 Task: View property listings for houses in Amarillo, Texas, with a private backyard and a garden, and create a shortlist of properties with outdoor living spaces.
Action: Mouse moved to (210, 193)
Screenshot: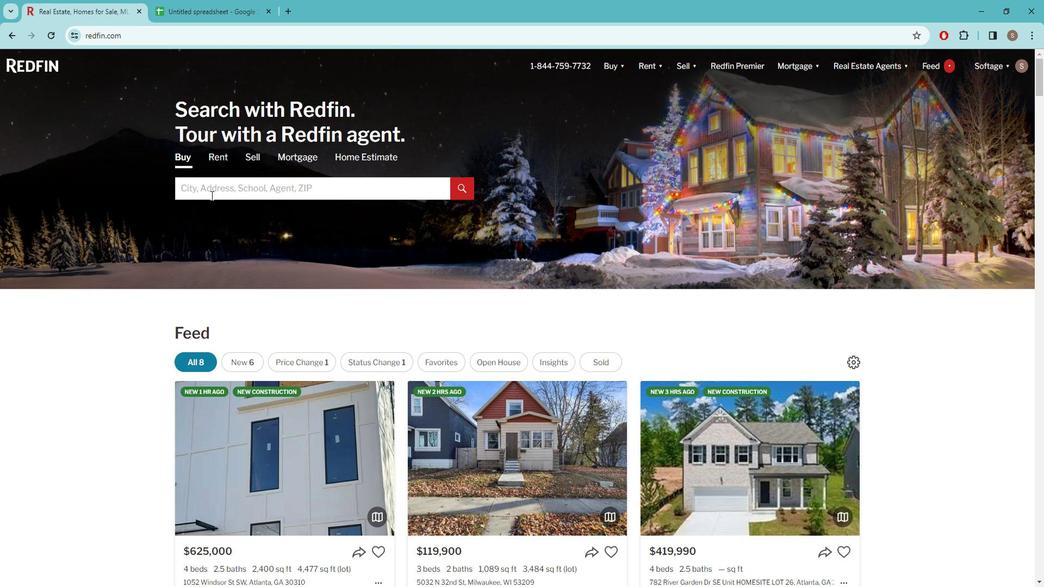 
Action: Mouse pressed left at (210, 193)
Screenshot: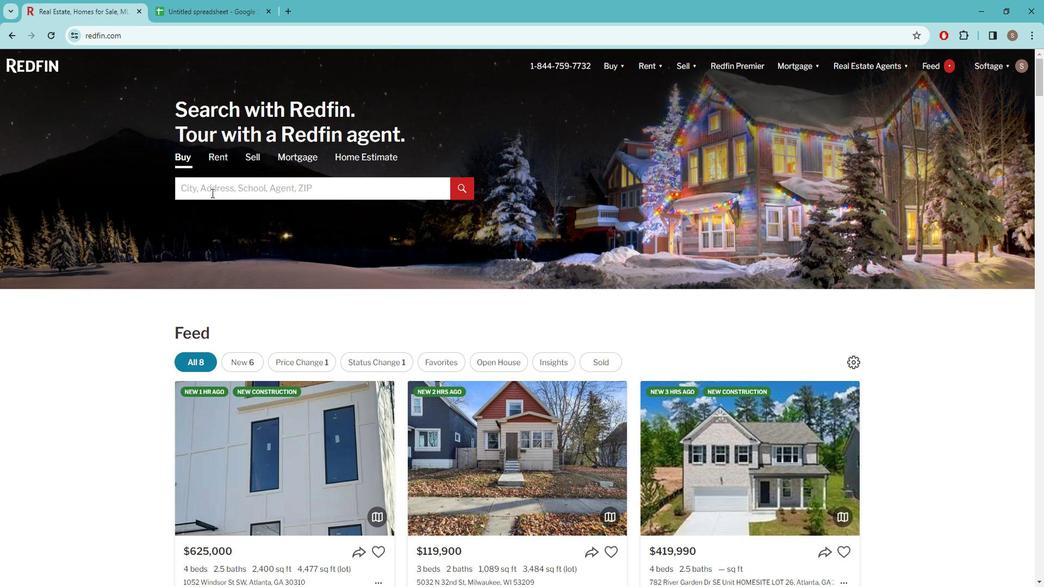 
Action: Key pressed a<Key.caps_lock>MARILLO
Screenshot: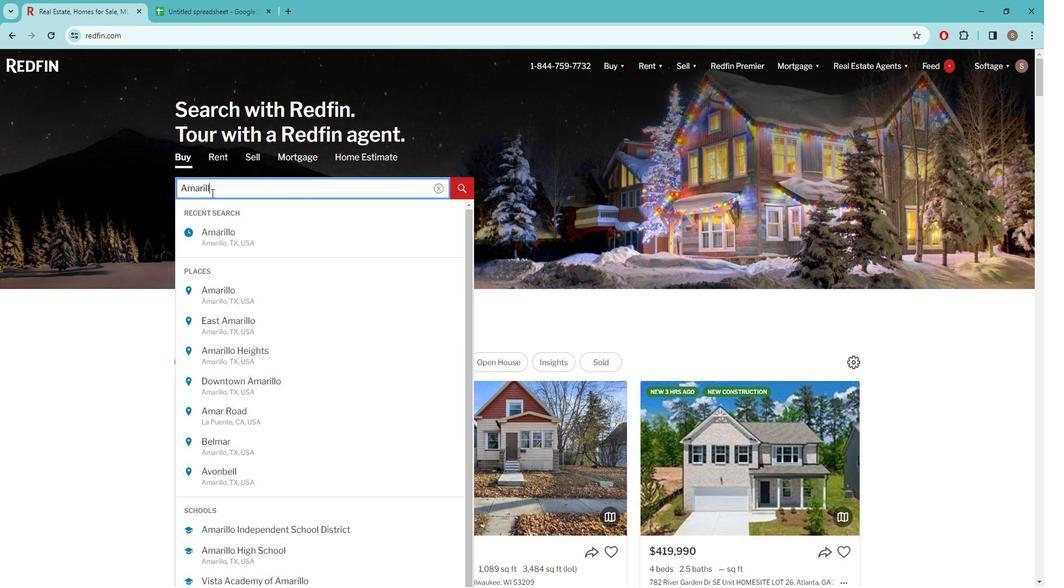 
Action: Mouse moved to (227, 234)
Screenshot: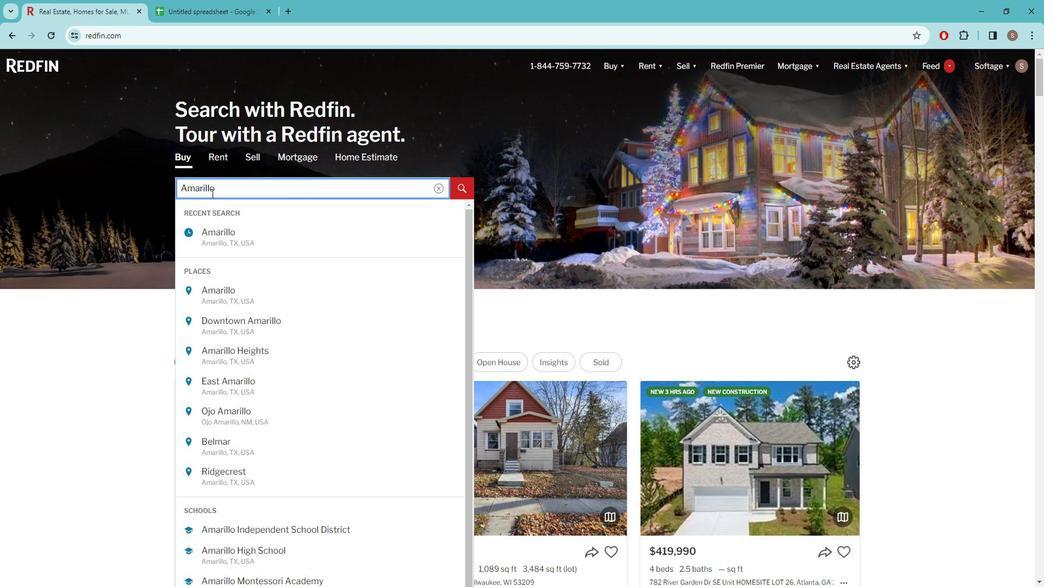 
Action: Mouse pressed left at (227, 234)
Screenshot: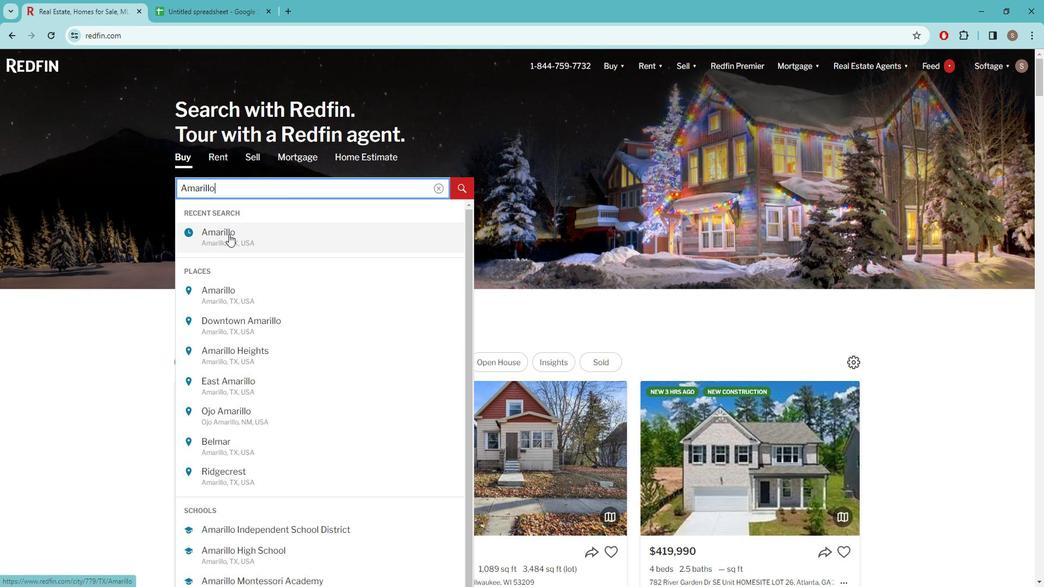 
Action: Mouse moved to (909, 138)
Screenshot: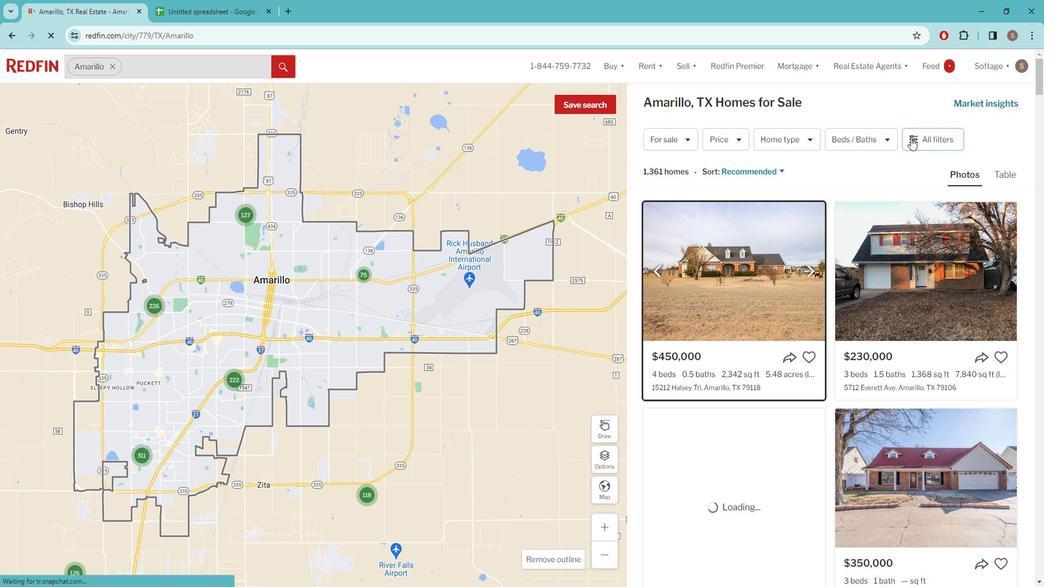 
Action: Mouse pressed left at (909, 138)
Screenshot: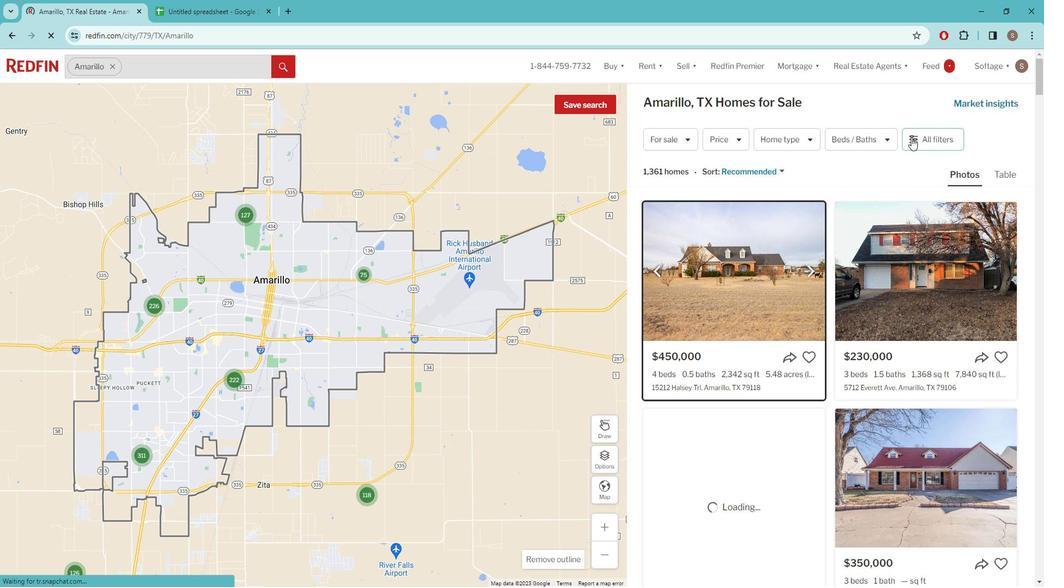 
Action: Mouse pressed left at (909, 138)
Screenshot: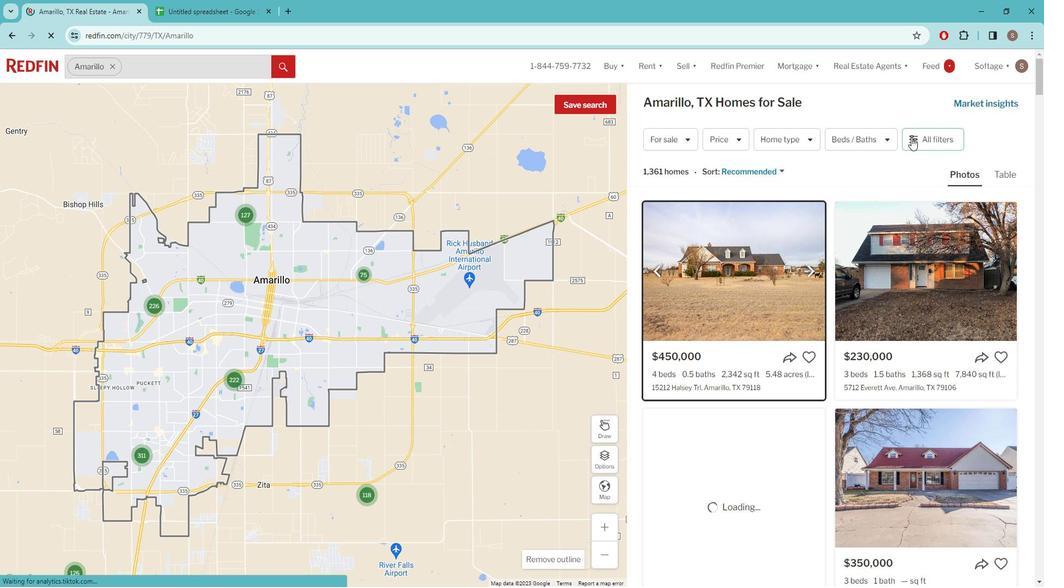 
Action: Mouse moved to (914, 137)
Screenshot: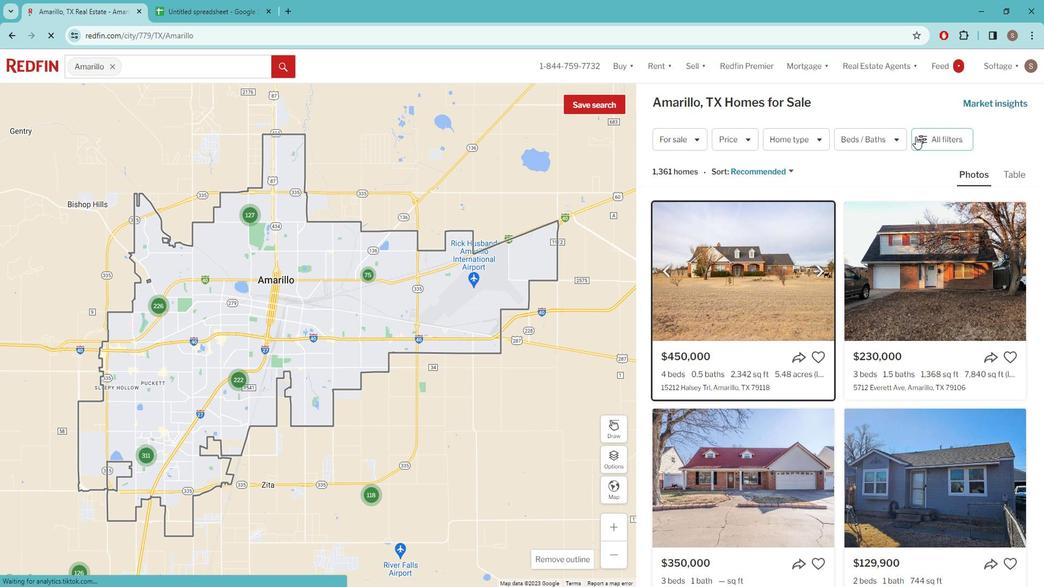 
Action: Mouse pressed left at (914, 137)
Screenshot: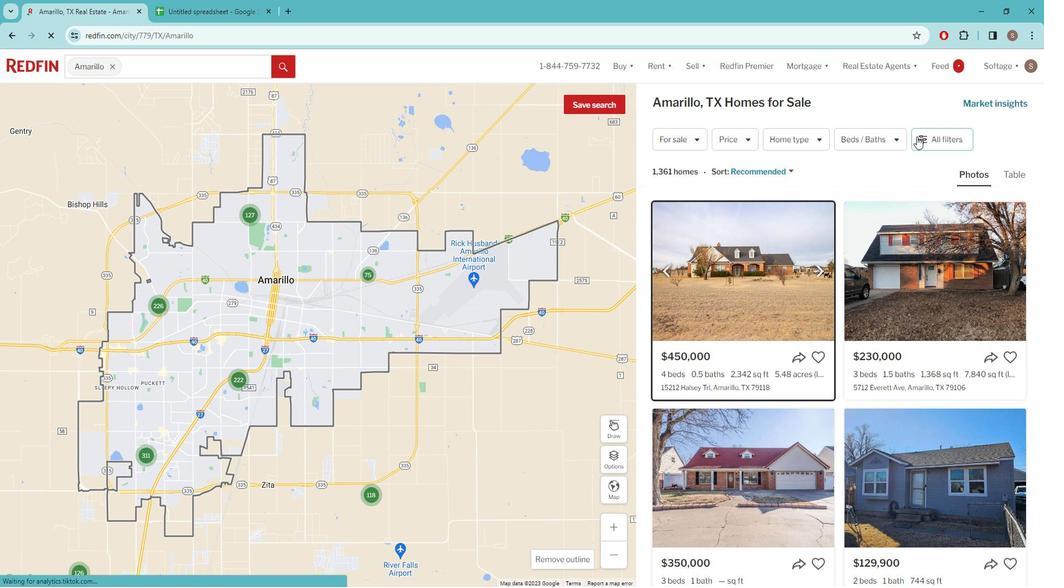 
Action: Mouse pressed left at (914, 137)
Screenshot: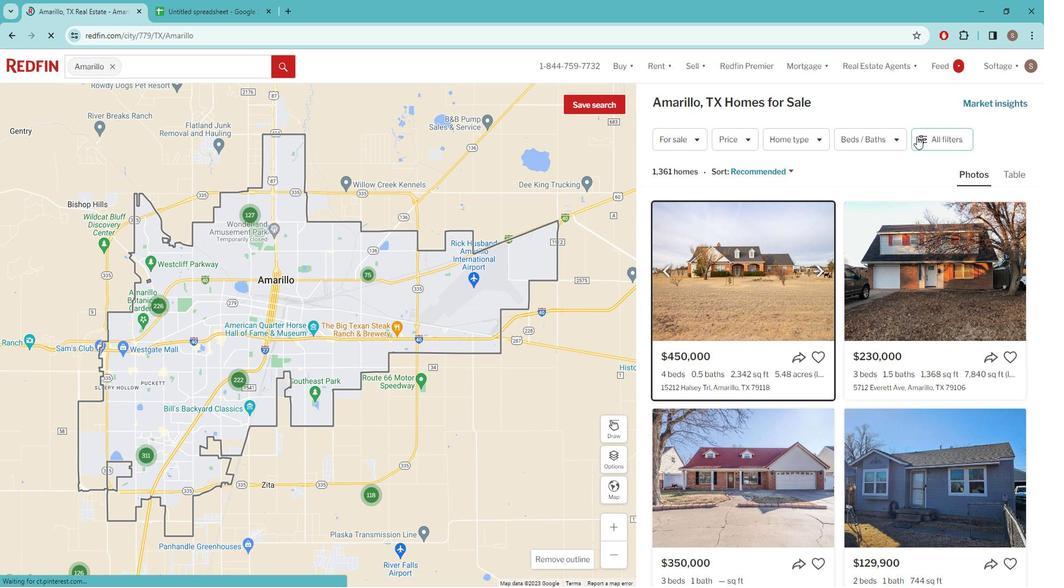 
Action: Mouse moved to (821, 218)
Screenshot: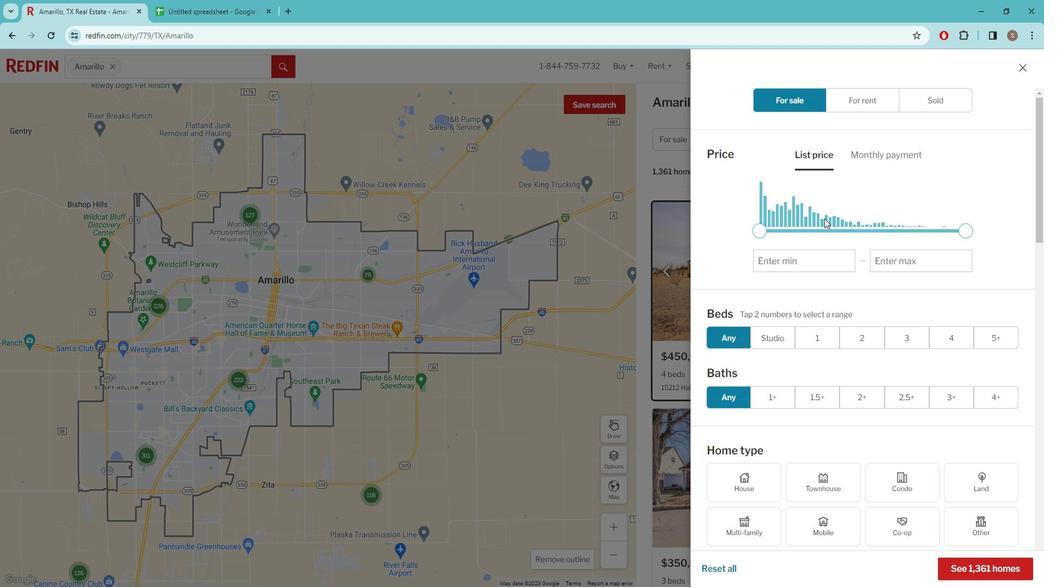 
Action: Mouse scrolled (821, 218) with delta (0, 0)
Screenshot: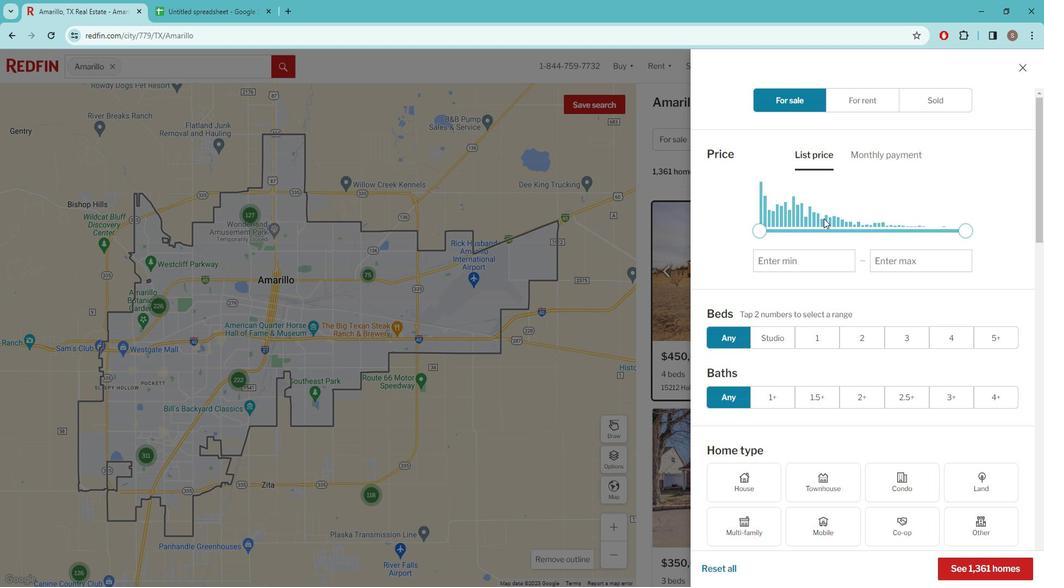 
Action: Mouse scrolled (821, 218) with delta (0, 0)
Screenshot: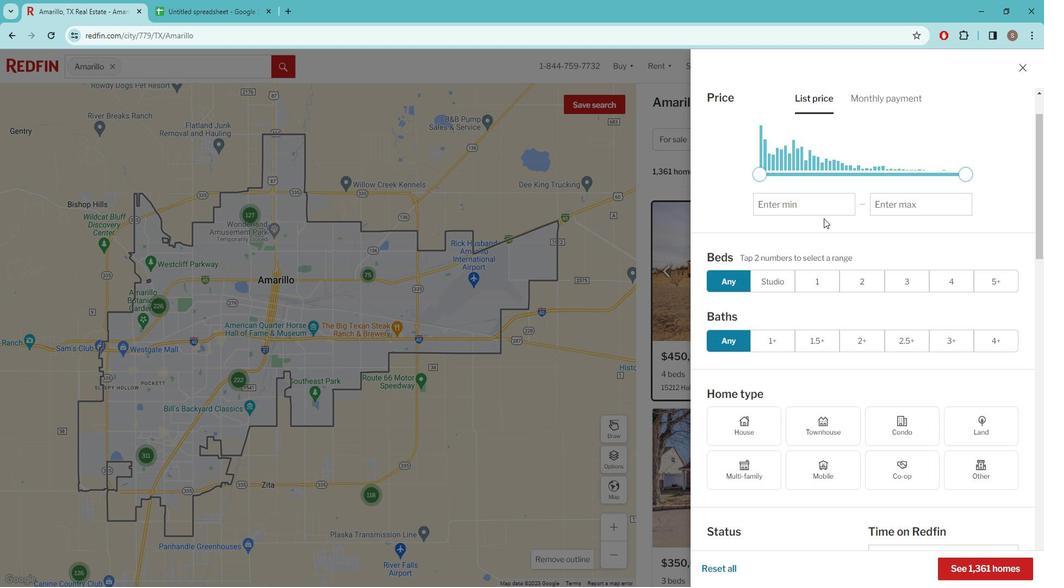
Action: Mouse moved to (745, 377)
Screenshot: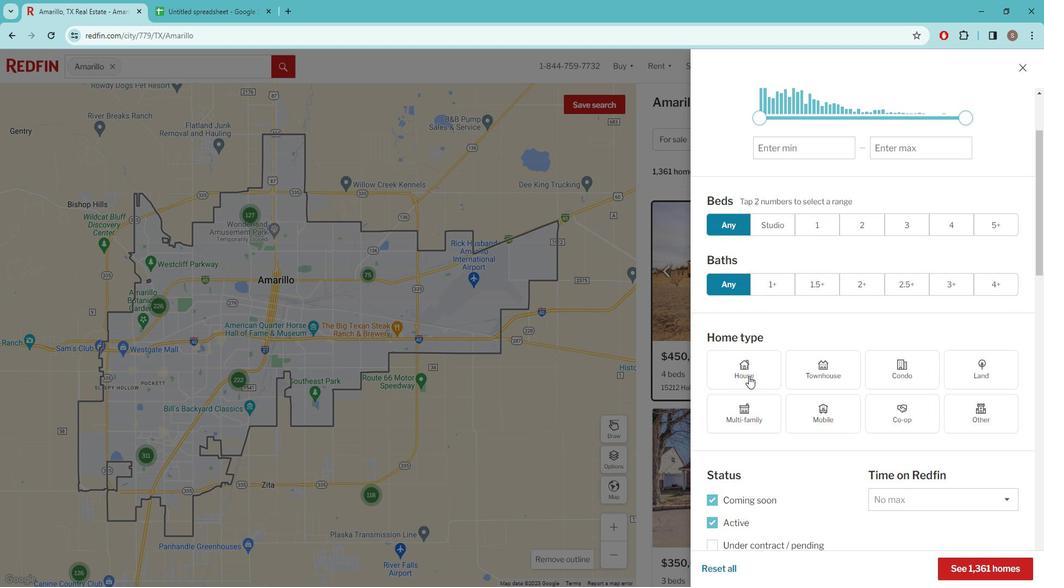 
Action: Mouse pressed left at (745, 377)
Screenshot: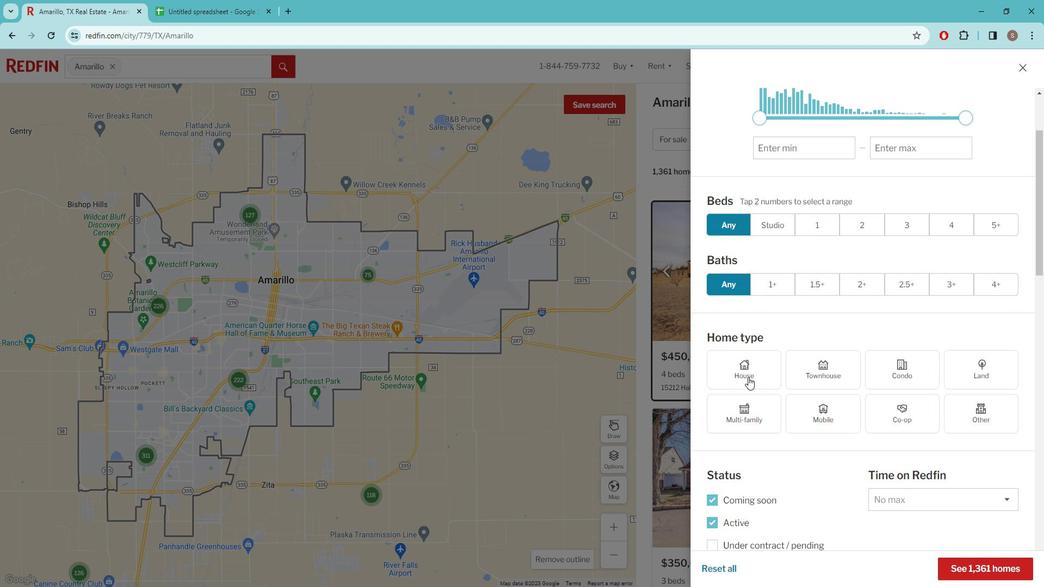 
Action: Mouse scrolled (745, 376) with delta (0, 0)
Screenshot: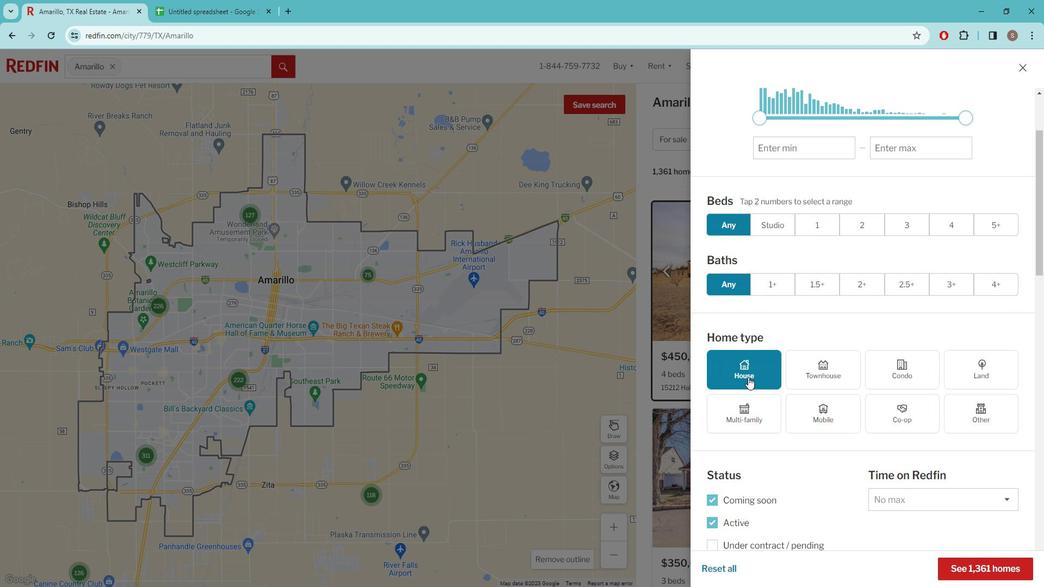 
Action: Mouse scrolled (745, 376) with delta (0, 0)
Screenshot: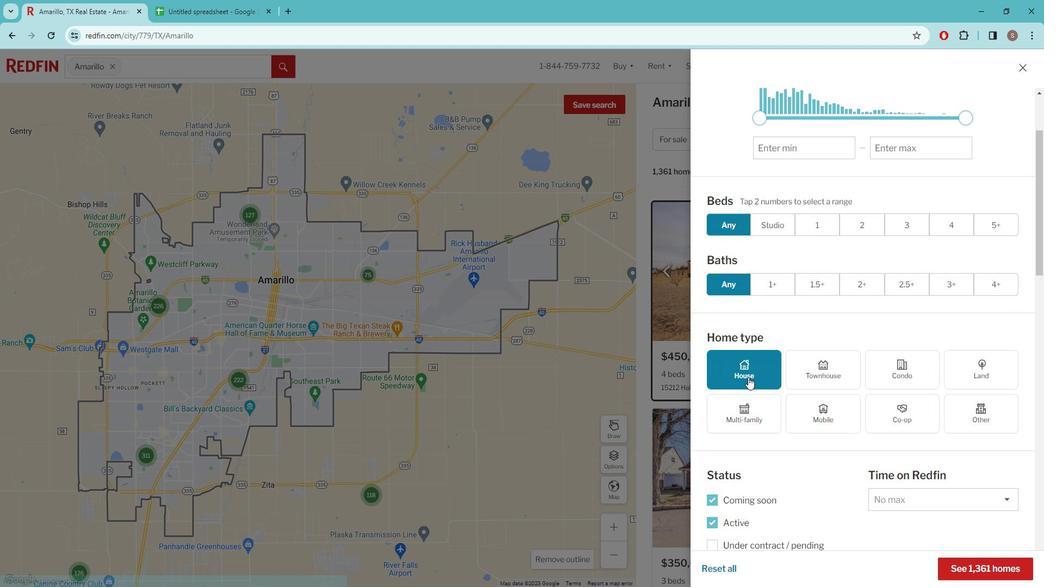 
Action: Mouse scrolled (745, 376) with delta (0, 0)
Screenshot: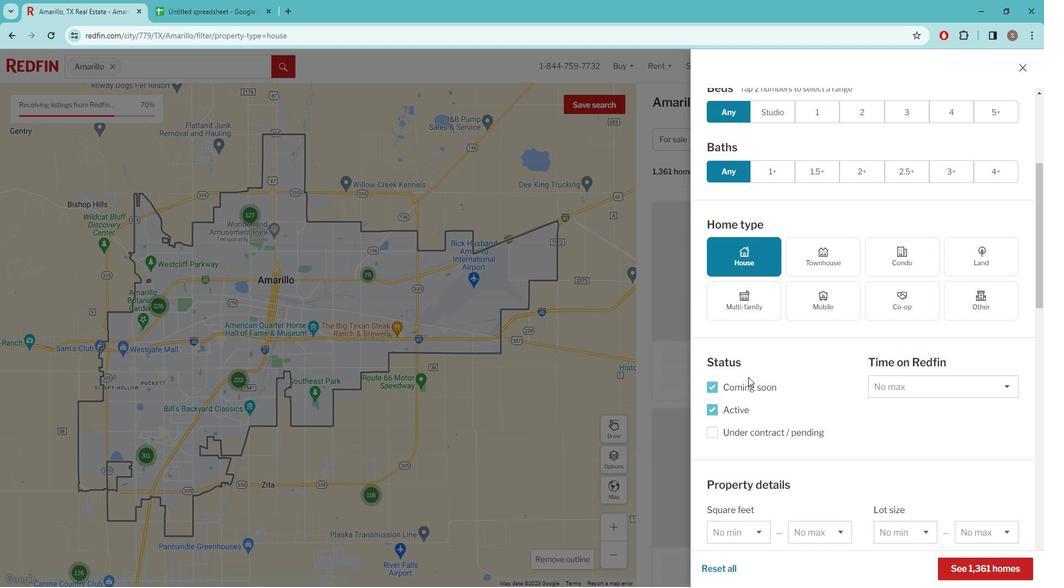 
Action: Mouse scrolled (745, 376) with delta (0, 0)
Screenshot: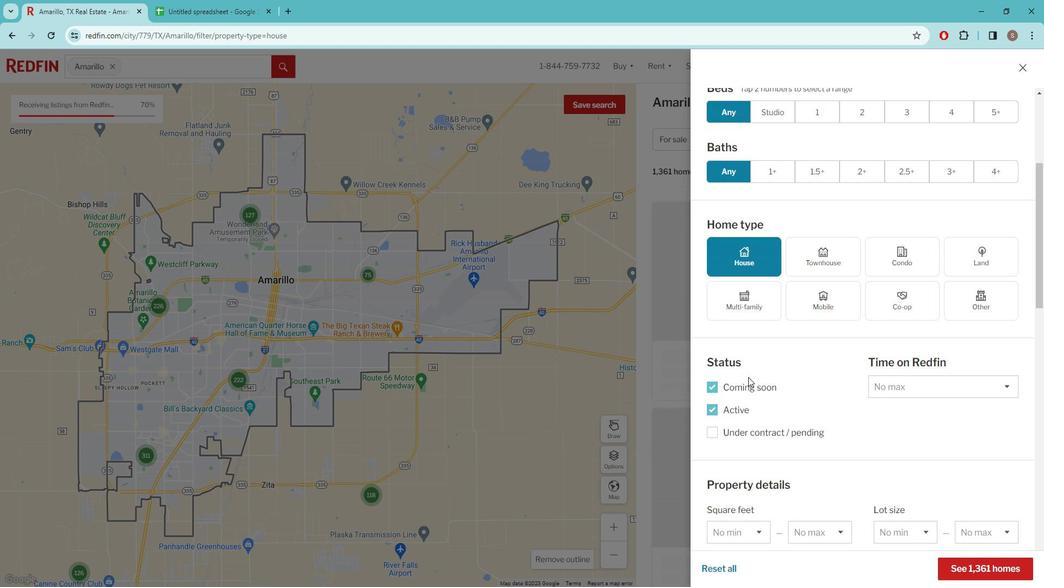 
Action: Mouse scrolled (745, 376) with delta (0, 0)
Screenshot: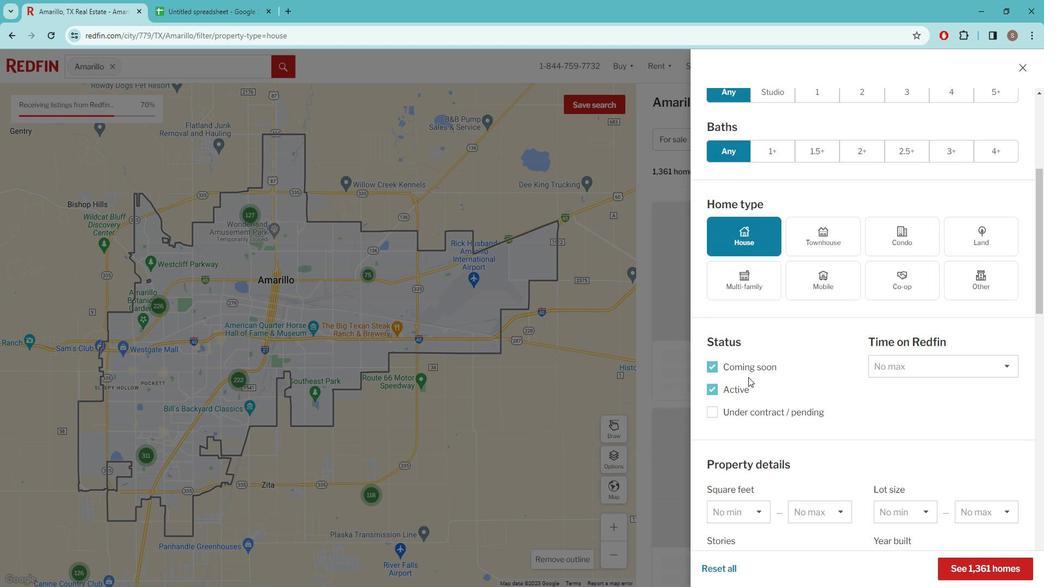 
Action: Mouse scrolled (745, 376) with delta (0, 0)
Screenshot: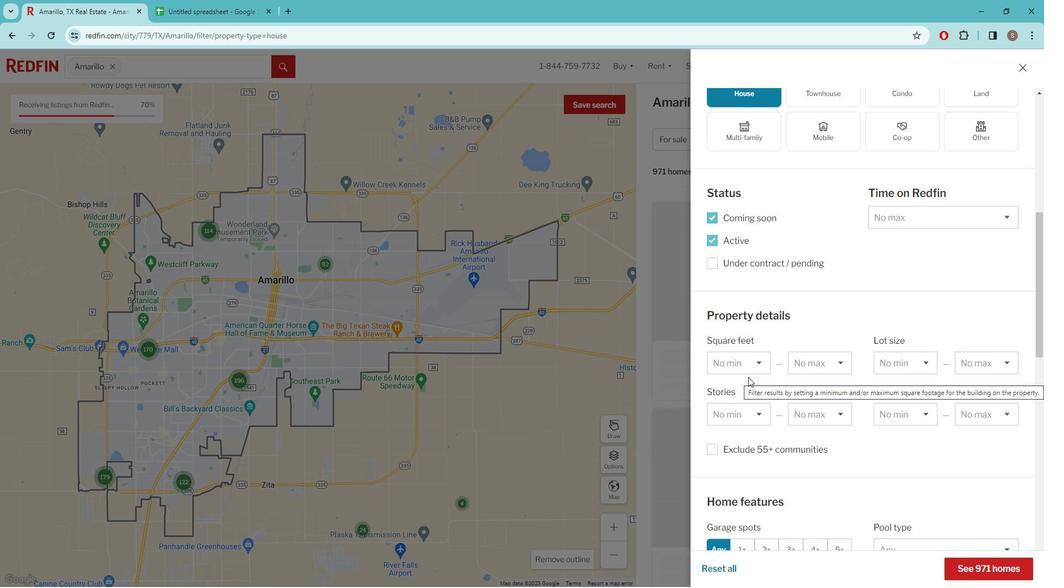 
Action: Mouse moved to (749, 400)
Screenshot: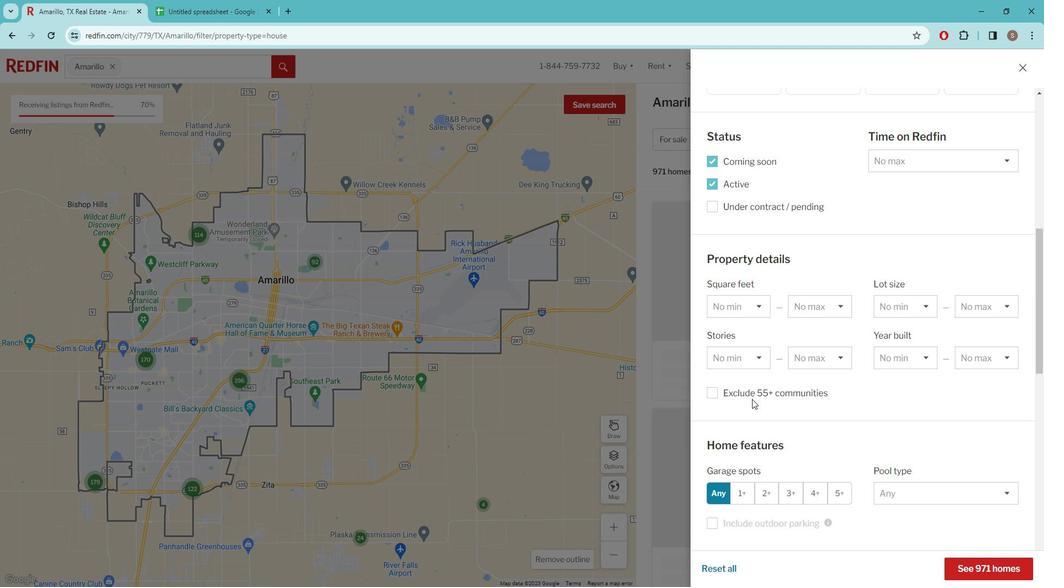 
Action: Mouse scrolled (749, 399) with delta (0, 0)
Screenshot: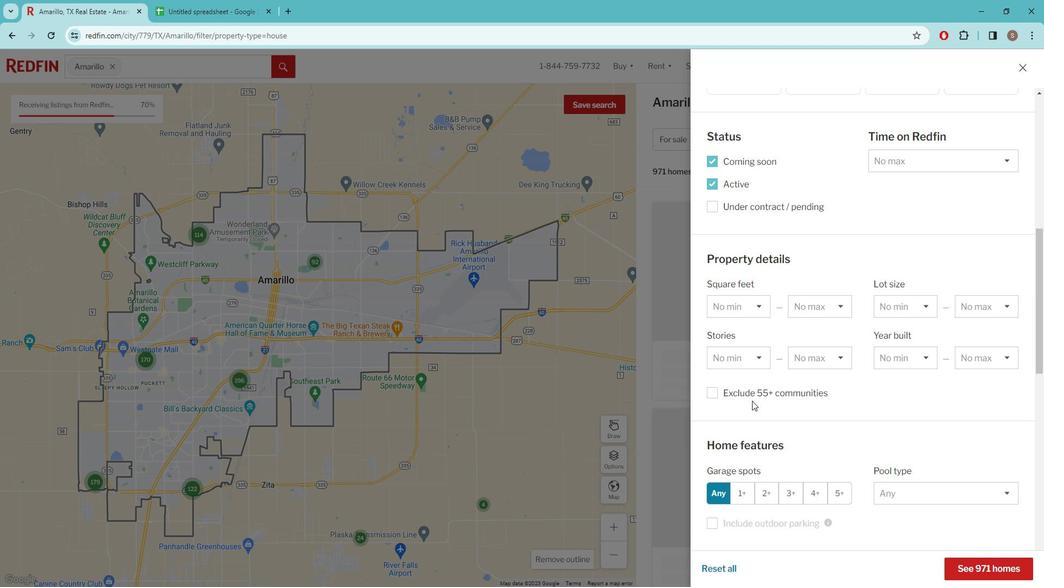 
Action: Mouse scrolled (749, 399) with delta (0, 0)
Screenshot: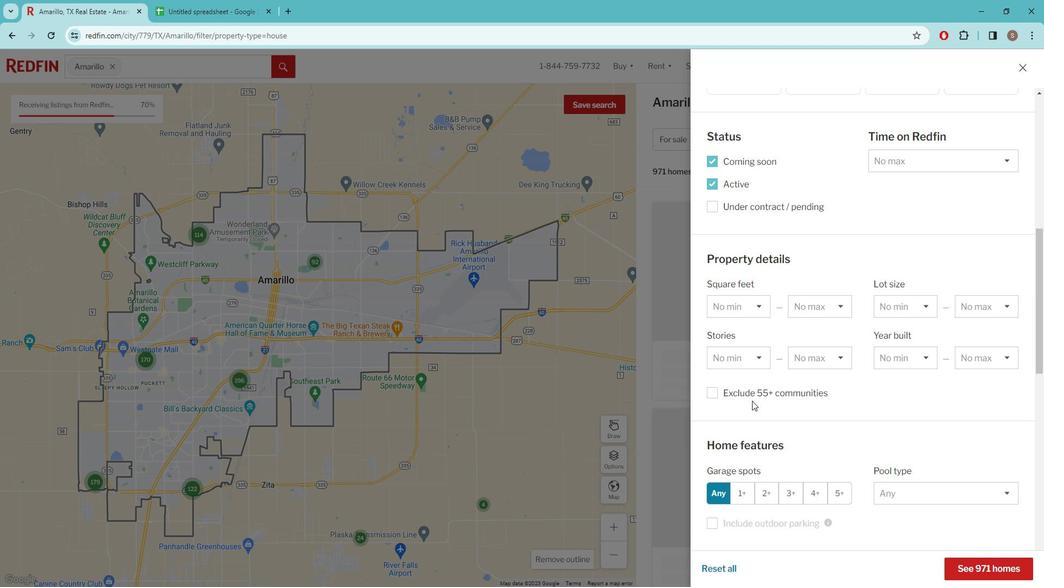 
Action: Mouse scrolled (749, 399) with delta (0, 0)
Screenshot: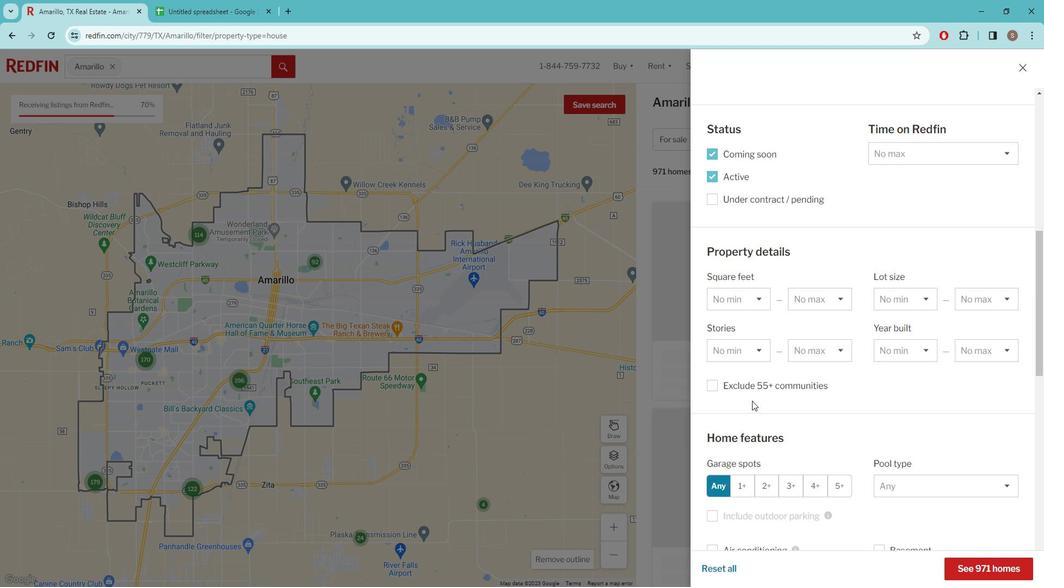 
Action: Mouse scrolled (749, 399) with delta (0, 0)
Screenshot: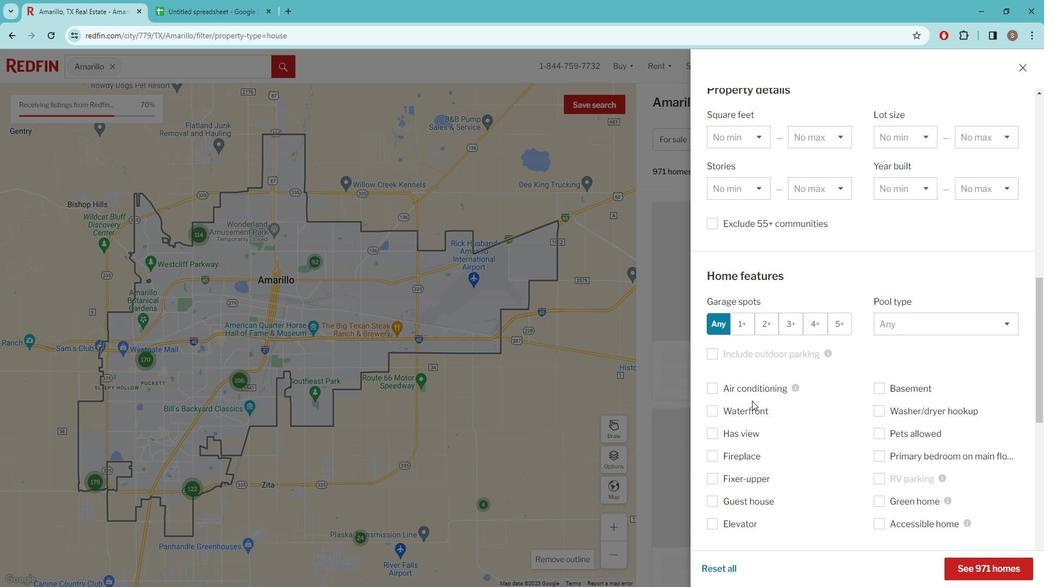 
Action: Mouse scrolled (749, 399) with delta (0, 0)
Screenshot: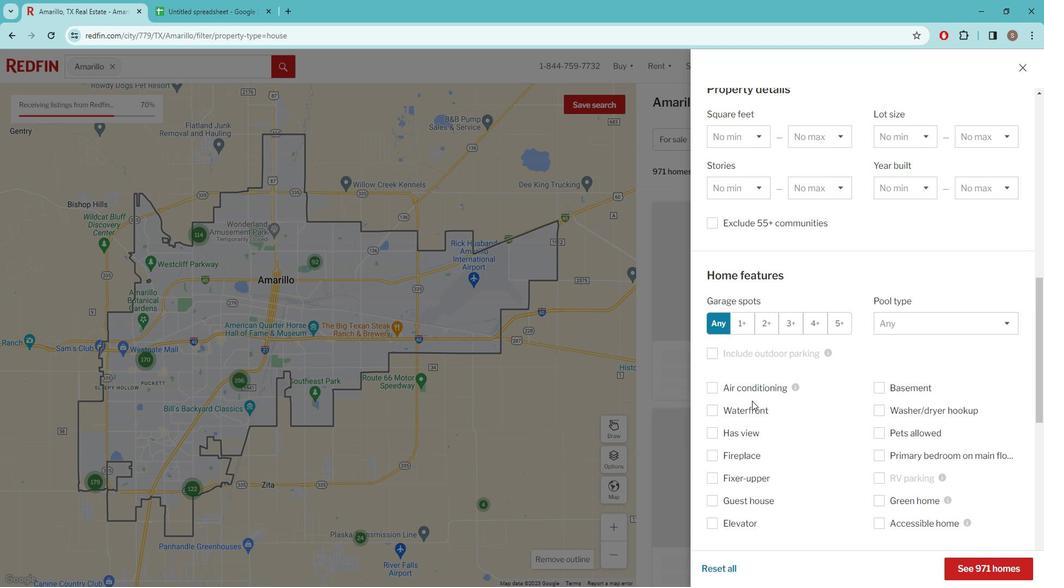 
Action: Mouse moved to (743, 466)
Screenshot: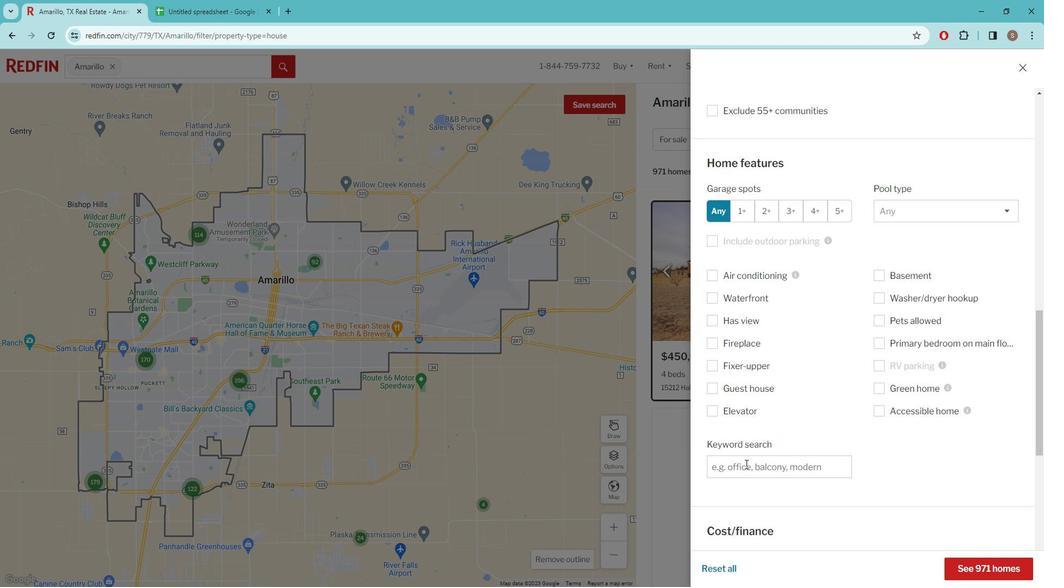 
Action: Mouse pressed left at (743, 466)
Screenshot: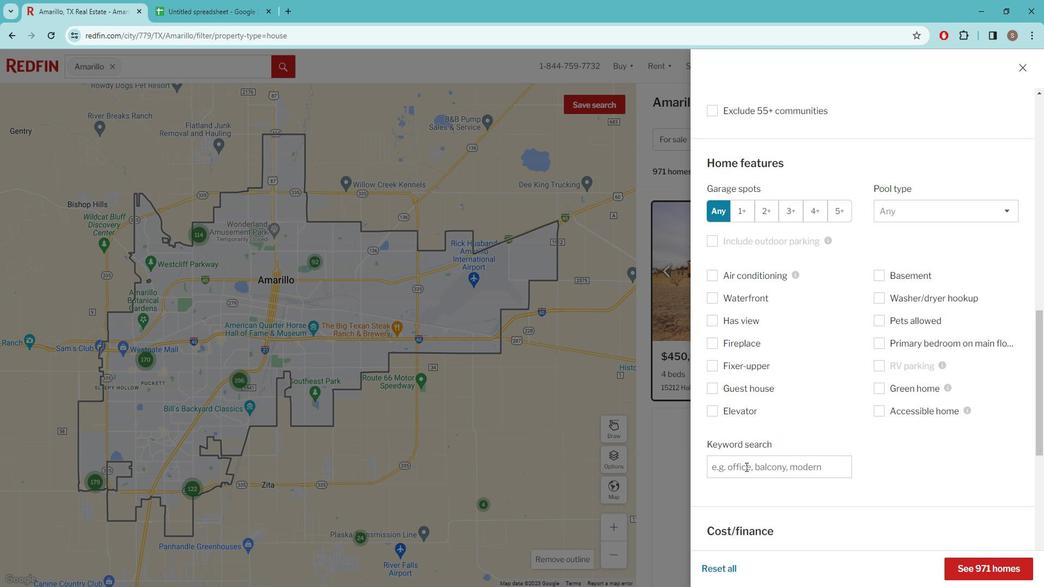 
Action: Key pressed A<Key.space>PRIVATE<Key.space>BACKYARD<Key.space>AND<Key.space>A<Key.space>GARDEN<Key.space>
Screenshot: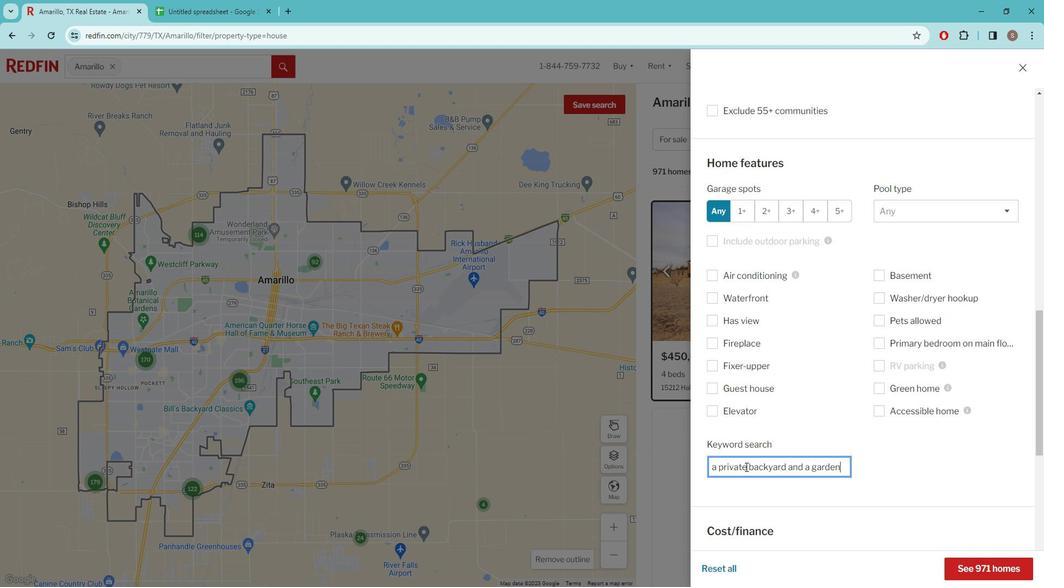 
Action: Mouse scrolled (743, 465) with delta (0, 0)
Screenshot: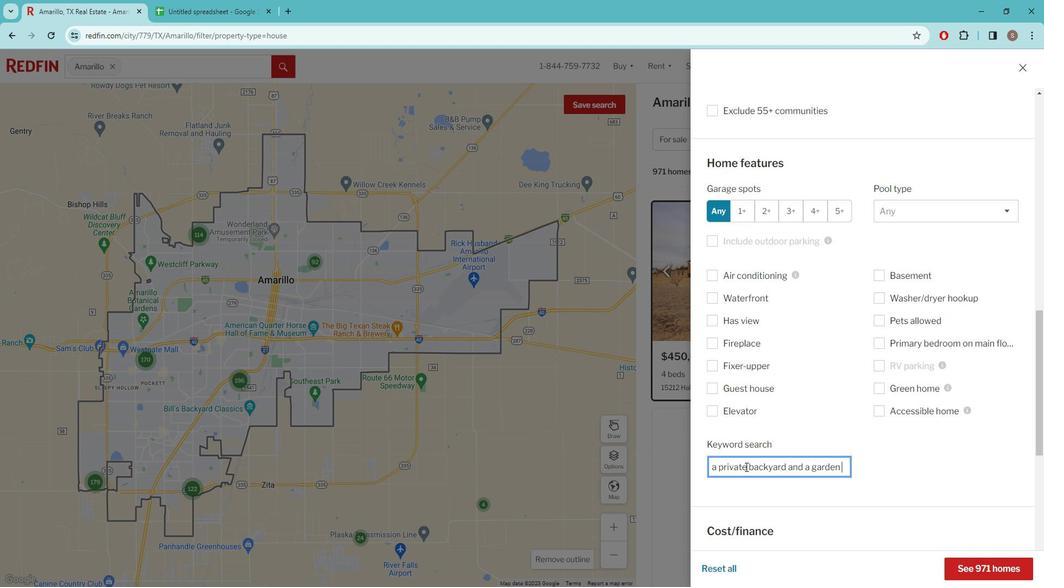 
Action: Mouse scrolled (743, 465) with delta (0, 0)
Screenshot: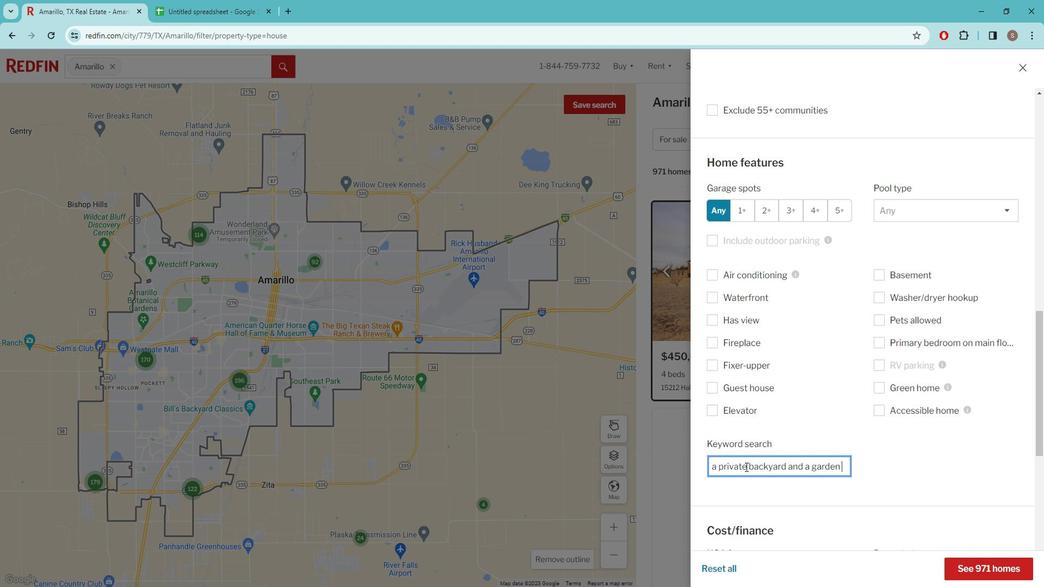 
Action: Mouse scrolled (743, 465) with delta (0, 0)
Screenshot: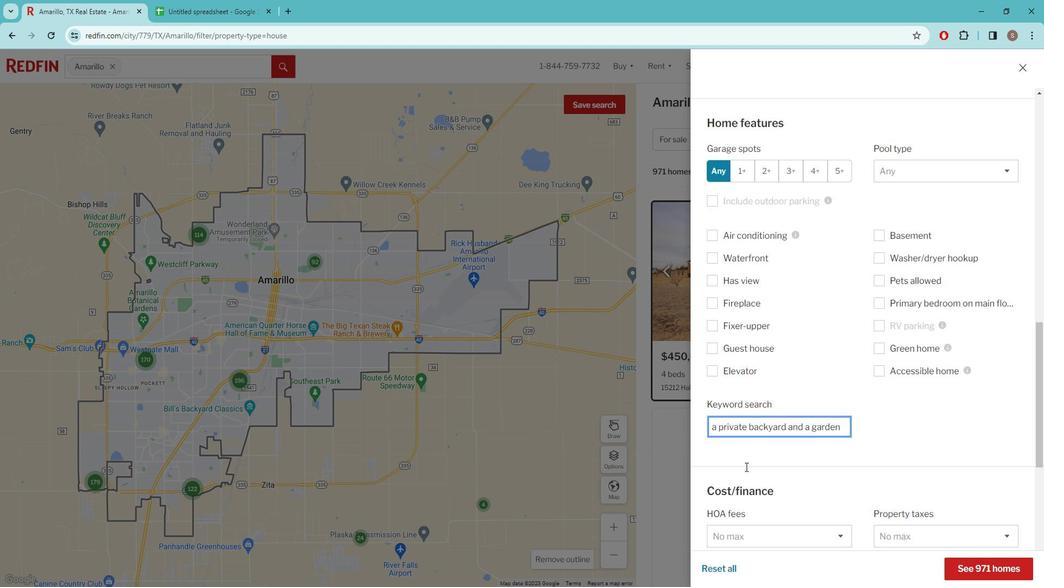 
Action: Mouse moved to (761, 445)
Screenshot: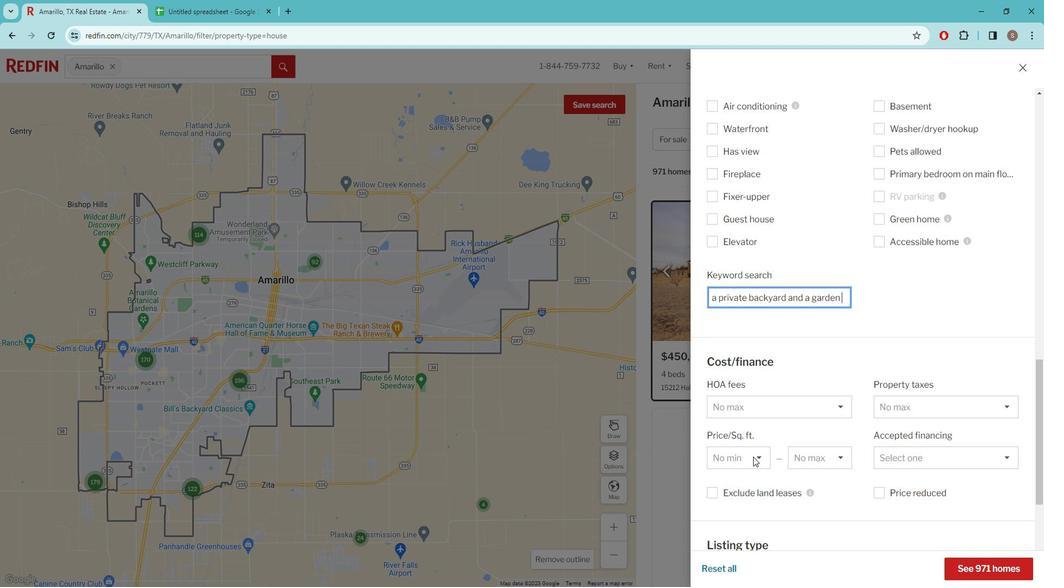 
Action: Mouse scrolled (761, 445) with delta (0, 0)
Screenshot: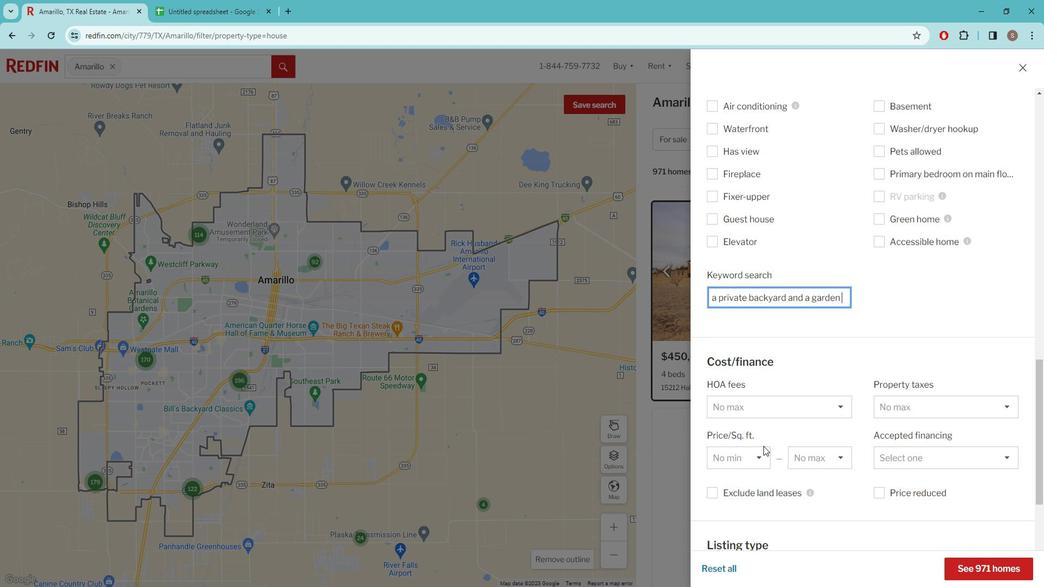 
Action: Mouse moved to (761, 445)
Screenshot: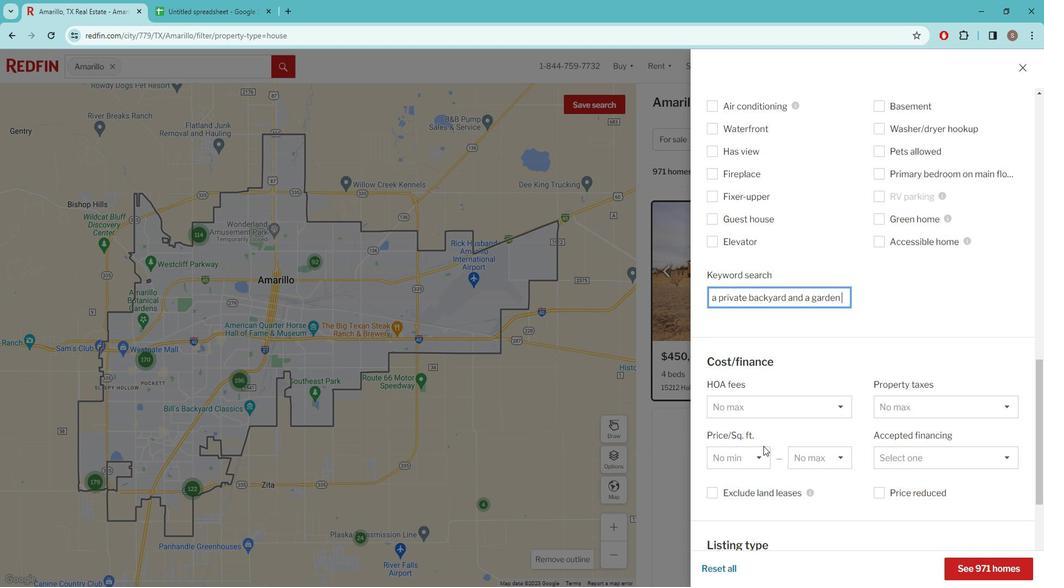 
Action: Mouse scrolled (761, 445) with delta (0, 0)
Screenshot: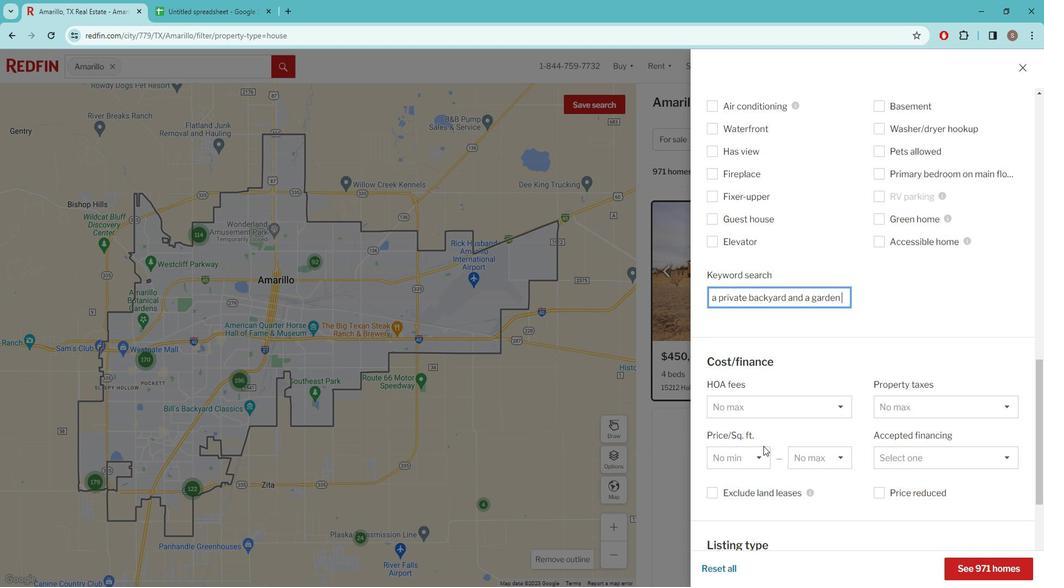 
Action: Mouse scrolled (761, 445) with delta (0, 0)
Screenshot: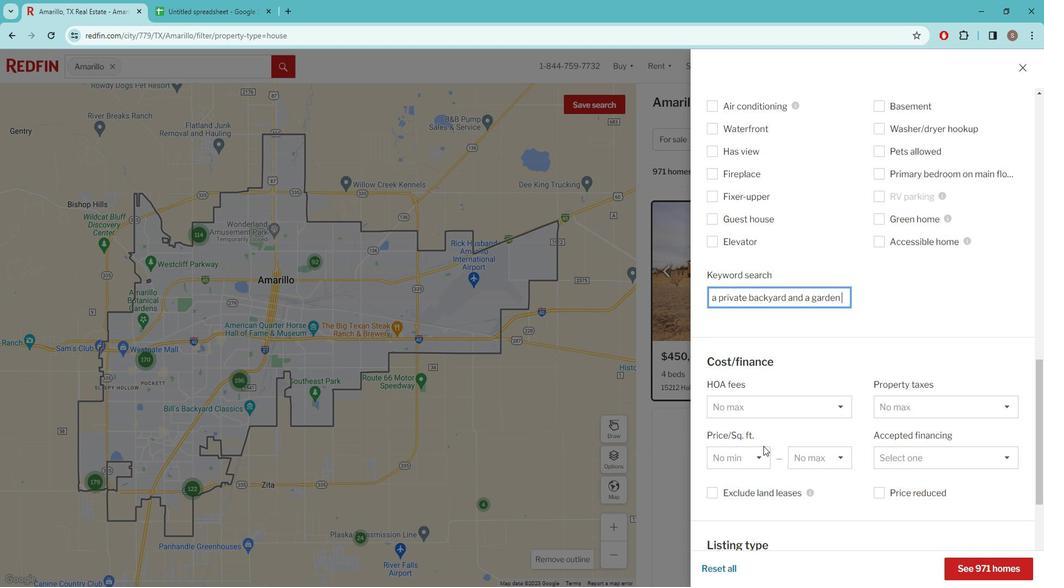 
Action: Mouse scrolled (761, 445) with delta (0, 0)
Screenshot: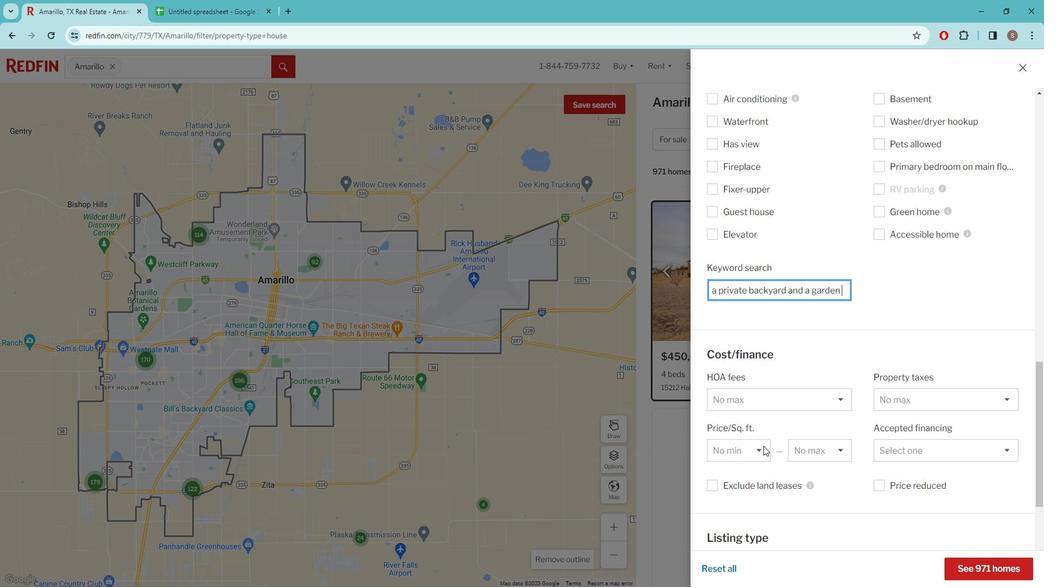 
Action: Mouse scrolled (761, 445) with delta (0, 0)
Screenshot: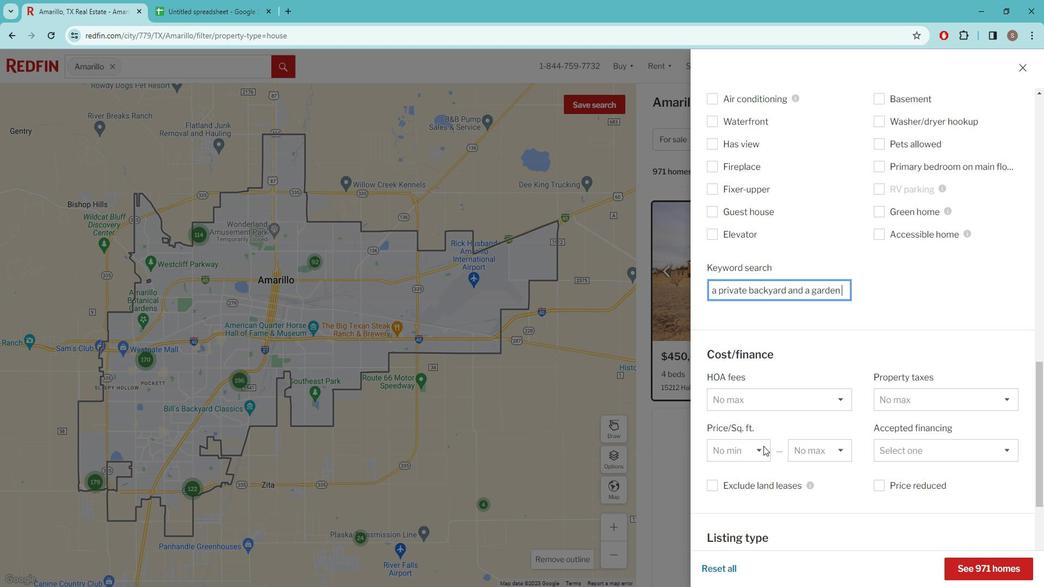 
Action: Mouse scrolled (761, 445) with delta (0, 0)
Screenshot: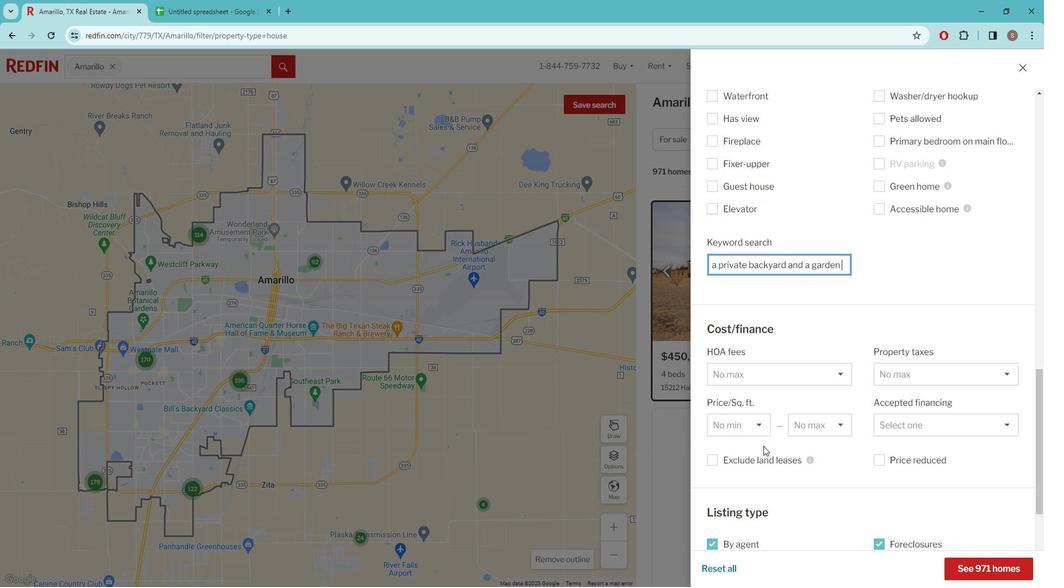 
Action: Mouse moved to (775, 441)
Screenshot: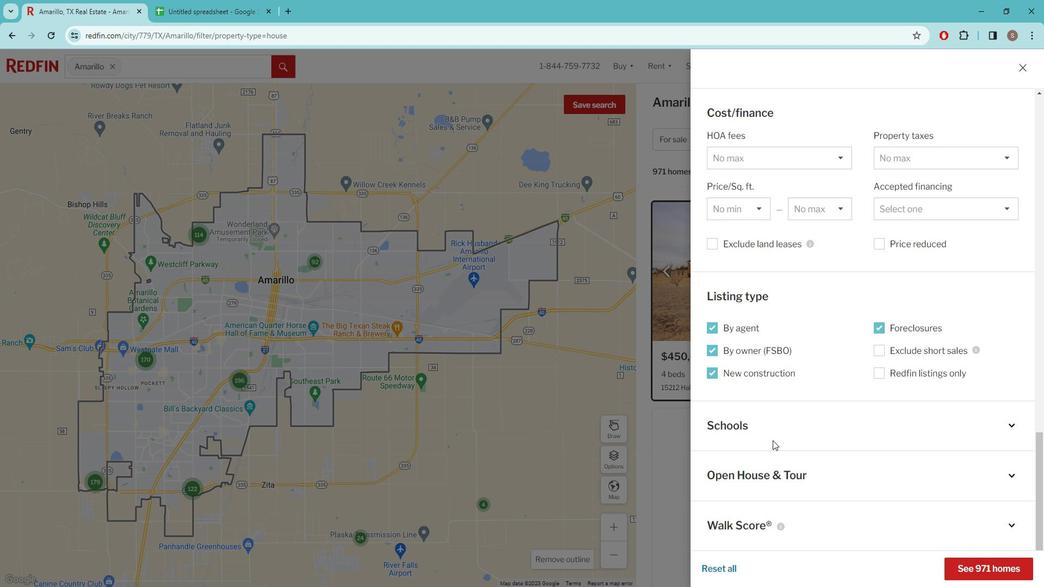 
Action: Mouse scrolled (775, 441) with delta (0, 0)
Screenshot: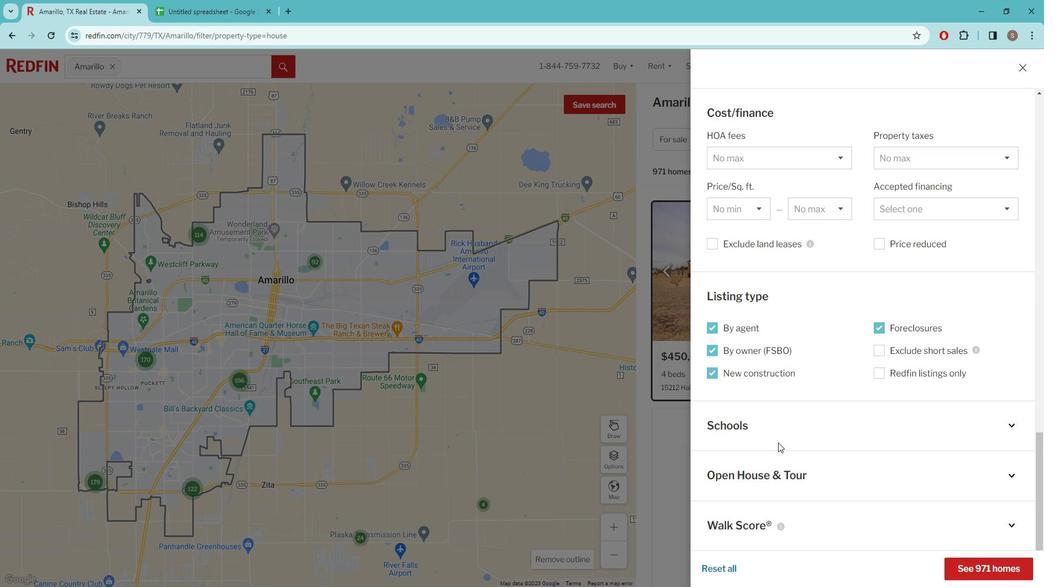
Action: Mouse scrolled (775, 441) with delta (0, 0)
Screenshot: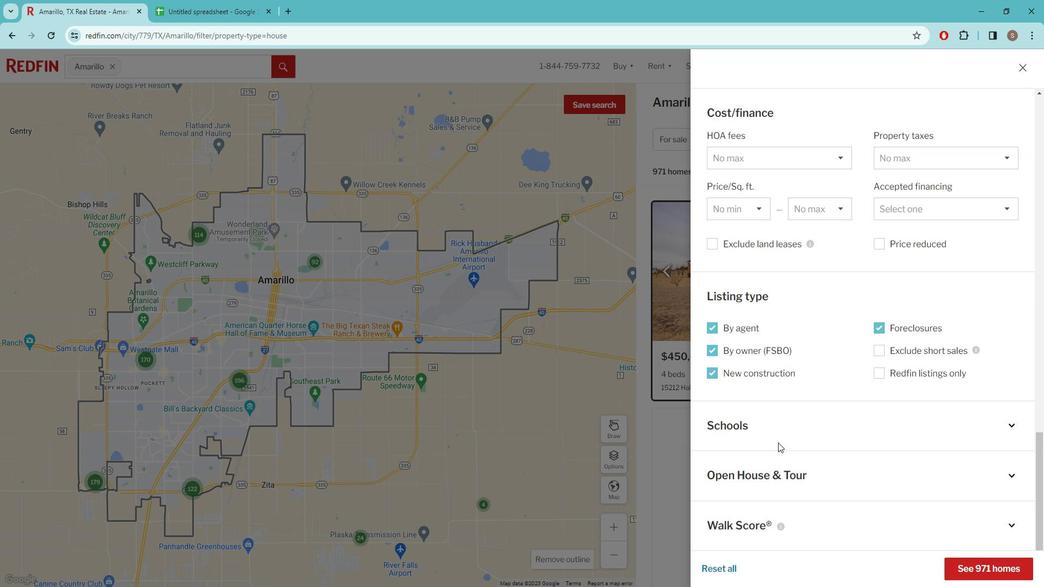 
Action: Mouse scrolled (775, 441) with delta (0, 0)
Screenshot: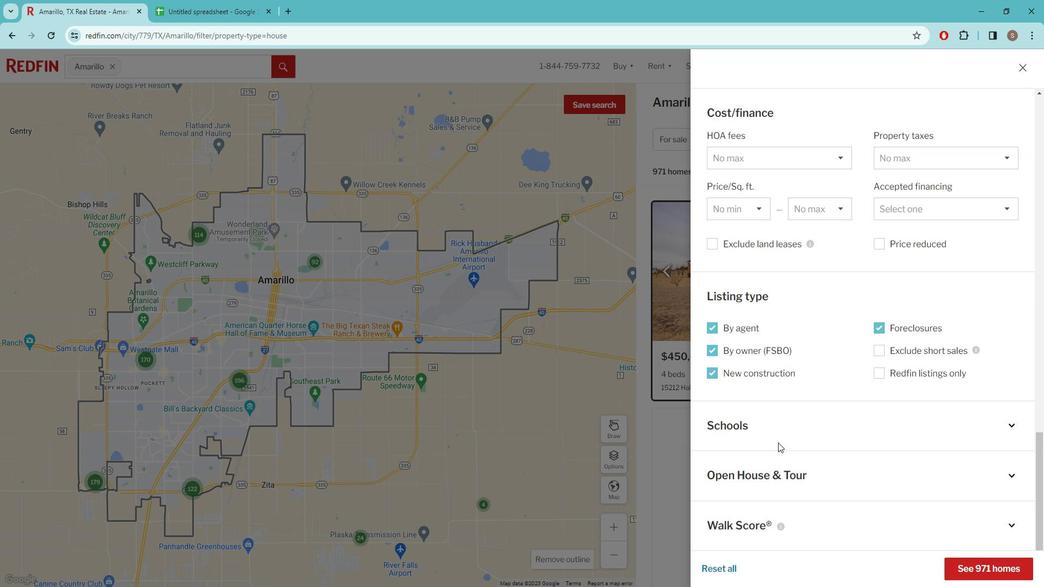 
Action: Mouse scrolled (775, 441) with delta (0, 0)
Screenshot: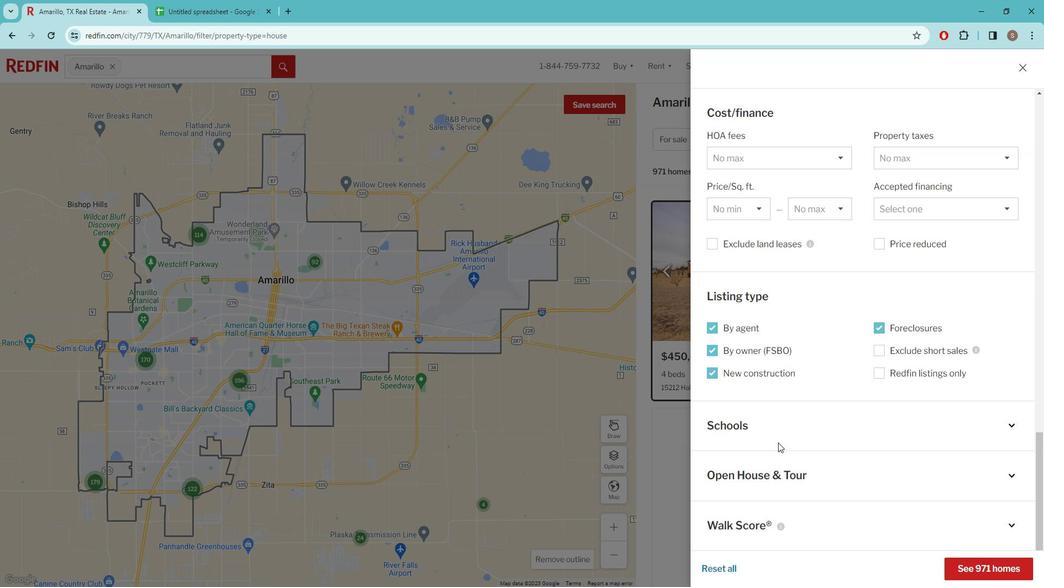 
Action: Mouse moved to (965, 564)
Screenshot: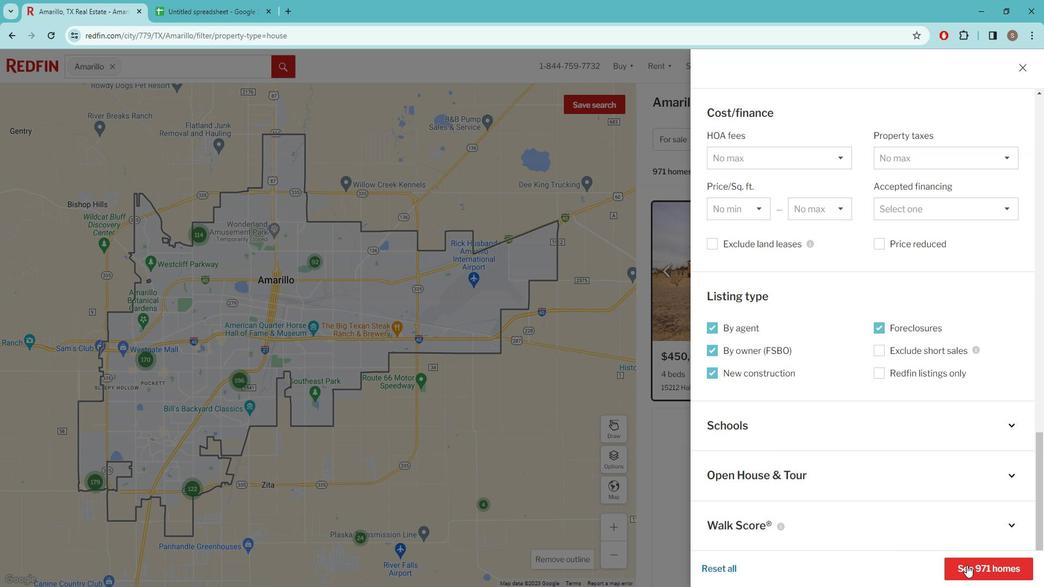 
Action: Mouse pressed left at (965, 564)
Screenshot: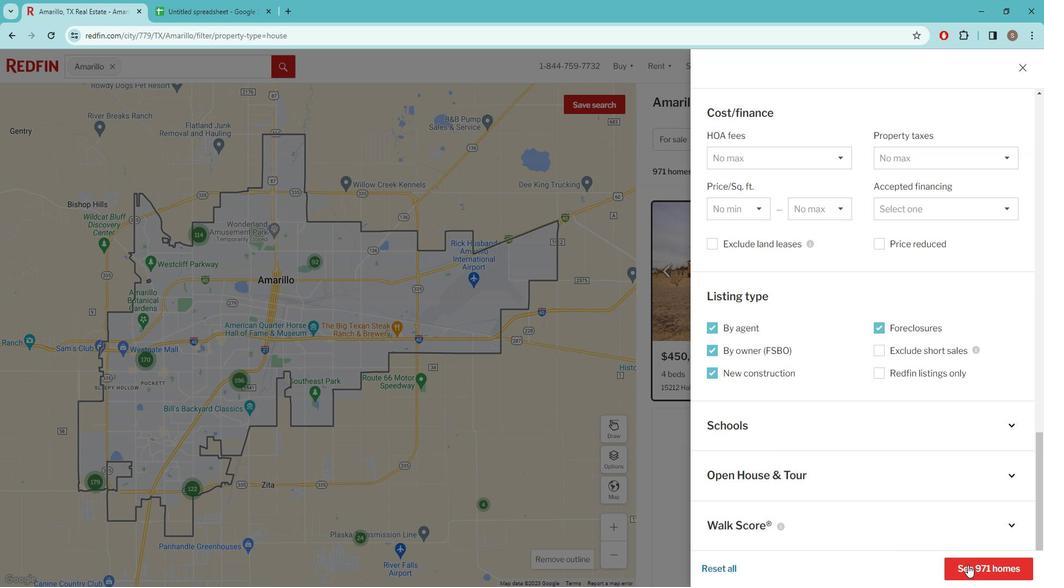 
Action: Mouse moved to (756, 334)
Screenshot: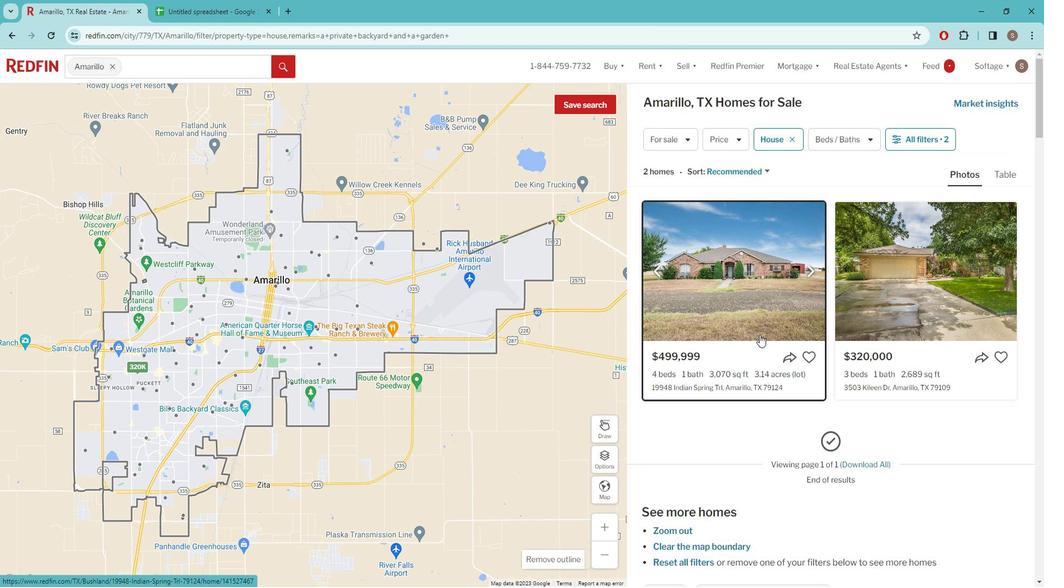 
Action: Mouse pressed left at (756, 334)
Screenshot: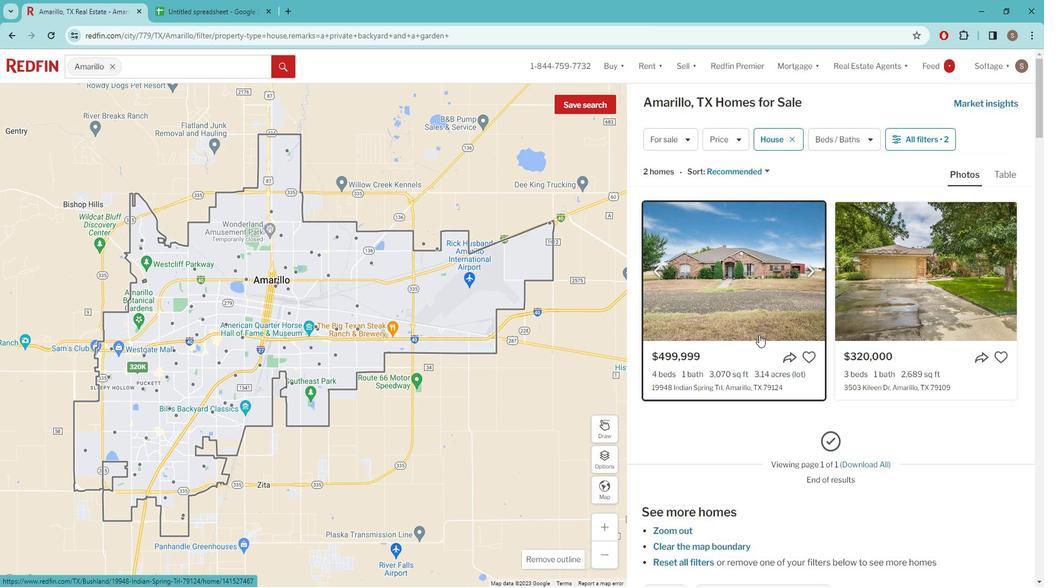 
Action: Mouse moved to (575, 254)
Screenshot: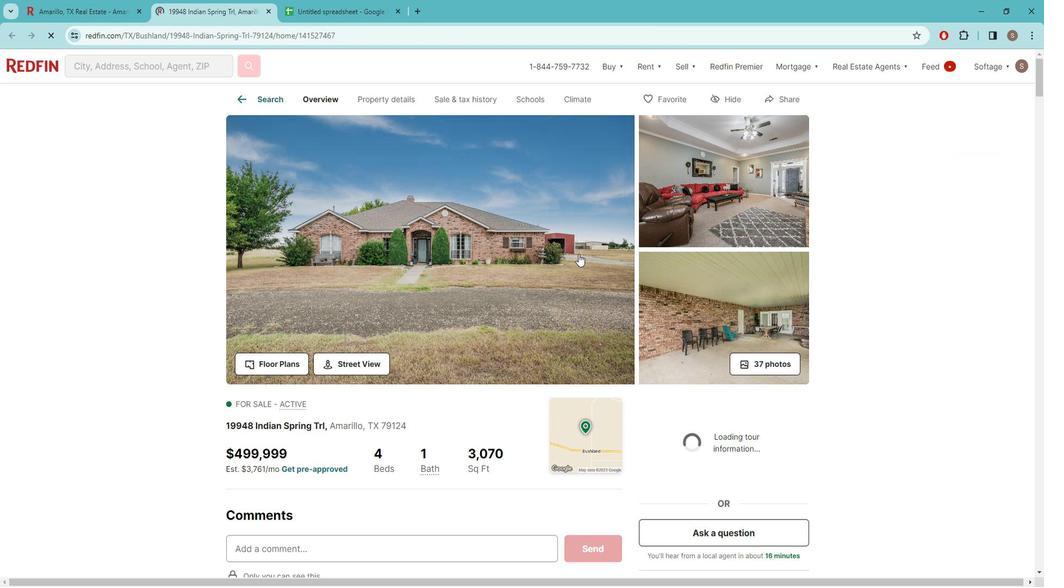 
Action: Mouse pressed left at (575, 254)
Screenshot: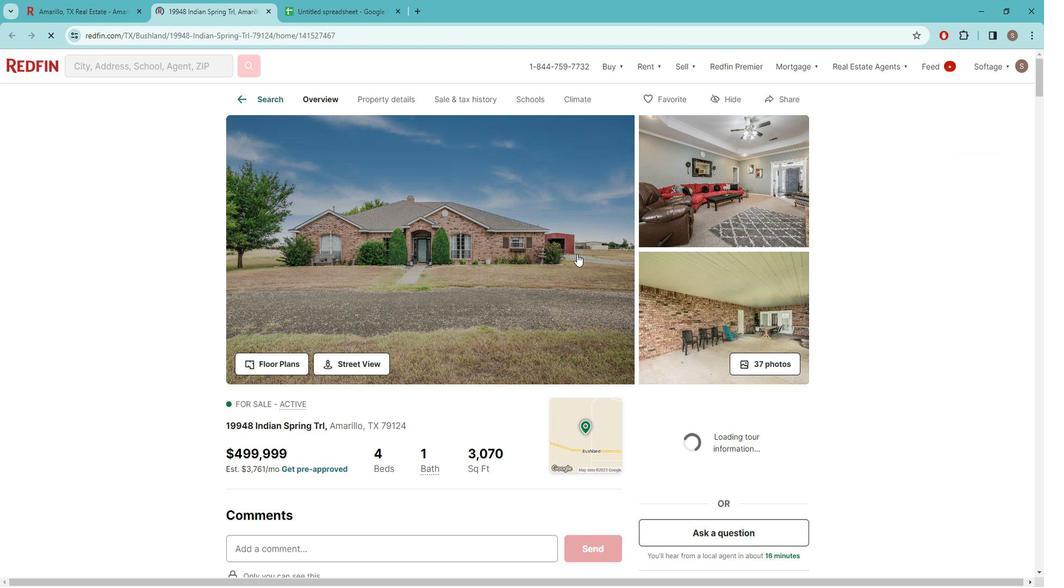 
Action: Mouse moved to (975, 321)
Screenshot: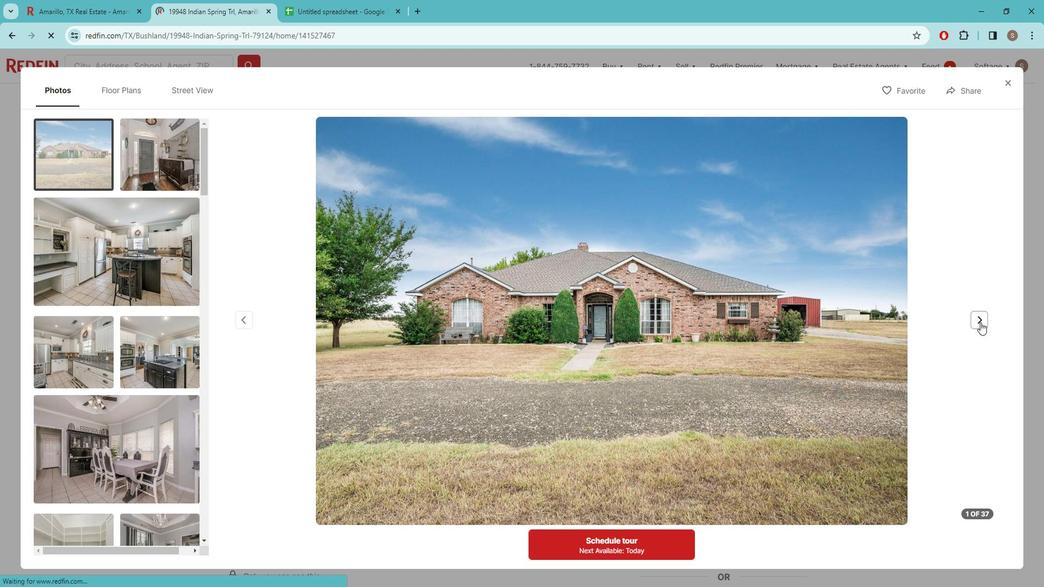 
Action: Mouse pressed left at (975, 321)
Screenshot: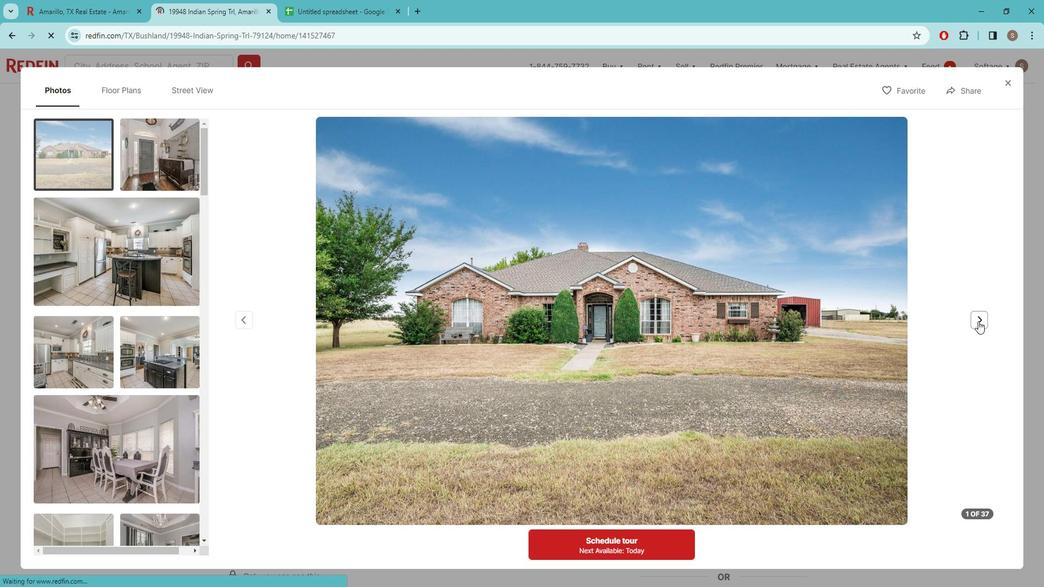 
Action: Mouse moved to (974, 320)
Screenshot: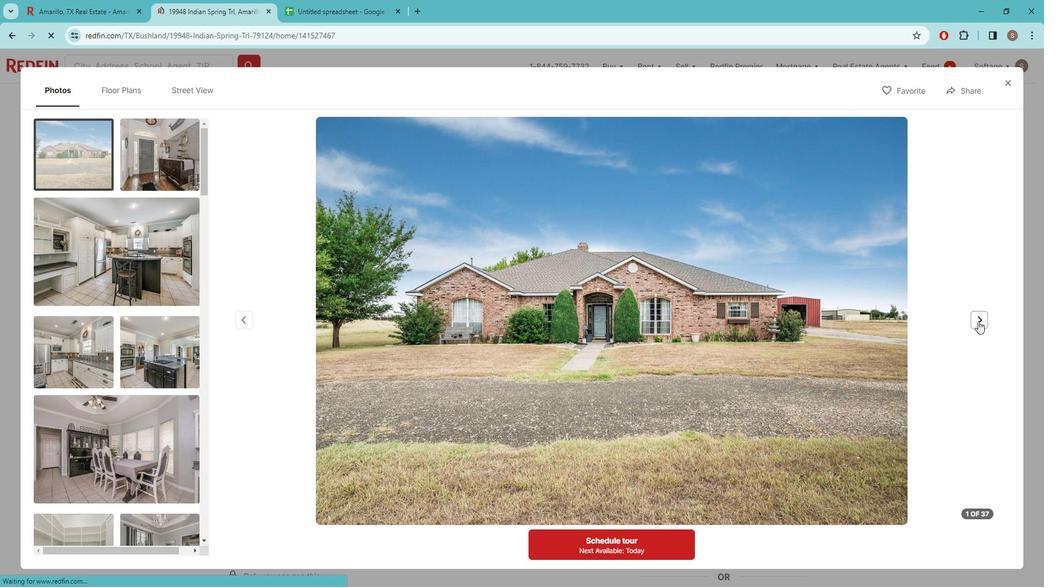 
Action: Mouse pressed left at (974, 320)
Screenshot: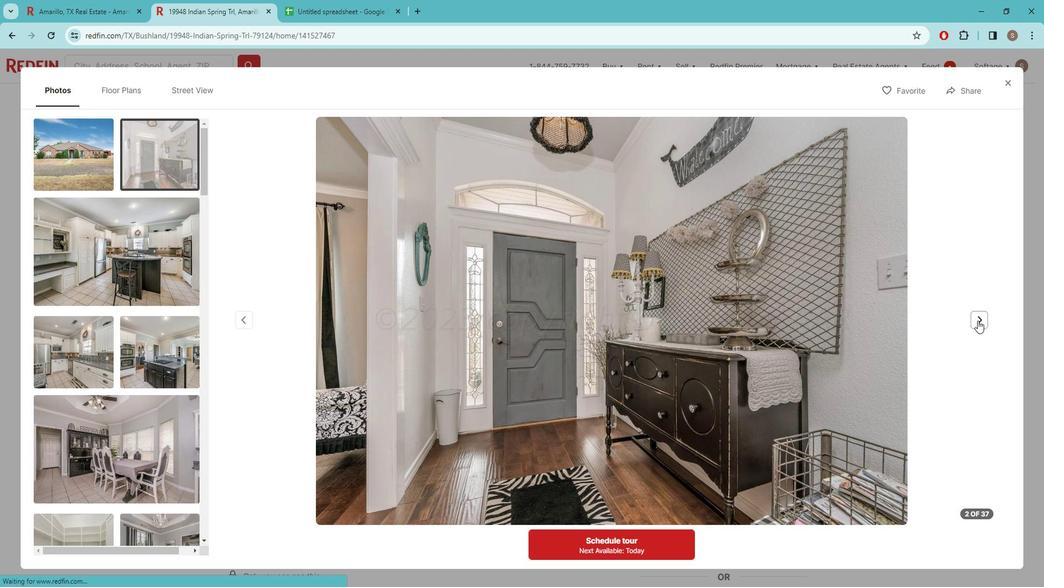 
Action: Mouse pressed left at (974, 320)
Screenshot: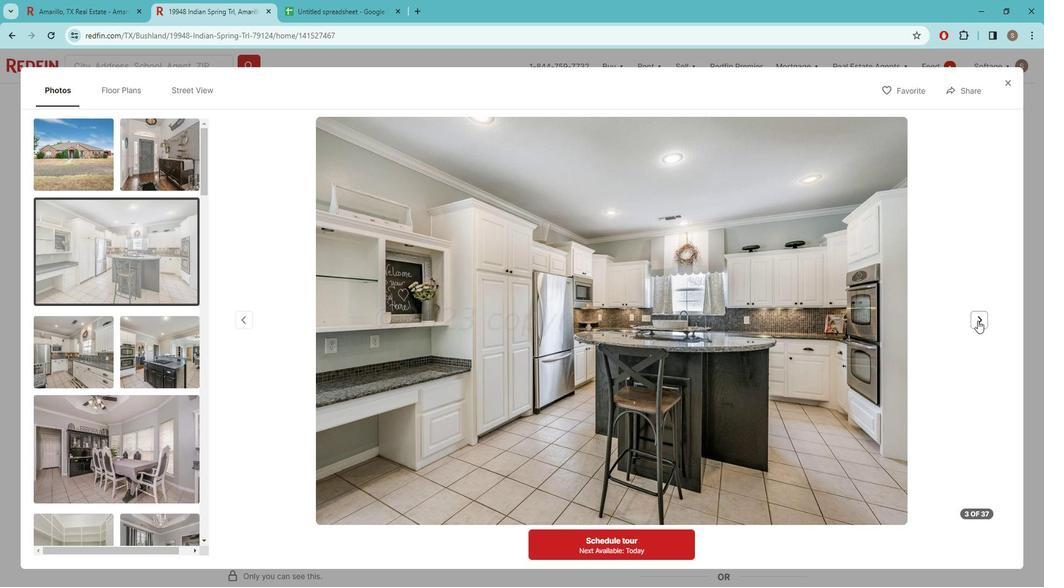 
Action: Mouse pressed left at (974, 320)
Screenshot: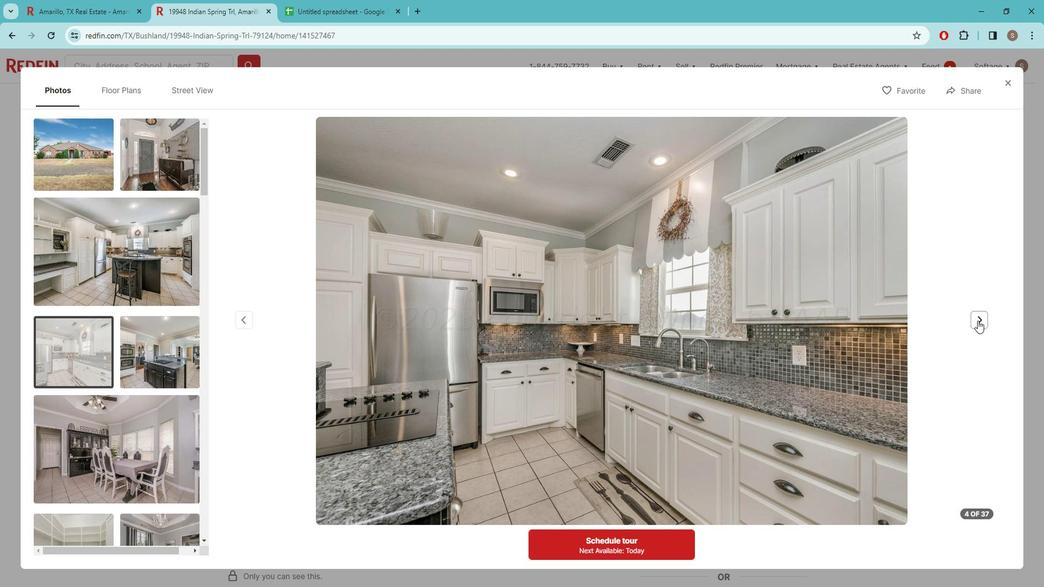 
Action: Mouse pressed left at (974, 320)
Screenshot: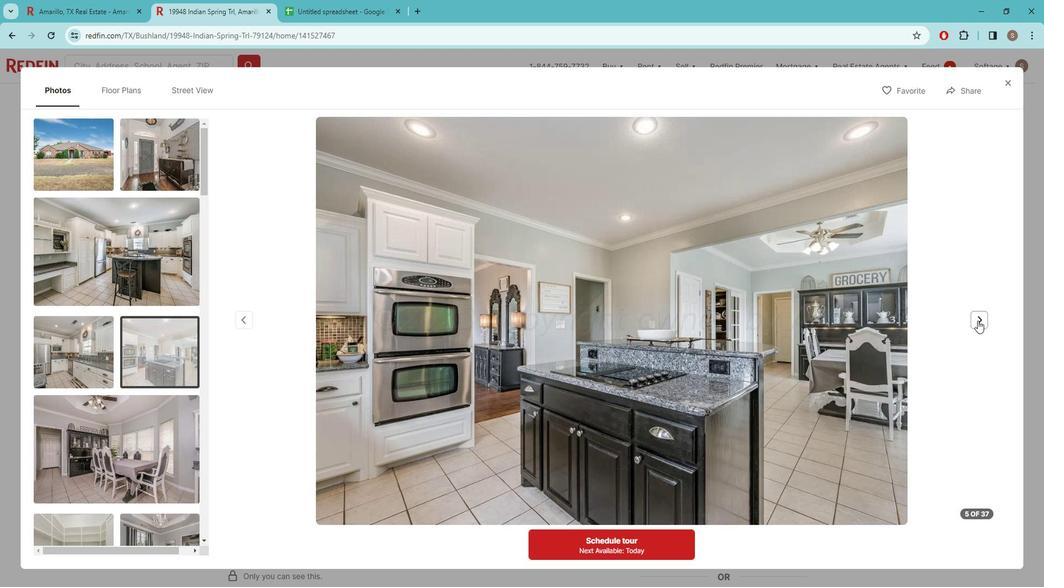 
Action: Mouse pressed left at (974, 320)
Screenshot: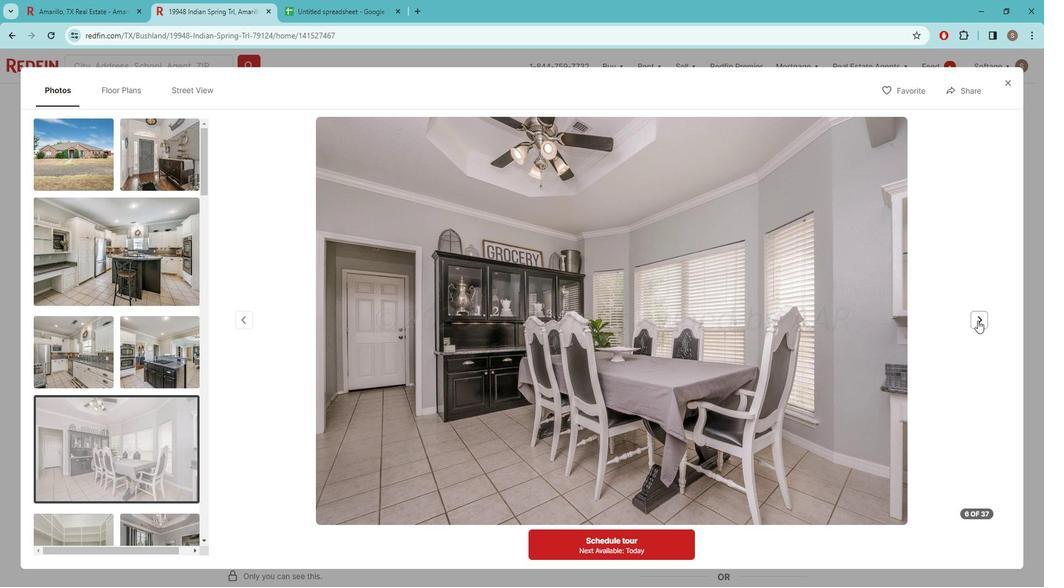 
Action: Mouse pressed left at (974, 320)
Screenshot: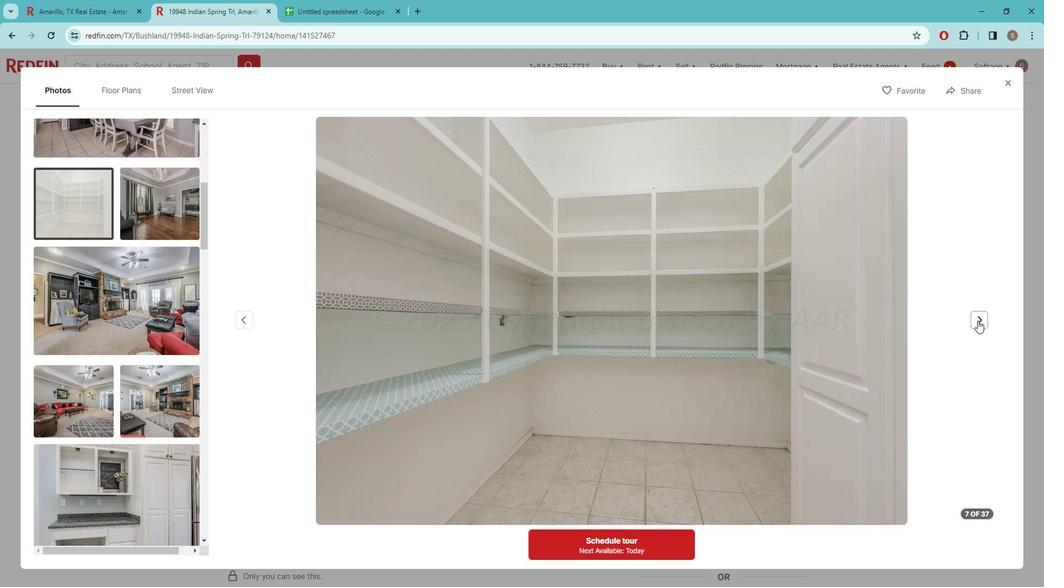 
Action: Mouse pressed left at (974, 320)
Screenshot: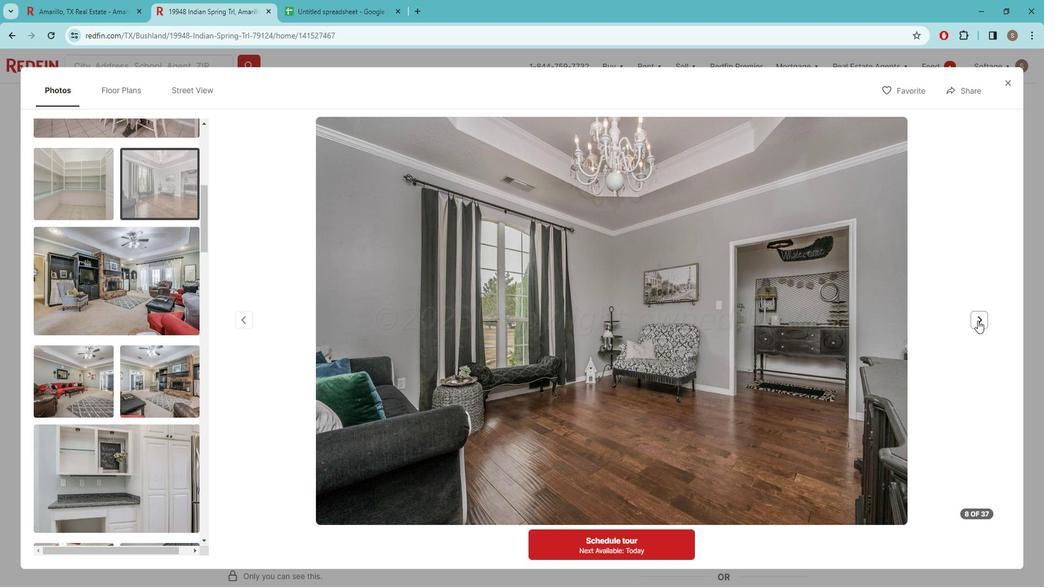 
Action: Mouse pressed left at (974, 320)
Screenshot: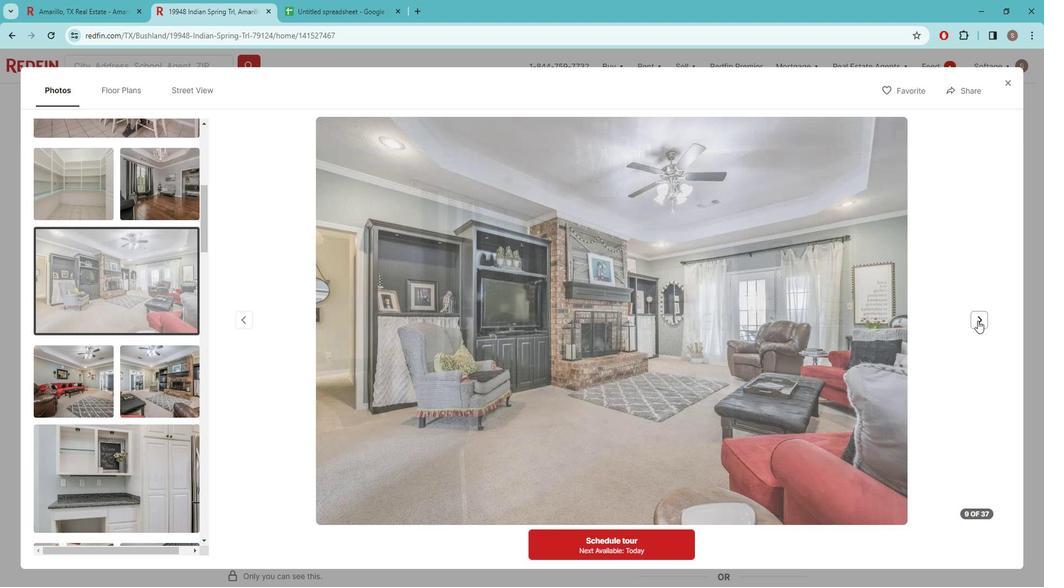 
Action: Mouse pressed left at (974, 320)
Screenshot: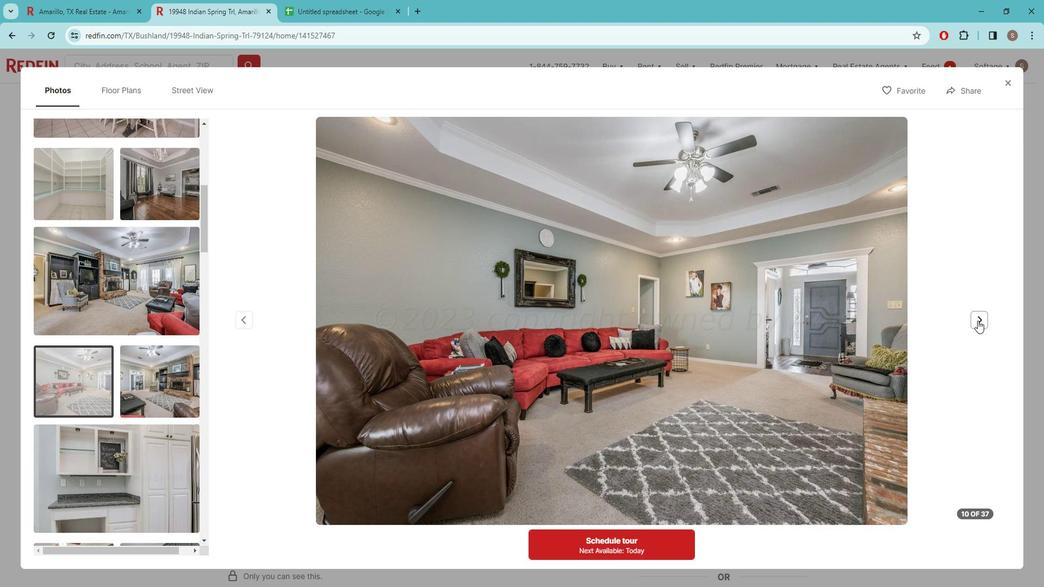 
Action: Mouse pressed left at (974, 320)
Screenshot: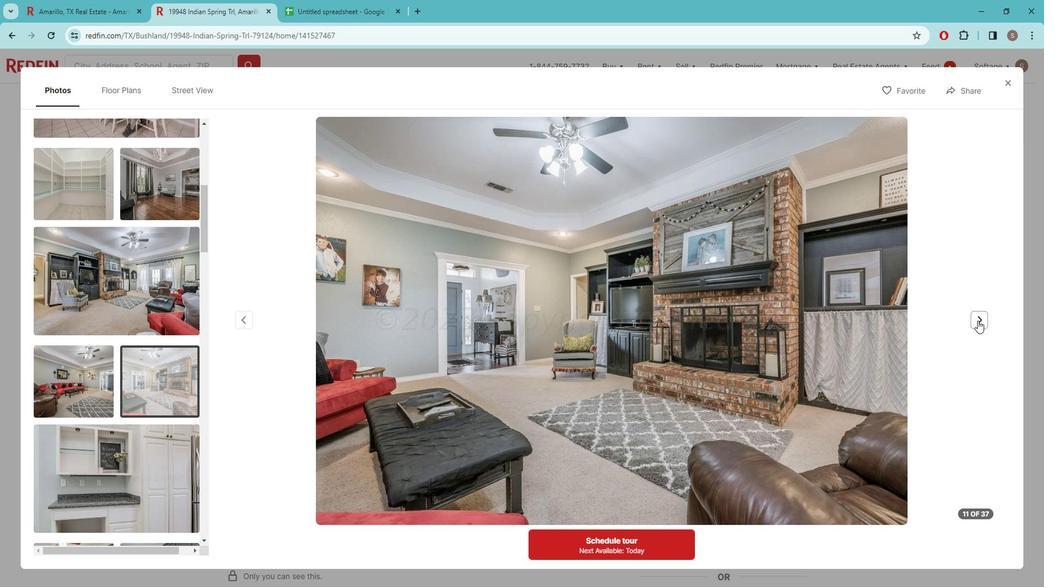 
Action: Mouse pressed left at (974, 320)
Screenshot: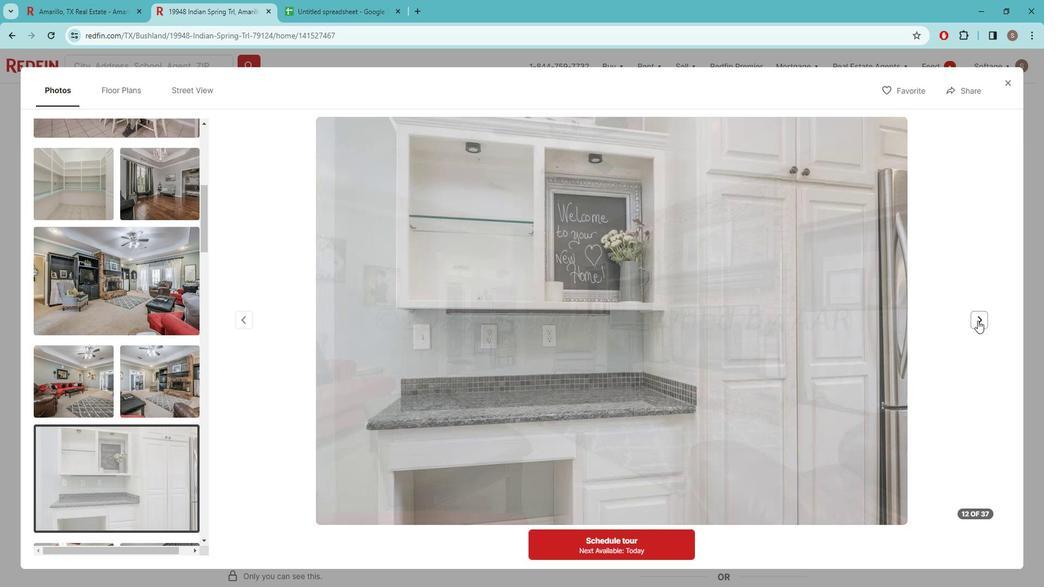 
Action: Mouse pressed left at (974, 320)
Screenshot: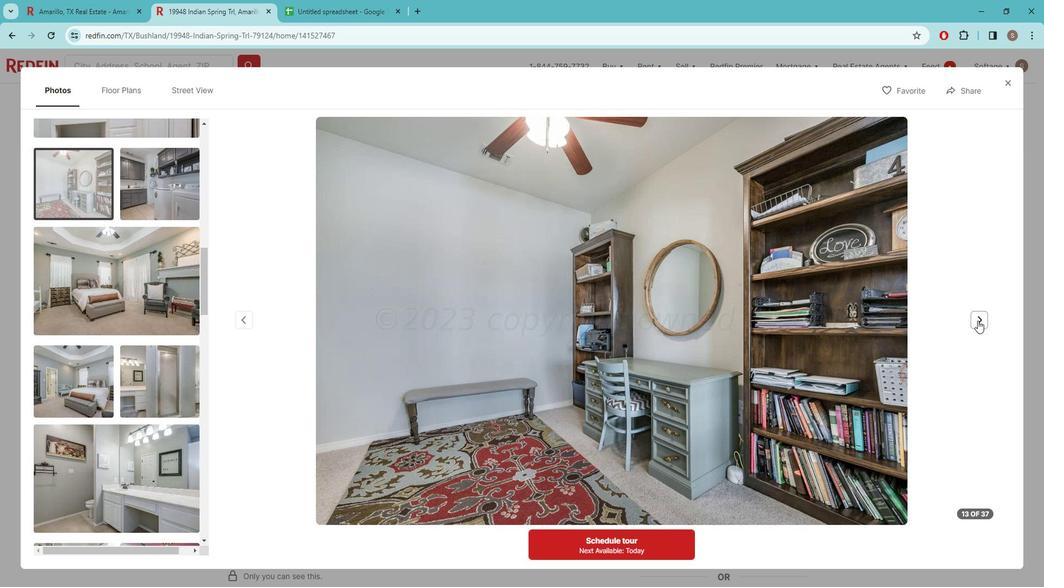 
Action: Mouse pressed left at (974, 320)
Screenshot: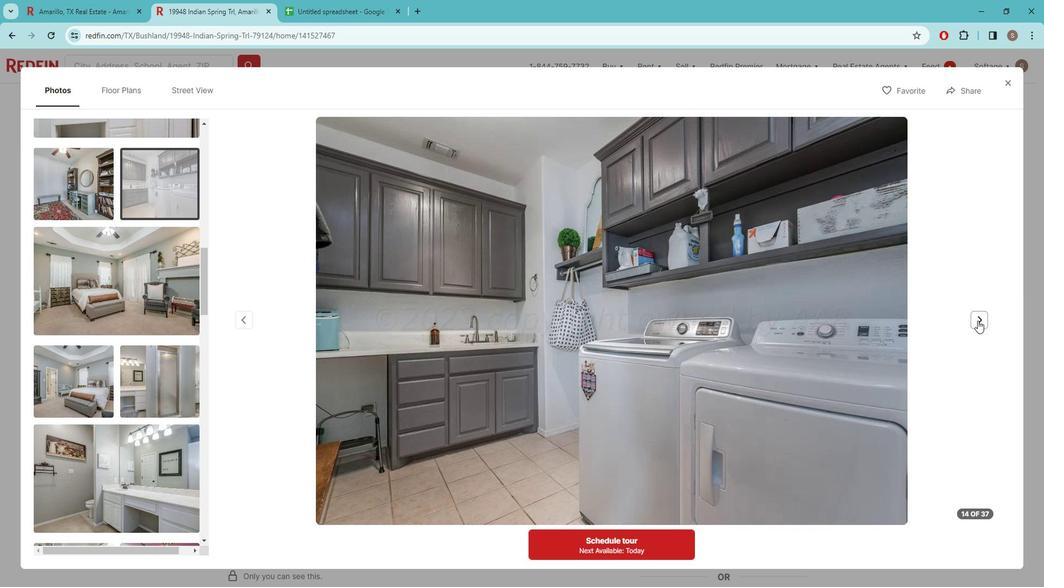 
Action: Mouse pressed left at (974, 320)
Screenshot: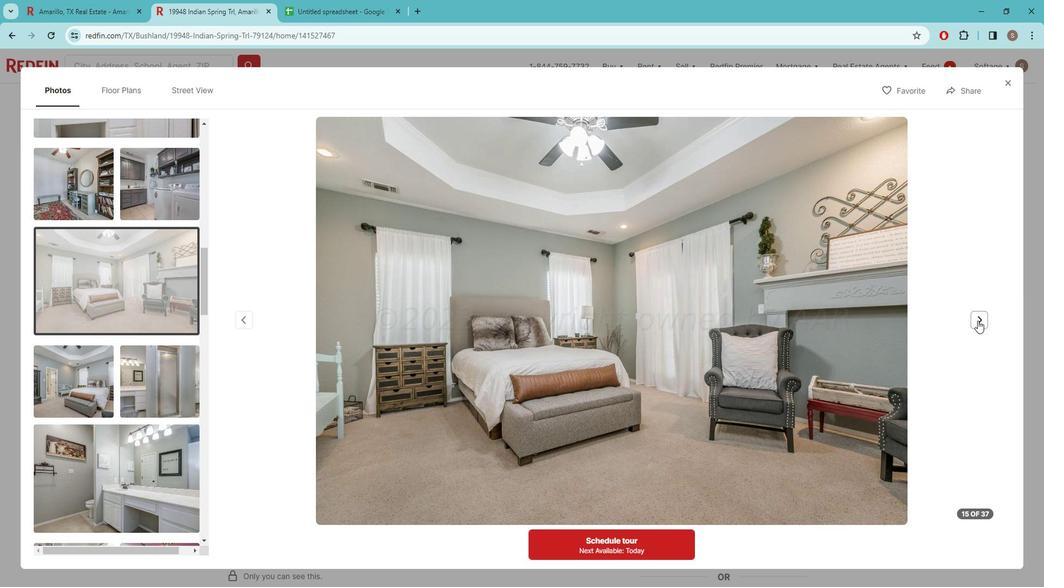 
Action: Mouse pressed left at (974, 320)
Screenshot: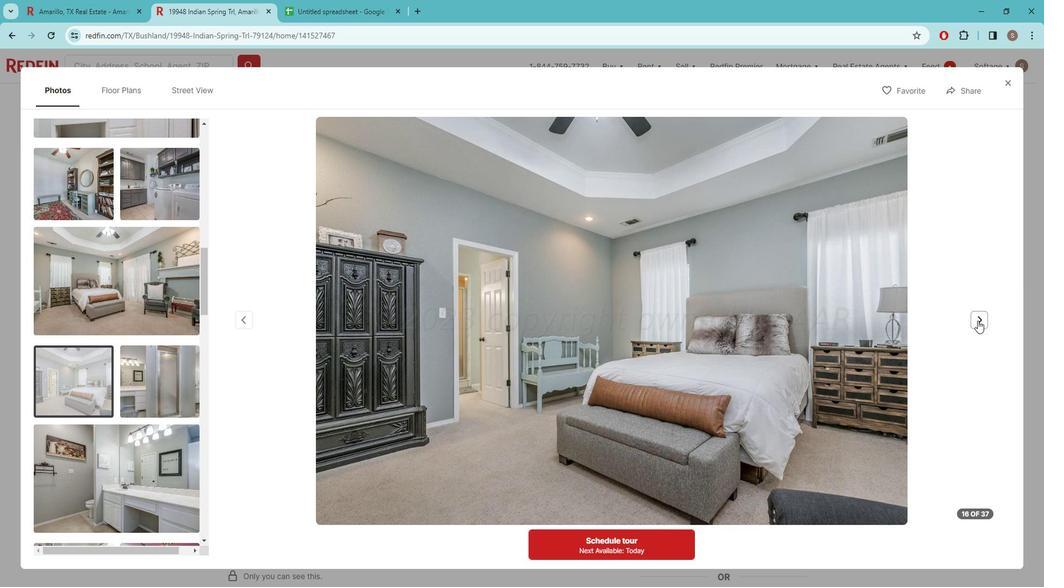 
Action: Mouse pressed left at (974, 320)
Screenshot: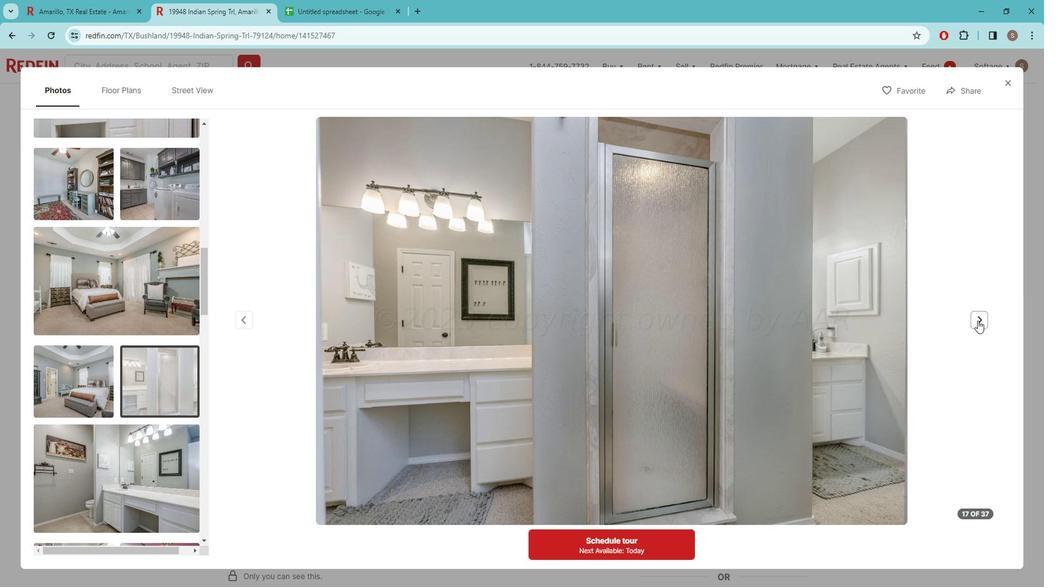 
Action: Mouse pressed left at (974, 320)
Screenshot: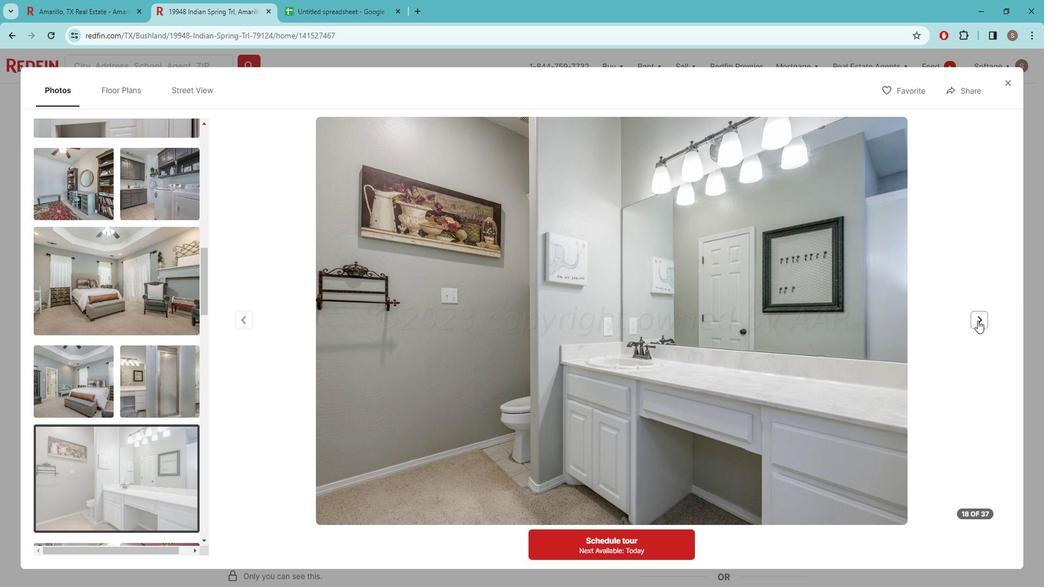 
Action: Mouse pressed left at (974, 320)
Screenshot: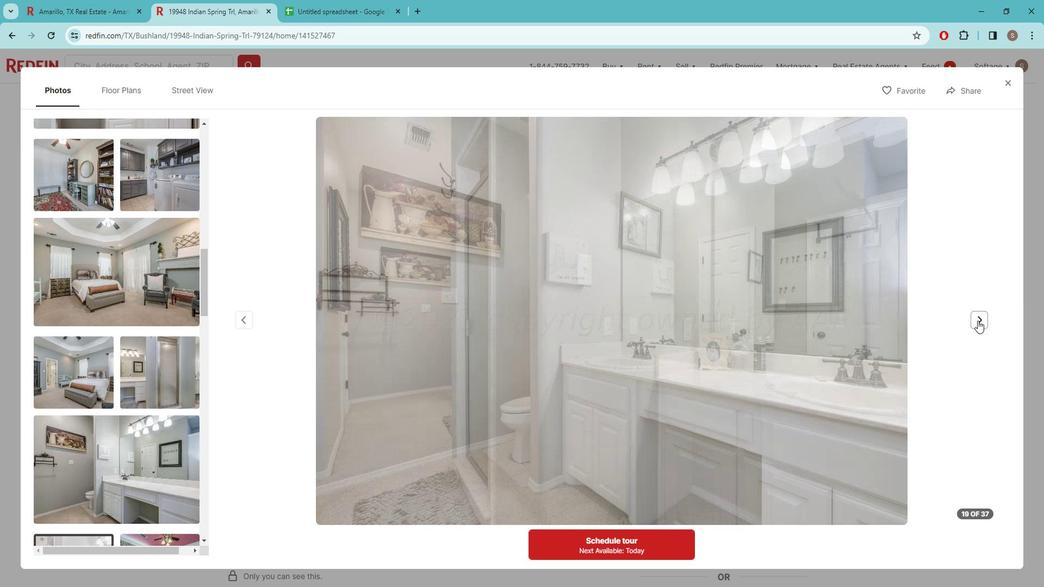 
Action: Mouse pressed left at (974, 320)
Screenshot: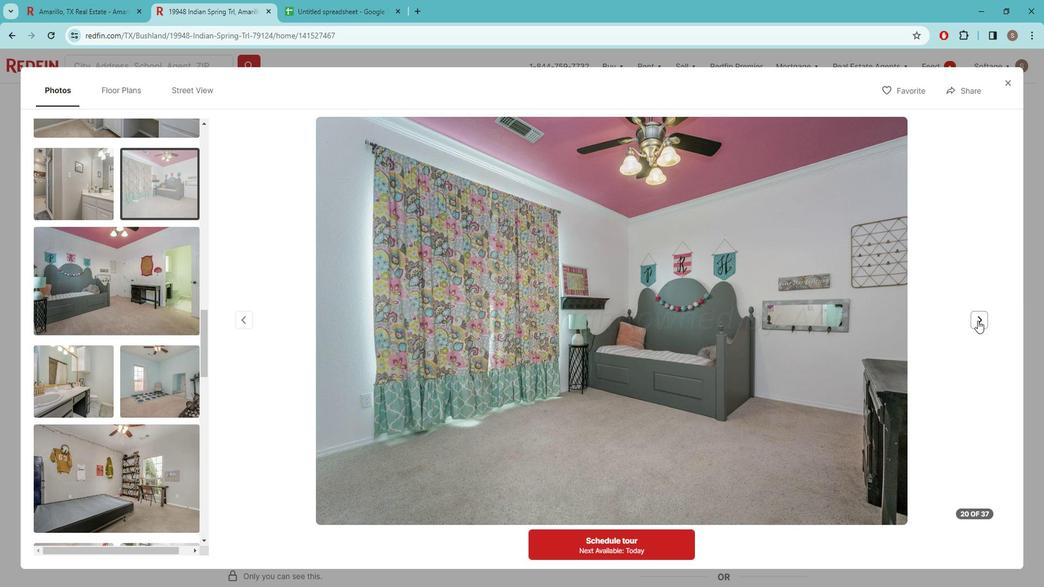 
Action: Mouse pressed left at (974, 320)
Screenshot: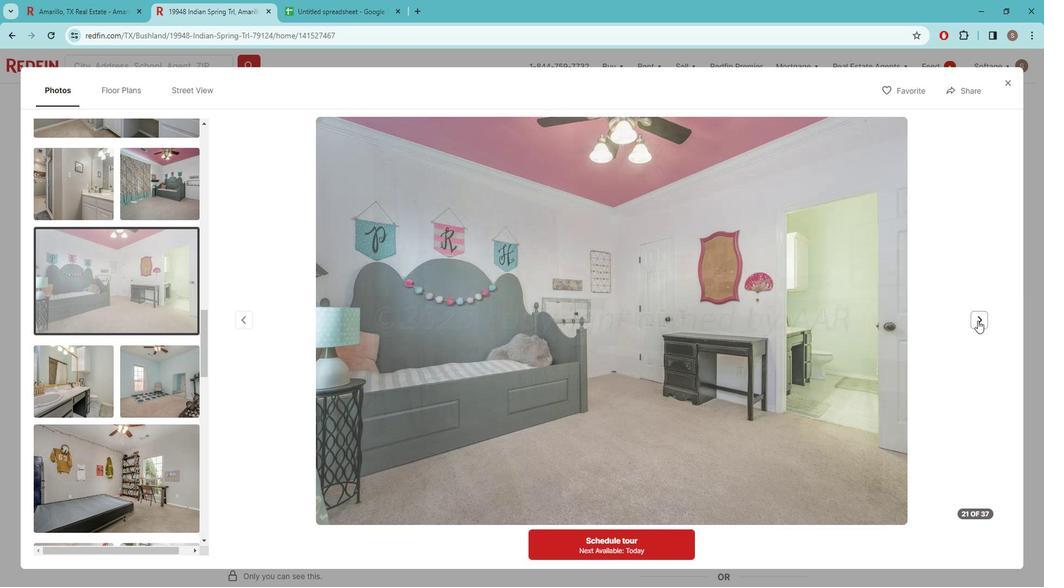 
Action: Mouse pressed left at (974, 320)
Screenshot: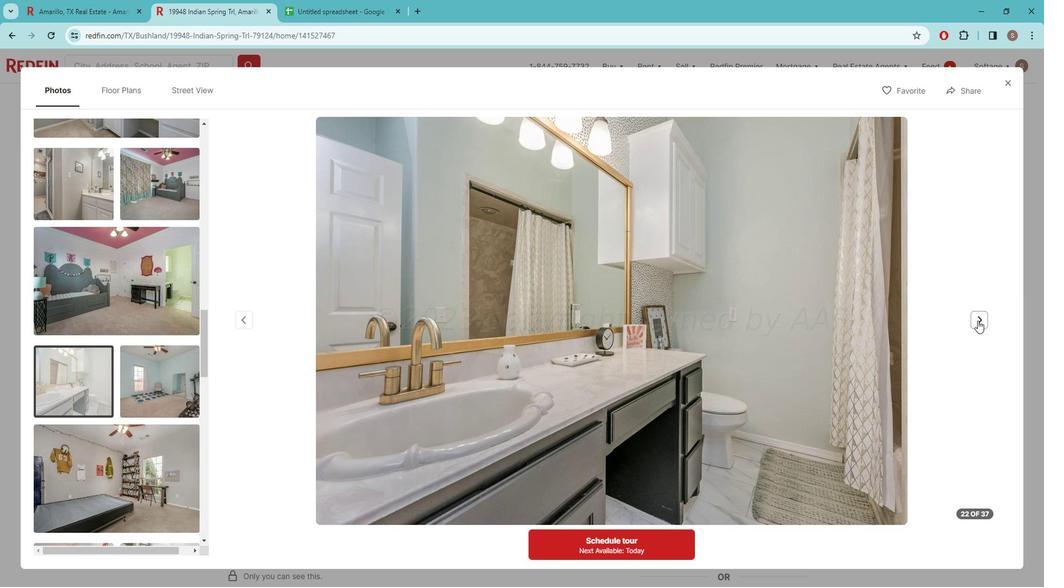 
Action: Mouse pressed left at (974, 320)
Screenshot: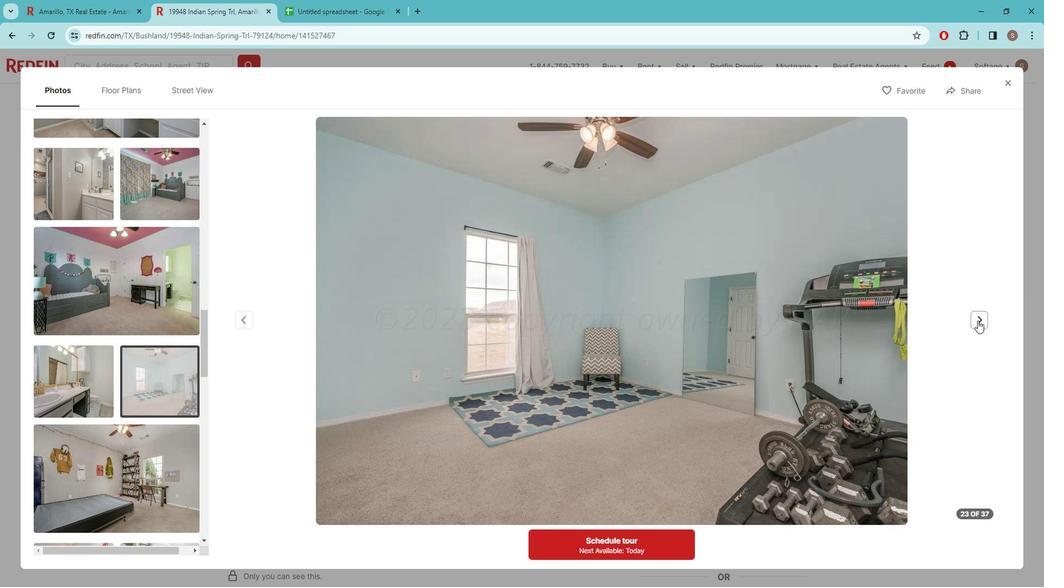 
Action: Mouse pressed left at (974, 320)
Screenshot: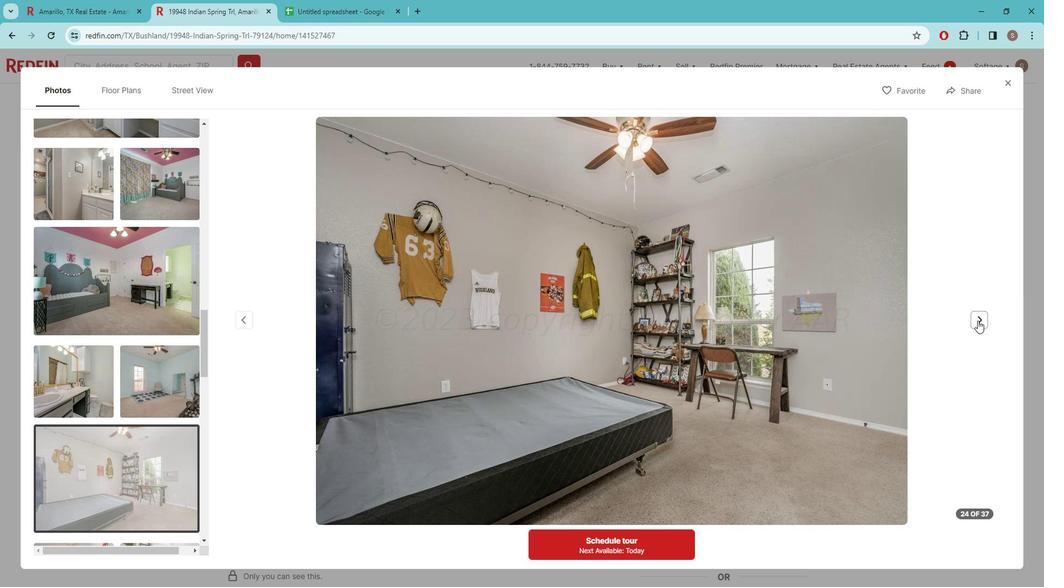 
Action: Mouse pressed left at (974, 320)
Screenshot: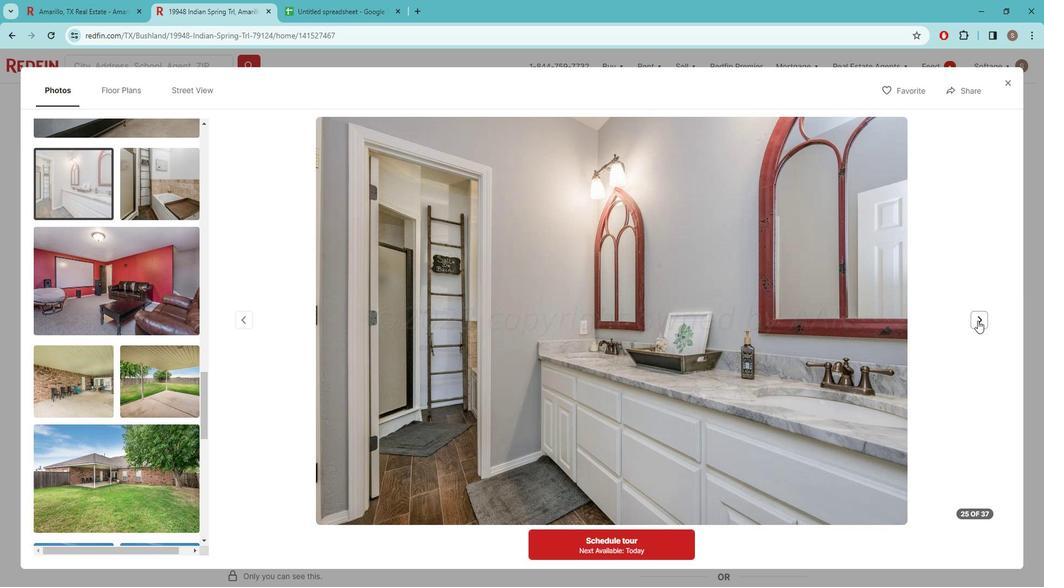 
Action: Mouse pressed left at (974, 320)
Screenshot: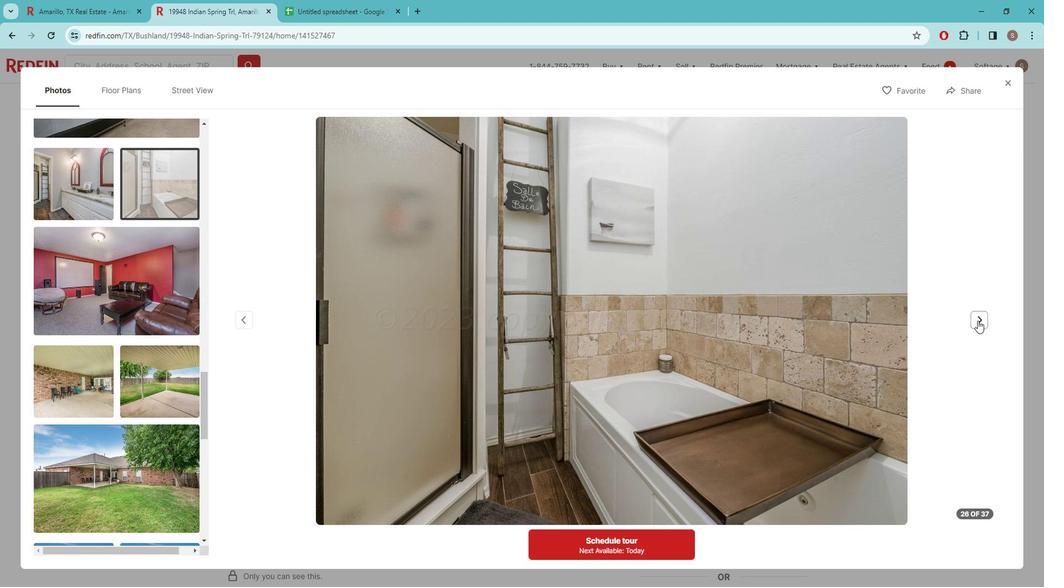 
Action: Mouse pressed left at (974, 320)
Screenshot: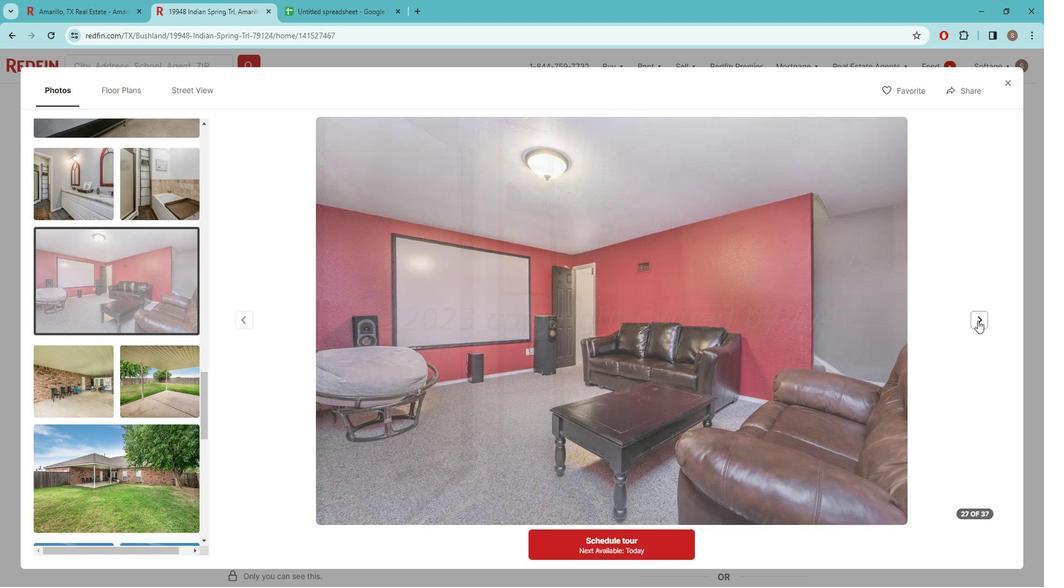 
Action: Mouse pressed left at (974, 320)
Screenshot: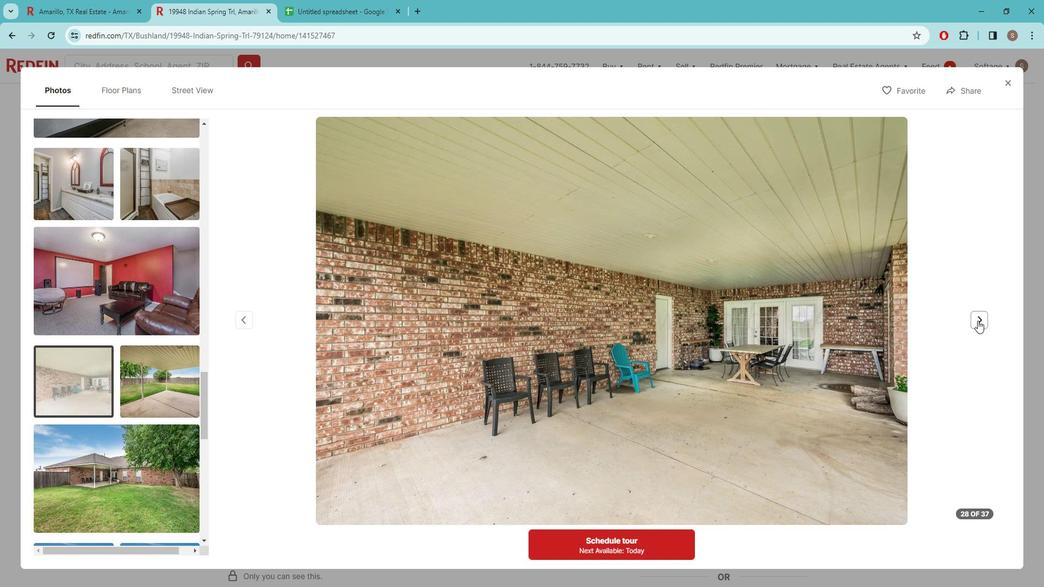 
Action: Mouse pressed left at (974, 320)
Screenshot: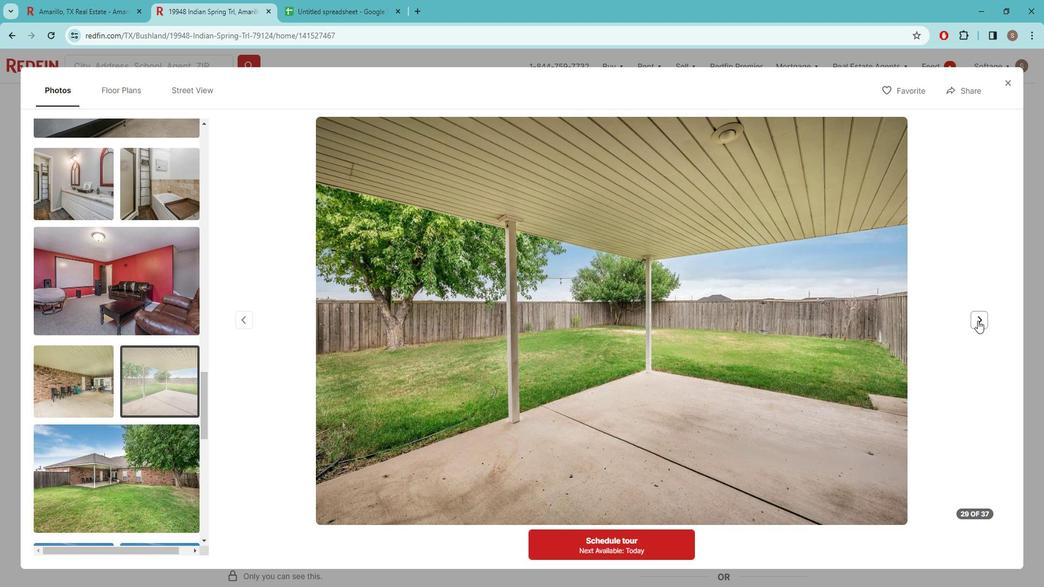 
Action: Mouse pressed left at (974, 320)
Screenshot: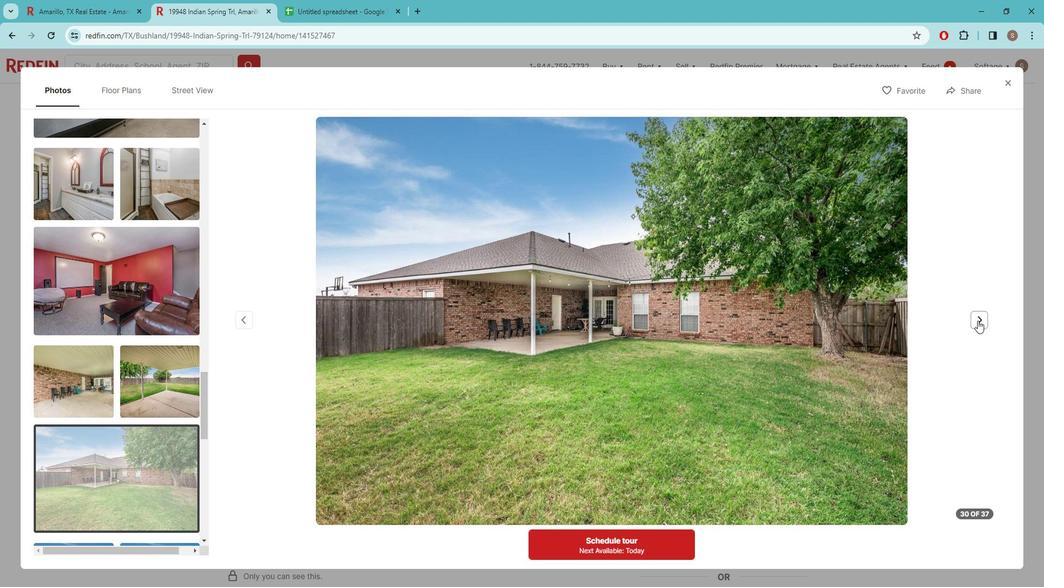 
Action: Mouse pressed left at (974, 320)
Screenshot: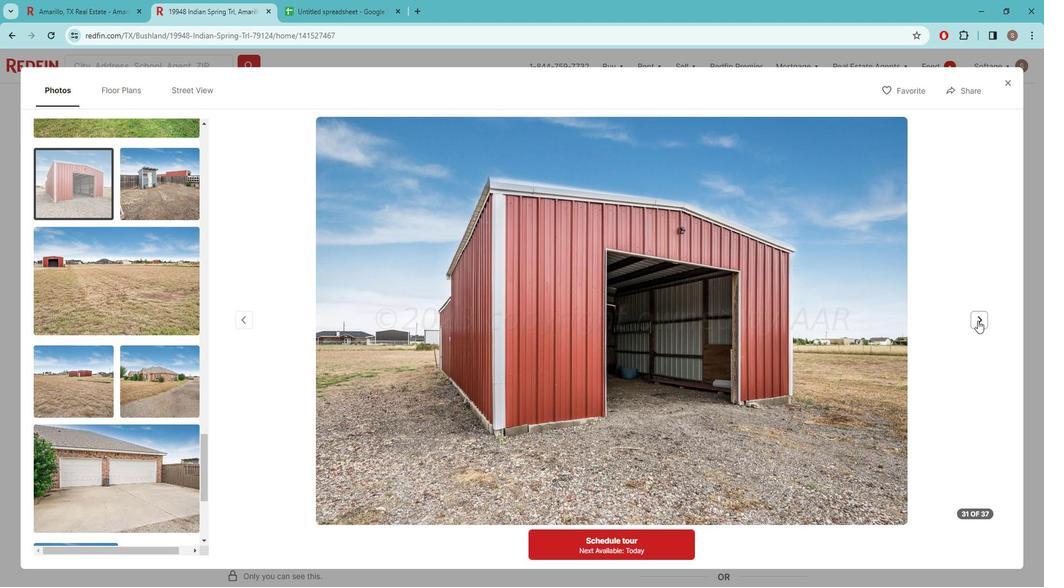 
Action: Mouse pressed left at (974, 320)
Screenshot: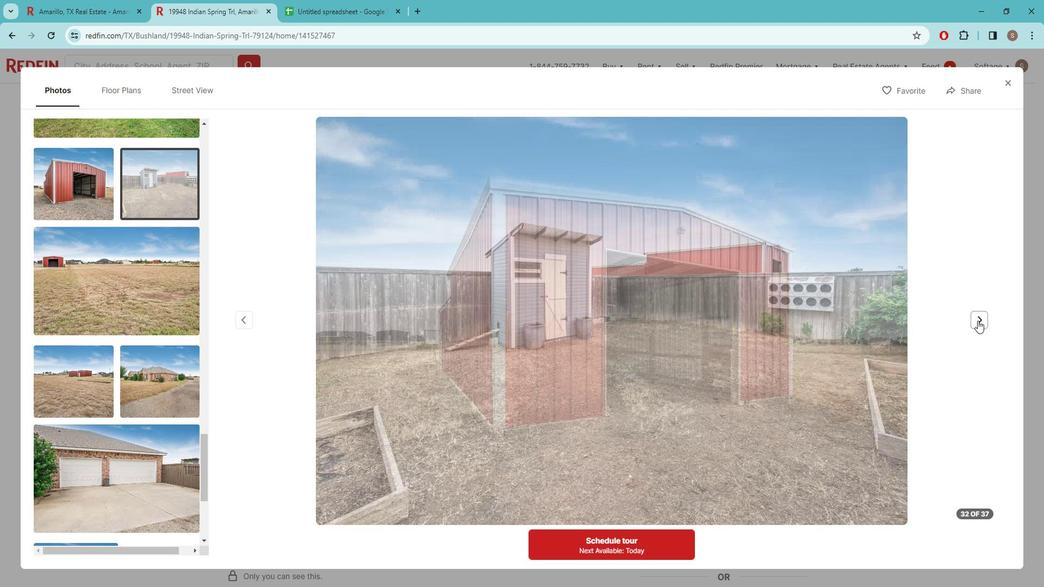 
Action: Mouse pressed left at (974, 320)
Screenshot: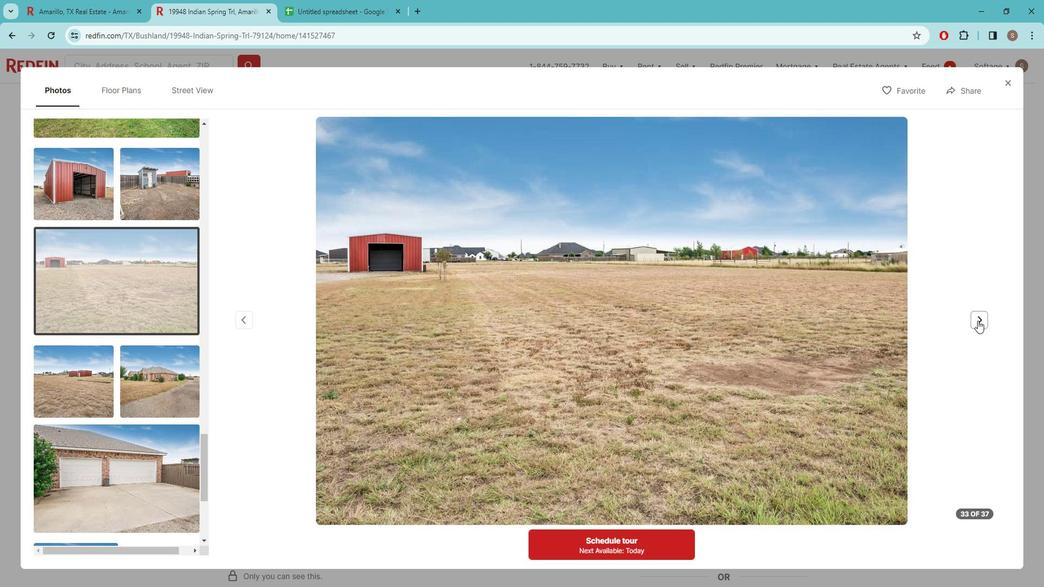 
Action: Mouse pressed left at (974, 320)
Screenshot: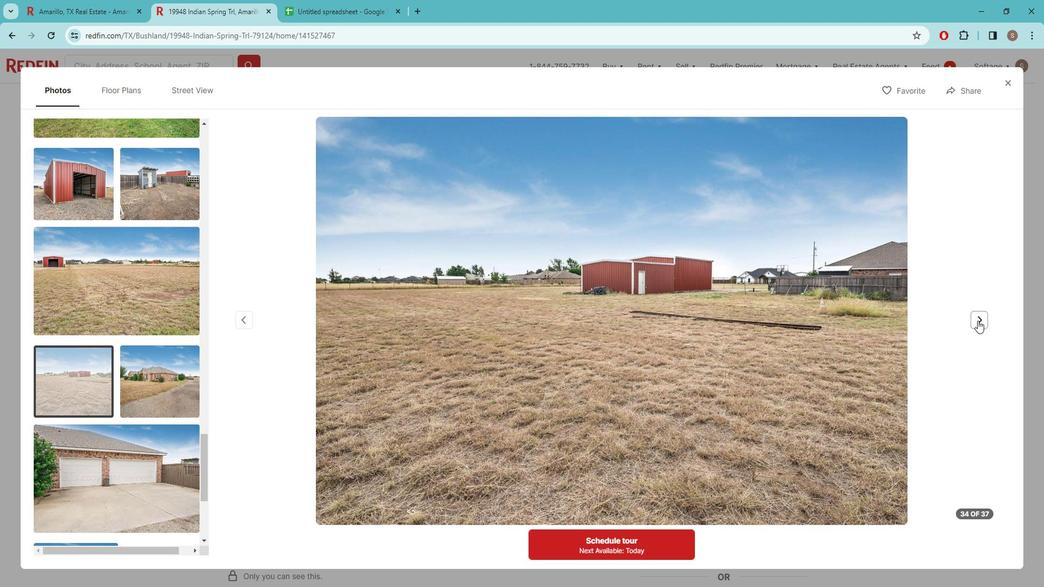 
Action: Mouse pressed left at (974, 320)
Screenshot: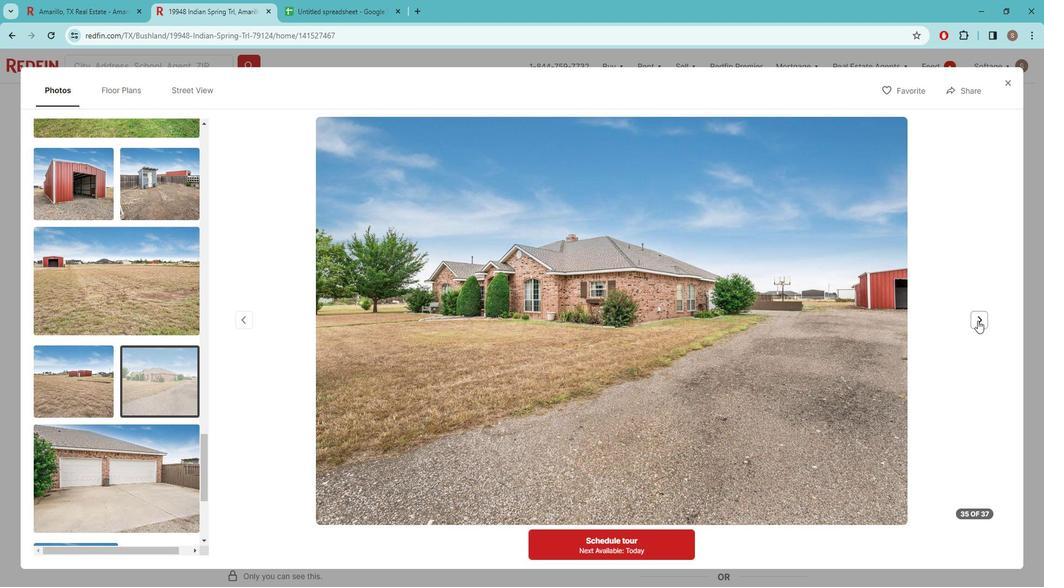 
Action: Mouse pressed left at (974, 320)
Screenshot: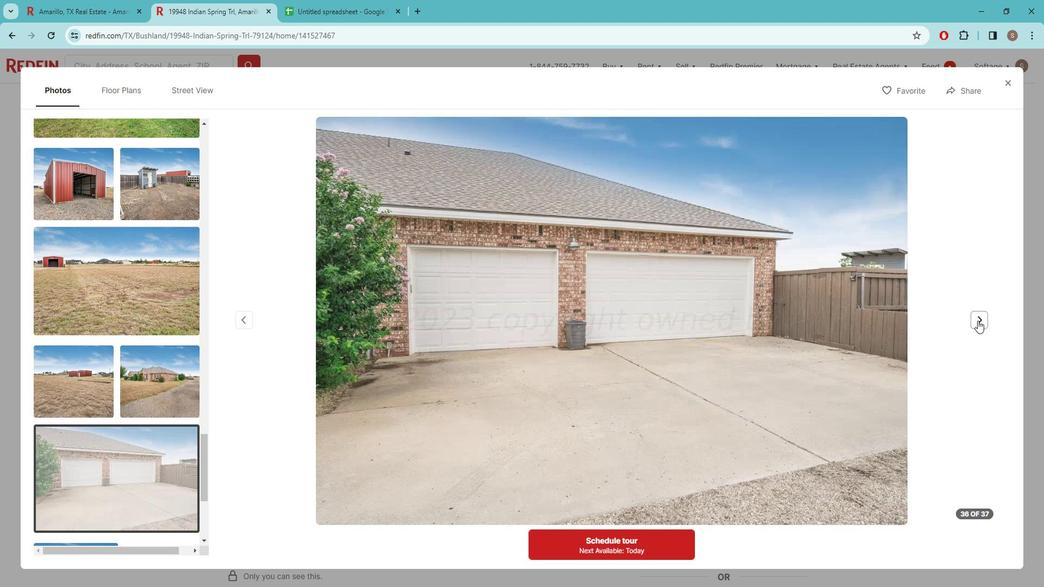 
Action: Mouse pressed left at (974, 320)
Screenshot: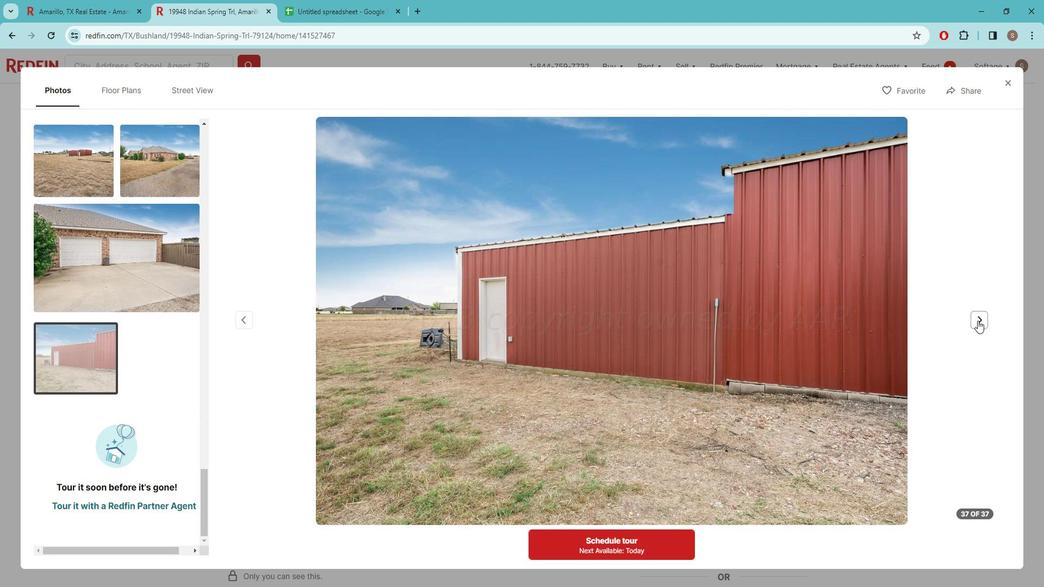 
Action: Mouse moved to (1003, 83)
Screenshot: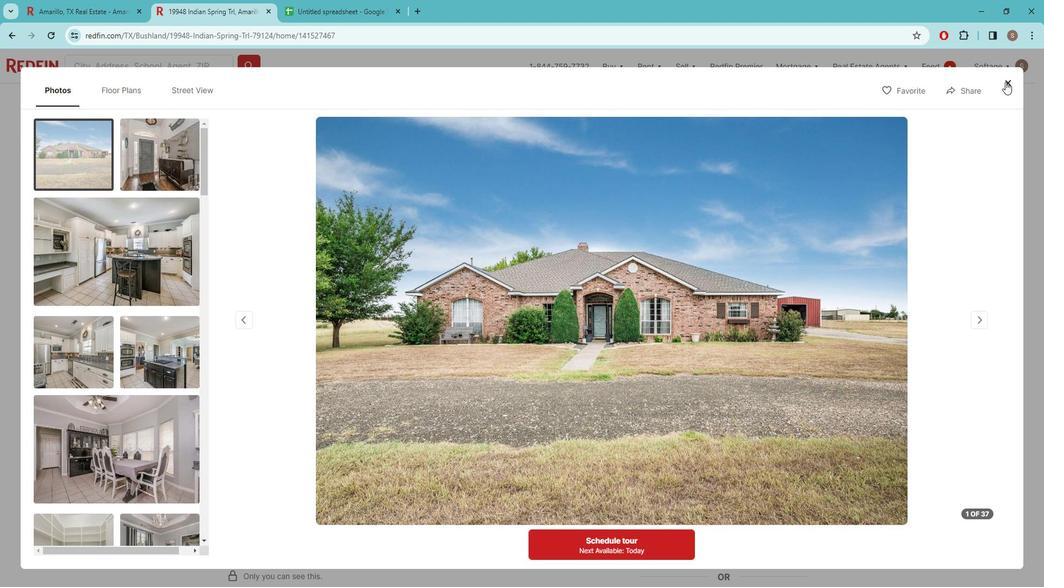 
Action: Mouse pressed left at (1003, 83)
Screenshot: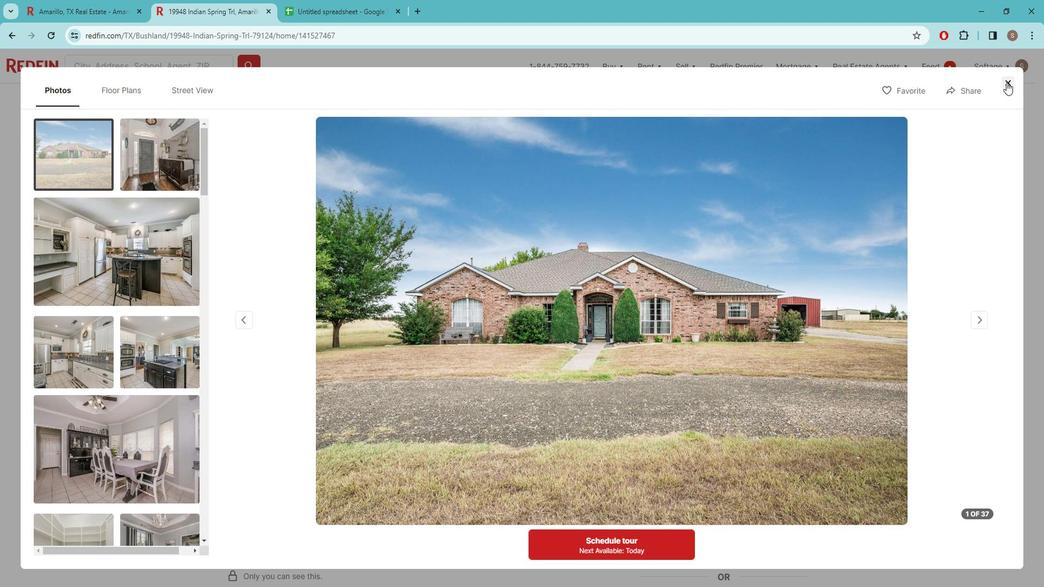 
Action: Mouse moved to (488, 320)
Screenshot: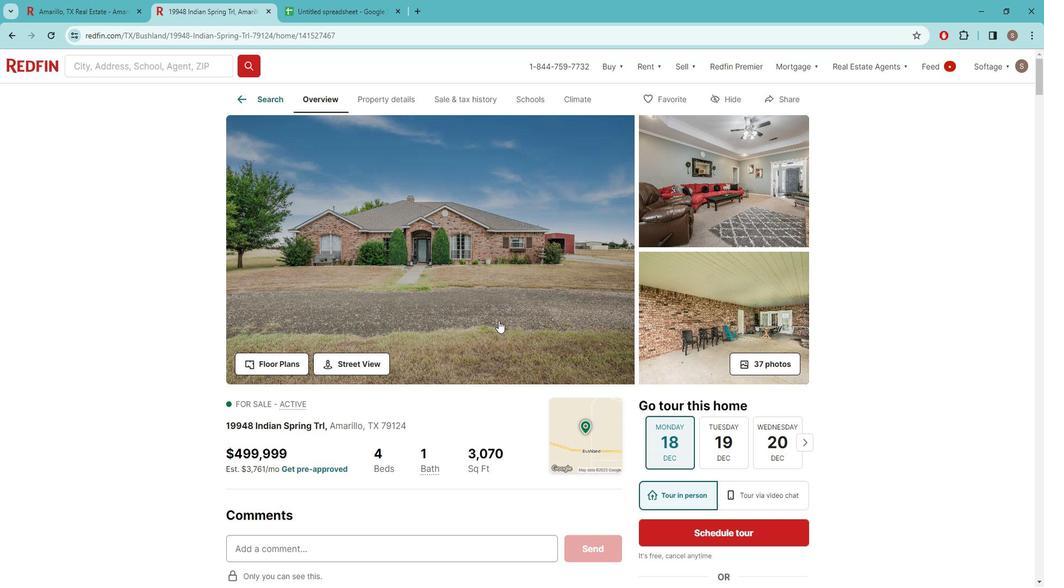 
Action: Mouse scrolled (488, 319) with delta (0, 0)
Screenshot: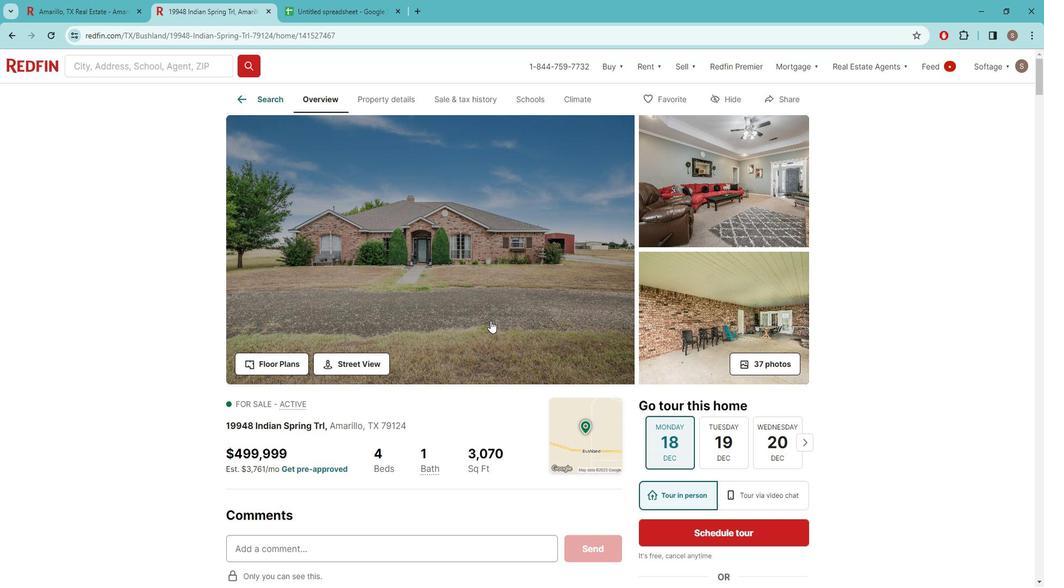 
Action: Mouse scrolled (488, 319) with delta (0, 0)
Screenshot: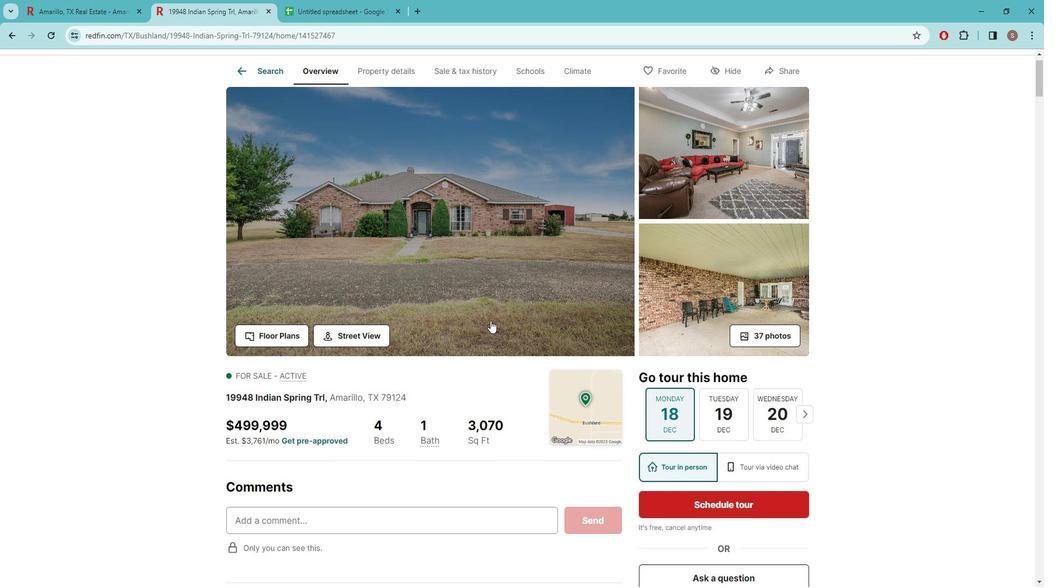 
Action: Mouse scrolled (488, 319) with delta (0, 0)
Screenshot: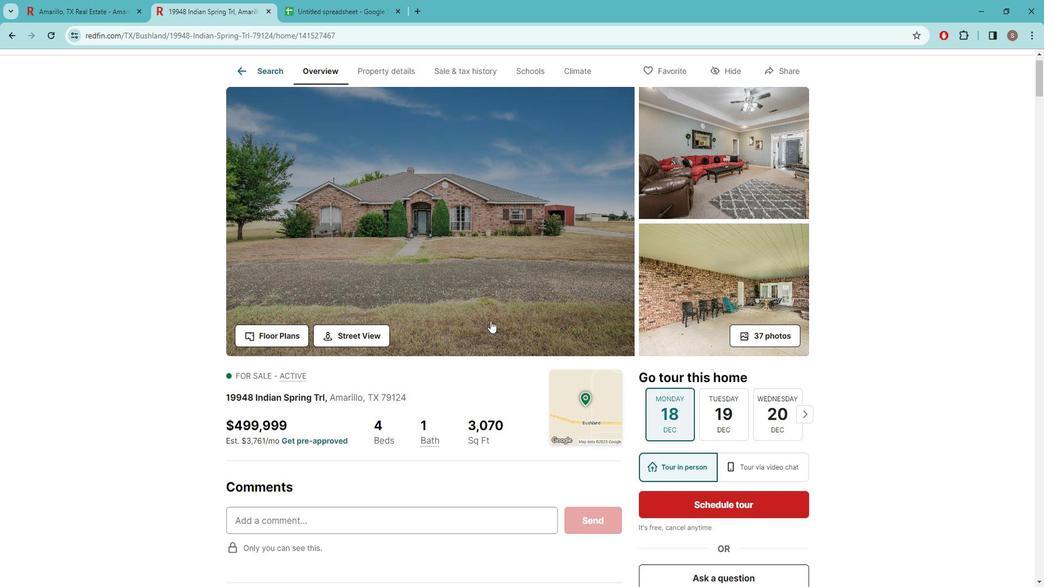 
Action: Mouse moved to (328, 0)
Screenshot: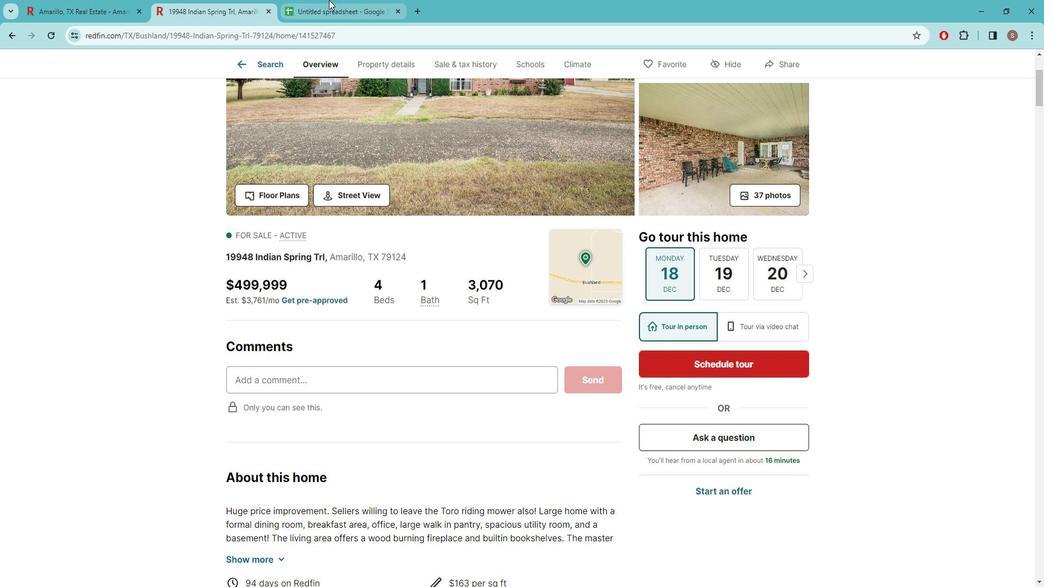 
Action: Mouse pressed left at (328, 1)
Screenshot: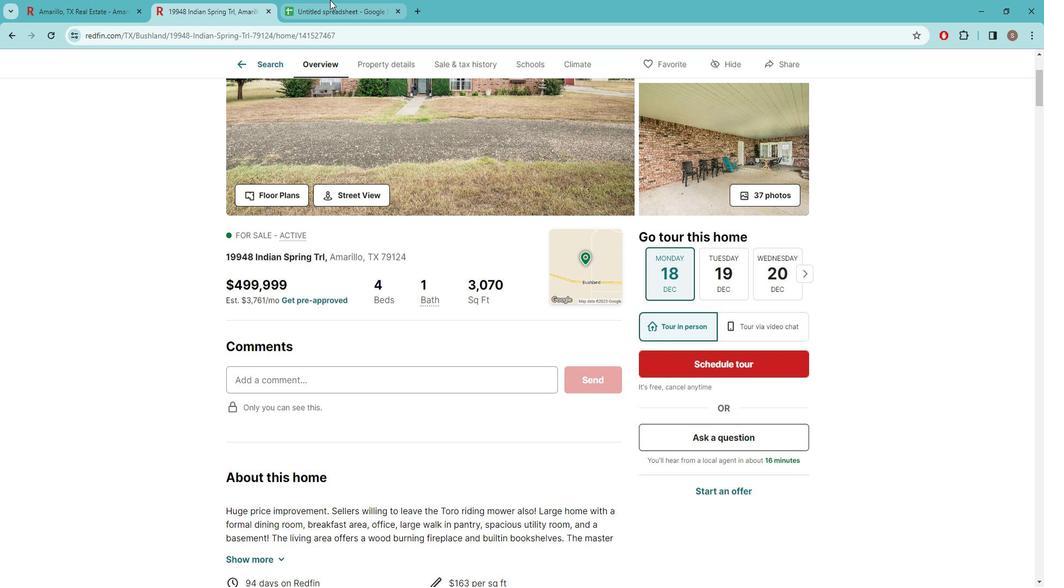 
Action: Mouse moved to (36, 176)
Screenshot: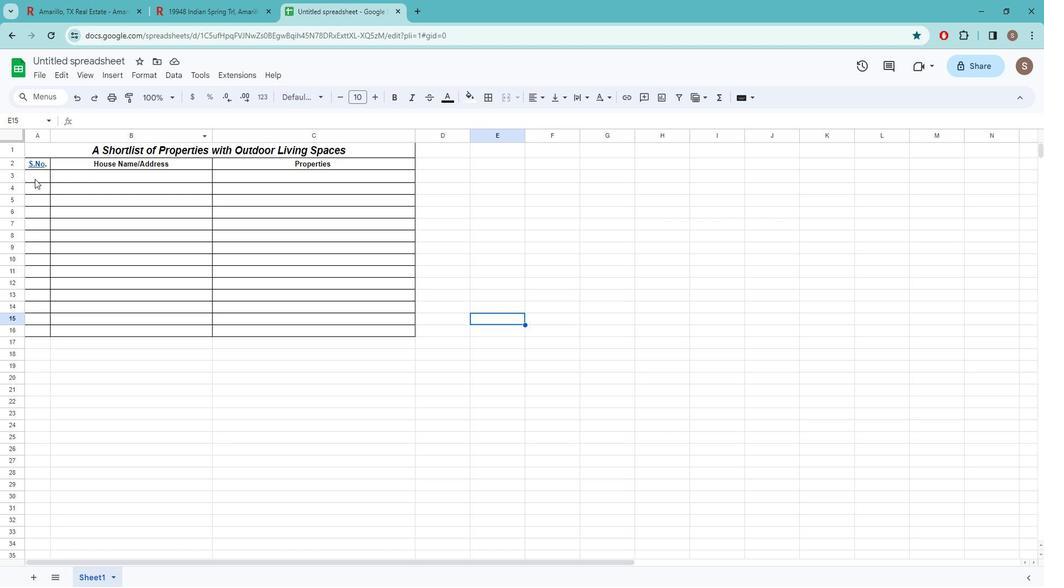 
Action: Mouse pressed left at (36, 176)
Screenshot: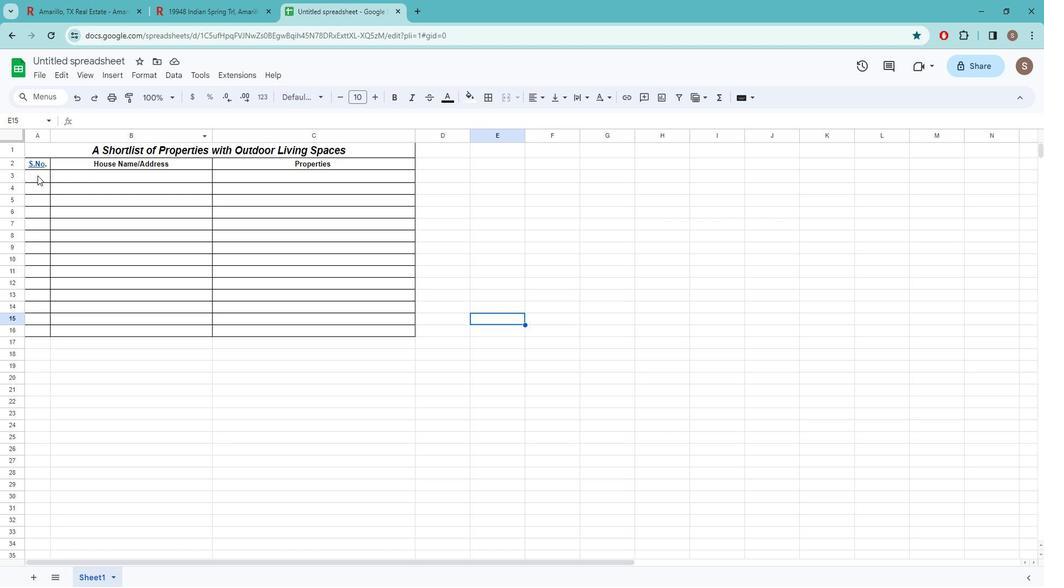 
Action: Key pressed 1<Key.right>
Screenshot: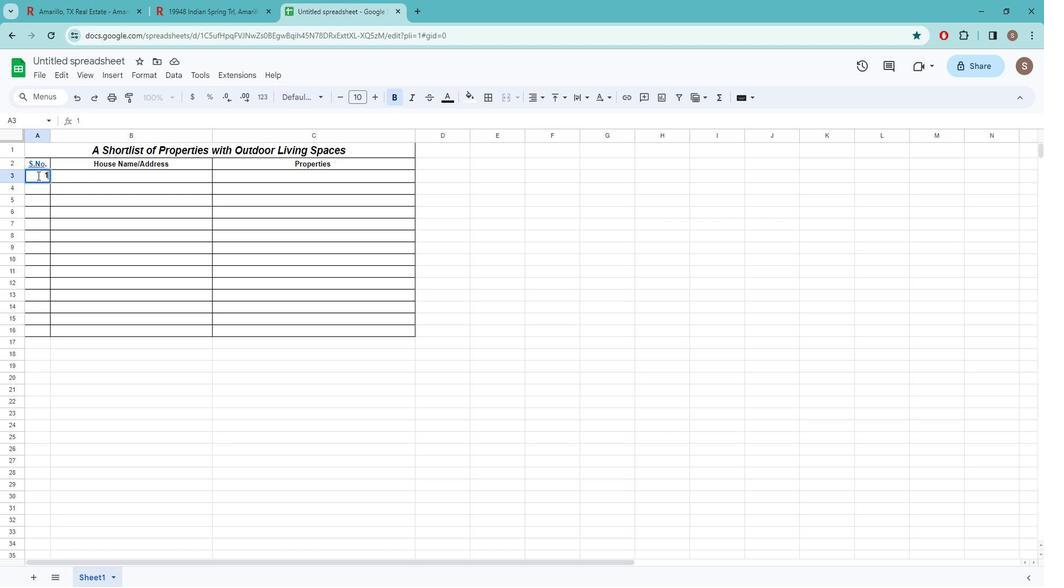 
Action: Mouse moved to (196, 3)
Screenshot: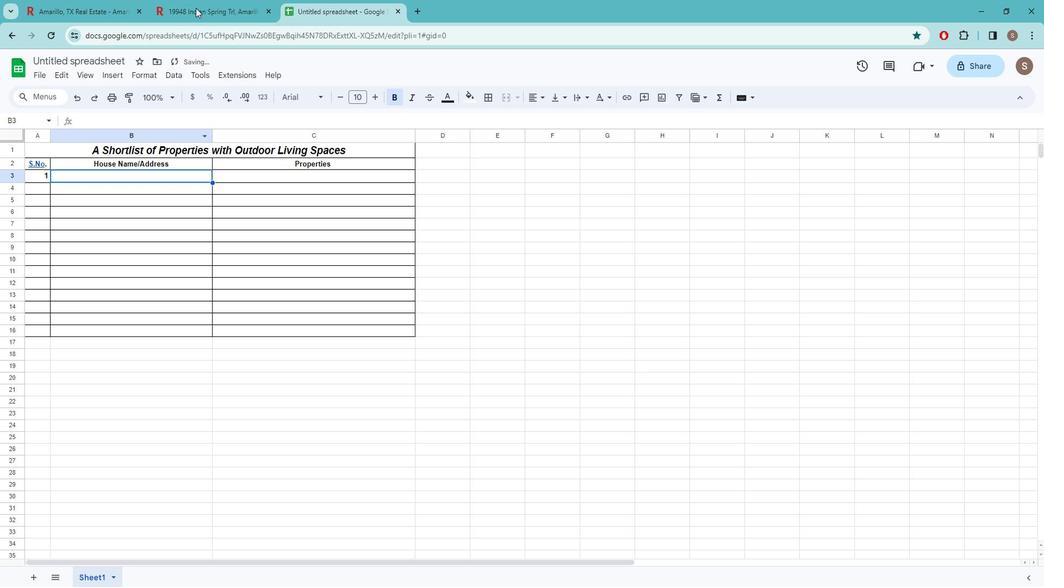 
Action: Mouse pressed left at (196, 3)
Screenshot: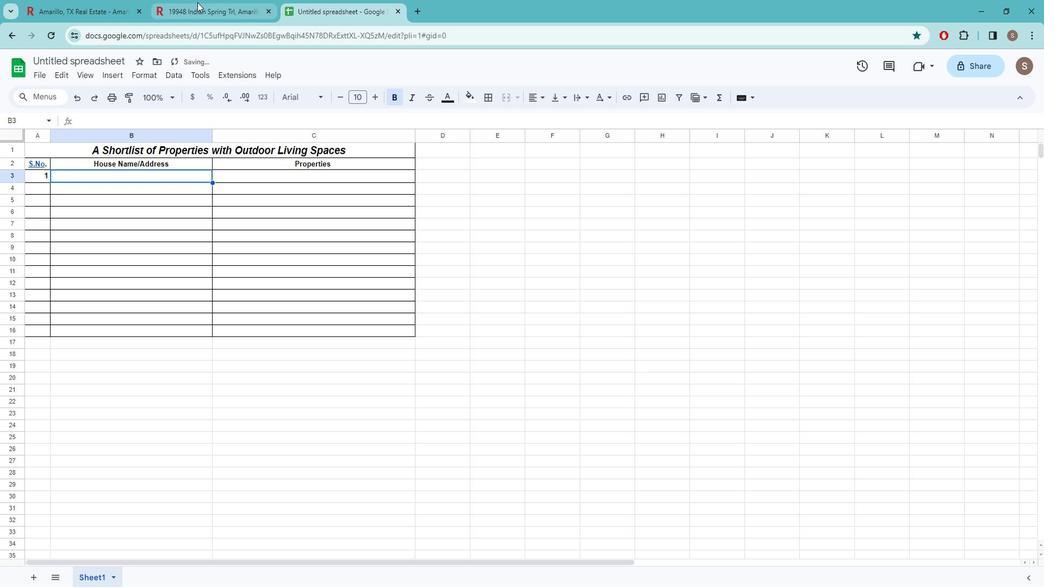 
Action: Mouse moved to (320, 0)
Screenshot: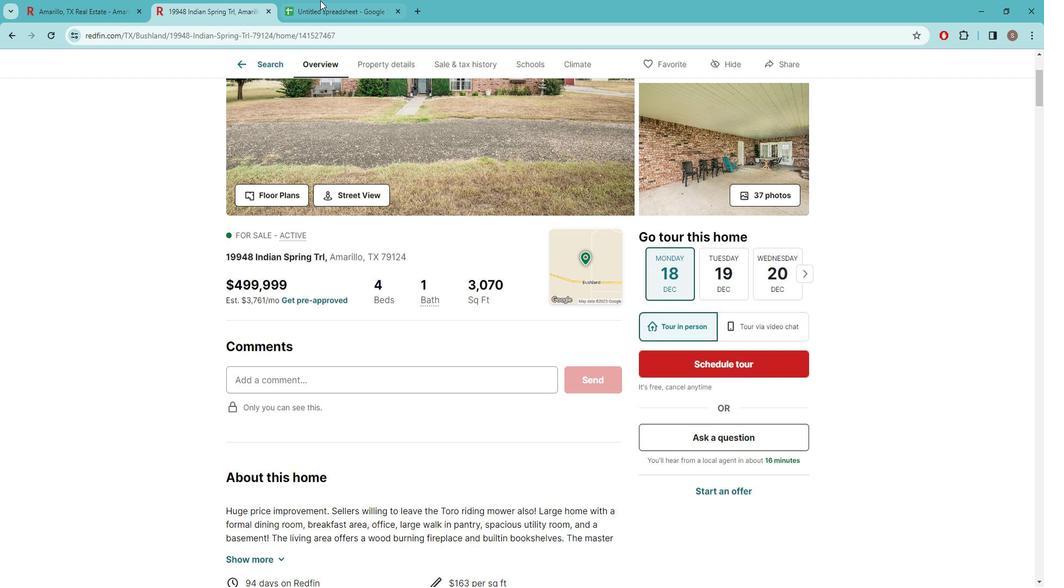 
Action: Mouse pressed left at (320, 1)
Screenshot: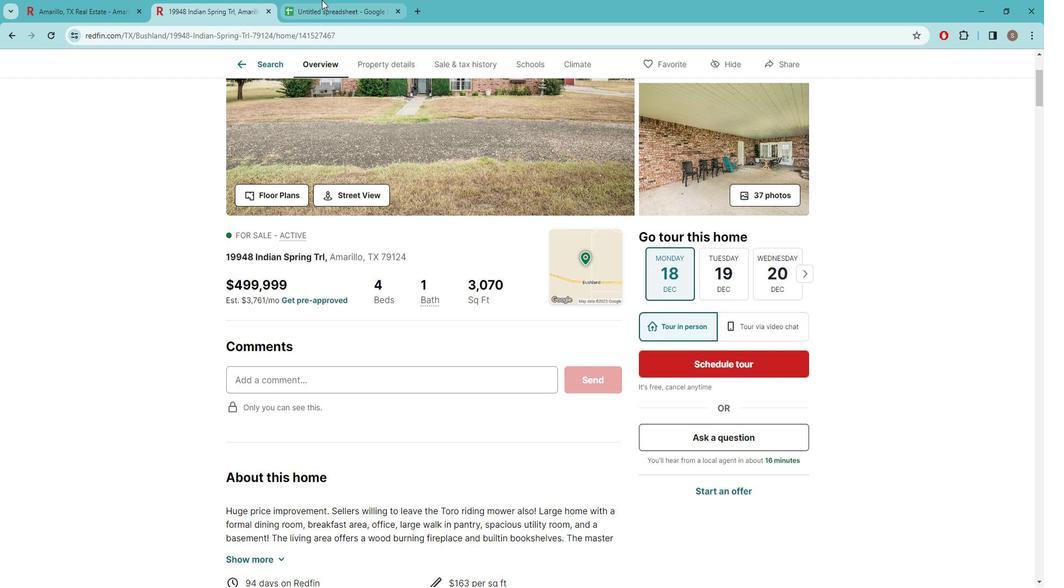 
Action: Mouse moved to (138, 178)
Screenshot: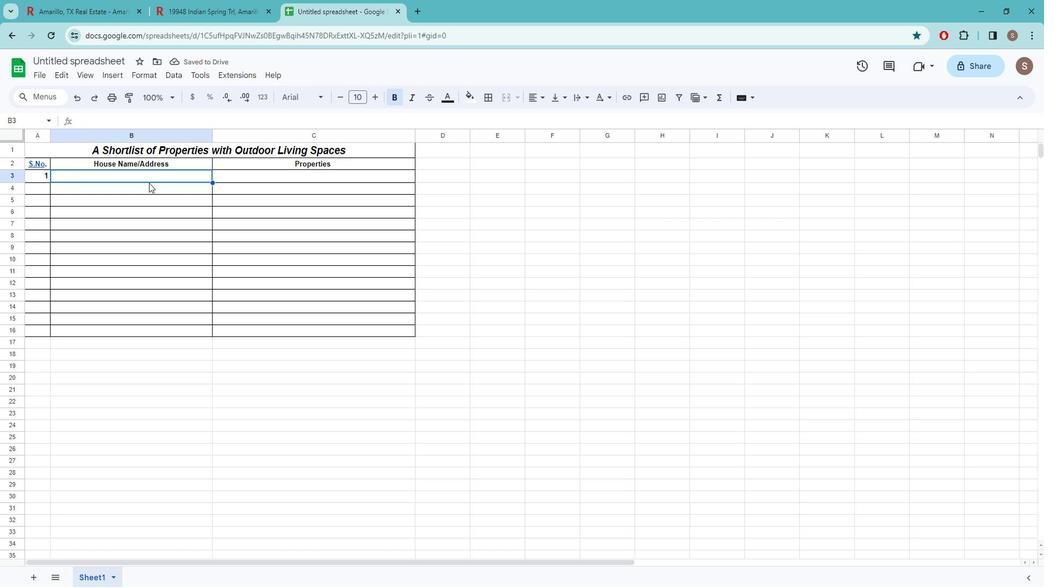 
Action: Key pressed 19948
Screenshot: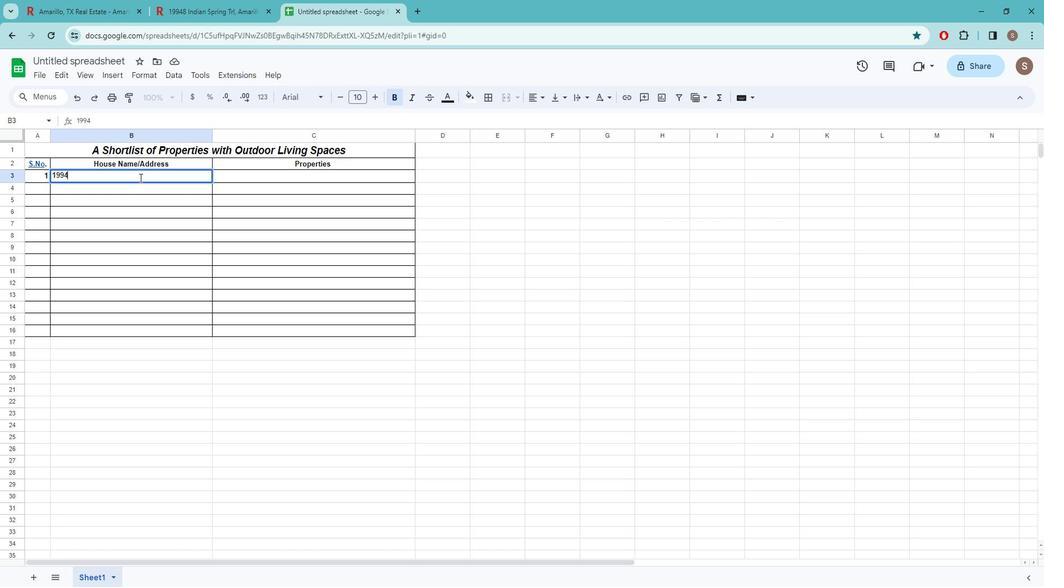 
Action: Mouse moved to (192, 1)
Screenshot: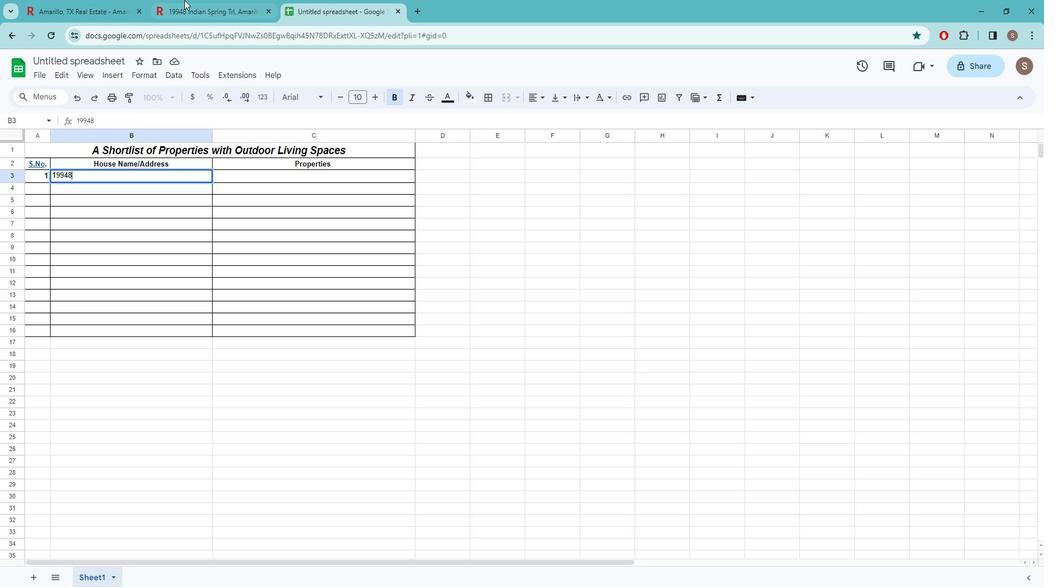 
Action: Mouse pressed left at (192, 1)
Screenshot: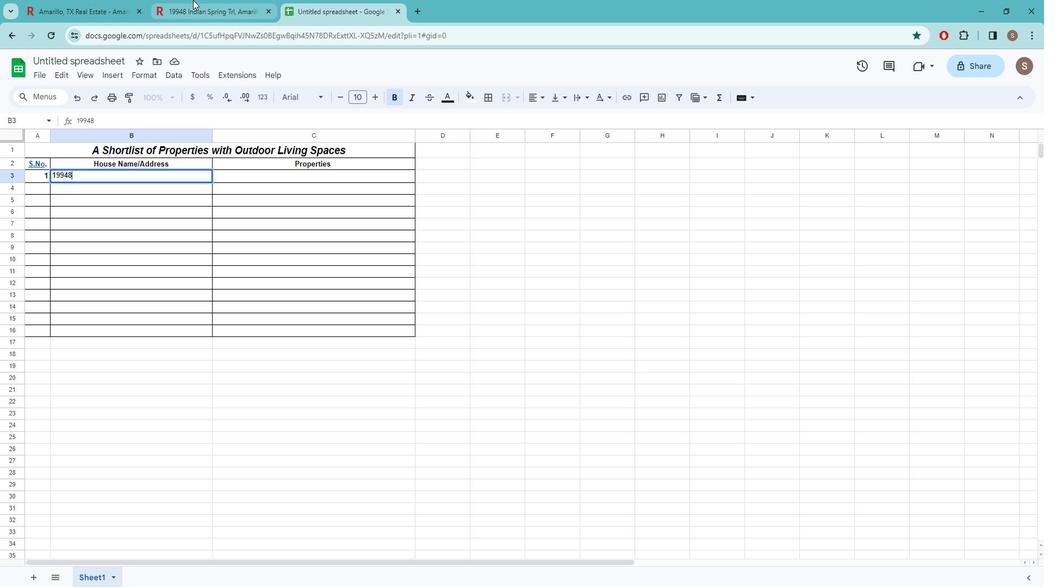 
Action: Mouse moved to (299, 1)
Screenshot: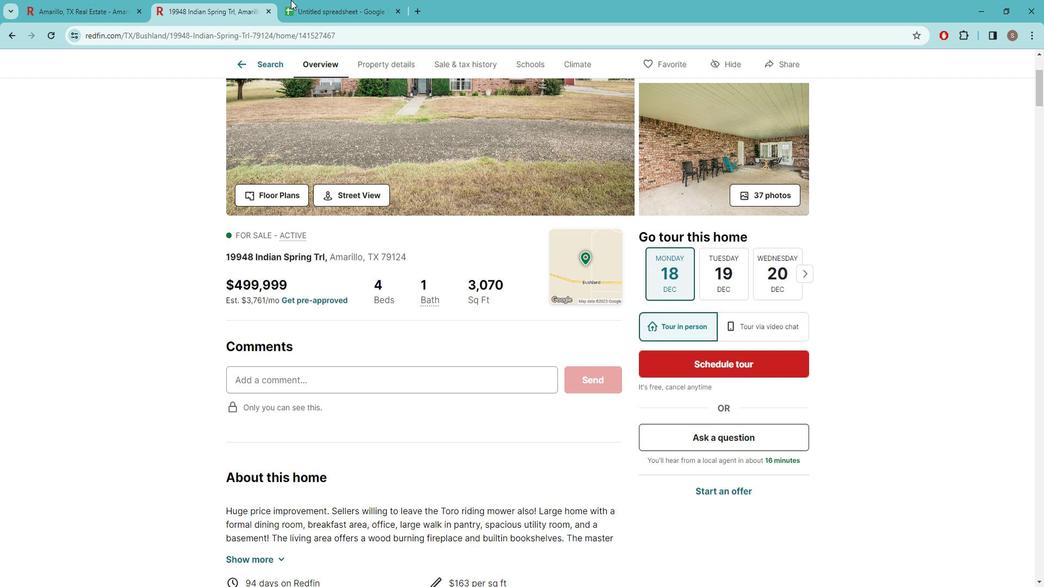 
Action: Mouse pressed left at (299, 1)
Screenshot: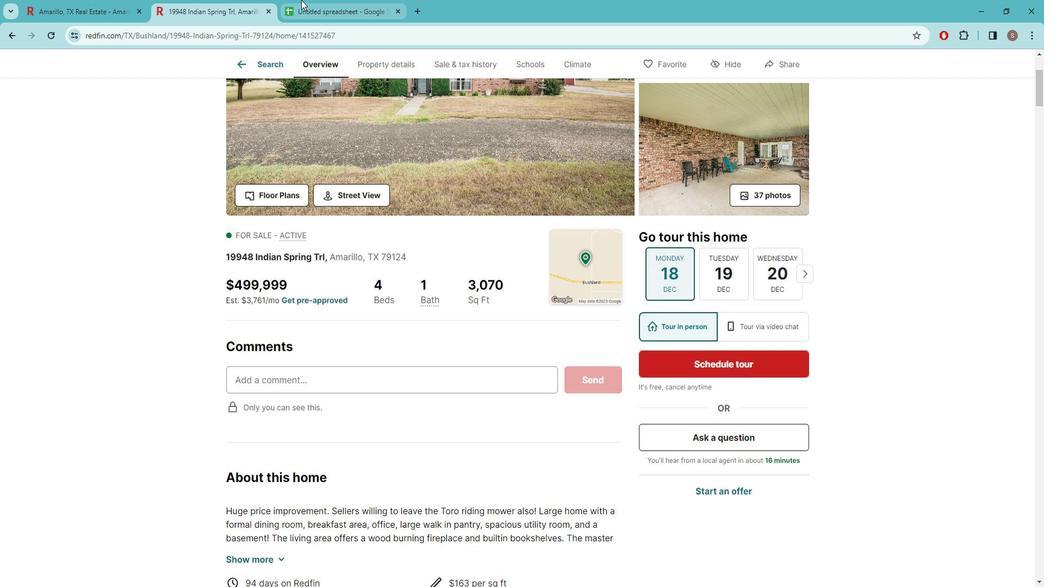 
Action: Mouse moved to (147, 171)
Screenshot: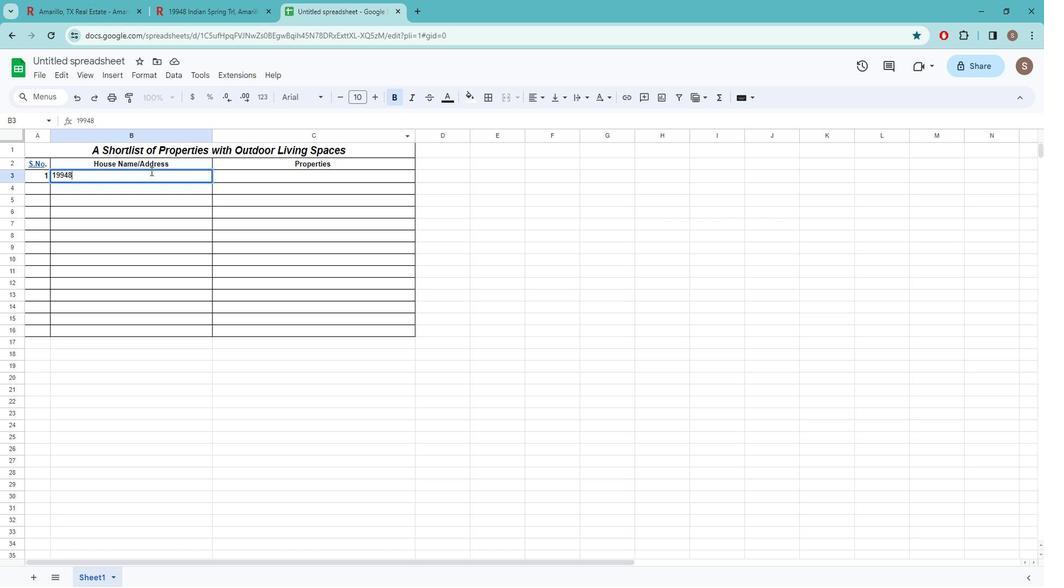 
Action: Key pressed <Key.space><Key.caps_lock>i<Key.caps_lock>NDIAN<Key.space><Key.caps_lock>s<Key.caps_lock>PRING<Key.space><Key.caps_lock>t<Key.caps_lock>
Screenshot: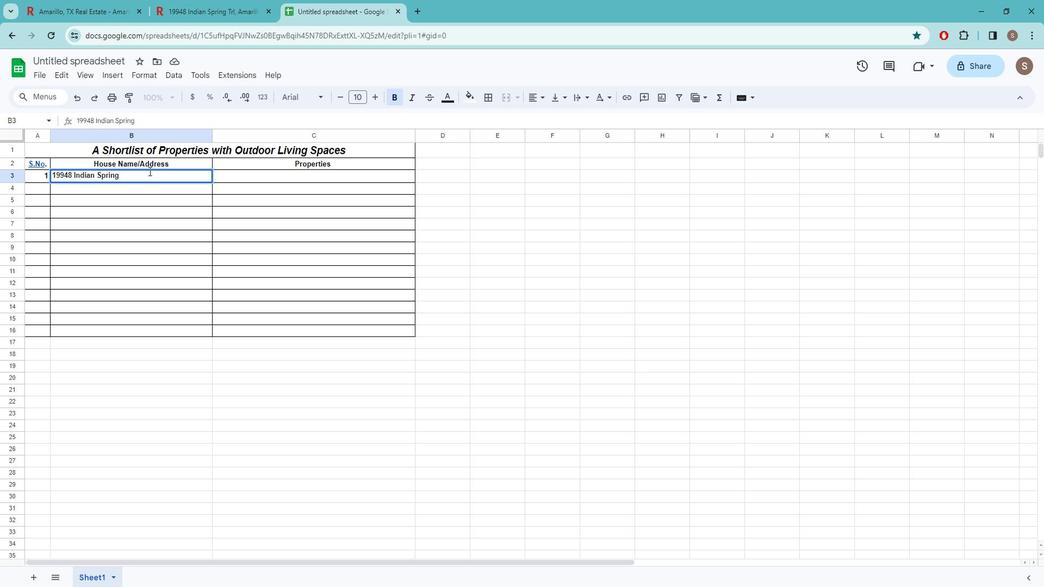 
Action: Mouse moved to (206, 0)
Screenshot: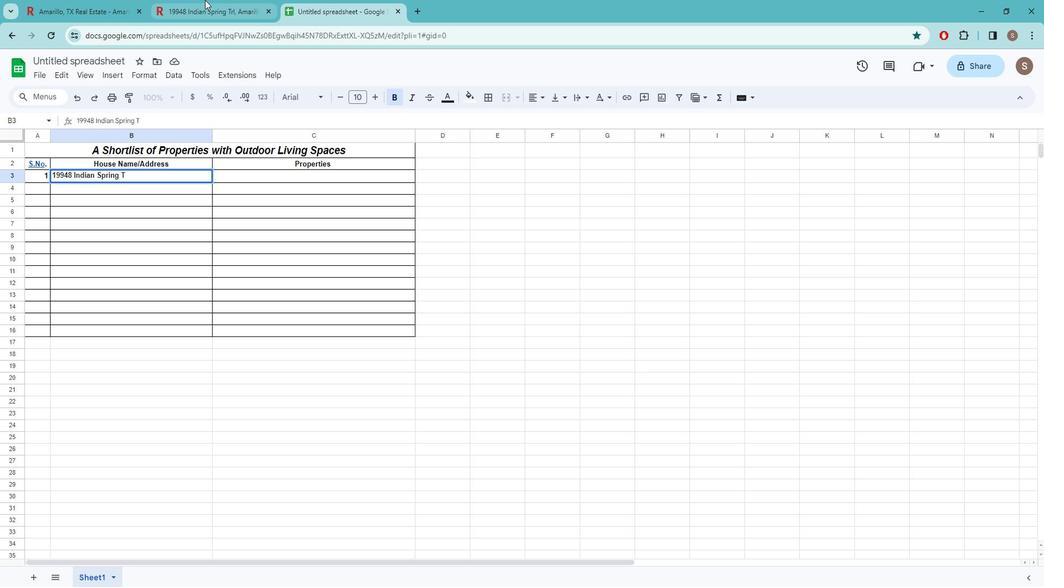
Action: Mouse pressed left at (206, 1)
Screenshot: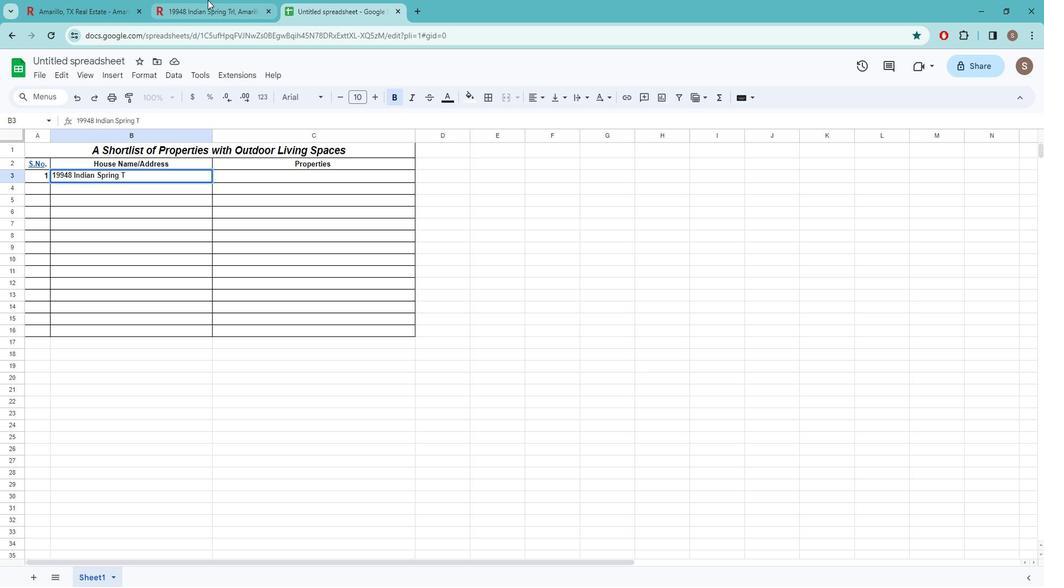 
Action: Mouse moved to (367, 7)
Screenshot: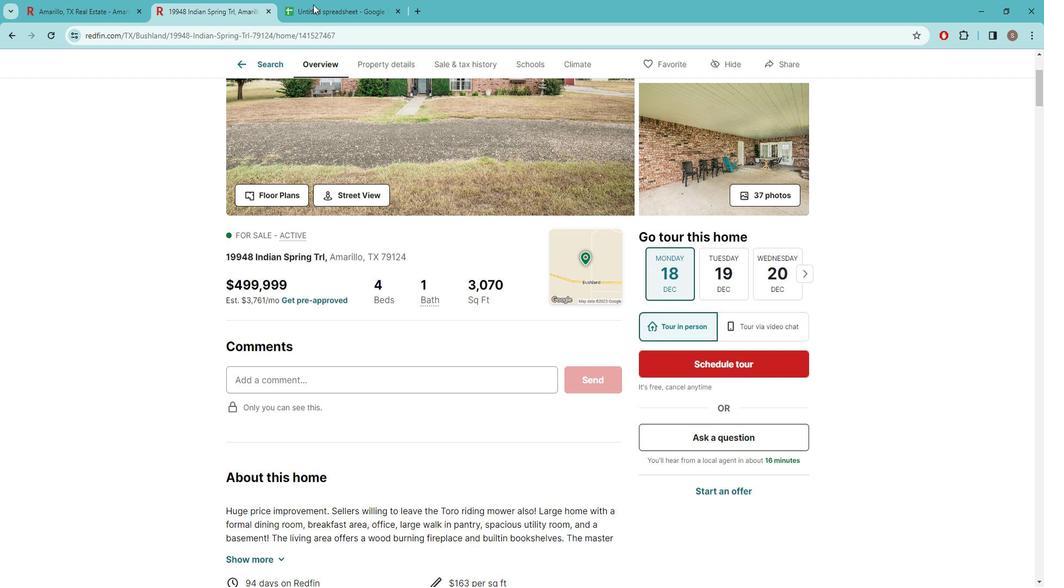 
Action: Mouse pressed left at (367, 7)
Screenshot: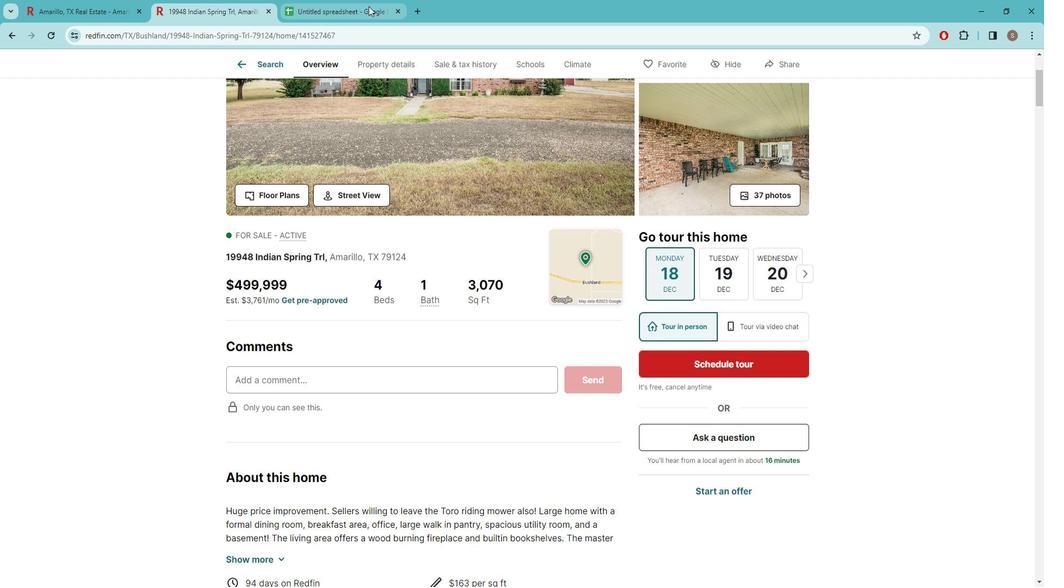 
Action: Mouse moved to (243, 145)
Screenshot: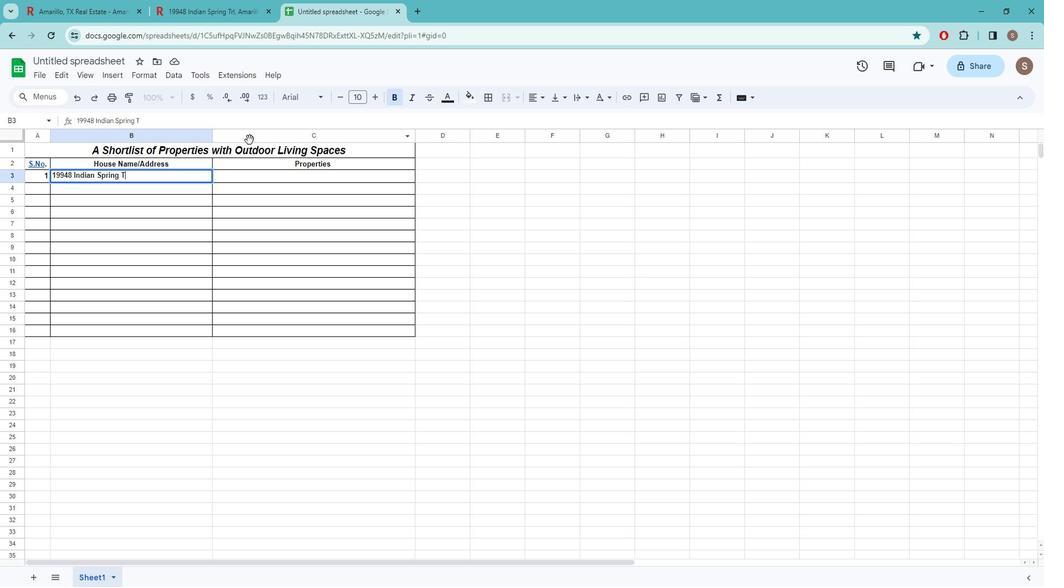 
Action: Key pressed RL<Key.space>
Screenshot: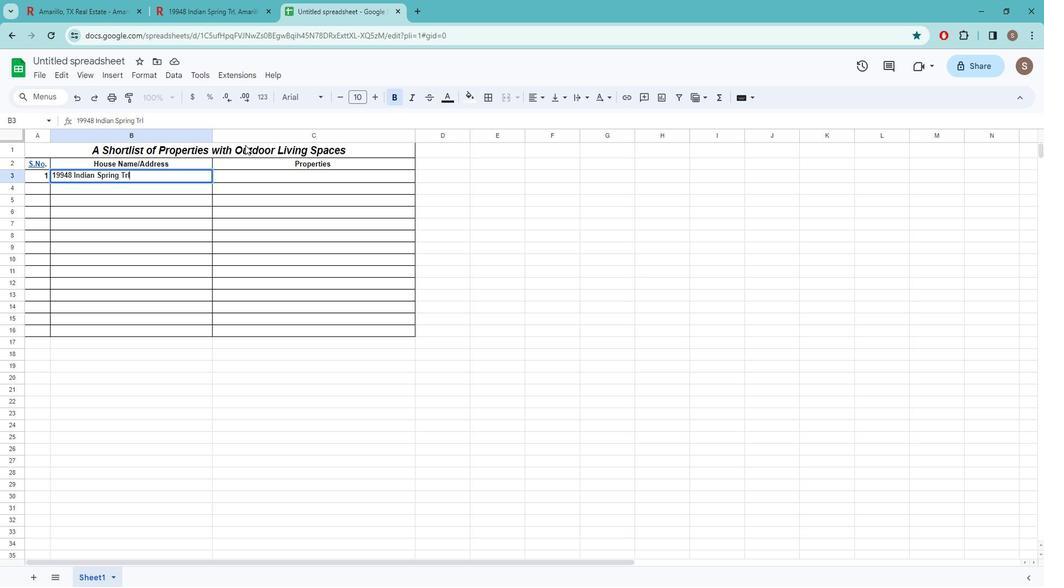 
Action: Mouse moved to (245, 0)
Screenshot: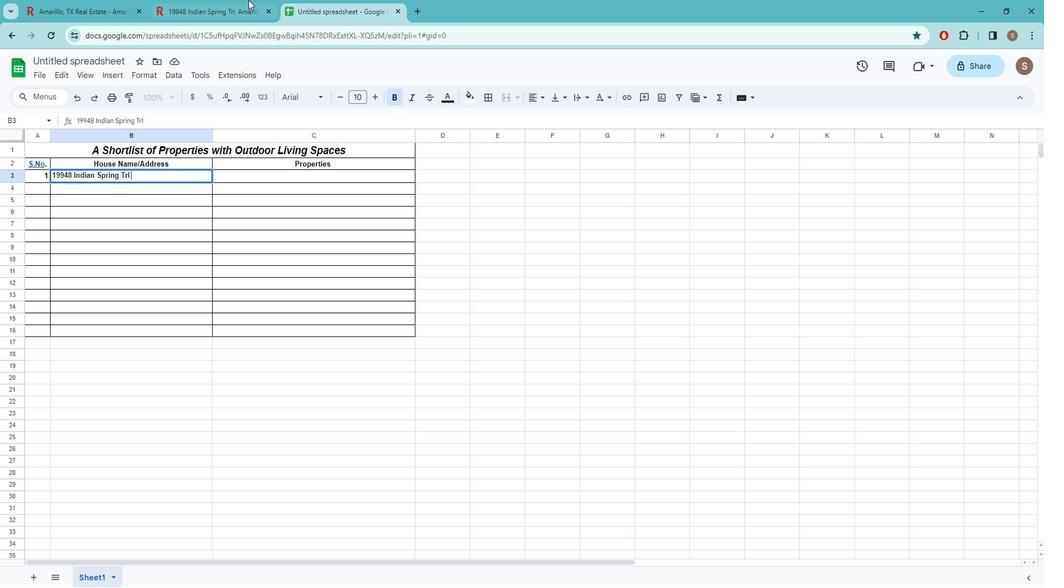 
Action: Mouse pressed left at (245, 1)
Screenshot: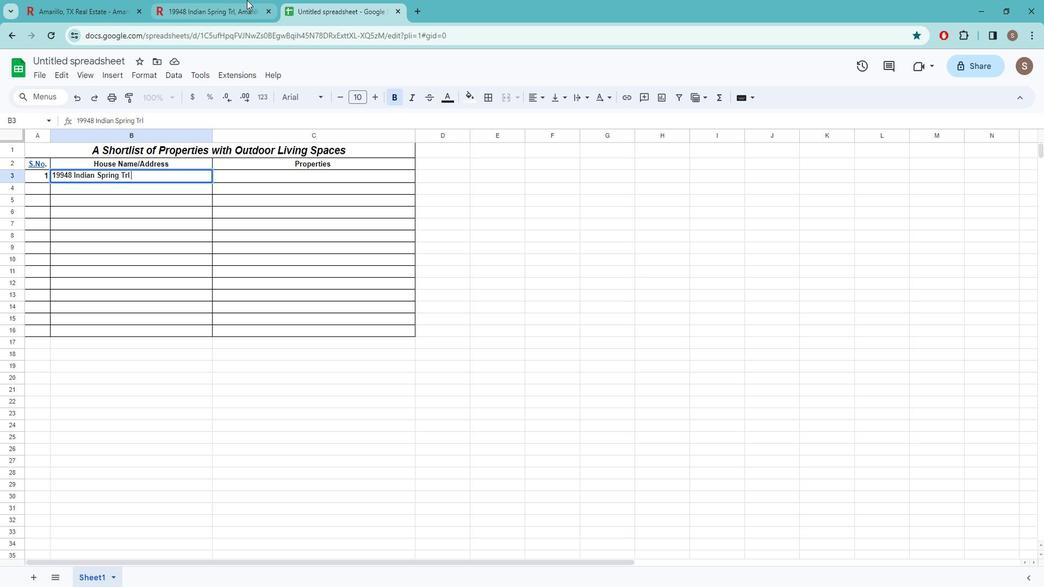 
Action: Mouse moved to (335, 1)
Screenshot: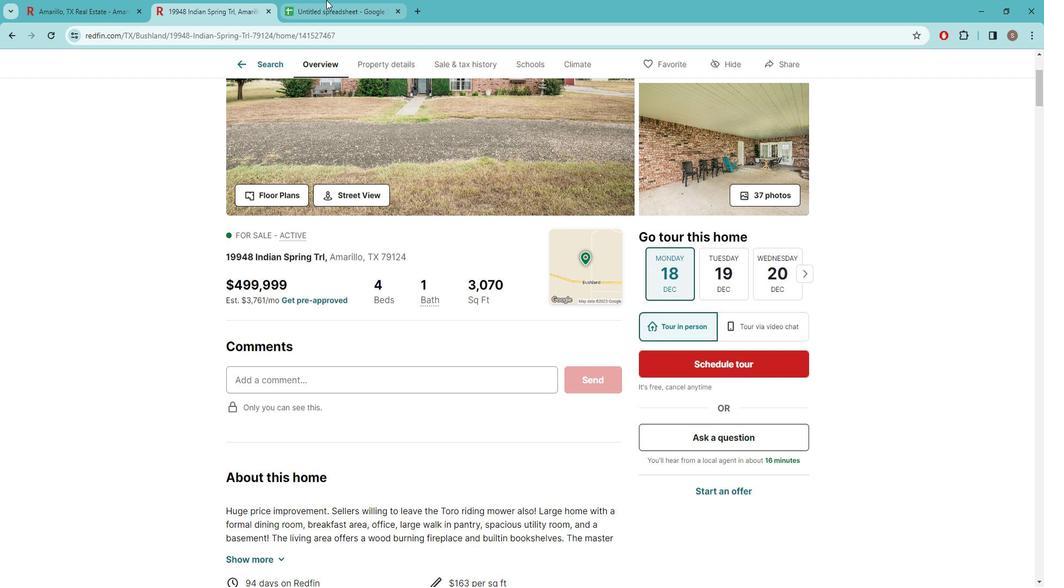 
Action: Mouse pressed left at (335, 1)
Screenshot: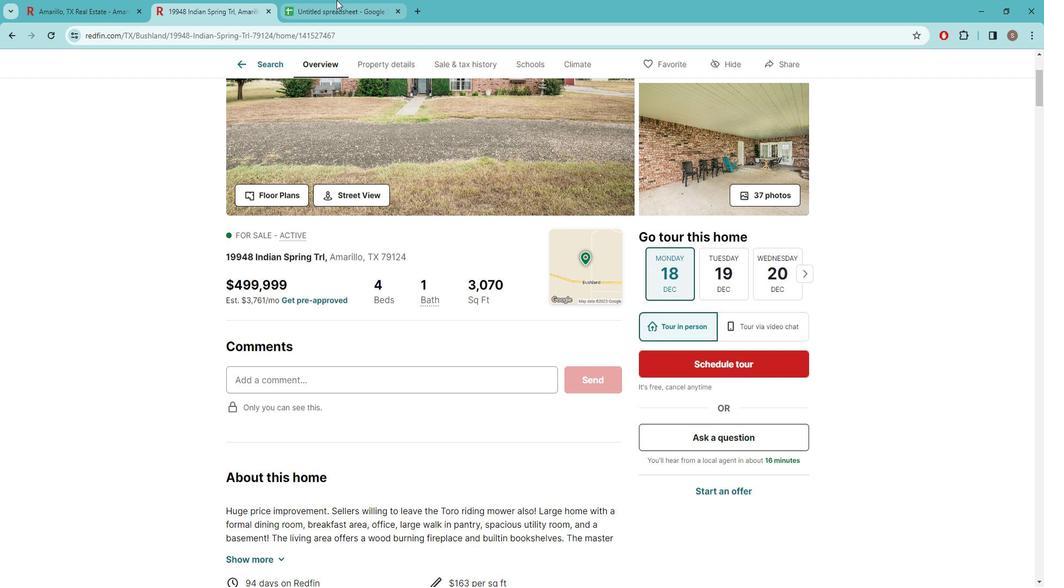 
Action: Mouse moved to (239, 177)
Screenshot: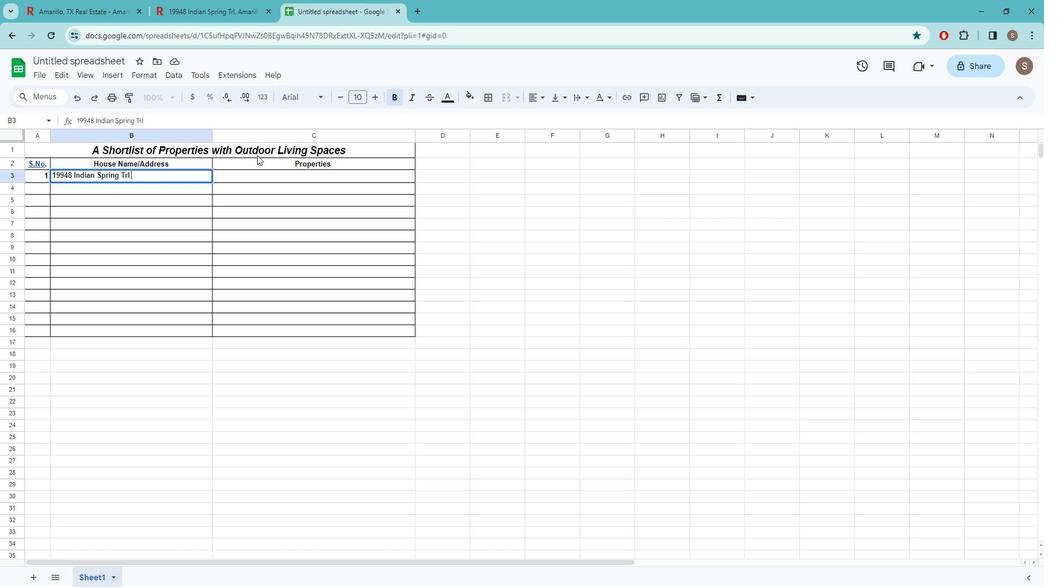 
Action: Key pressed <Key.backspace>,<Key.space><Key.caps_lock>a<Key.caps_lock>MARILLO,<Key.space><Key.caps_lock>tx<Key.space>-<Key.space>
Screenshot: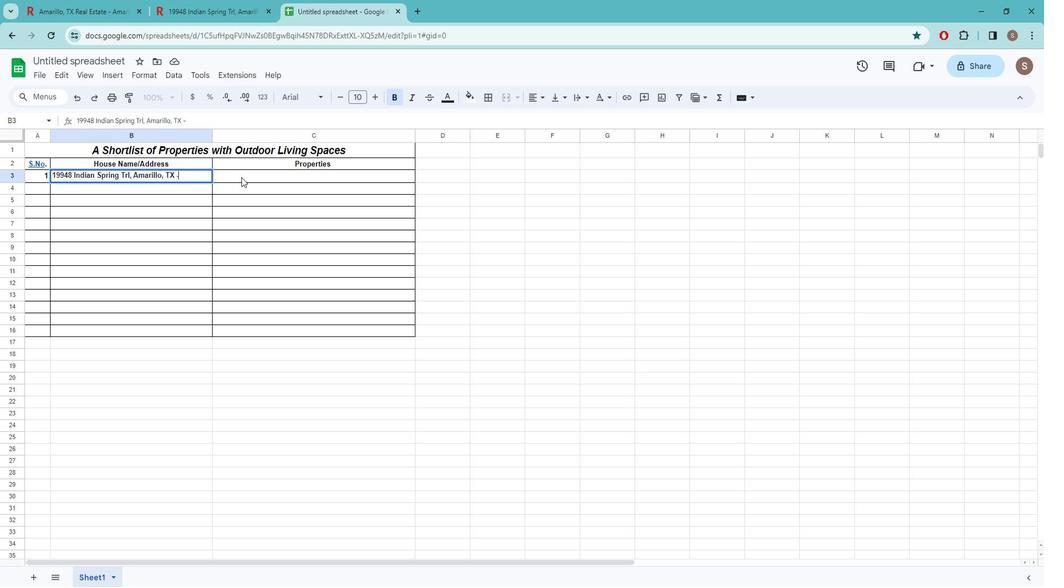 
Action: Mouse moved to (251, 1)
Screenshot: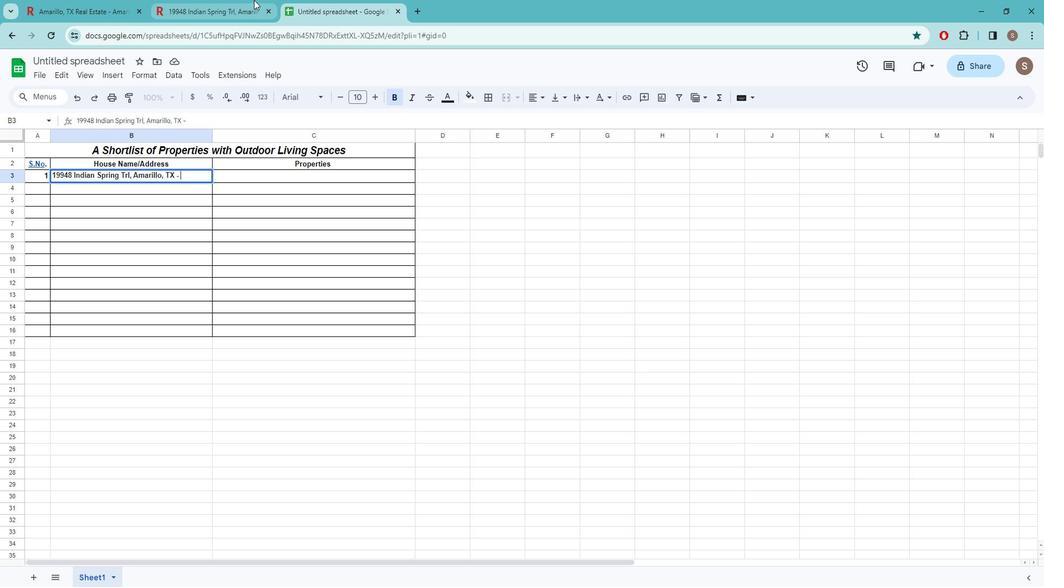 
Action: Mouse pressed left at (251, 1)
Screenshot: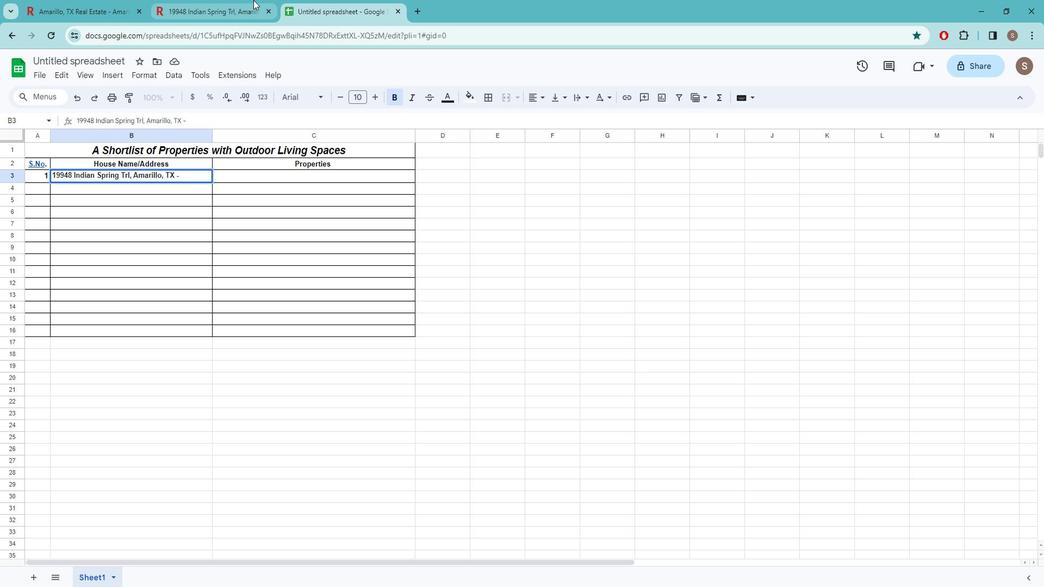 
Action: Mouse moved to (349, 7)
Screenshot: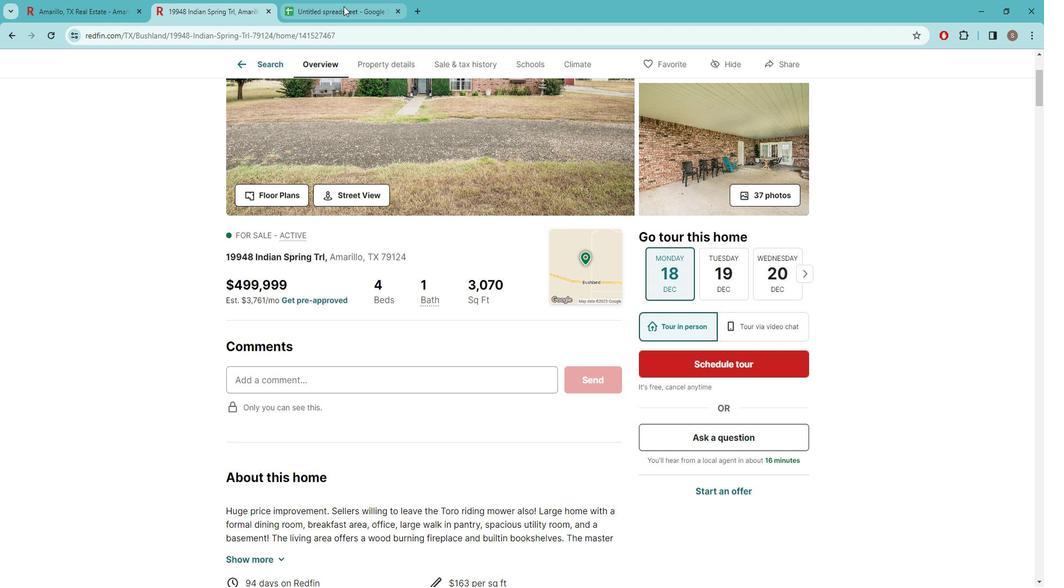
Action: Mouse pressed left at (349, 7)
Screenshot: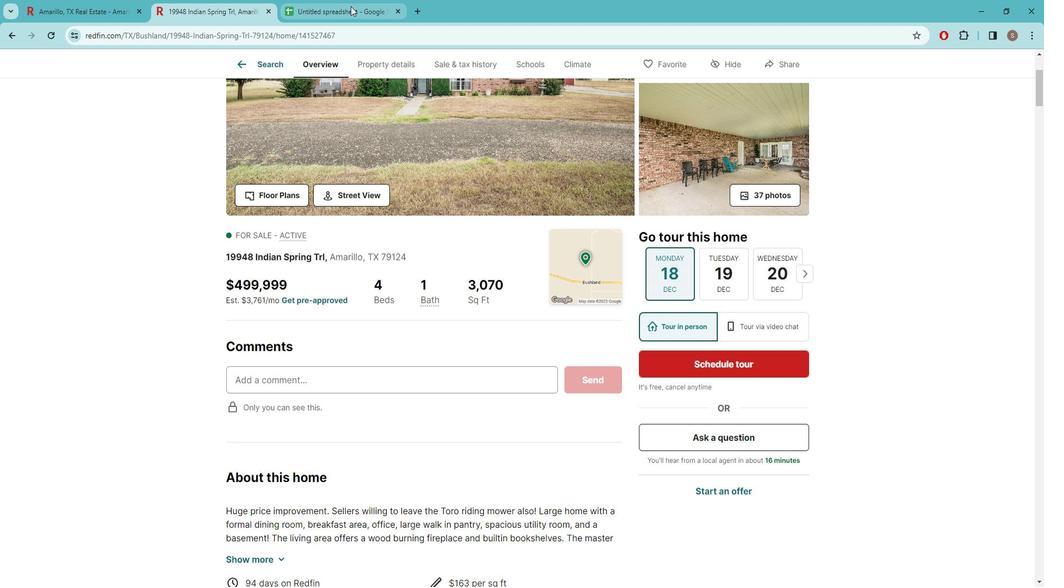 
Action: Mouse moved to (292, 211)
Screenshot: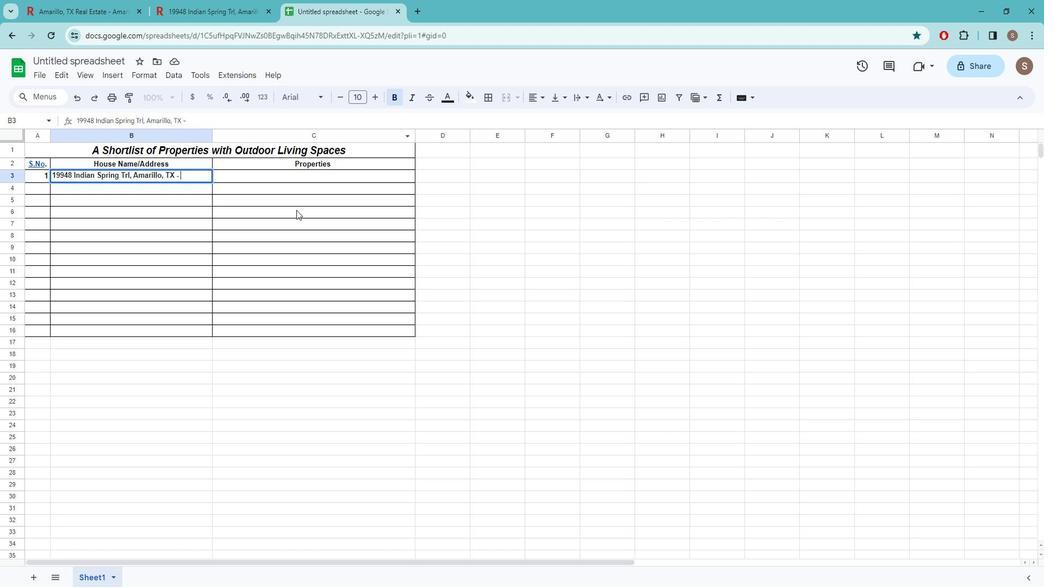 
Action: Key pressed 79124
Screenshot: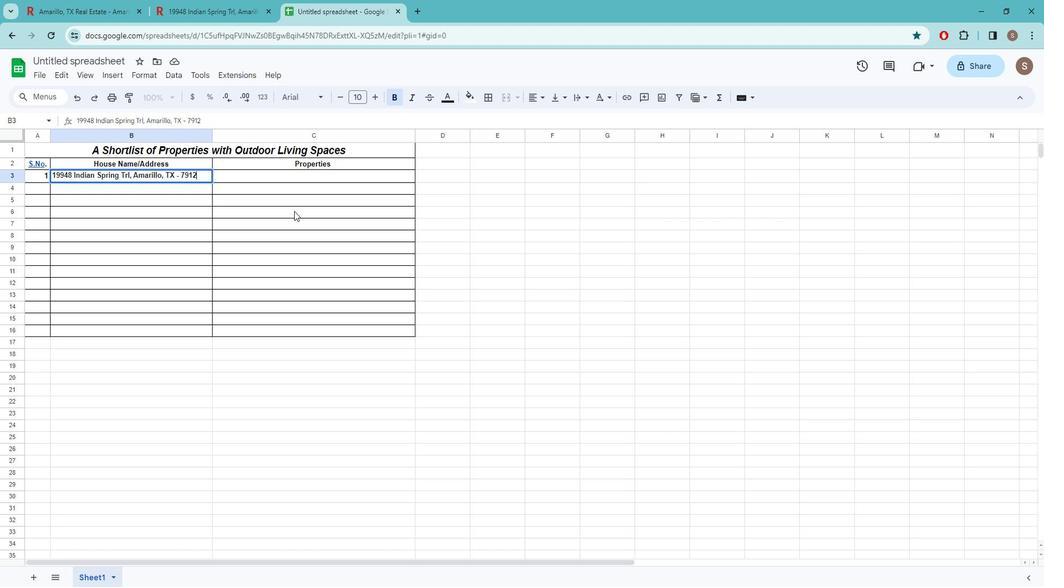 
Action: Mouse moved to (280, 179)
Screenshot: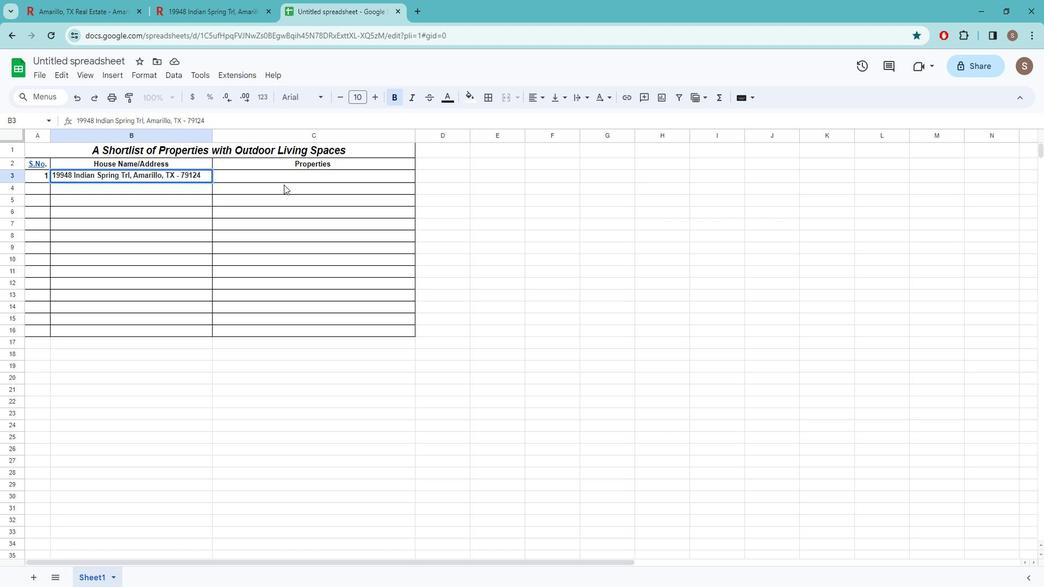 
Action: Mouse pressed left at (280, 179)
Screenshot: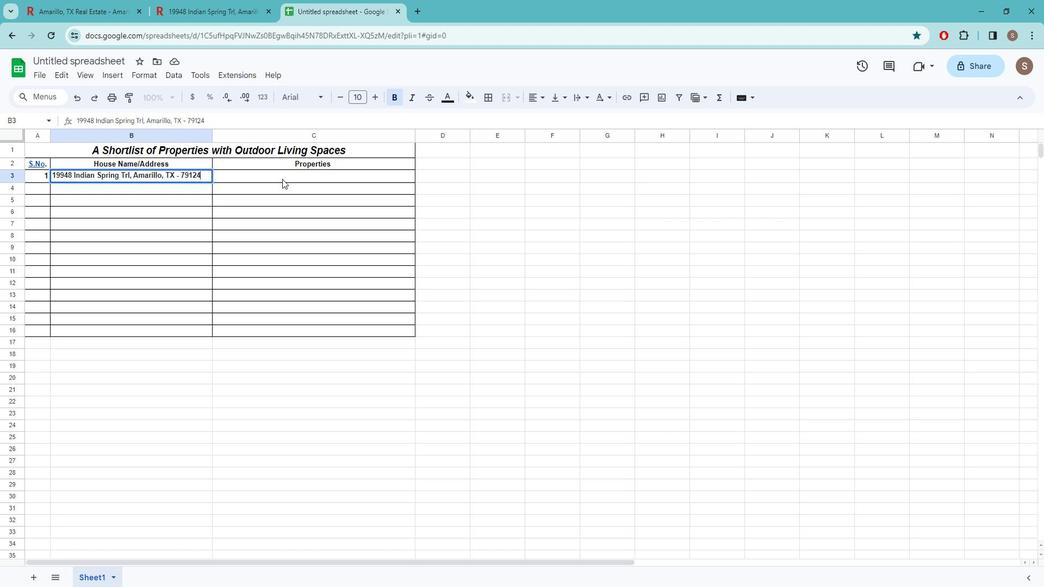 
Action: Mouse moved to (205, 1)
Screenshot: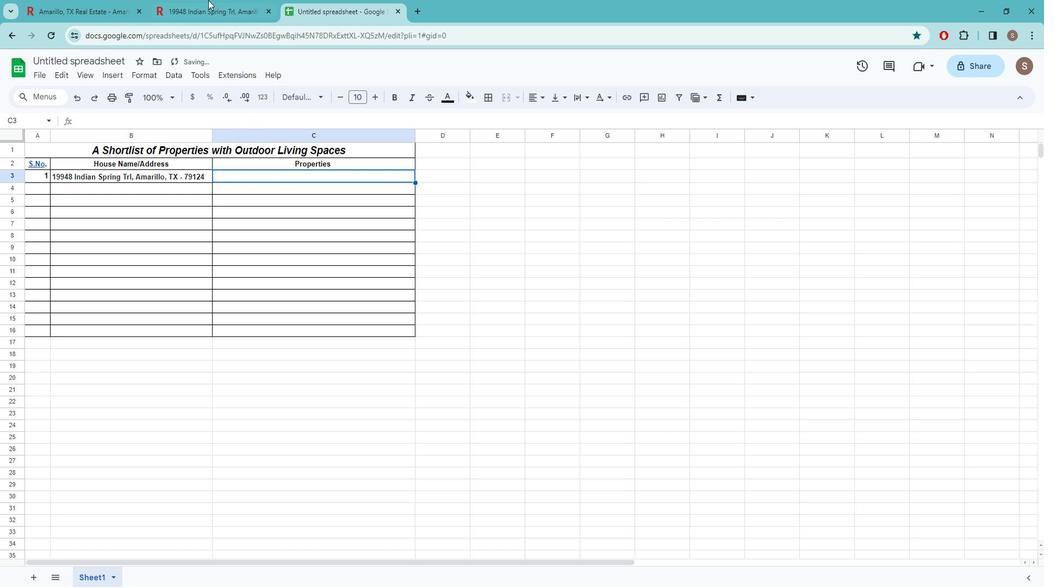 
Action: Mouse pressed left at (205, 1)
Screenshot: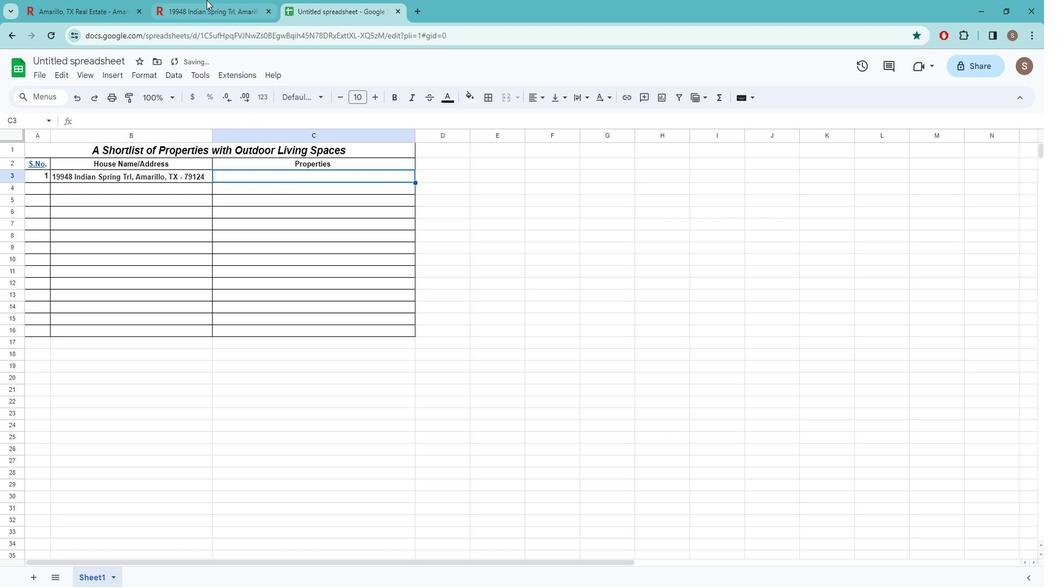 
Action: Mouse moved to (297, 263)
Screenshot: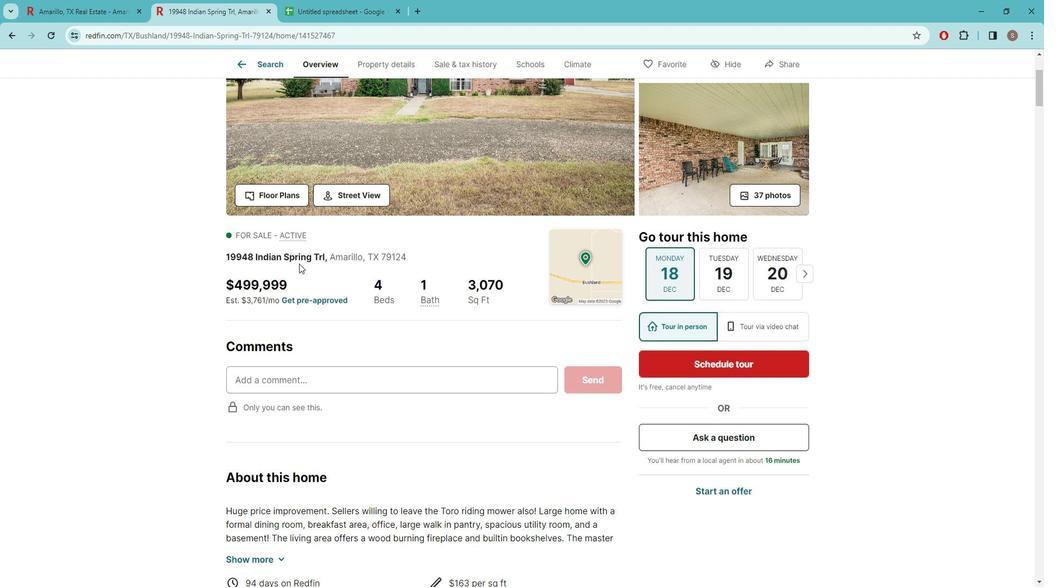 
Action: Mouse scrolled (297, 263) with delta (0, 0)
Screenshot: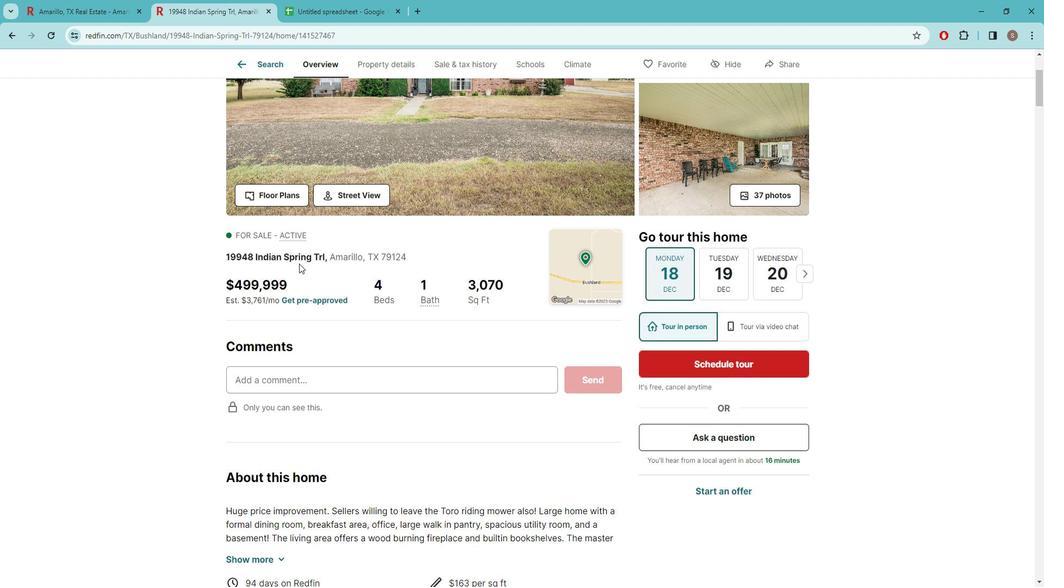 
Action: Mouse scrolled (297, 263) with delta (0, 0)
Screenshot: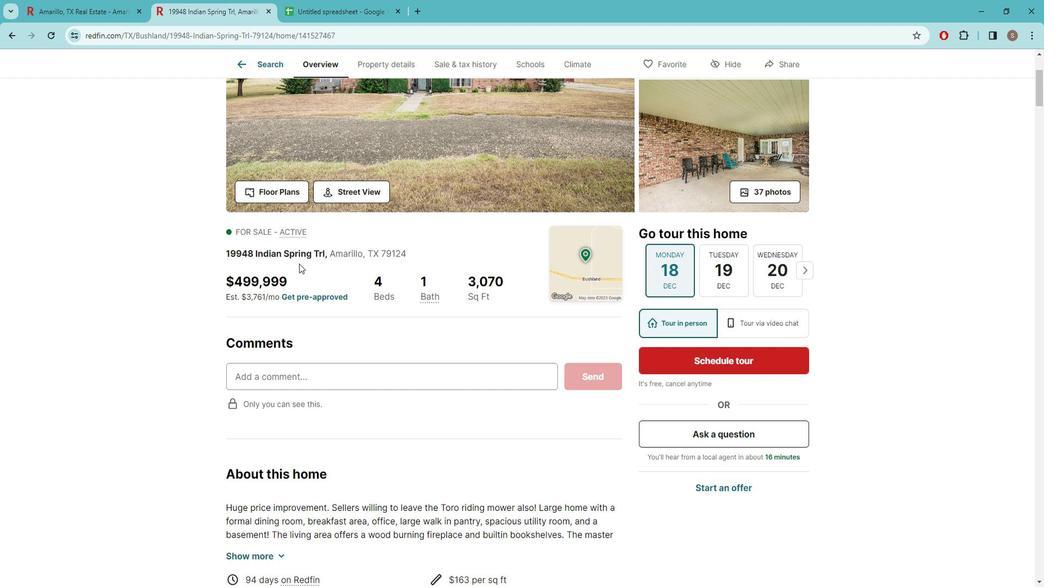 
Action: Mouse scrolled (297, 263) with delta (0, 0)
Screenshot: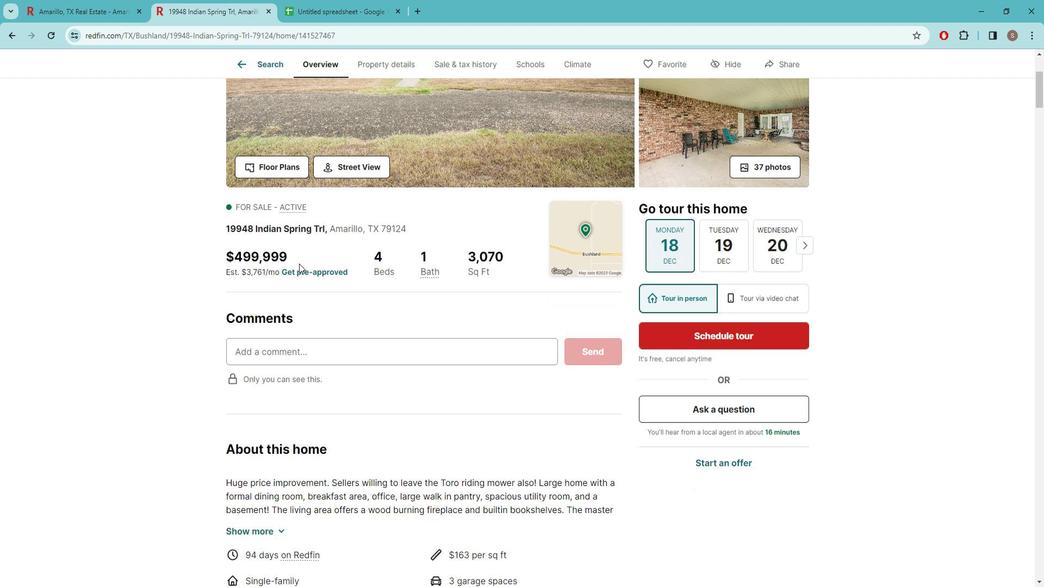 
Action: Mouse scrolled (297, 263) with delta (0, 0)
Screenshot: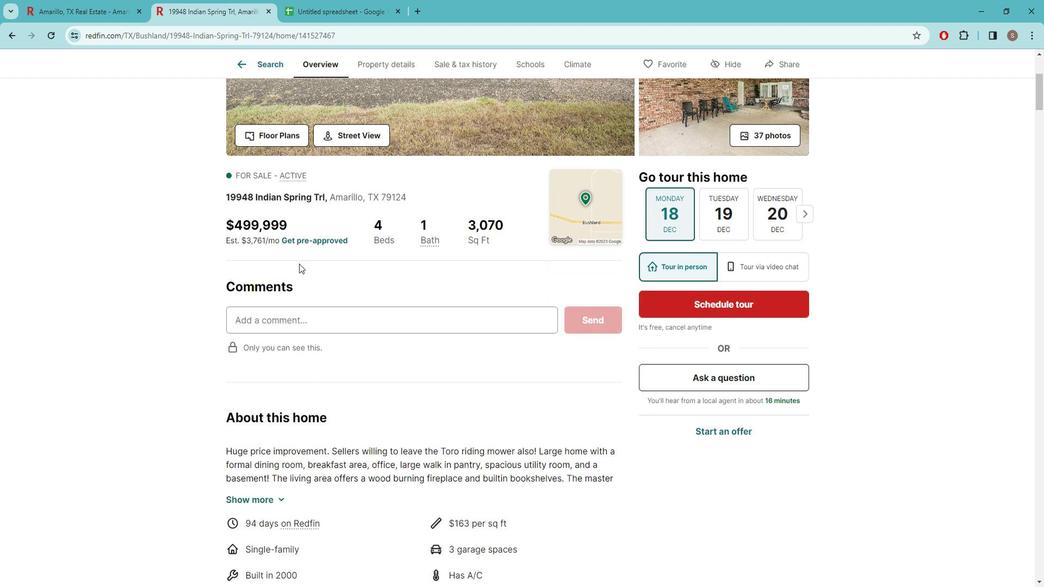 
Action: Mouse moved to (275, 334)
Screenshot: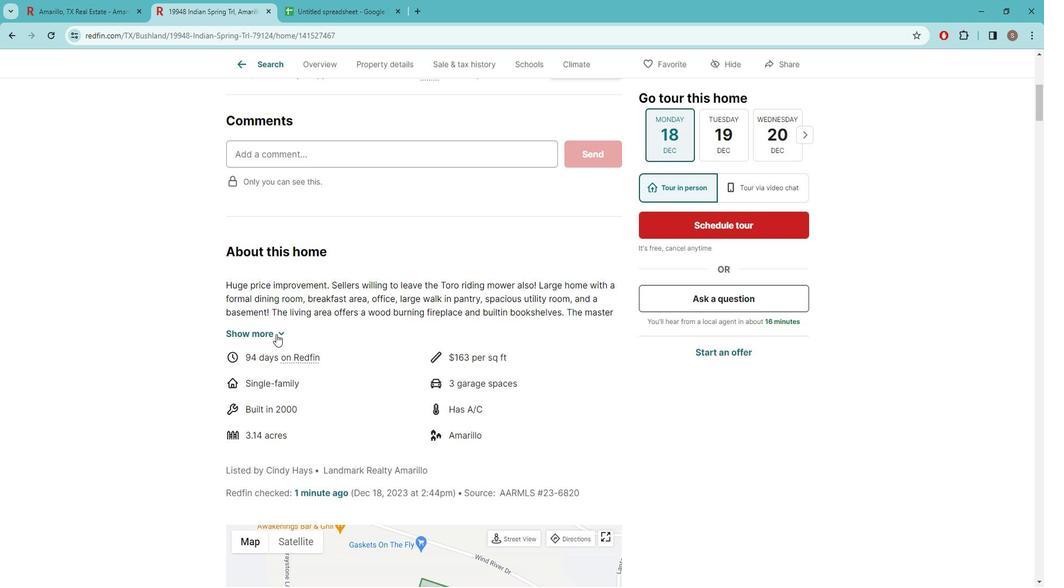 
Action: Mouse pressed left at (275, 334)
Screenshot: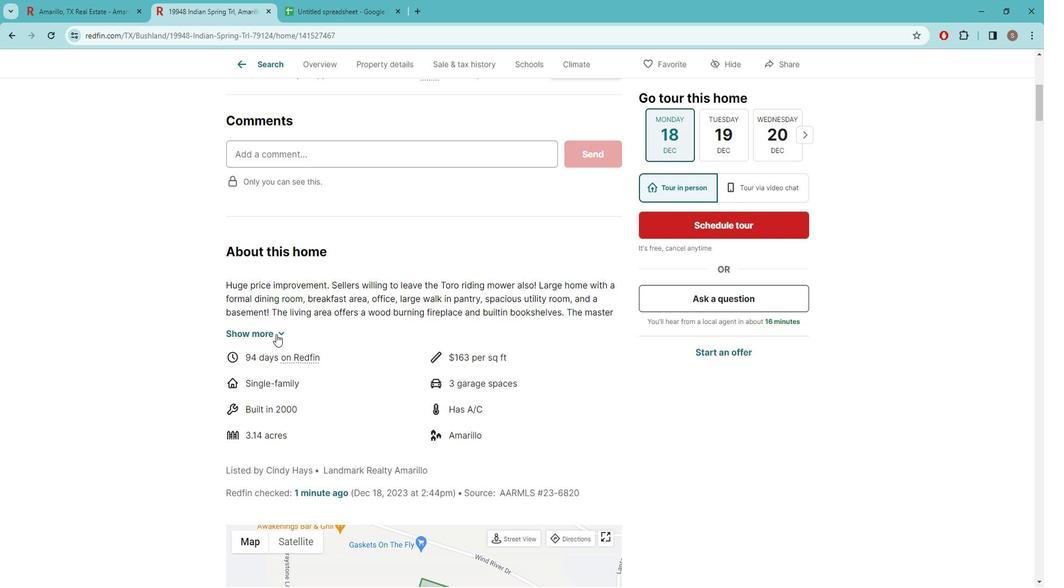 
Action: Mouse moved to (309, 330)
Screenshot: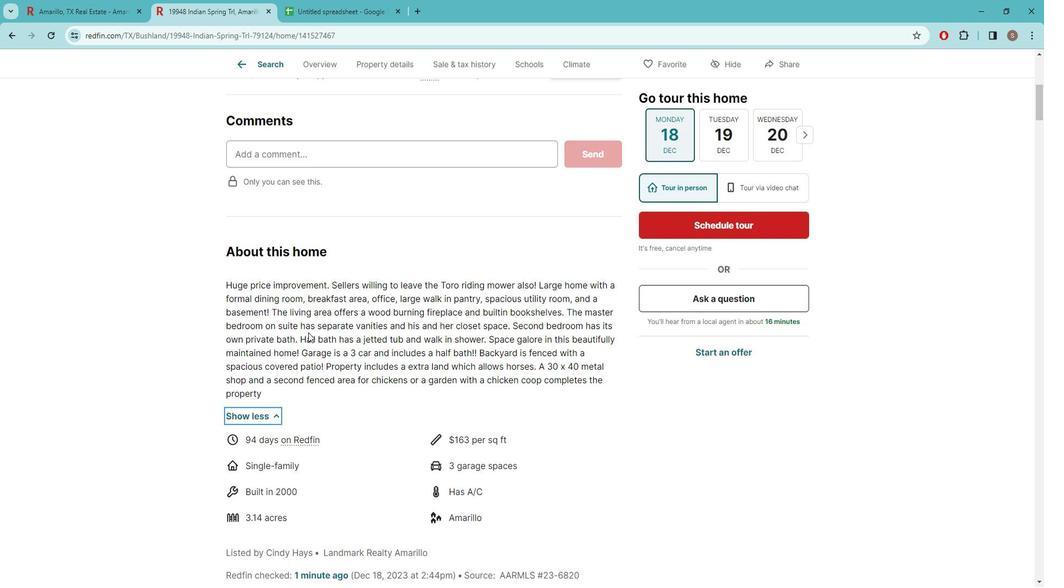 
Action: Mouse scrolled (309, 330) with delta (0, 0)
Screenshot: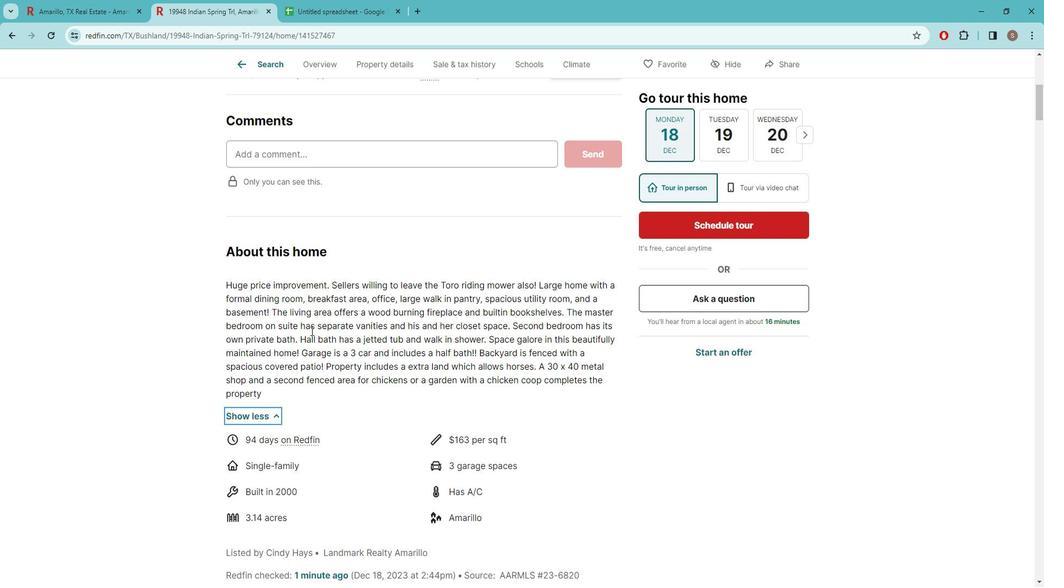
Action: Mouse moved to (355, 380)
Screenshot: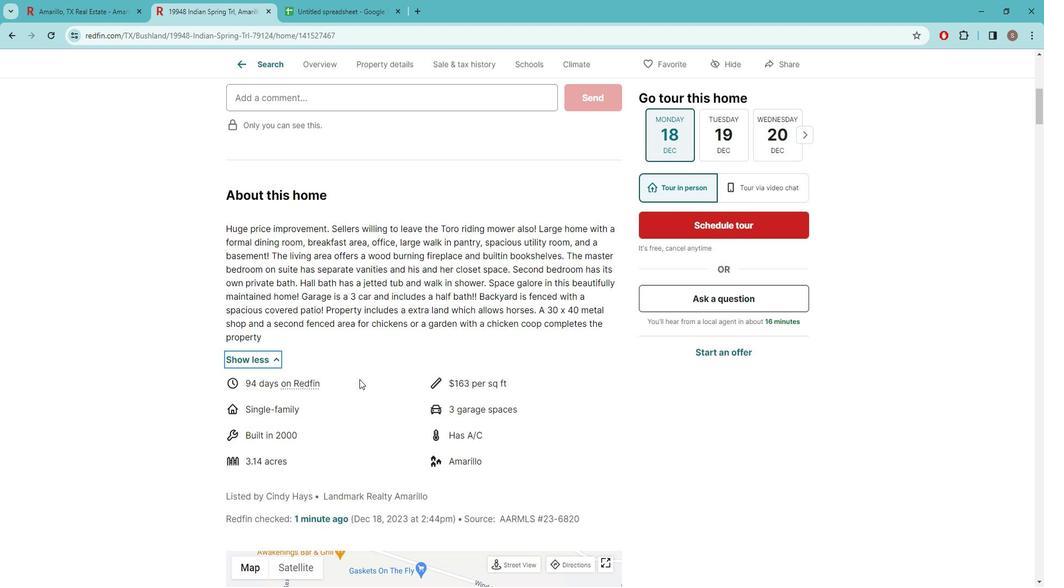 
Action: Mouse scrolled (355, 379) with delta (0, 0)
Screenshot: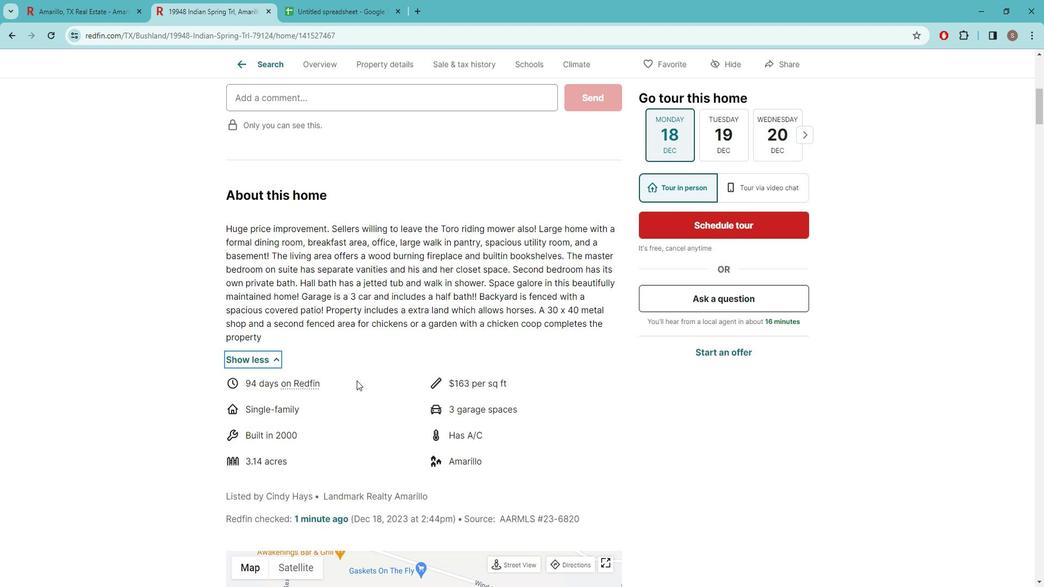 
Action: Mouse moved to (356, 386)
Screenshot: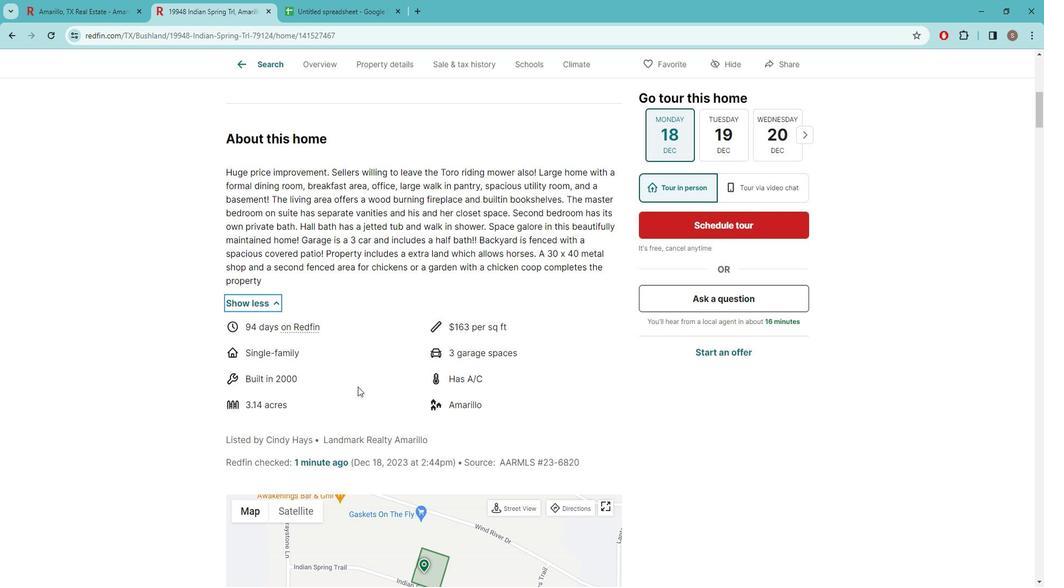 
Action: Mouse scrolled (356, 385) with delta (0, 0)
Screenshot: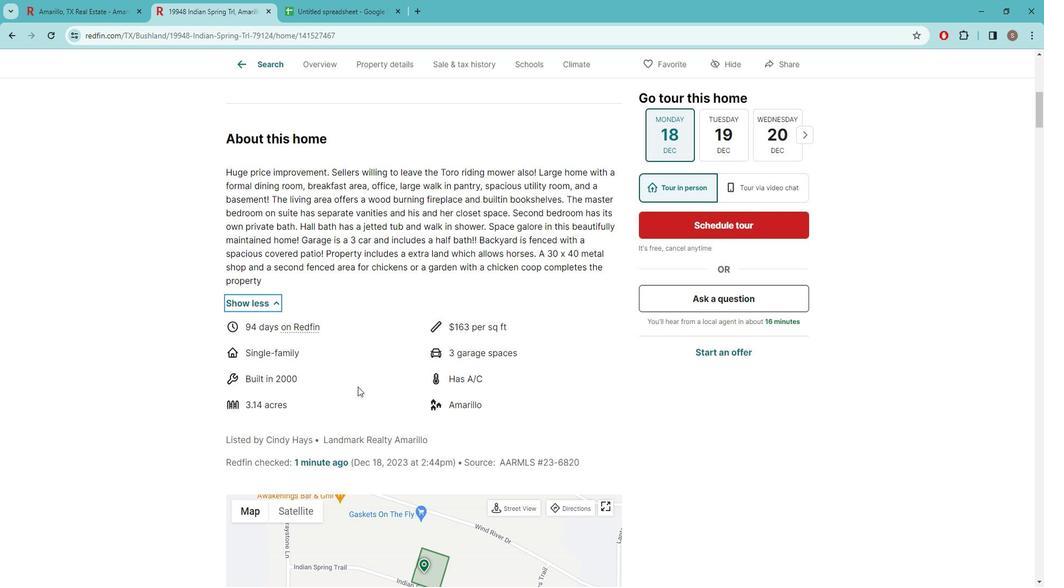 
Action: Mouse moved to (353, 377)
Screenshot: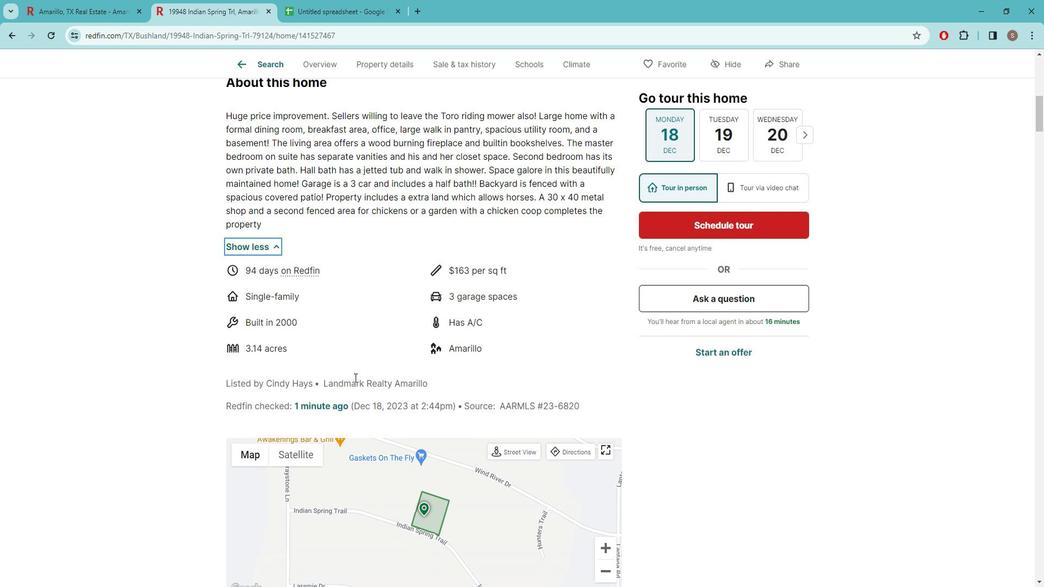 
Action: Mouse scrolled (353, 376) with delta (0, 0)
Screenshot: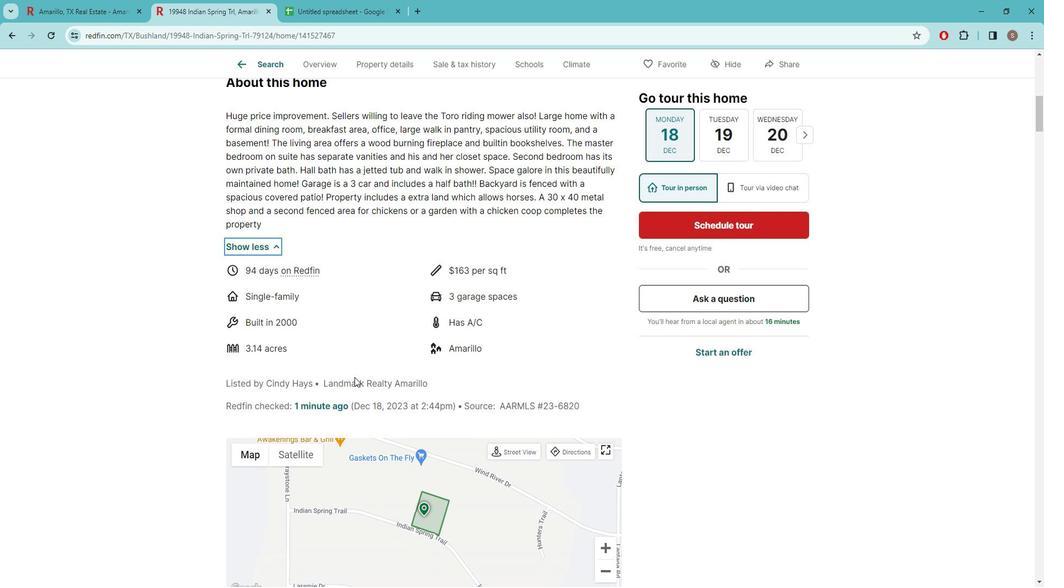 
Action: Mouse scrolled (353, 376) with delta (0, 0)
Screenshot: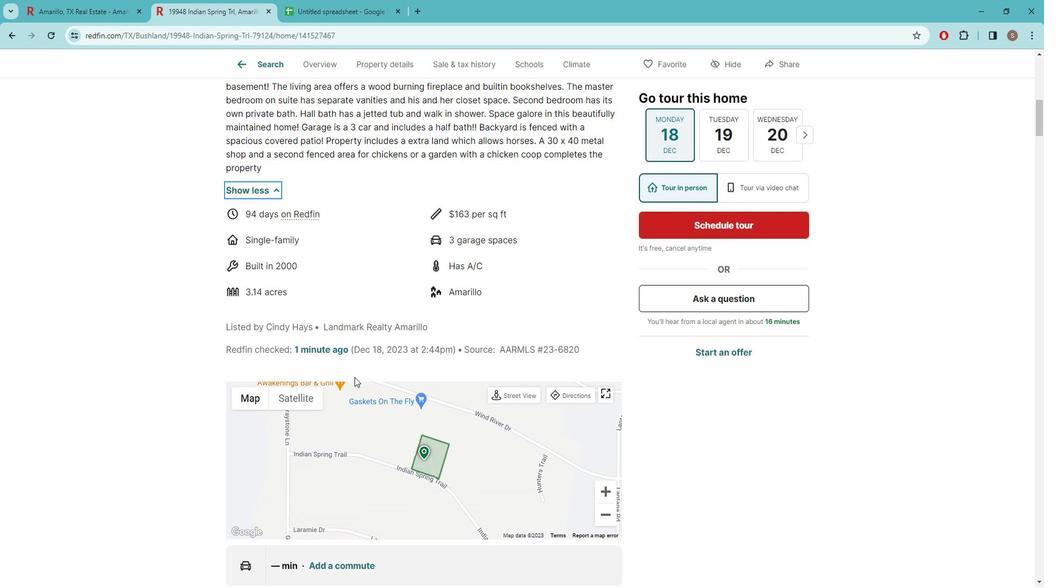 
Action: Mouse scrolled (353, 376) with delta (0, 0)
Screenshot: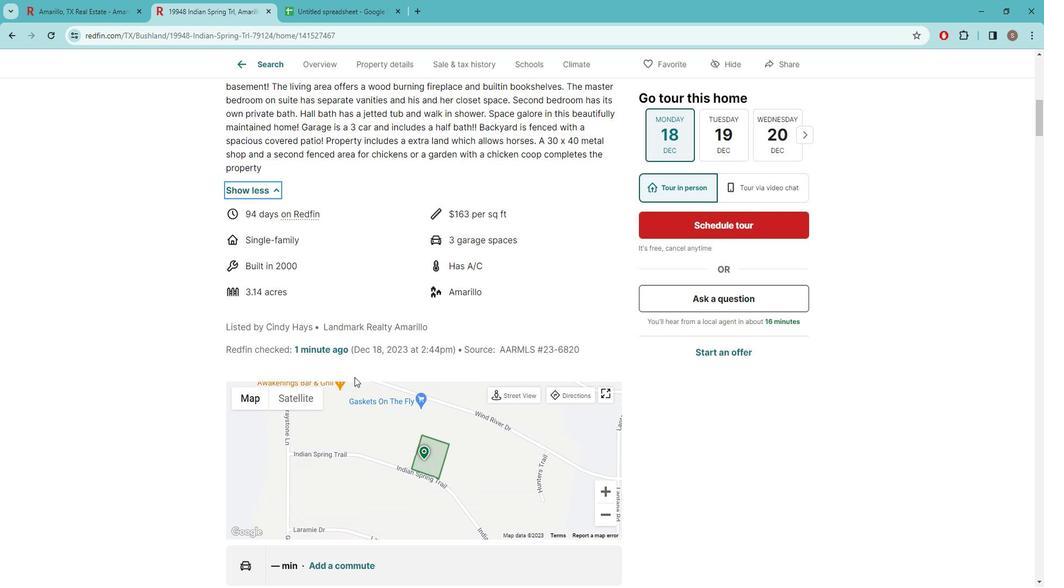 
Action: Mouse scrolled (353, 376) with delta (0, 0)
Screenshot: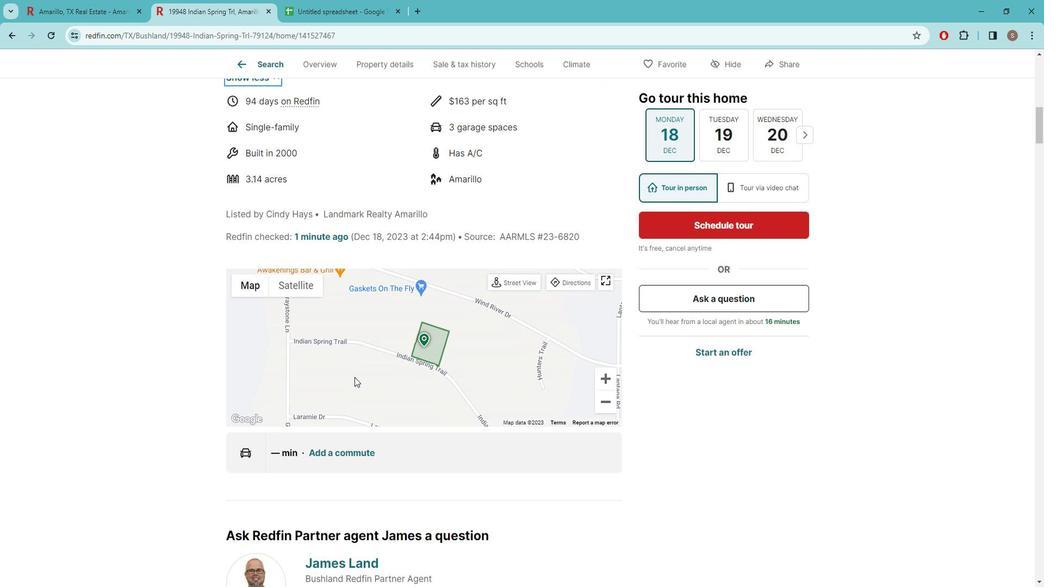 
Action: Mouse scrolled (353, 376) with delta (0, 0)
Screenshot: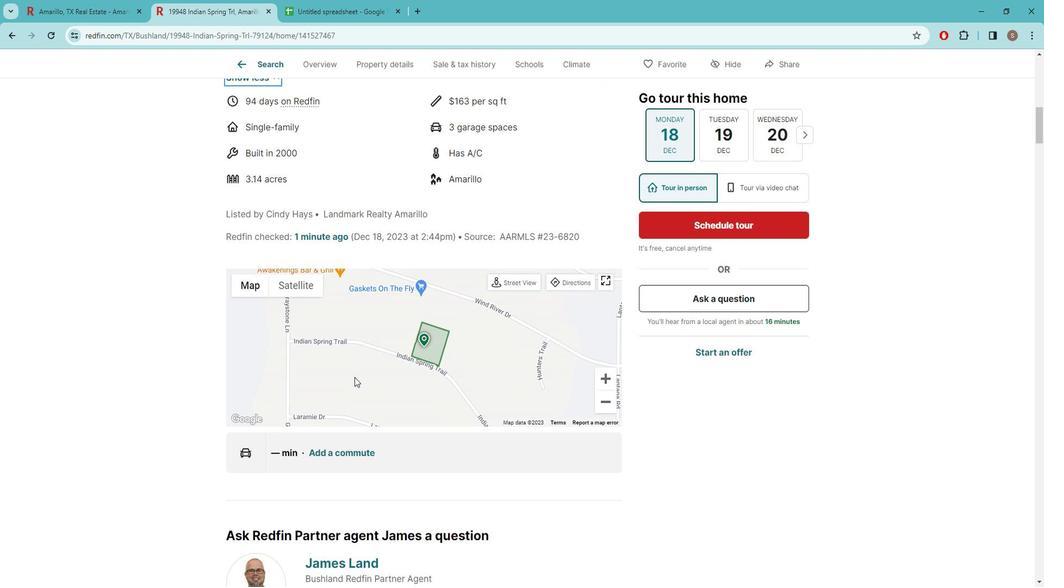 
Action: Mouse scrolled (353, 376) with delta (0, 0)
Screenshot: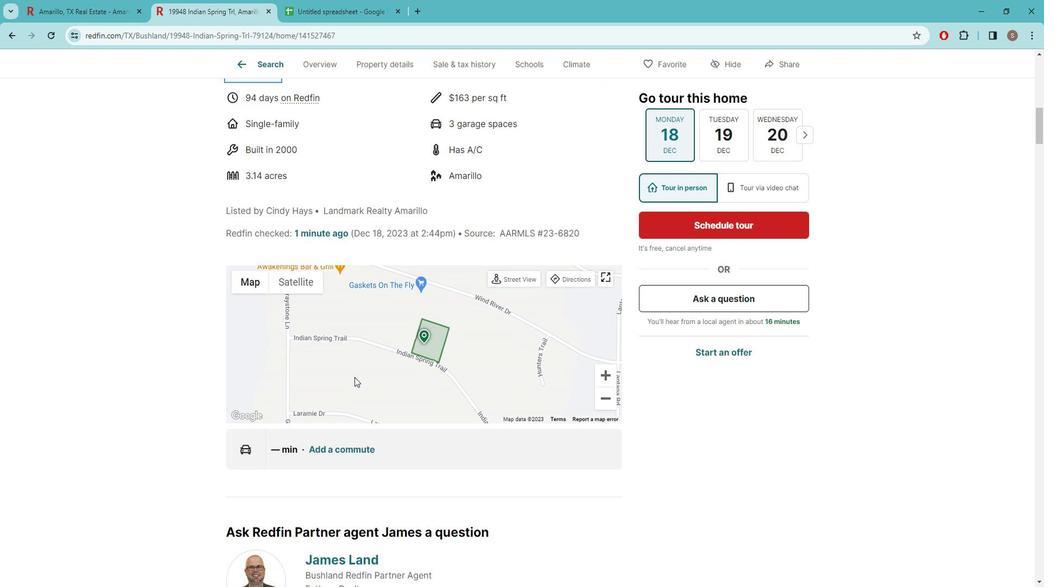 
Action: Mouse scrolled (353, 376) with delta (0, 0)
Screenshot: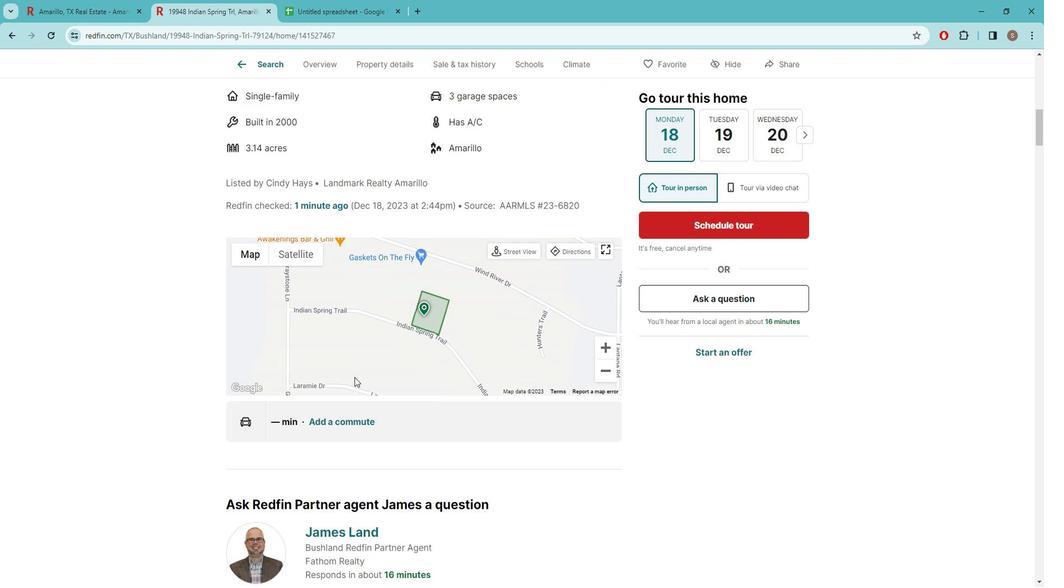 
Action: Mouse moved to (350, 389)
Screenshot: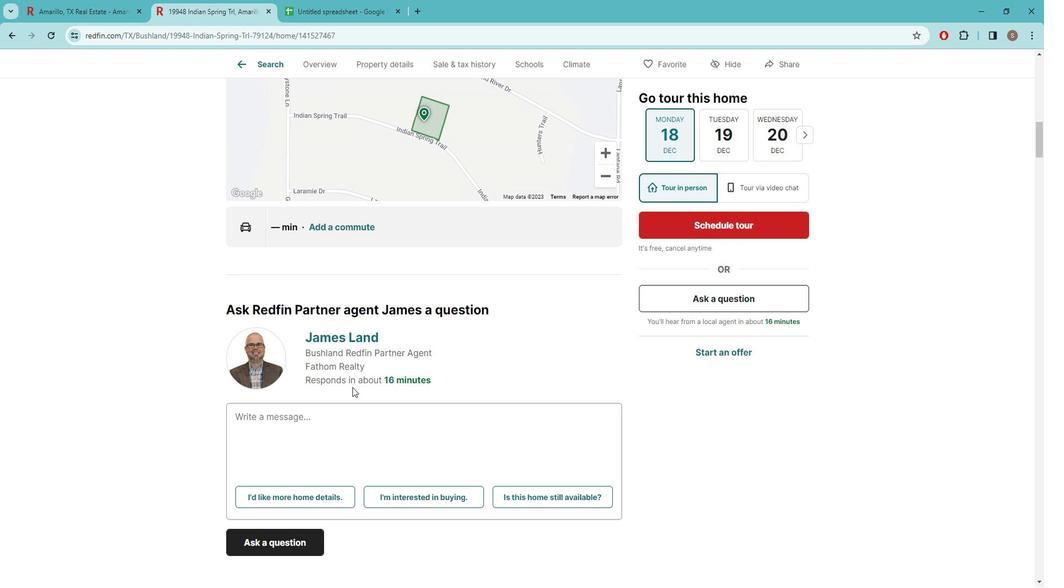
Action: Mouse scrolled (350, 389) with delta (0, 0)
Screenshot: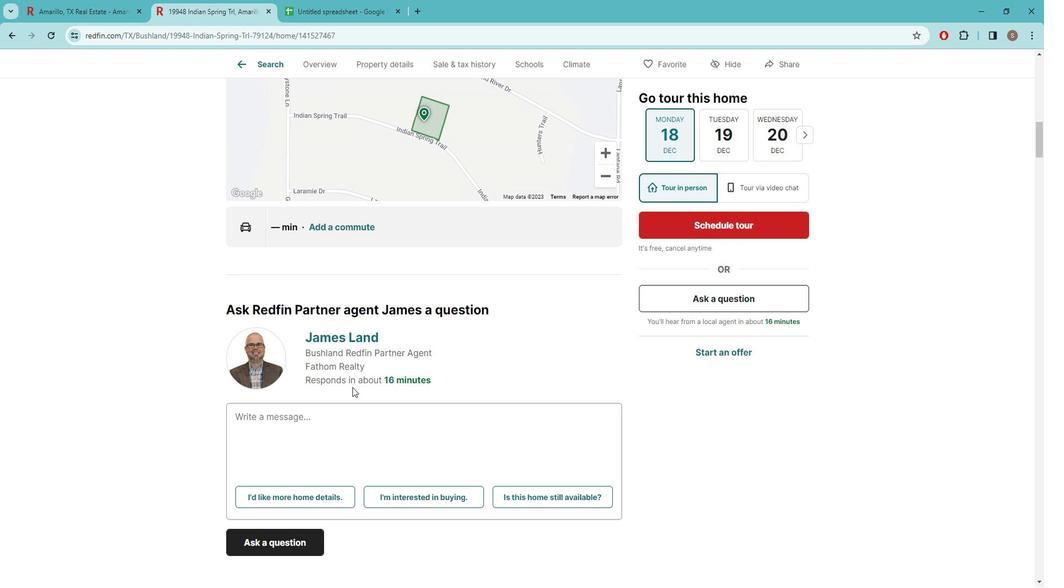 
Action: Mouse scrolled (350, 389) with delta (0, 0)
Screenshot: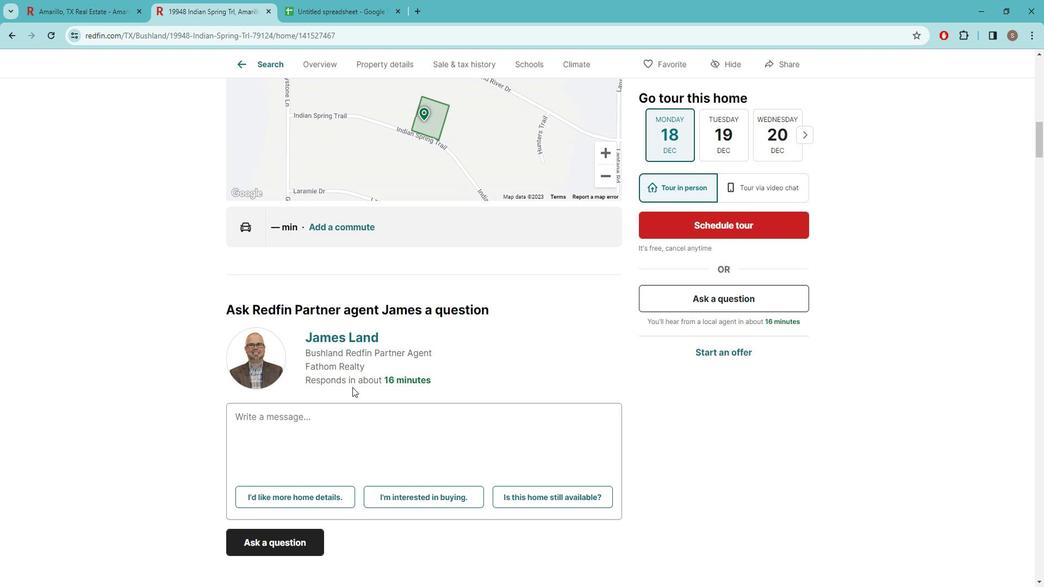
Action: Mouse scrolled (350, 389) with delta (0, 0)
Screenshot: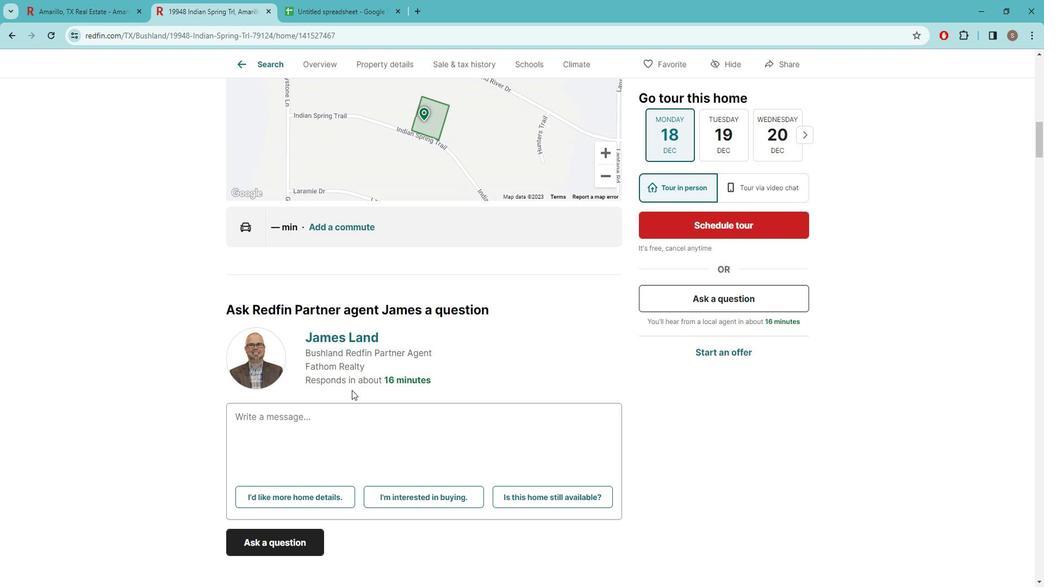 
Action: Mouse scrolled (350, 389) with delta (0, 0)
Screenshot: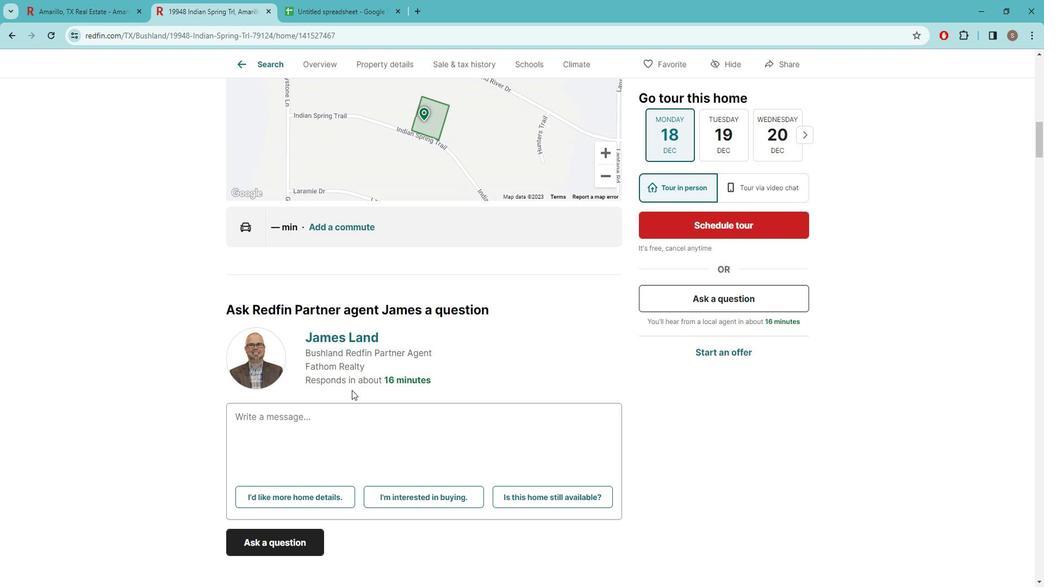 
Action: Mouse scrolled (350, 389) with delta (0, 0)
Screenshot: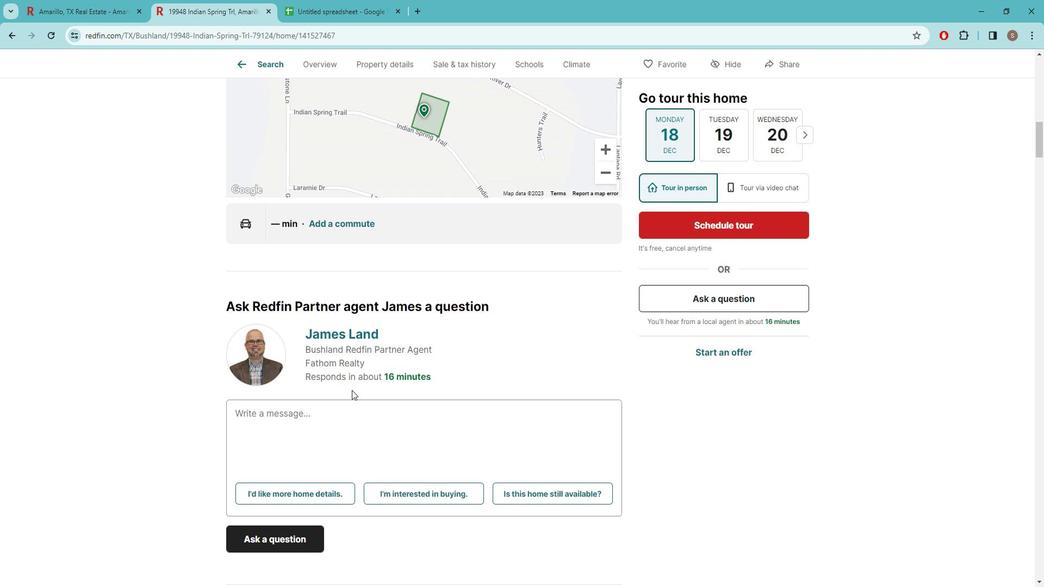 
Action: Mouse scrolled (350, 389) with delta (0, 0)
Screenshot: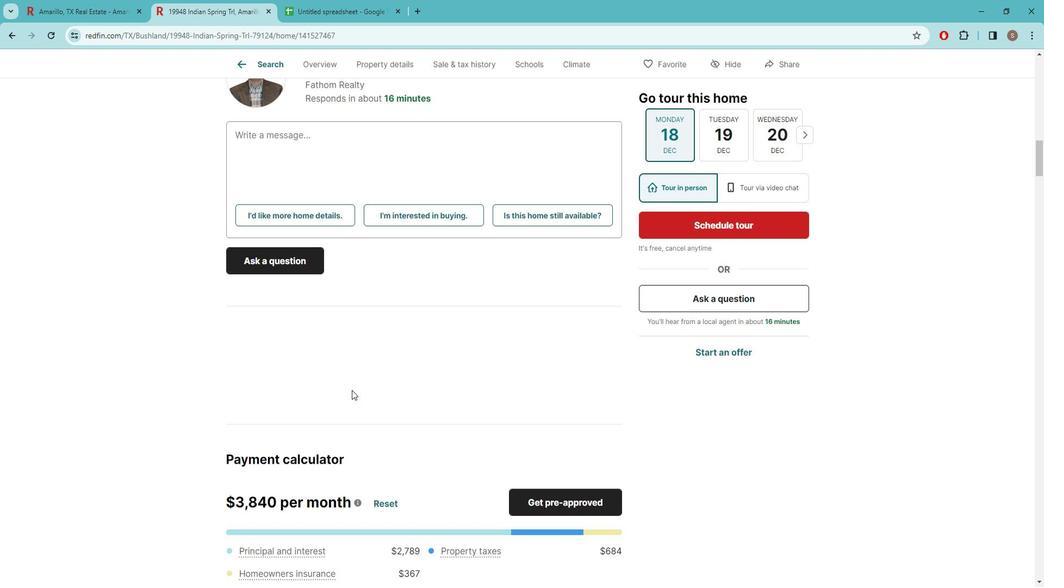 
Action: Mouse scrolled (350, 389) with delta (0, 0)
Screenshot: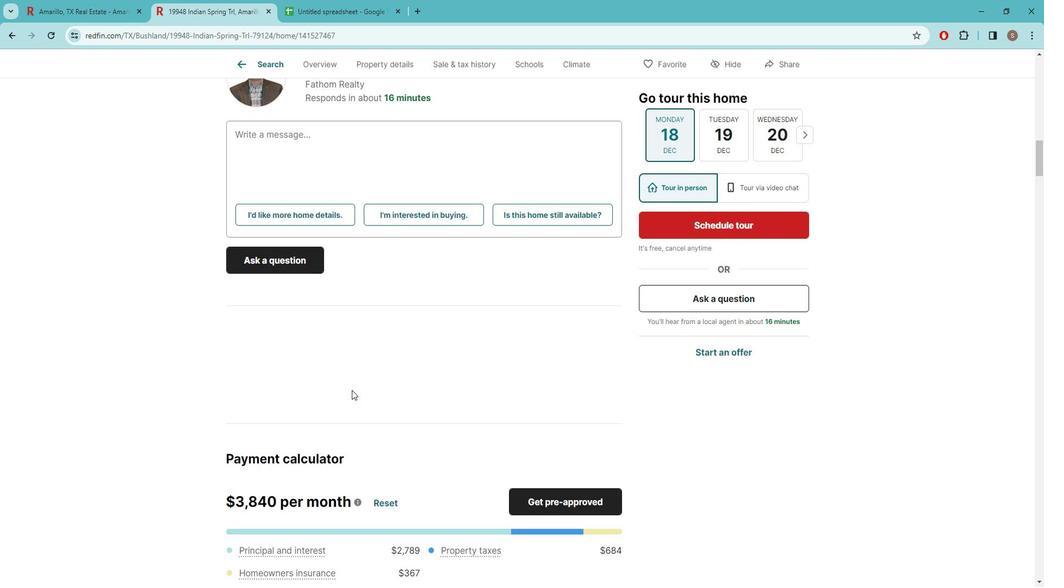
Action: Mouse scrolled (350, 389) with delta (0, 0)
Screenshot: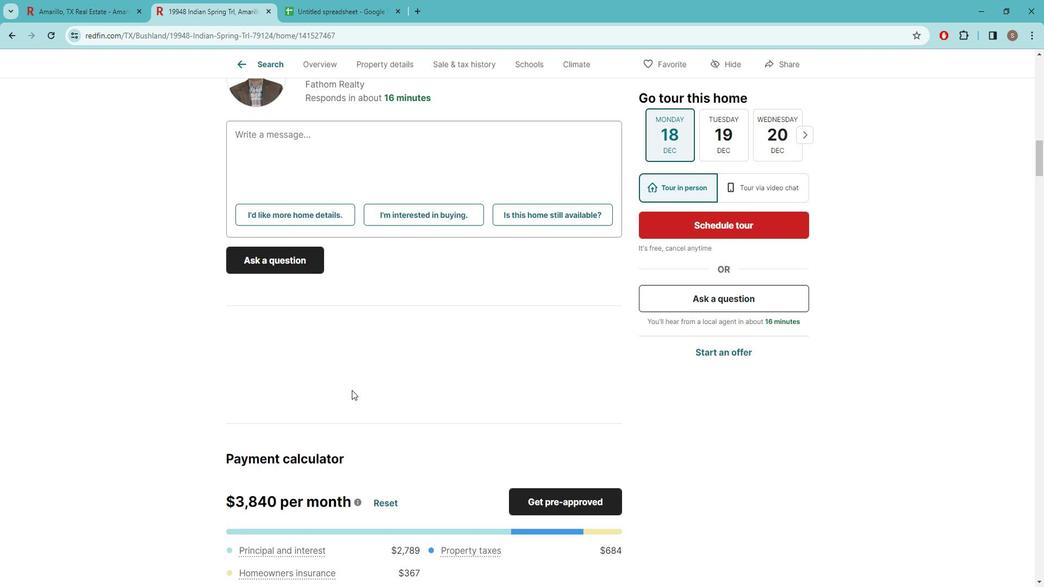 
Action: Mouse scrolled (350, 389) with delta (0, 0)
Screenshot: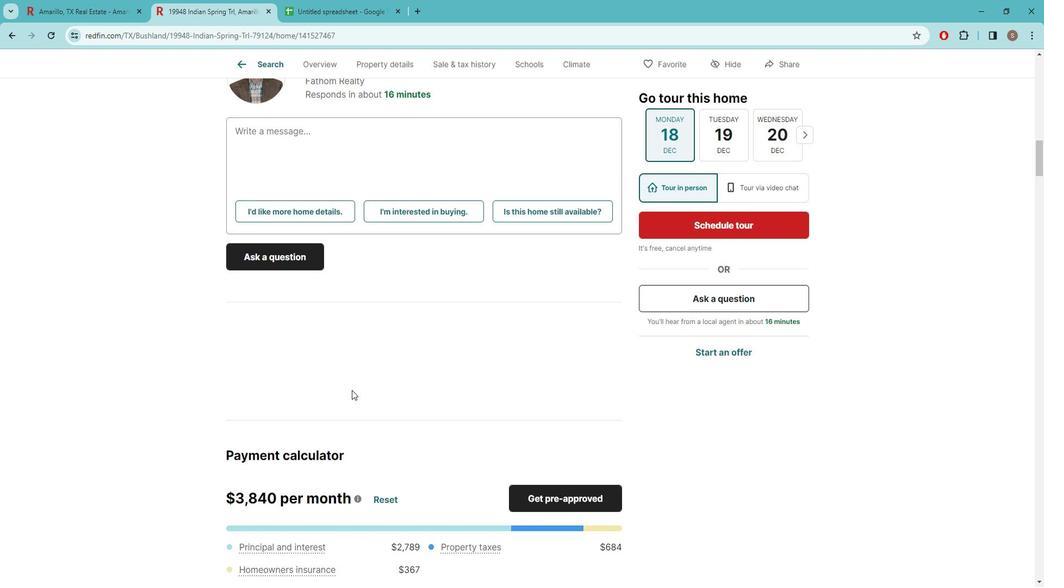 
Action: Mouse scrolled (350, 389) with delta (0, 0)
Screenshot: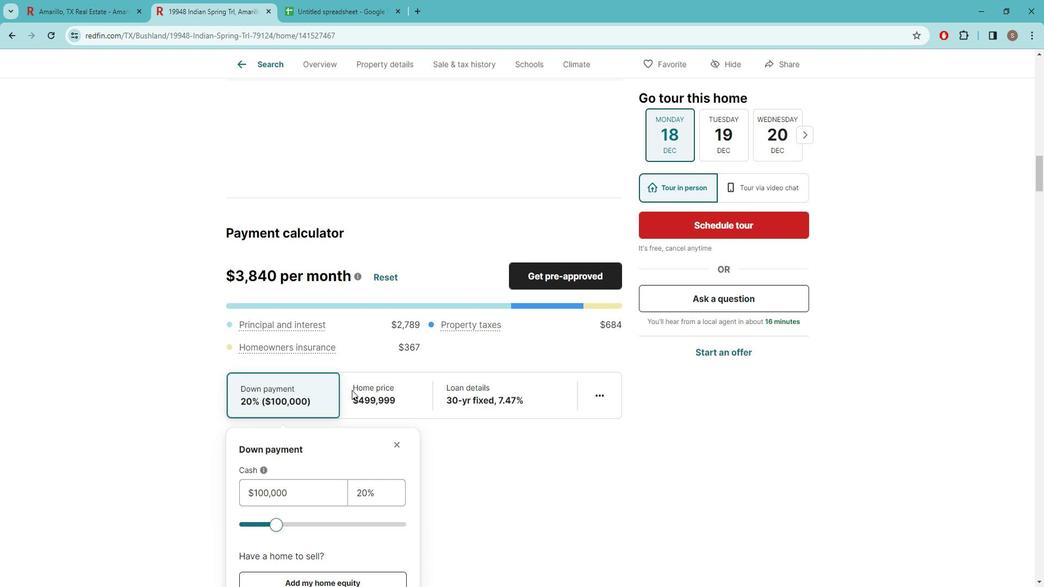 
Action: Mouse scrolled (350, 389) with delta (0, 0)
Screenshot: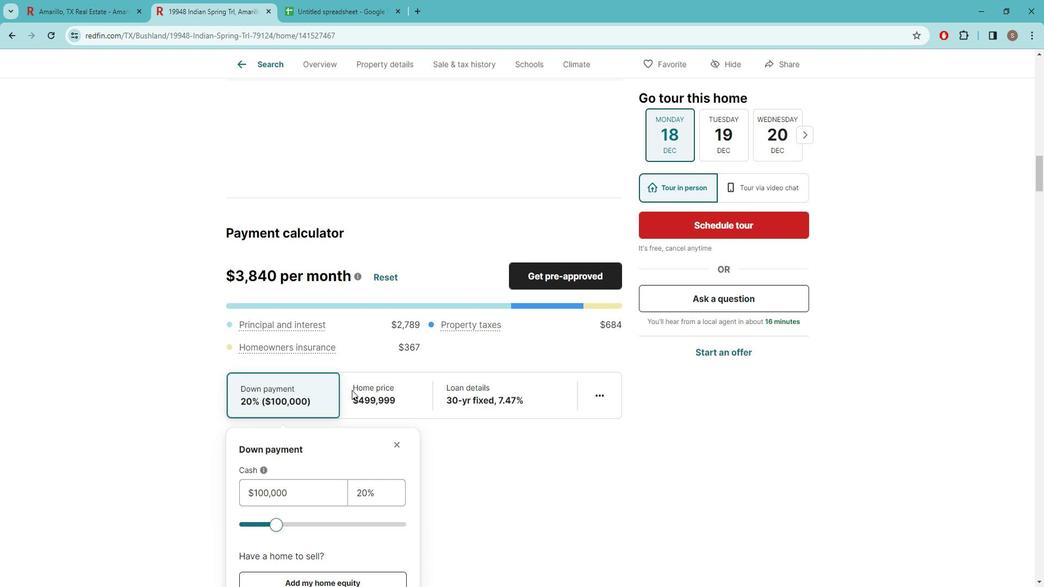 
Action: Mouse scrolled (350, 389) with delta (0, 0)
Screenshot: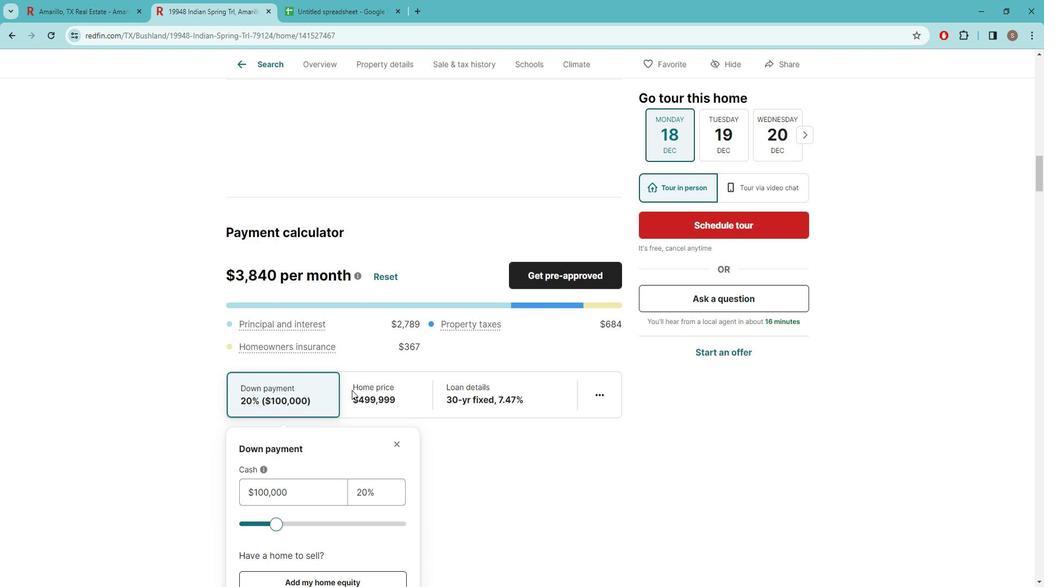 
Action: Mouse scrolled (350, 389) with delta (0, 0)
Screenshot: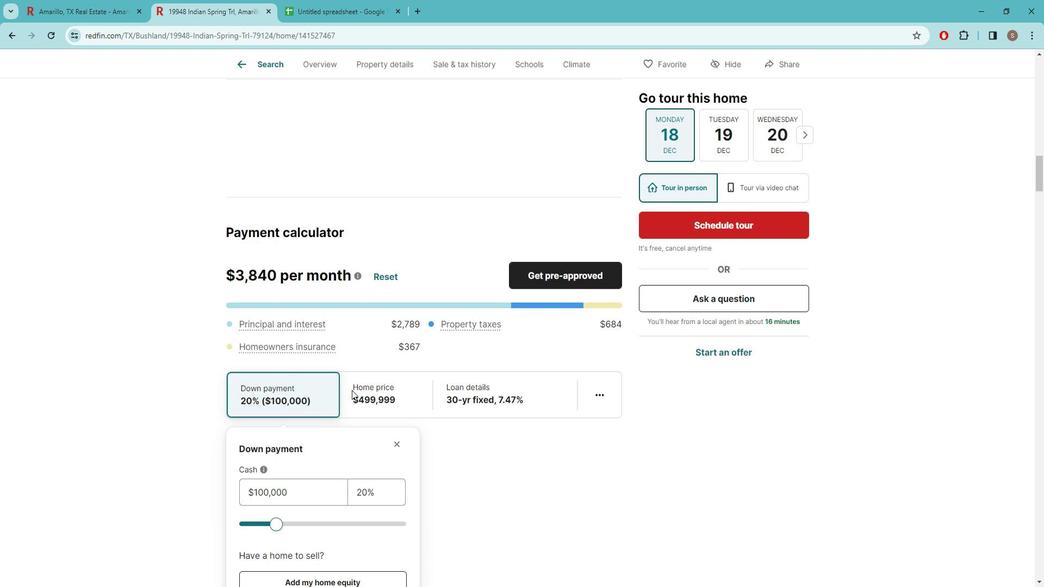 
Action: Mouse scrolled (350, 389) with delta (0, 0)
Screenshot: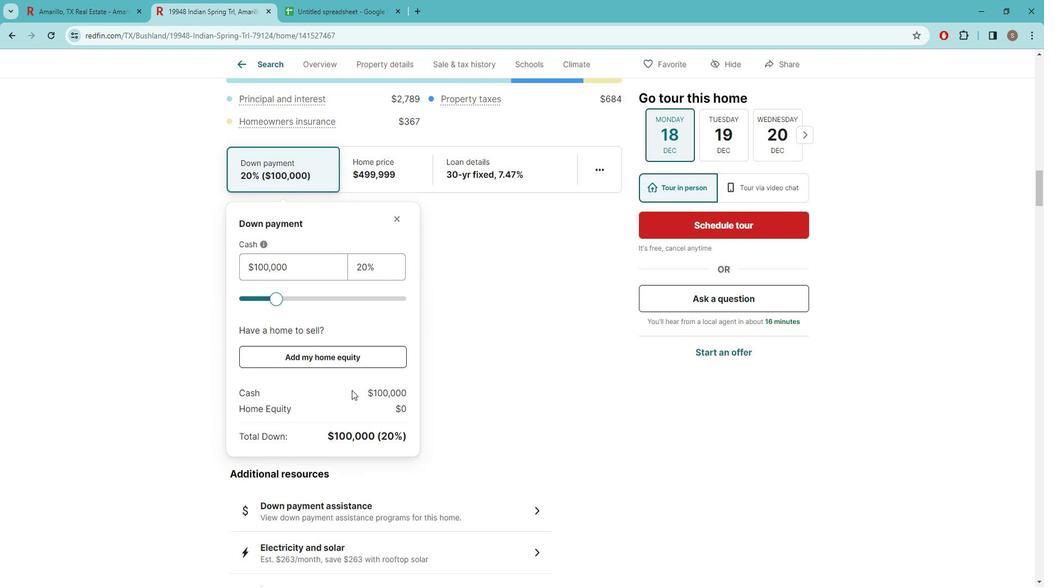 
Action: Mouse scrolled (350, 389) with delta (0, 0)
Screenshot: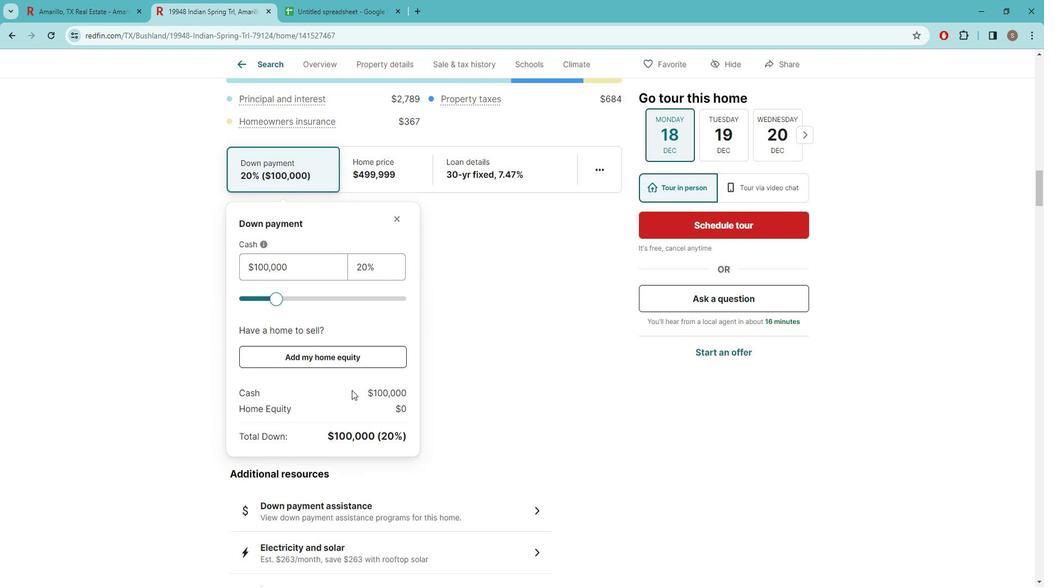 
Action: Mouse scrolled (350, 389) with delta (0, 0)
Screenshot: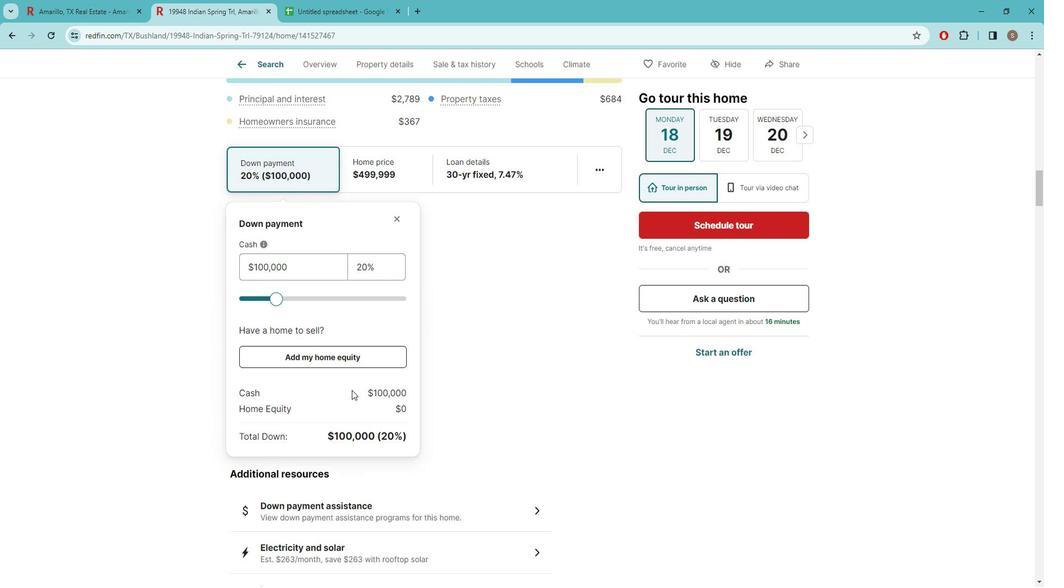 
Action: Mouse scrolled (350, 389) with delta (0, 0)
Screenshot: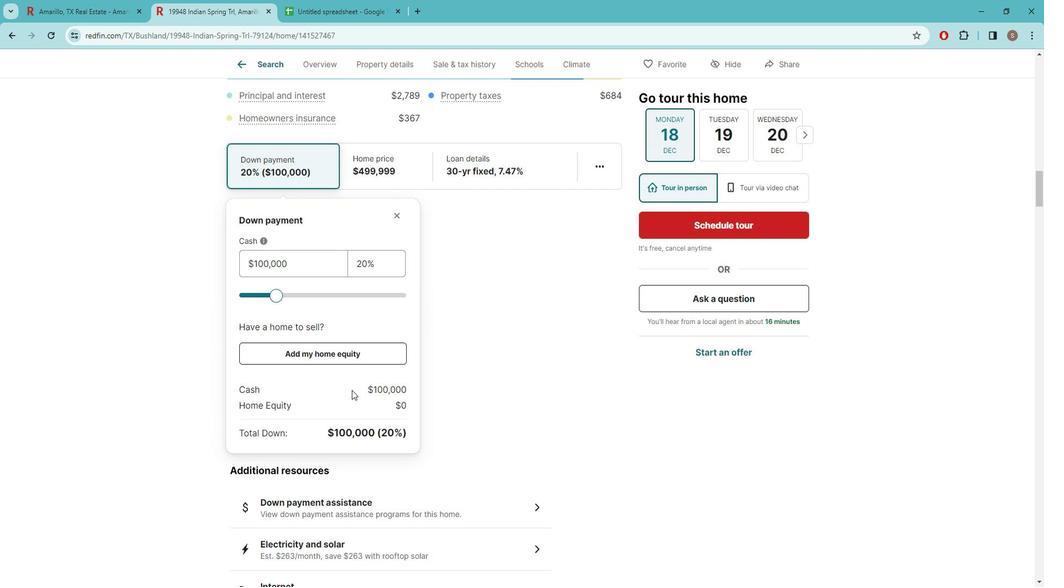 
Action: Mouse scrolled (350, 389) with delta (0, 0)
Screenshot: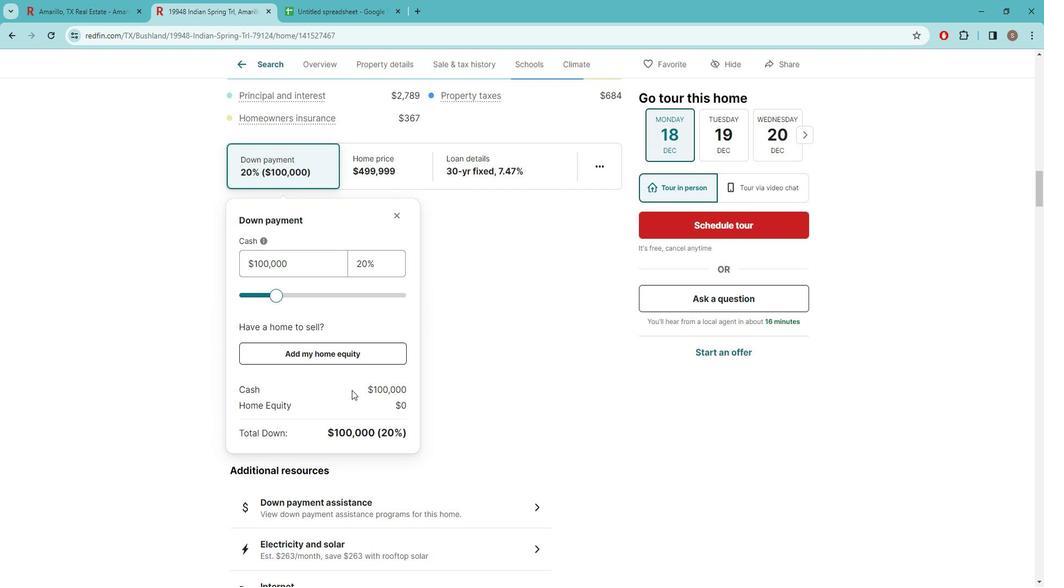 
Action: Mouse scrolled (350, 389) with delta (0, 0)
Screenshot: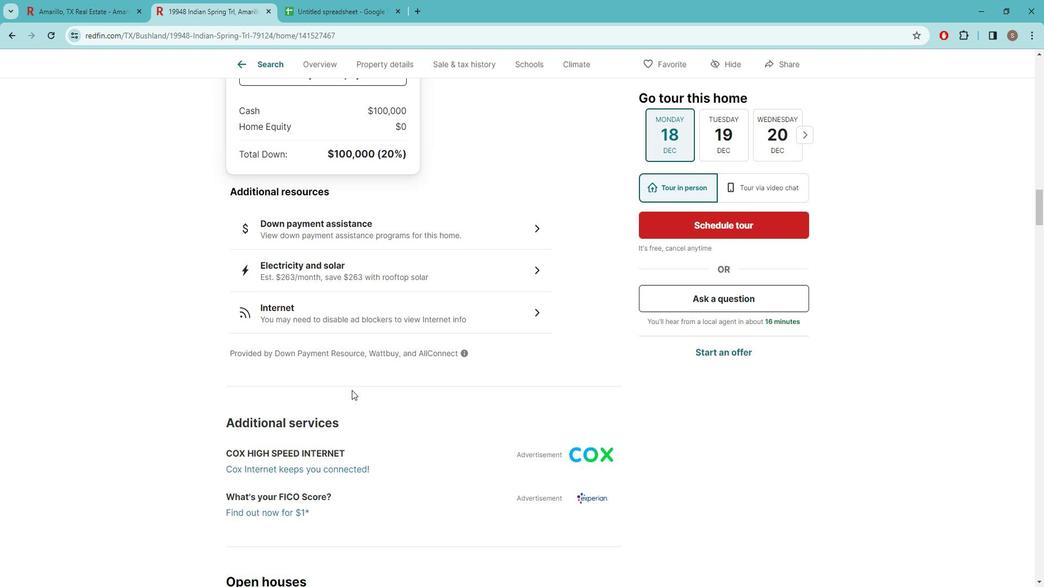 
Action: Mouse scrolled (350, 389) with delta (0, 0)
Screenshot: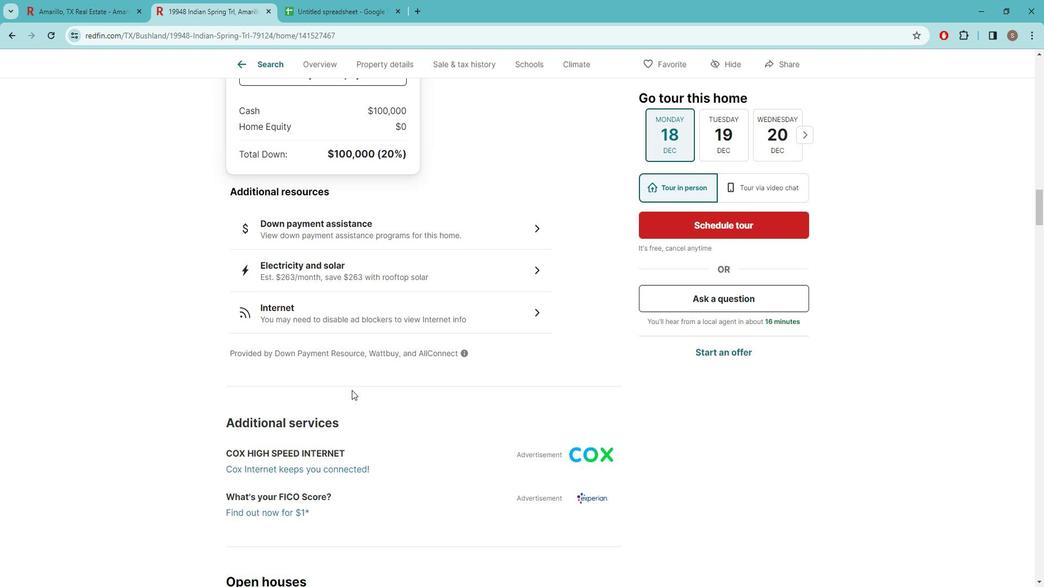 
Action: Mouse scrolled (350, 389) with delta (0, 0)
Screenshot: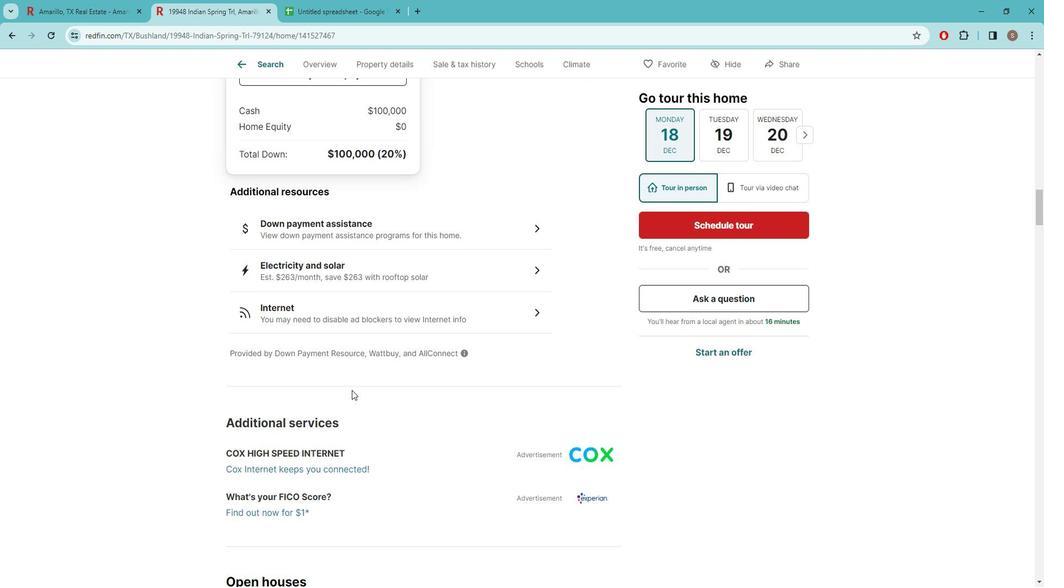 
Action: Mouse scrolled (350, 389) with delta (0, 0)
Screenshot: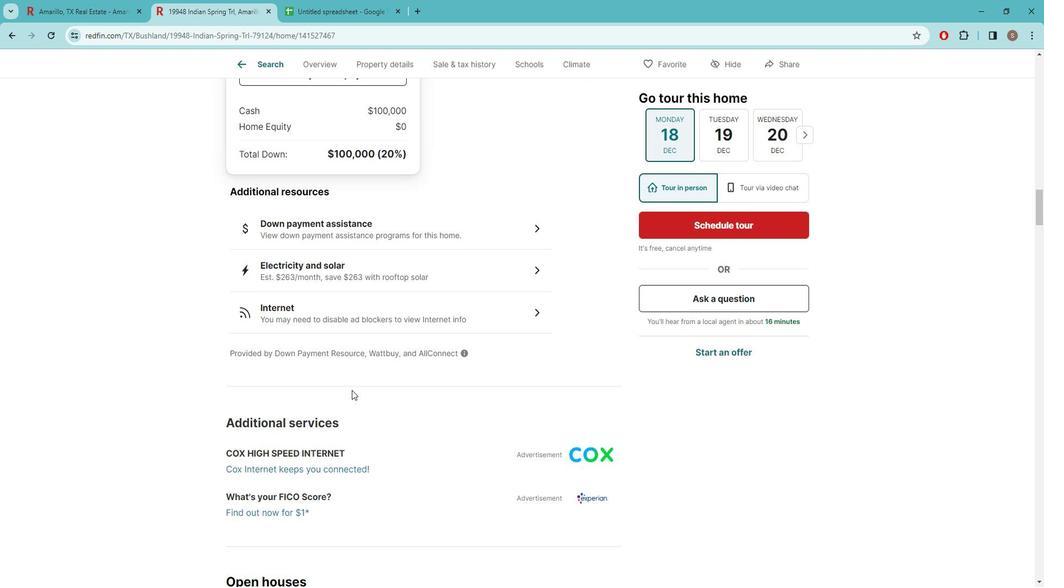 
Action: Mouse scrolled (350, 389) with delta (0, 0)
Screenshot: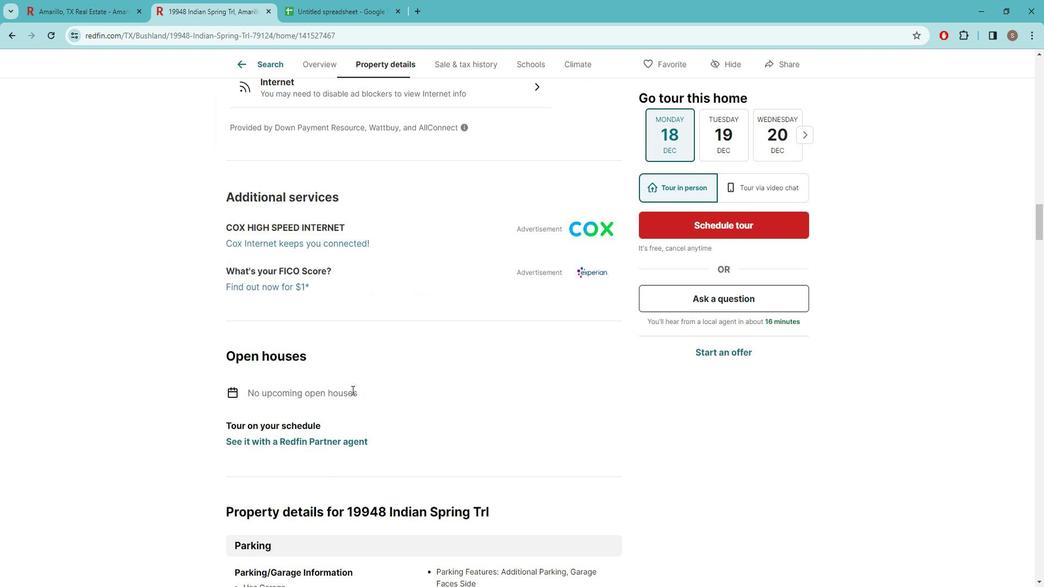 
Action: Mouse scrolled (350, 389) with delta (0, 0)
Screenshot: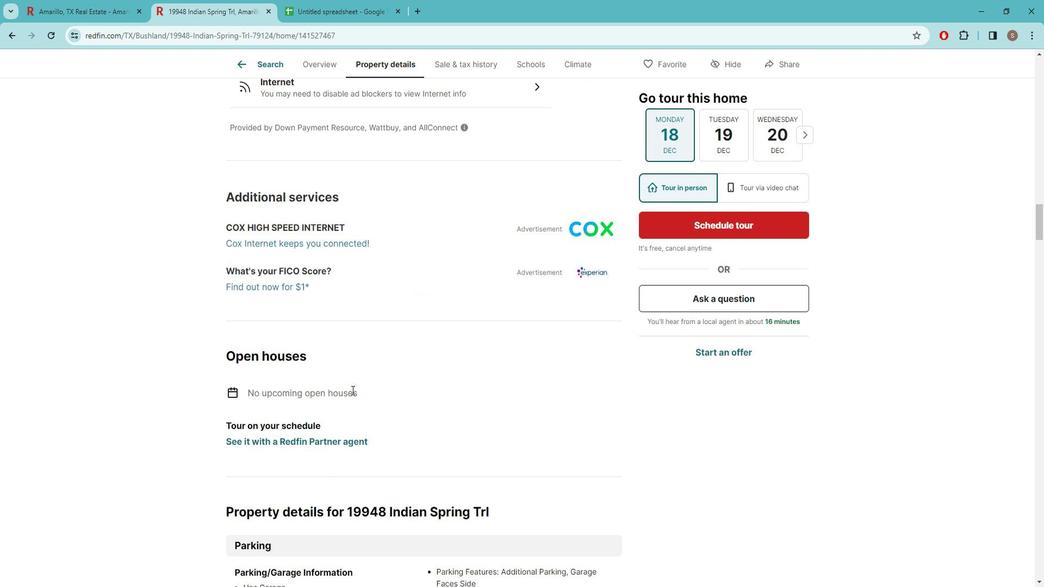 
Action: Mouse scrolled (350, 389) with delta (0, 0)
Screenshot: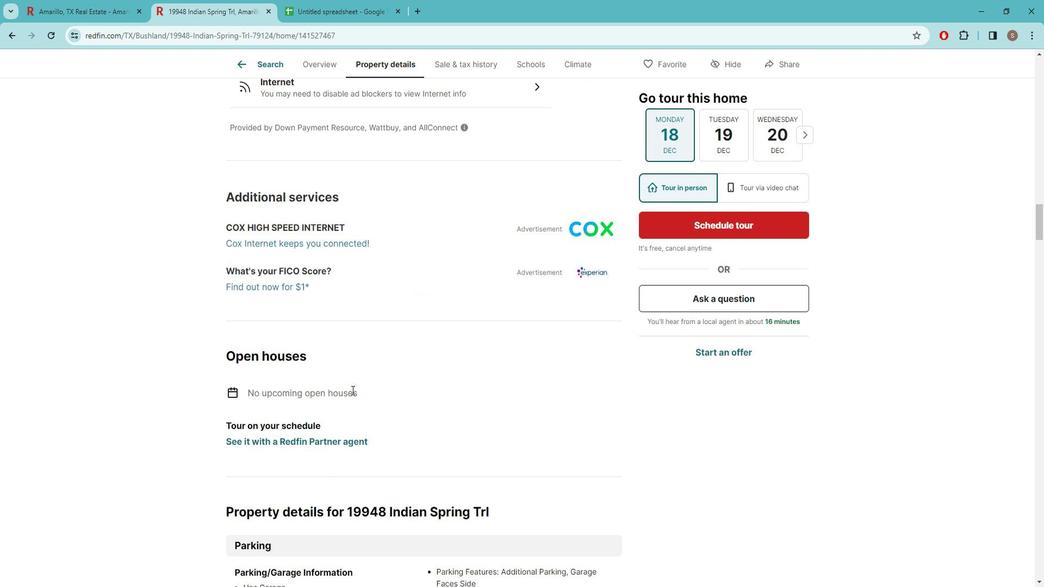 
Action: Mouse scrolled (350, 389) with delta (0, 0)
Screenshot: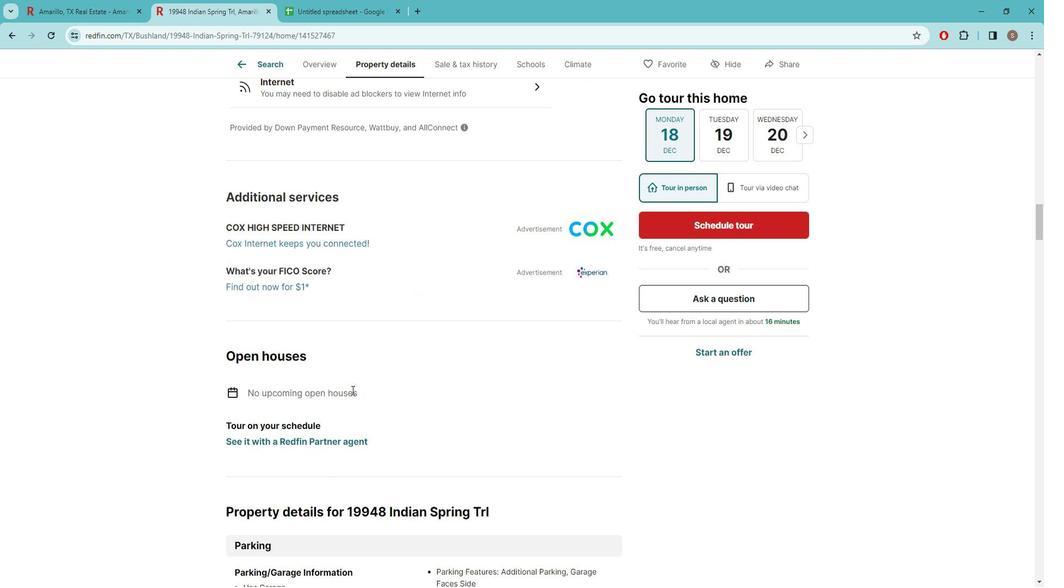 
Action: Mouse scrolled (350, 389) with delta (0, 0)
Screenshot: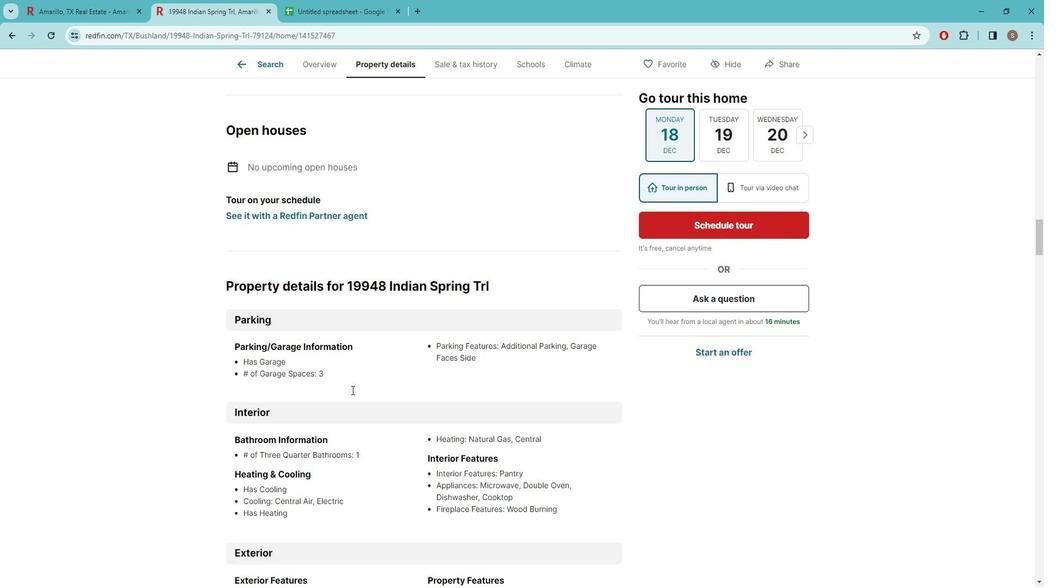 
Action: Mouse scrolled (350, 389) with delta (0, 0)
Screenshot: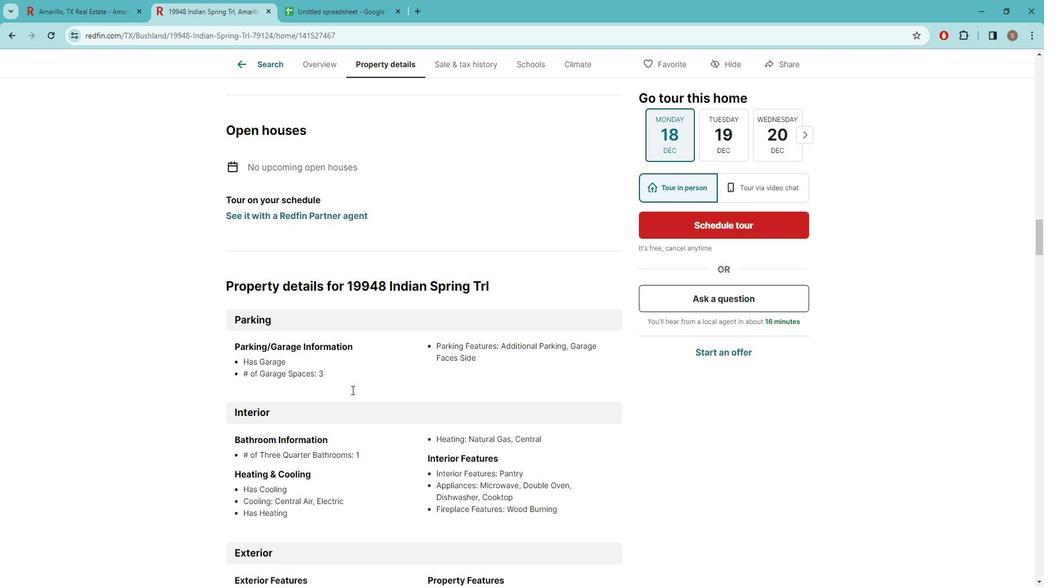 
Action: Mouse scrolled (350, 389) with delta (0, 0)
Screenshot: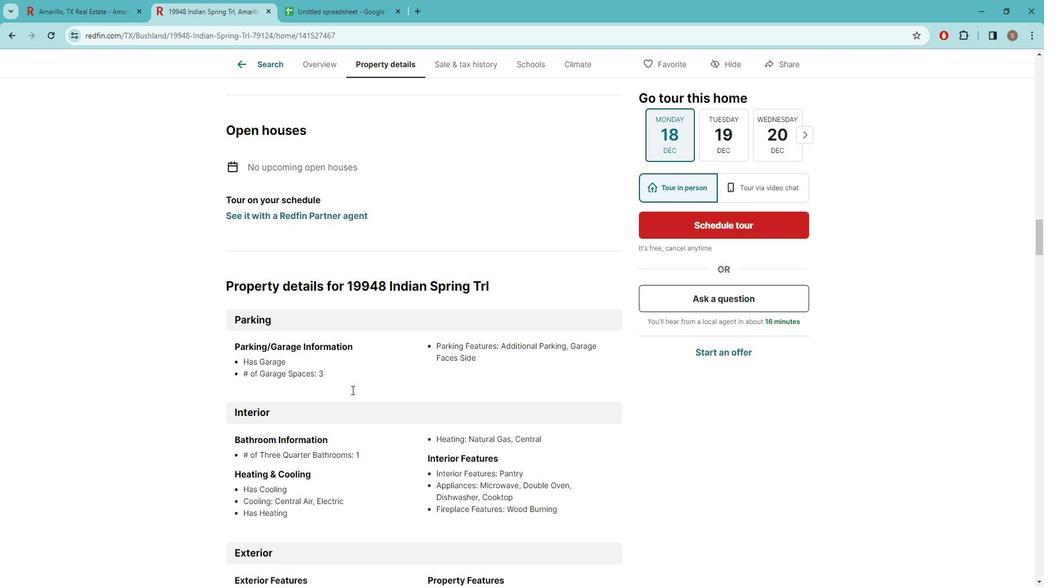 
Action: Mouse scrolled (350, 389) with delta (0, 0)
Screenshot: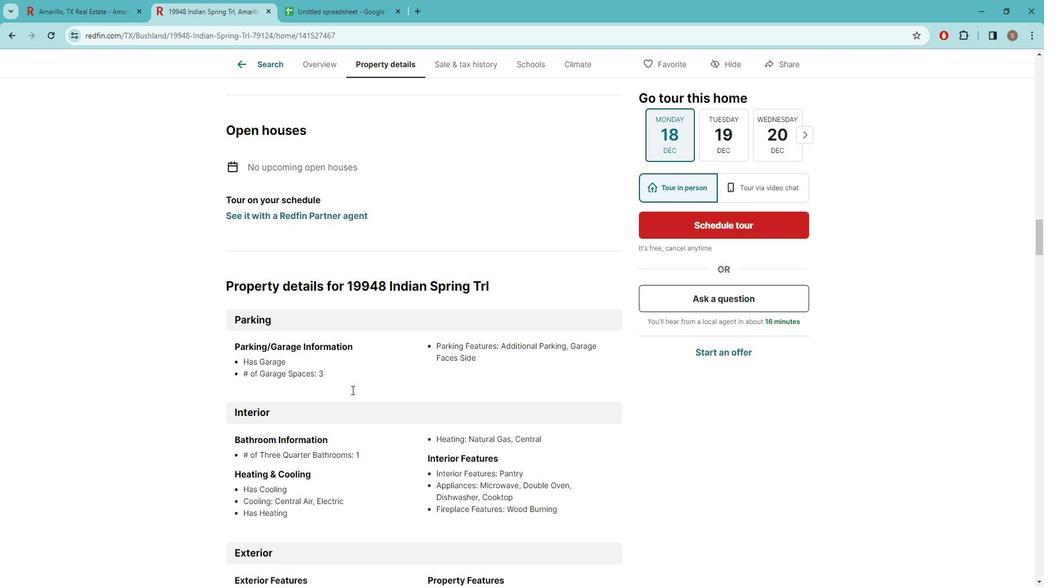 
Action: Mouse scrolled (350, 390) with delta (0, 0)
Screenshot: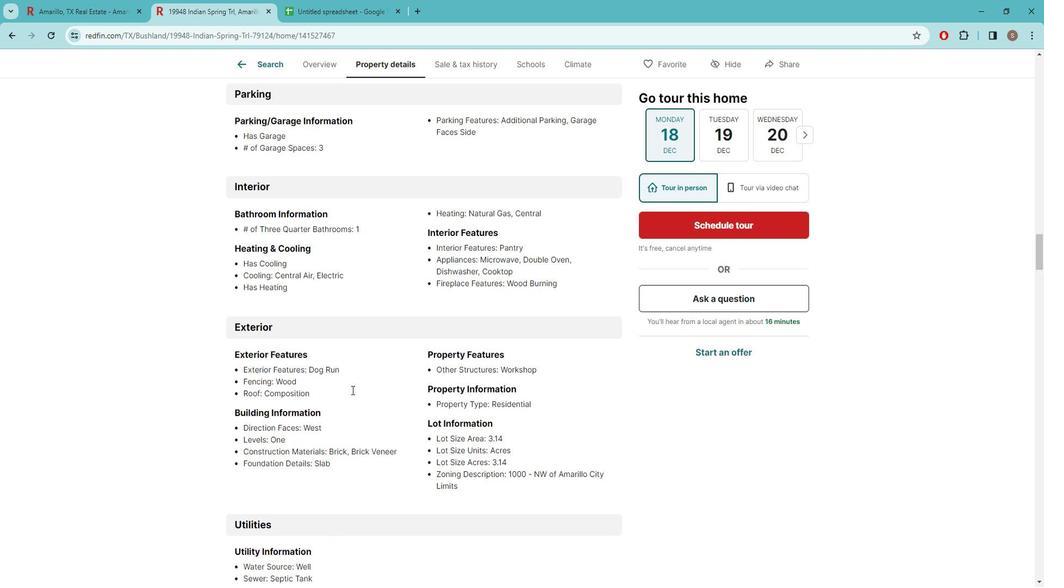 
Action: Mouse scrolled (350, 390) with delta (0, 0)
Screenshot: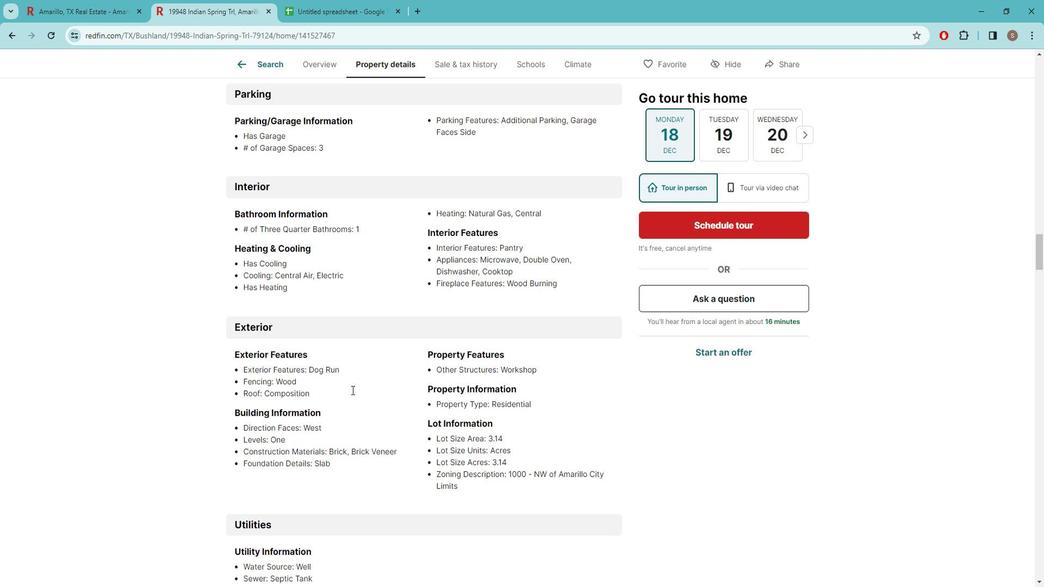 
Action: Mouse scrolled (350, 390) with delta (0, 0)
Screenshot: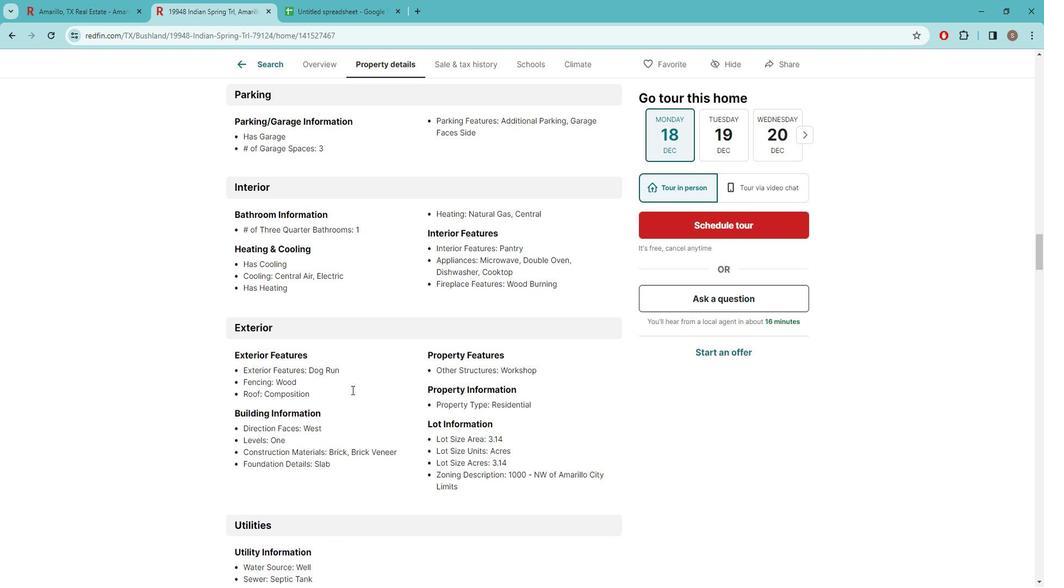 
Action: Mouse moved to (342, 0)
Screenshot: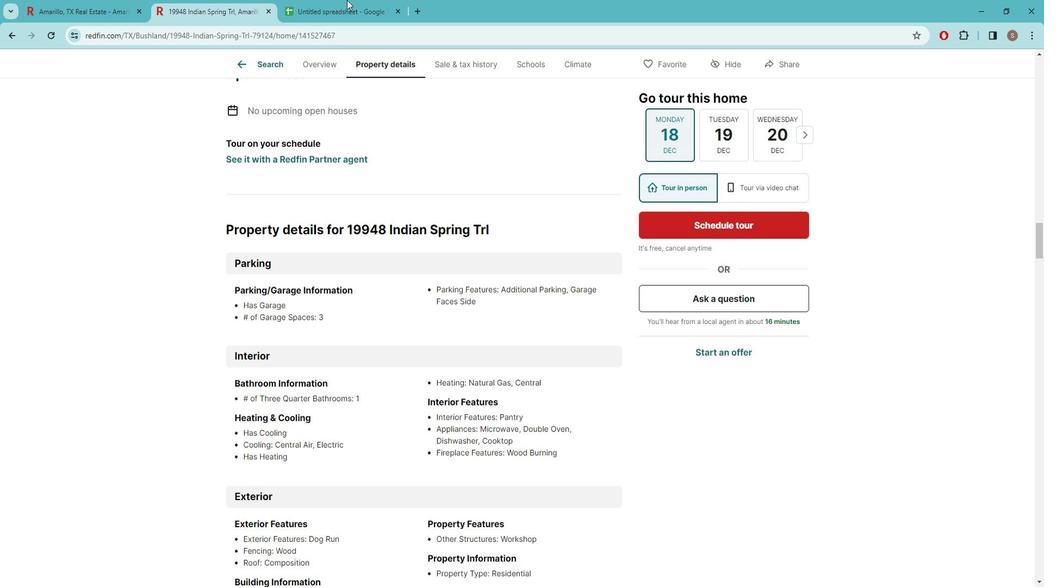 
Action: Mouse pressed left at (342, 1)
Screenshot: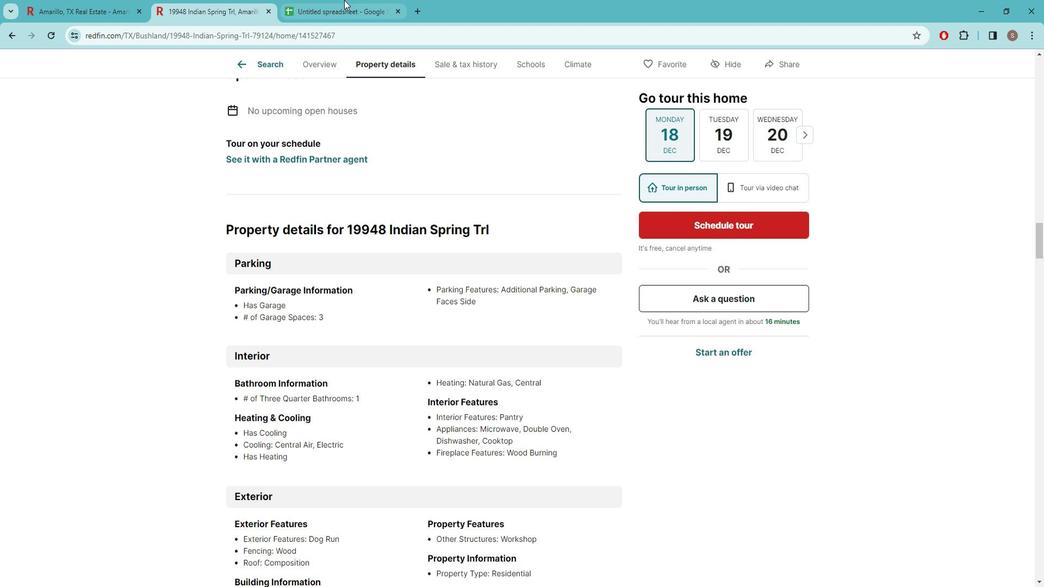 
Action: Mouse moved to (300, 181)
Screenshot: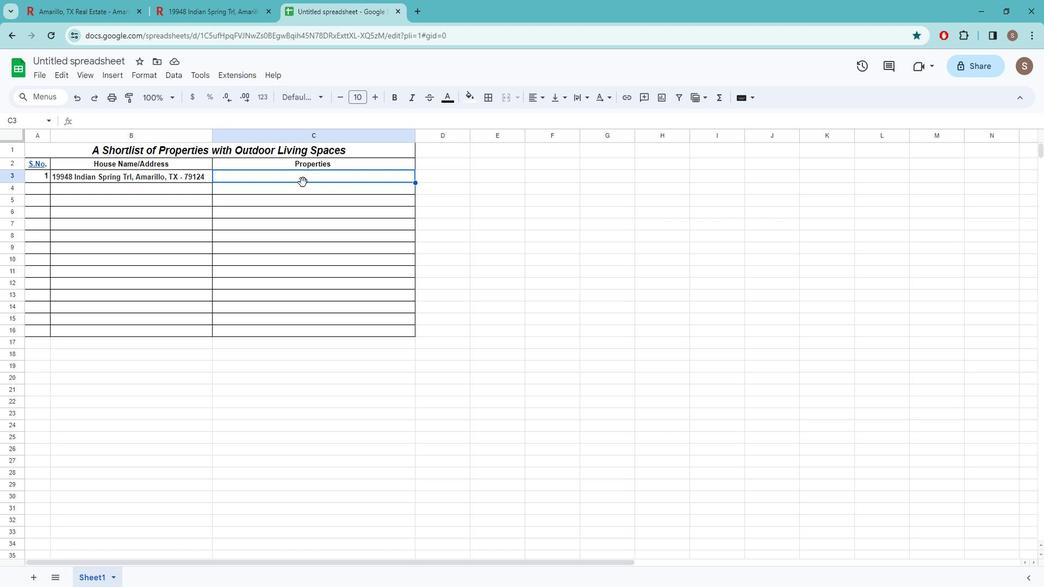 
Action: Key pressed 3<Key.space>g<Key.caps_lock>ARAGE<Key.space><Key.caps_lock>s<Key.caps_lock>PACES<Key.space>
Screenshot: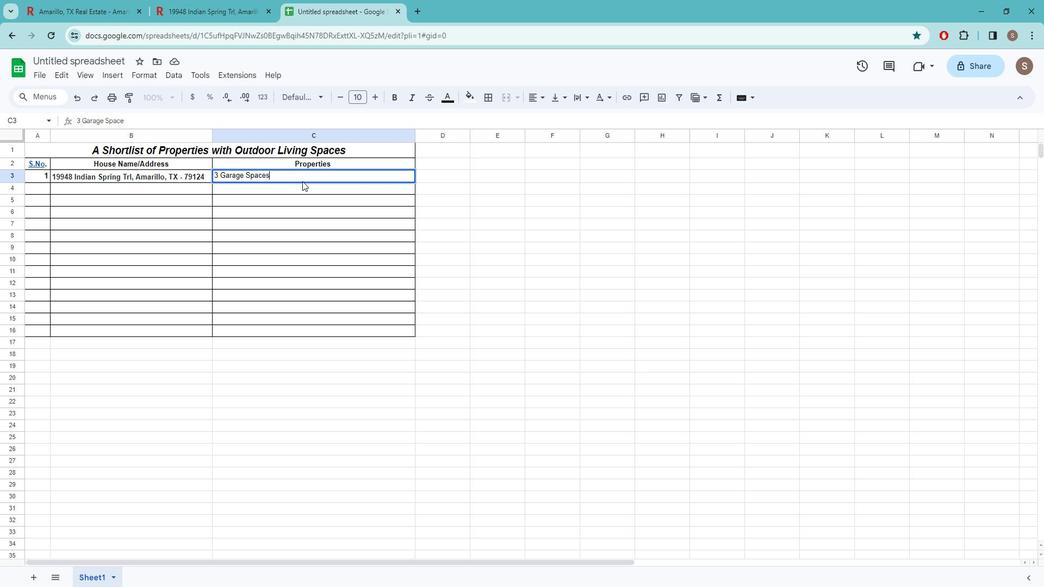 
Action: Mouse moved to (219, 1)
Screenshot: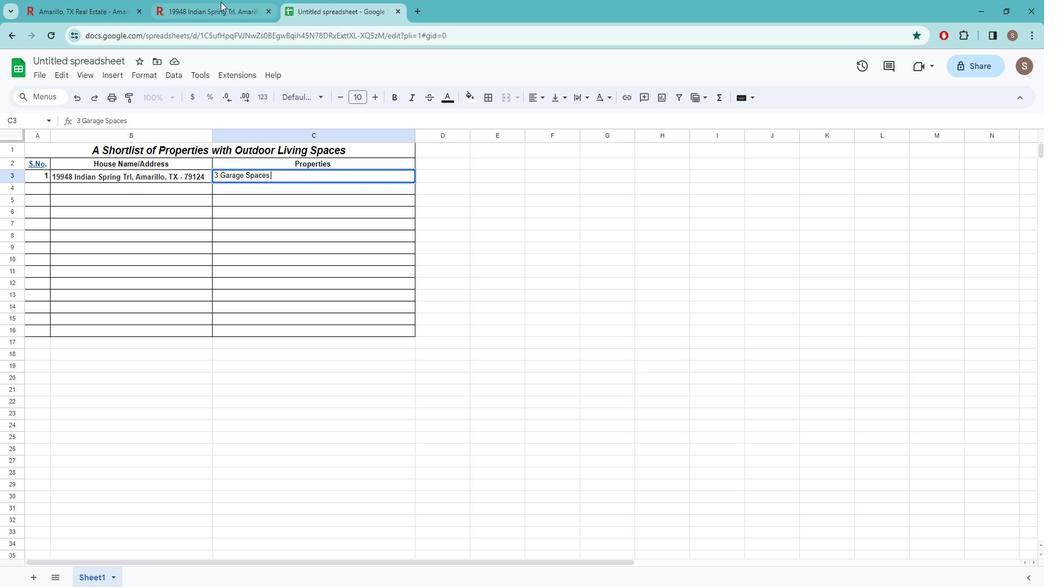 
Action: Mouse pressed left at (219, 1)
Screenshot: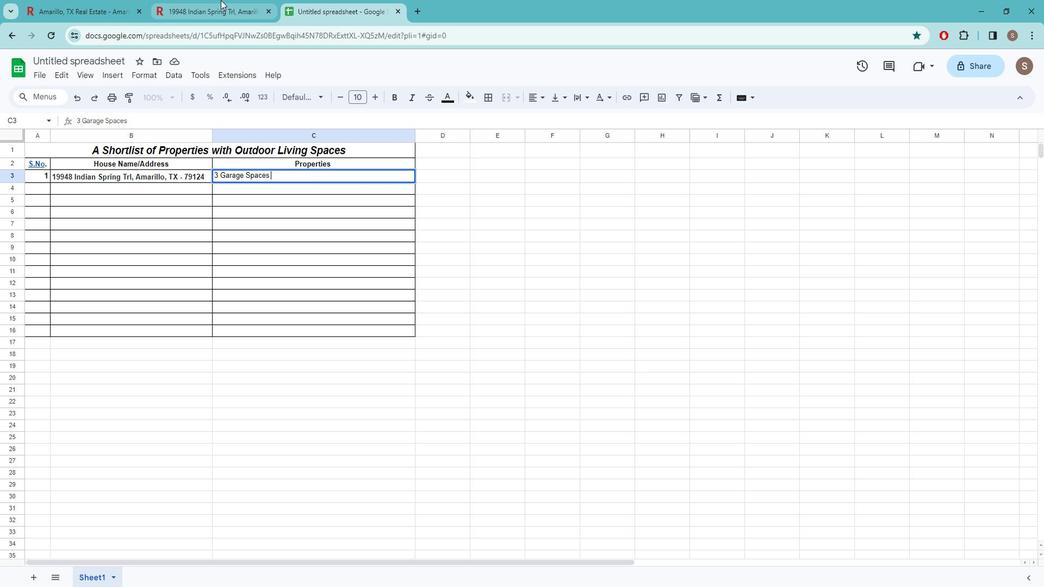 
Action: Mouse moved to (373, 340)
Screenshot: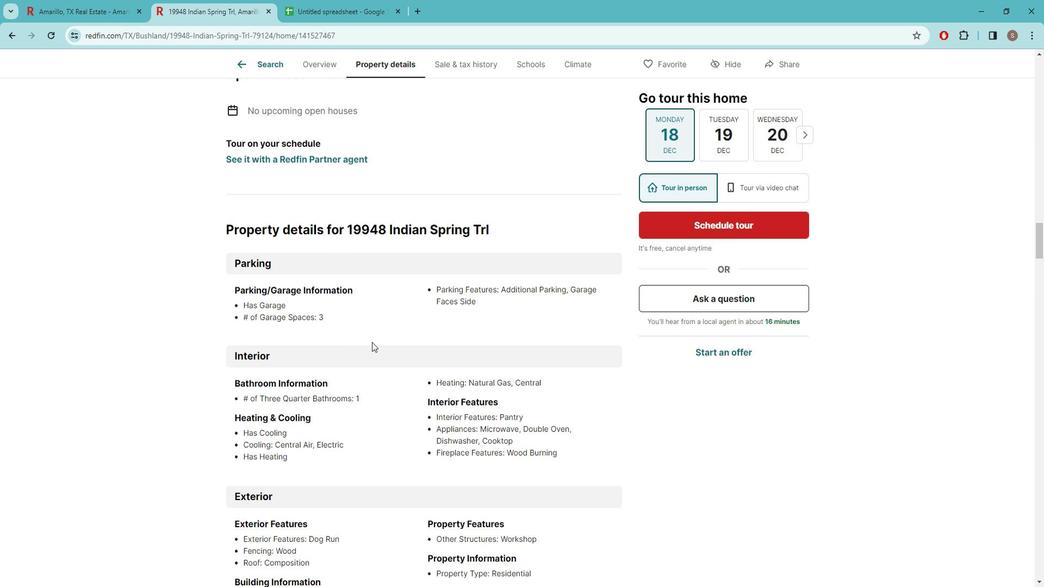 
Action: Mouse scrolled (373, 341) with delta (0, 1)
Screenshot: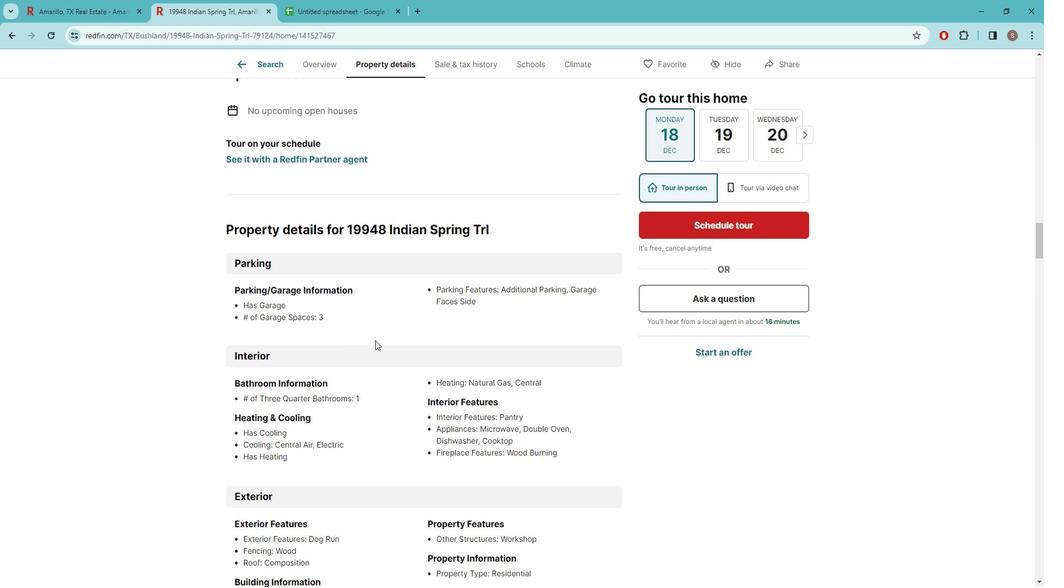 
Action: Mouse scrolled (373, 341) with delta (0, 1)
Screenshot: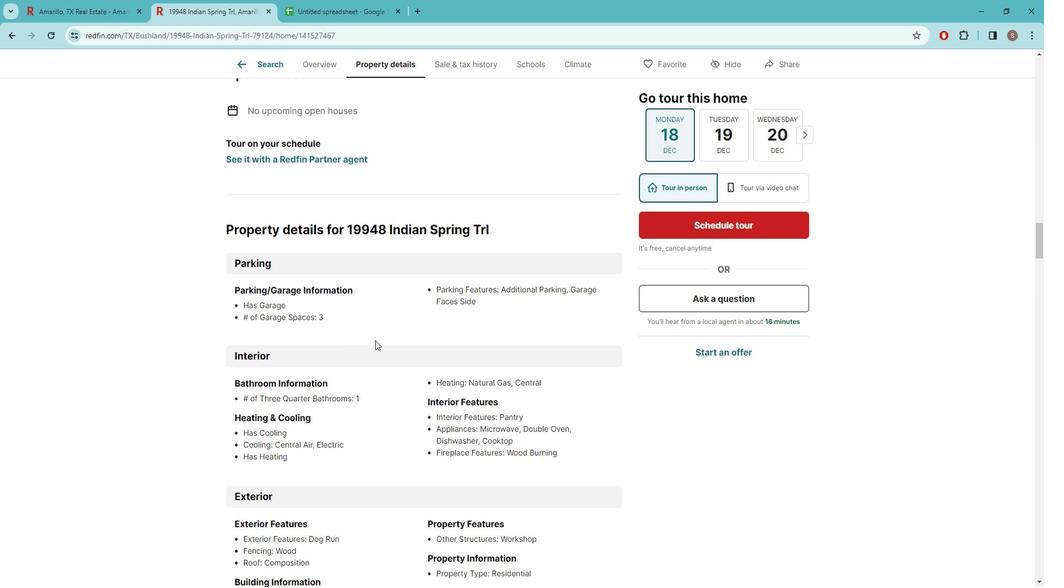 
Action: Mouse scrolled (373, 341) with delta (0, 1)
Screenshot: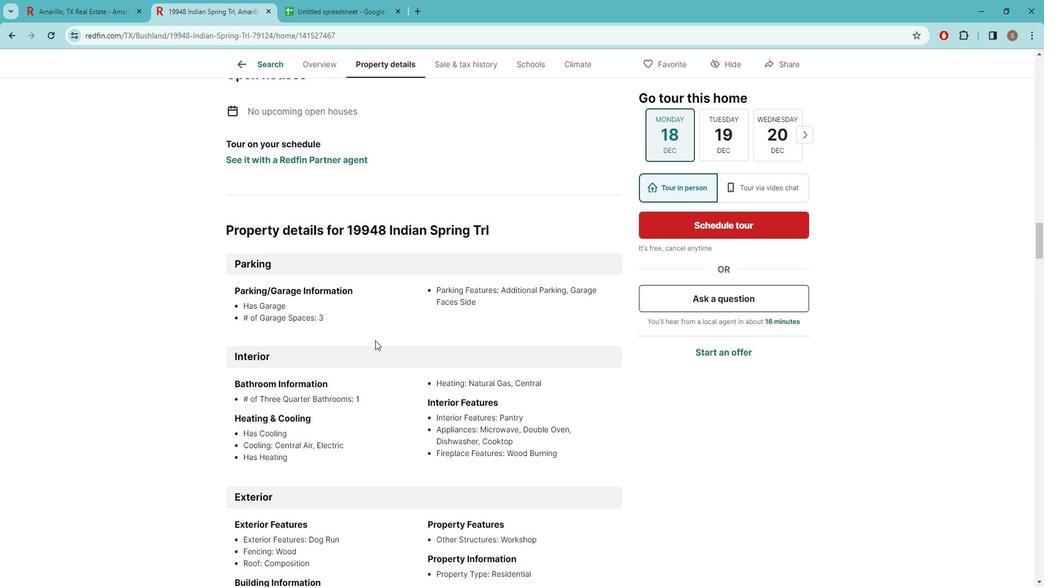 
Action: Mouse scrolled (373, 341) with delta (0, 1)
Screenshot: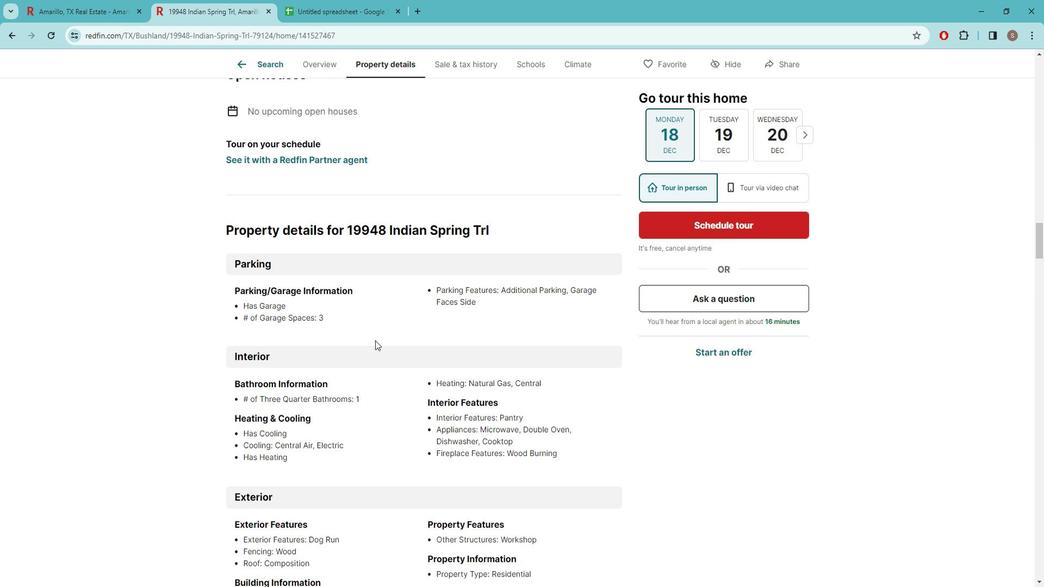 
Action: Mouse scrolled (373, 341) with delta (0, 1)
Screenshot: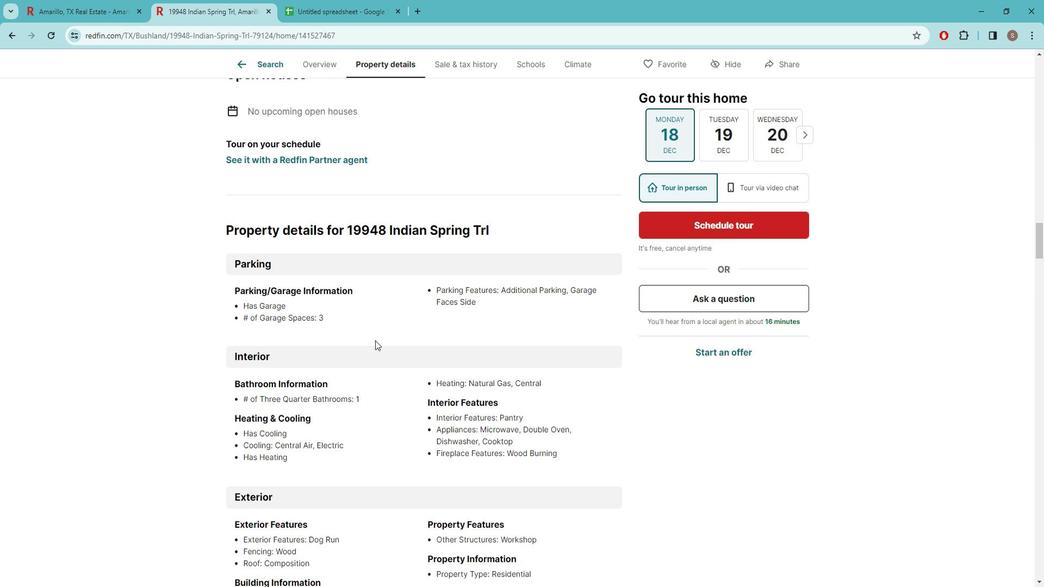 
Action: Mouse scrolled (373, 341) with delta (0, 1)
Screenshot: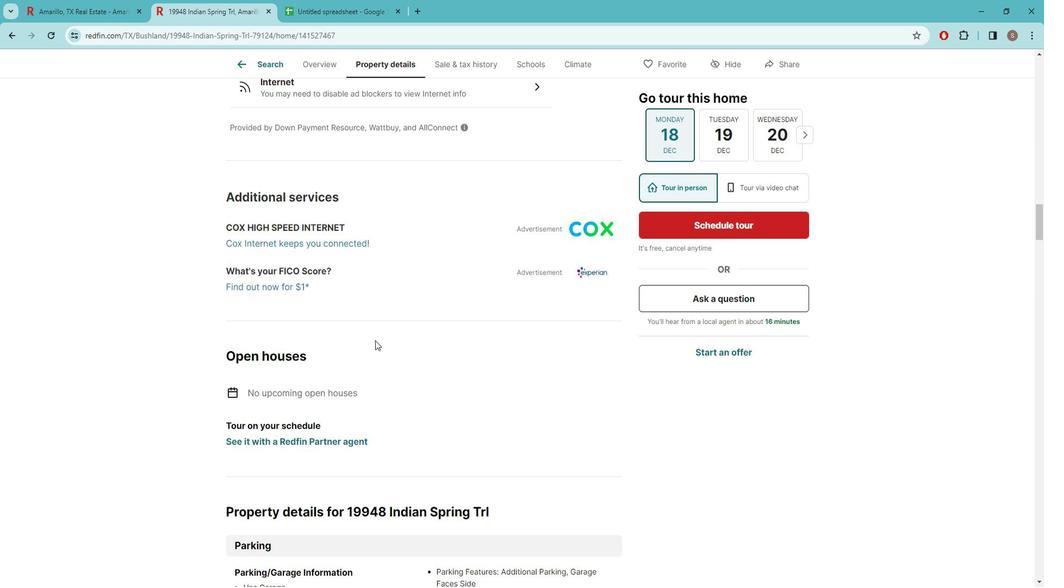 
Action: Mouse scrolled (373, 341) with delta (0, 1)
Screenshot: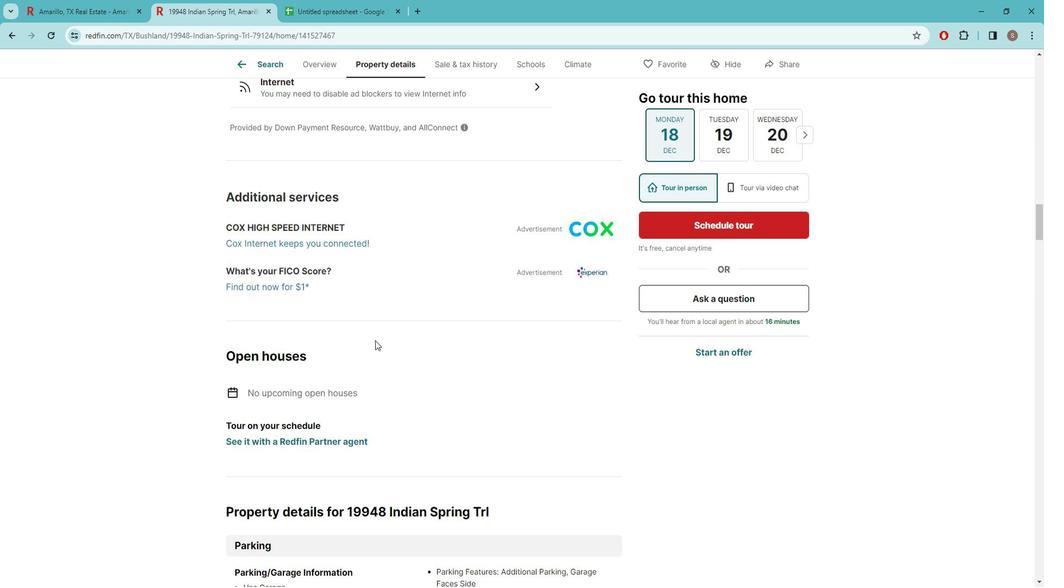 
Action: Mouse scrolled (373, 341) with delta (0, 1)
Screenshot: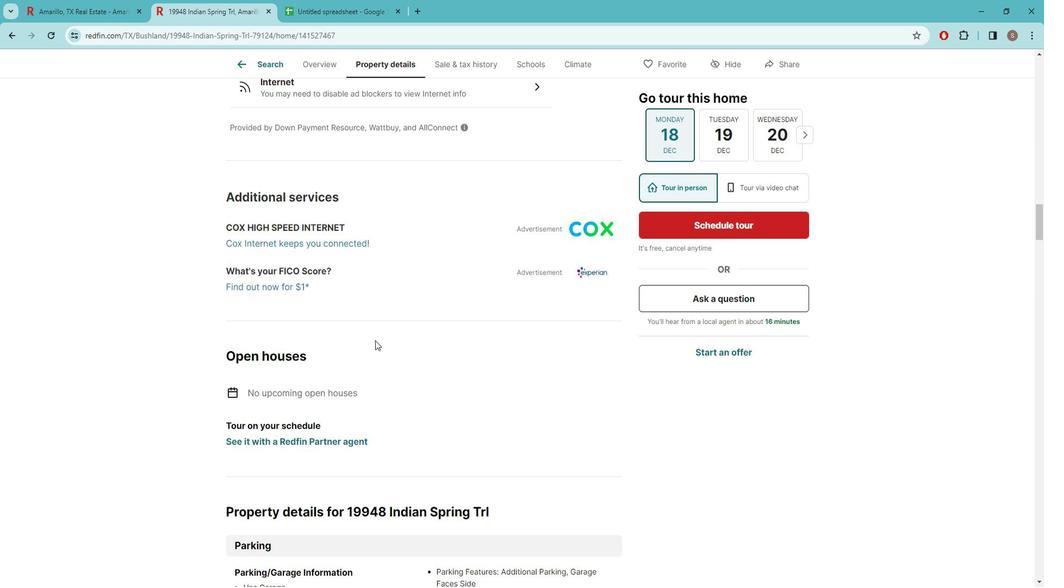 
Action: Mouse scrolled (373, 341) with delta (0, 1)
Screenshot: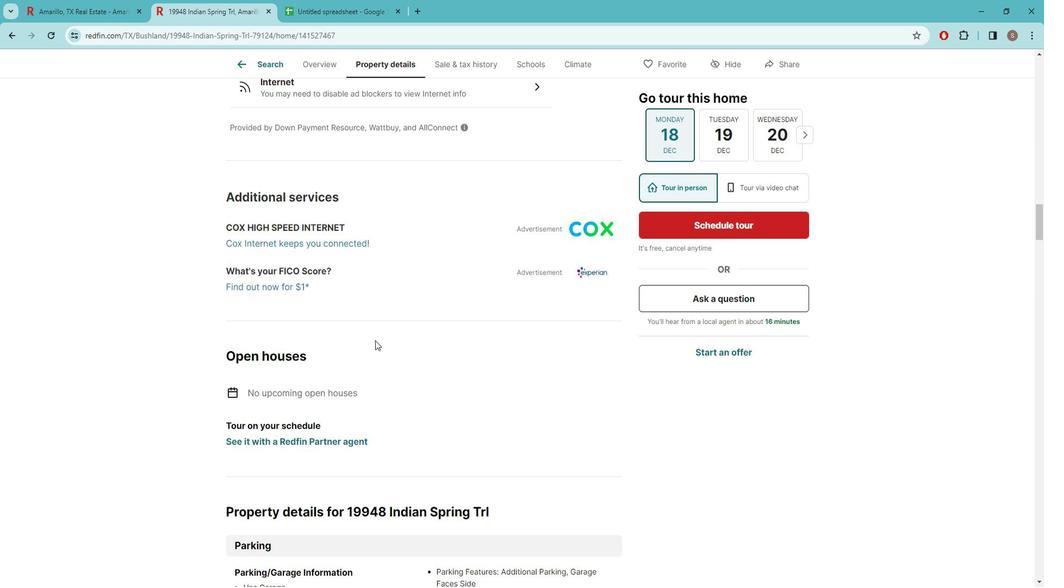 
Action: Mouse scrolled (373, 341) with delta (0, 1)
Screenshot: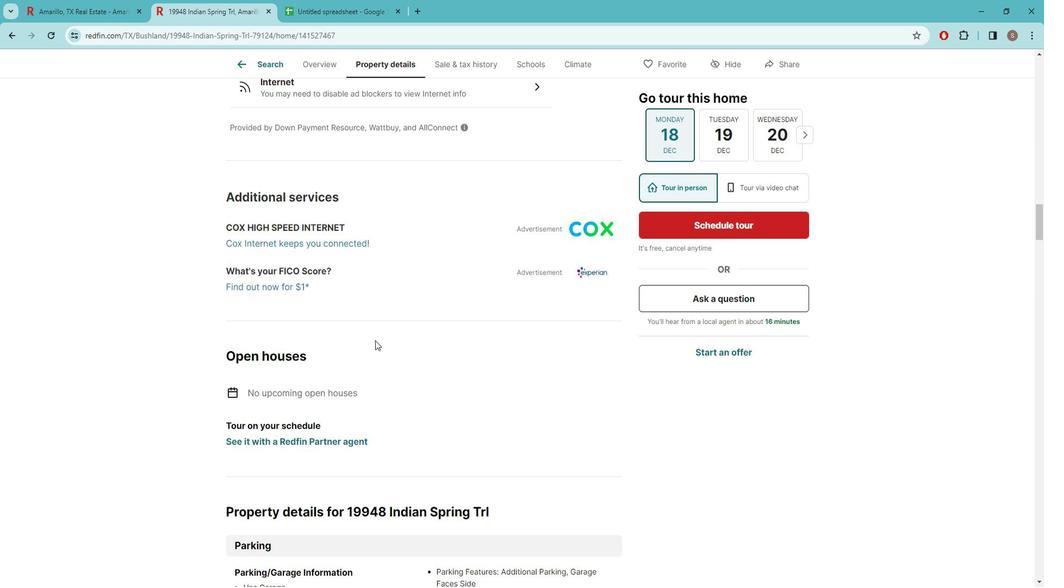 
Action: Mouse scrolled (373, 341) with delta (0, 1)
Screenshot: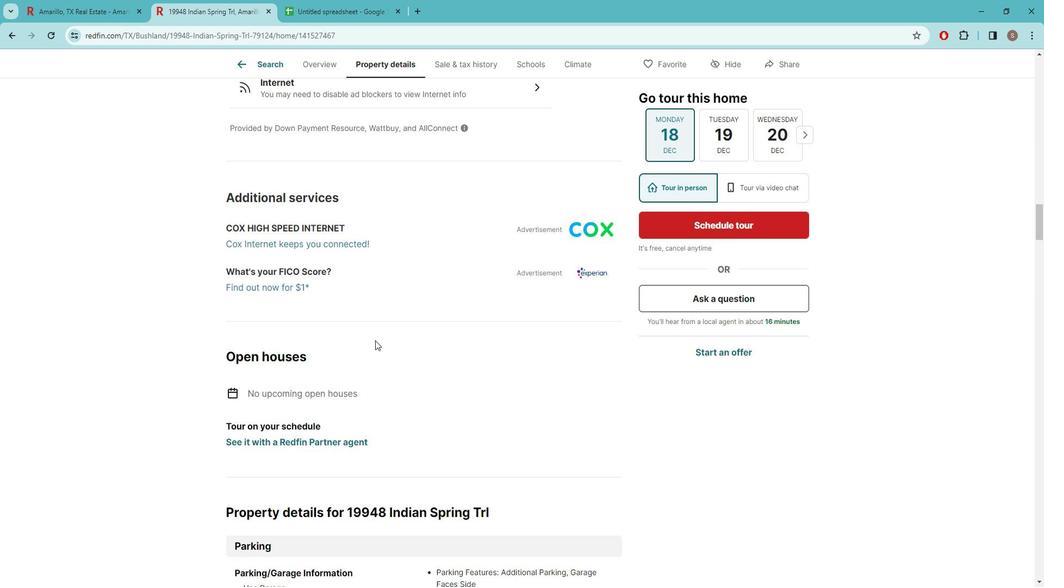 
Action: Mouse scrolled (373, 341) with delta (0, 1)
Screenshot: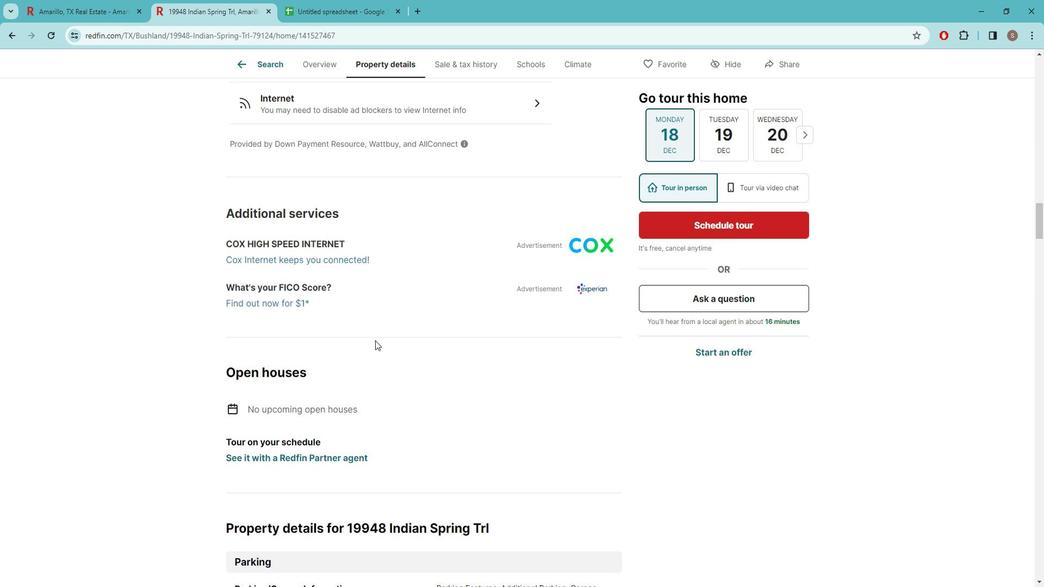 
Action: Mouse scrolled (373, 341) with delta (0, 1)
Screenshot: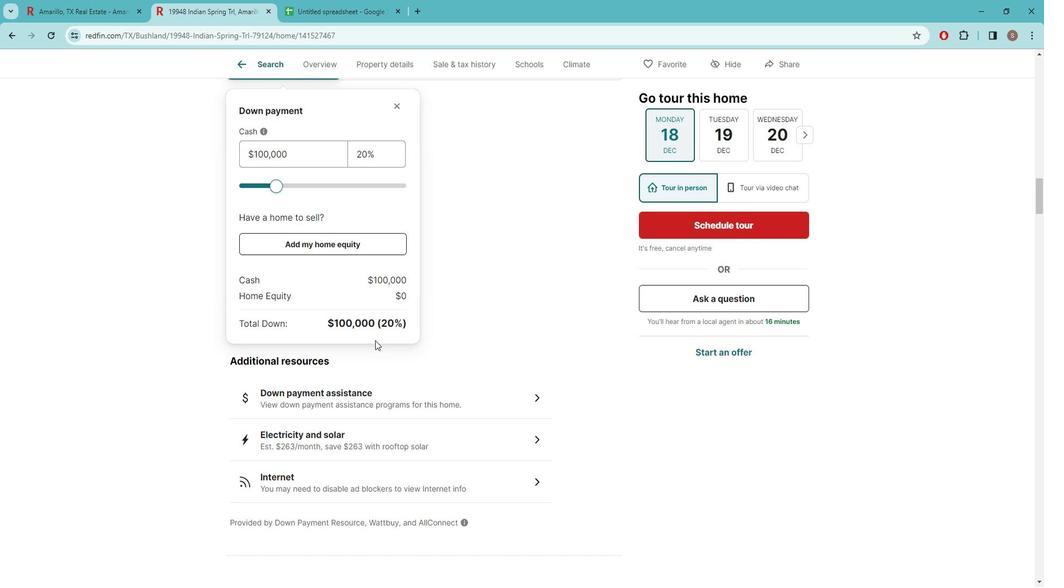 
Action: Mouse scrolled (373, 341) with delta (0, 1)
Screenshot: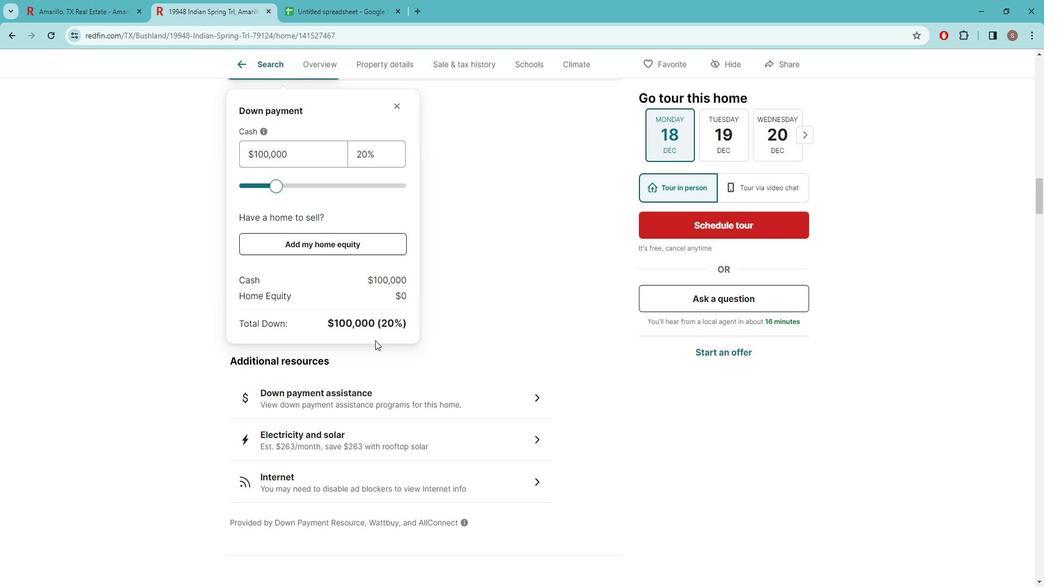 
Action: Mouse scrolled (373, 341) with delta (0, 1)
Screenshot: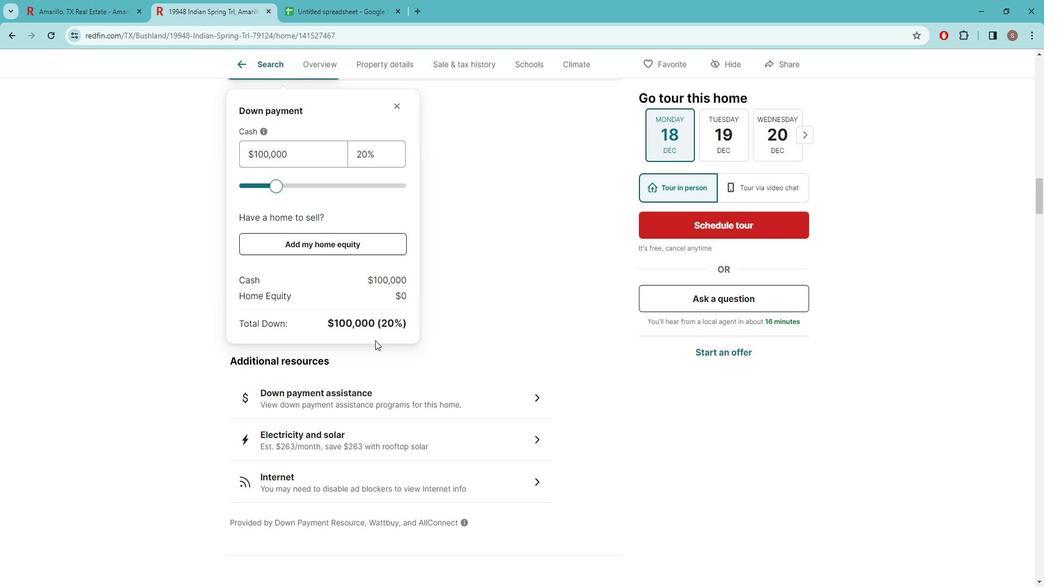 
Action: Mouse scrolled (373, 341) with delta (0, 1)
Screenshot: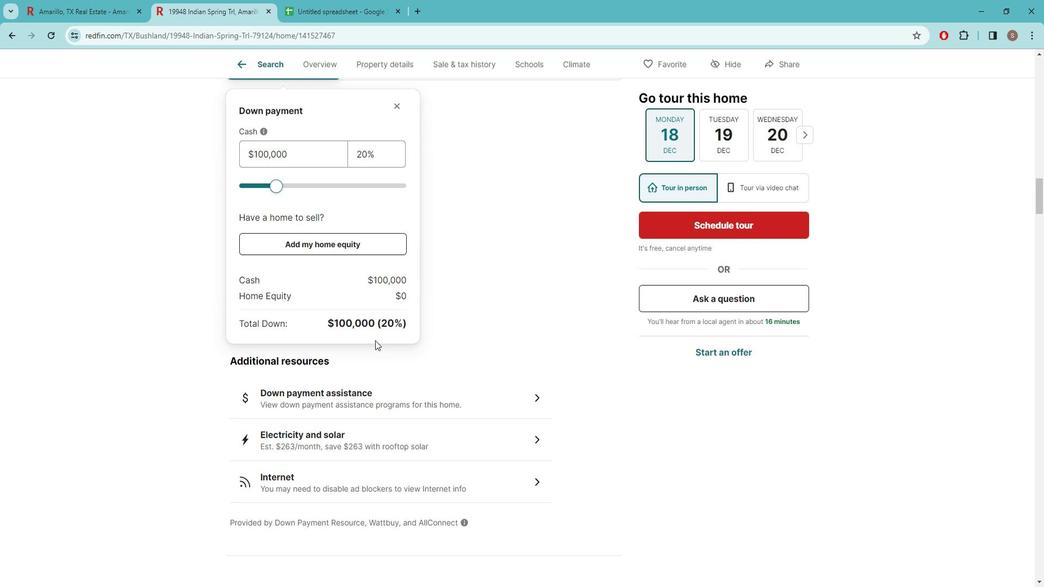 
Action: Mouse scrolled (373, 341) with delta (0, 1)
Screenshot: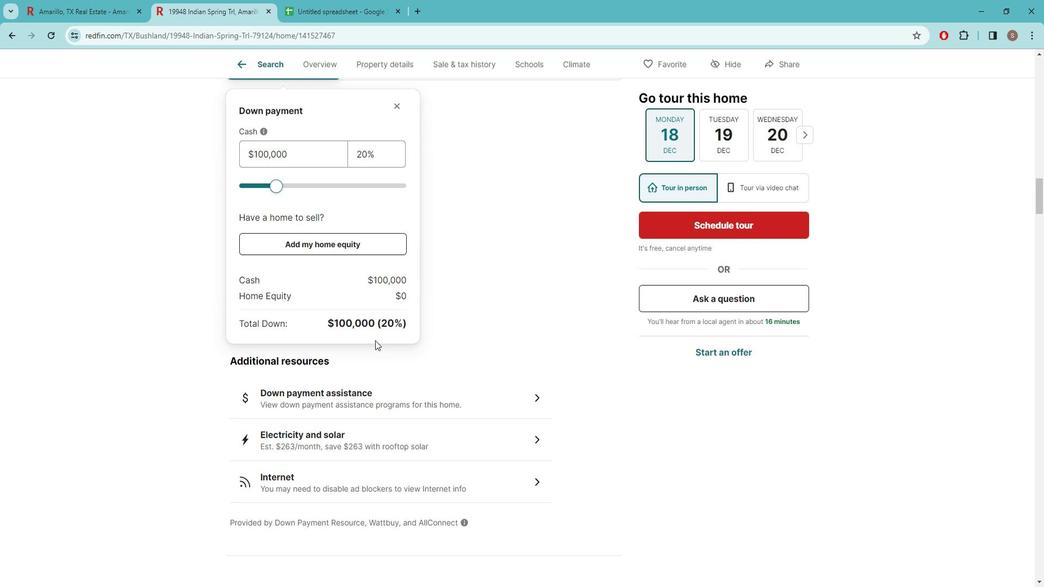
Action: Mouse scrolled (373, 341) with delta (0, 1)
Screenshot: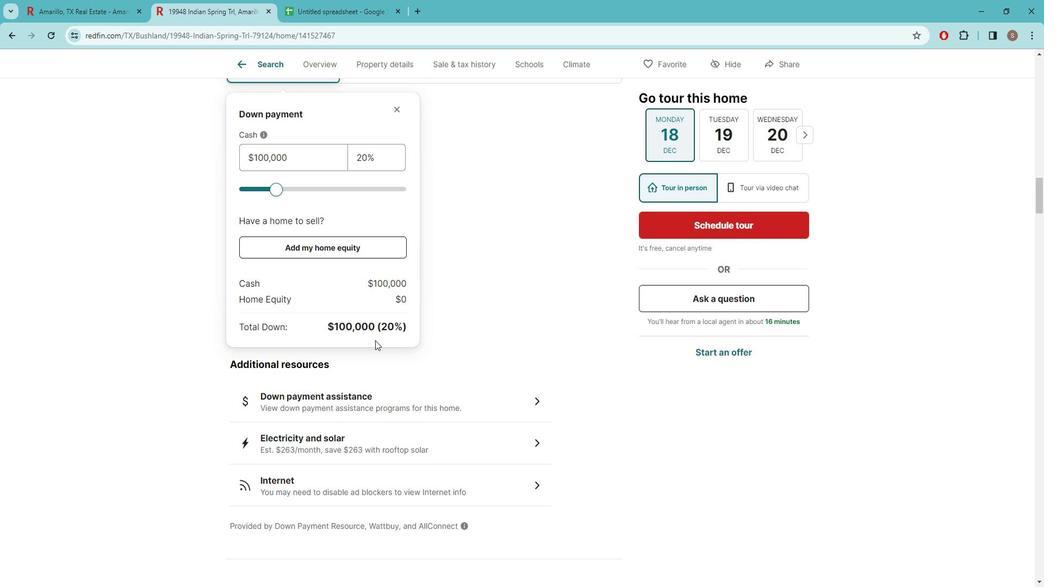 
Action: Mouse scrolled (373, 341) with delta (0, 1)
Screenshot: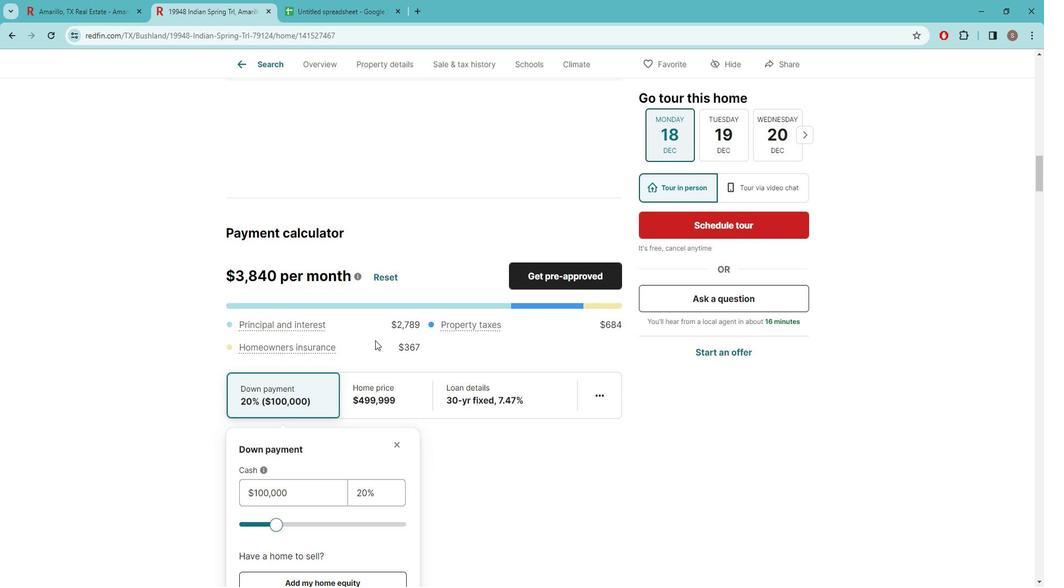
Action: Mouse scrolled (373, 341) with delta (0, 1)
Screenshot: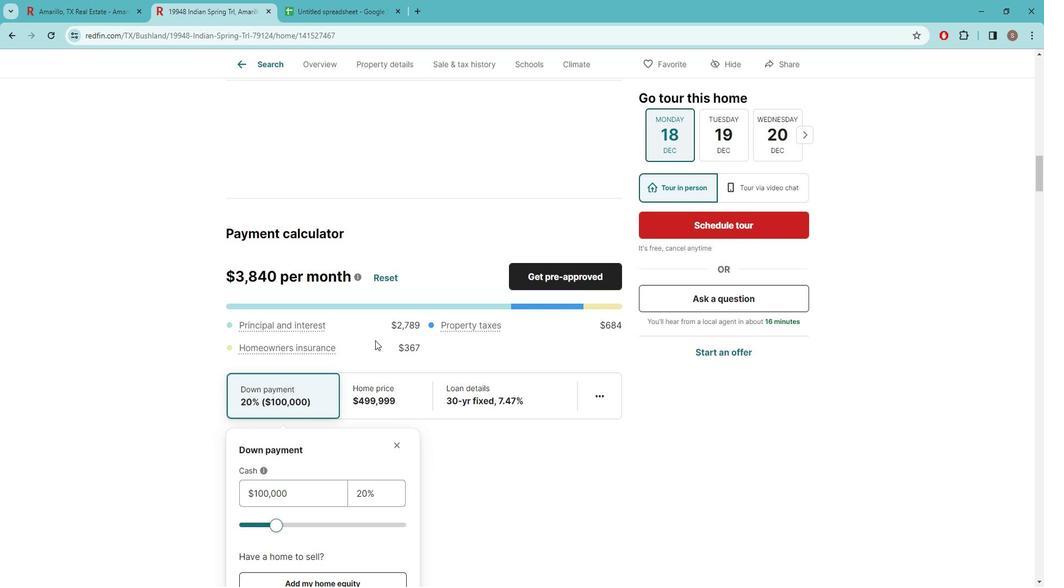 
Action: Mouse scrolled (373, 341) with delta (0, 1)
Screenshot: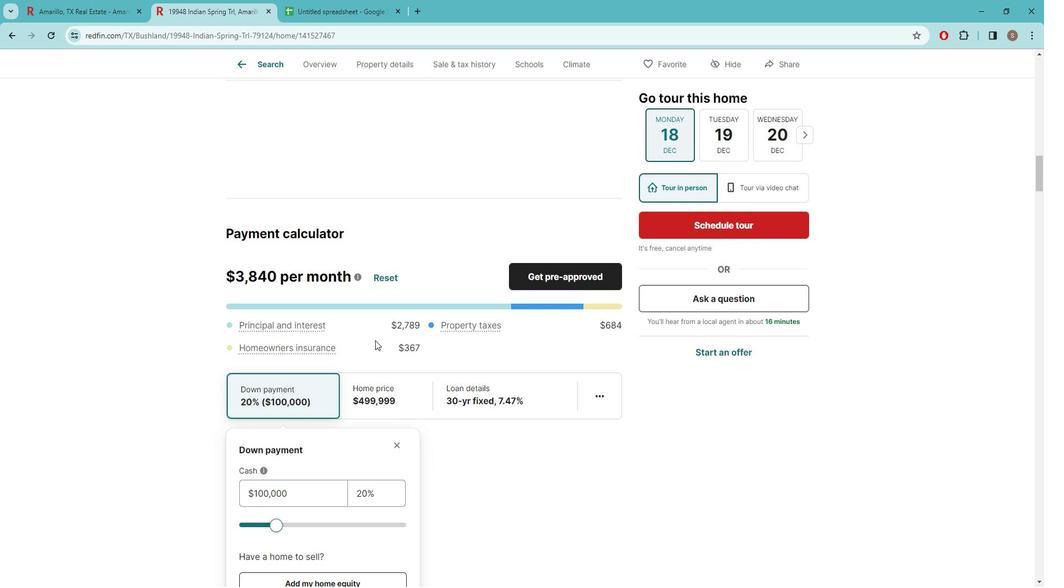 
Action: Mouse scrolled (373, 341) with delta (0, 1)
Screenshot: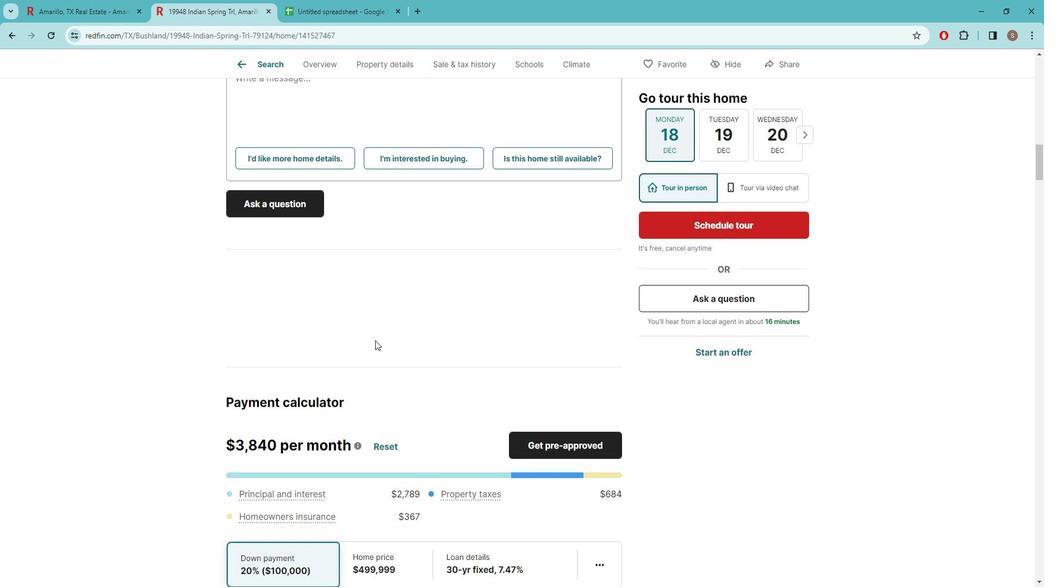 
Action: Mouse scrolled (373, 341) with delta (0, 1)
Screenshot: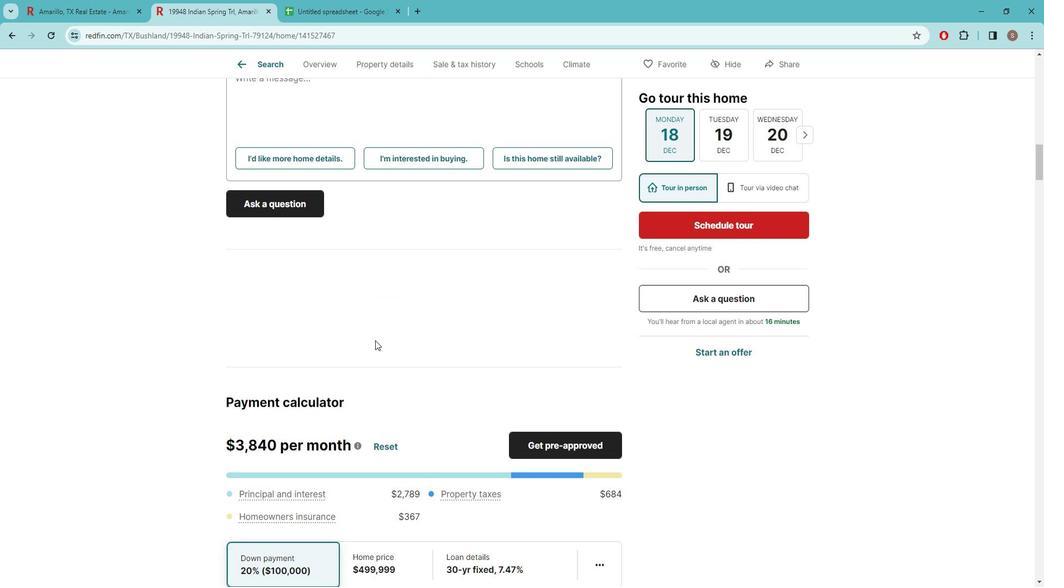 
Action: Mouse scrolled (373, 341) with delta (0, 1)
Screenshot: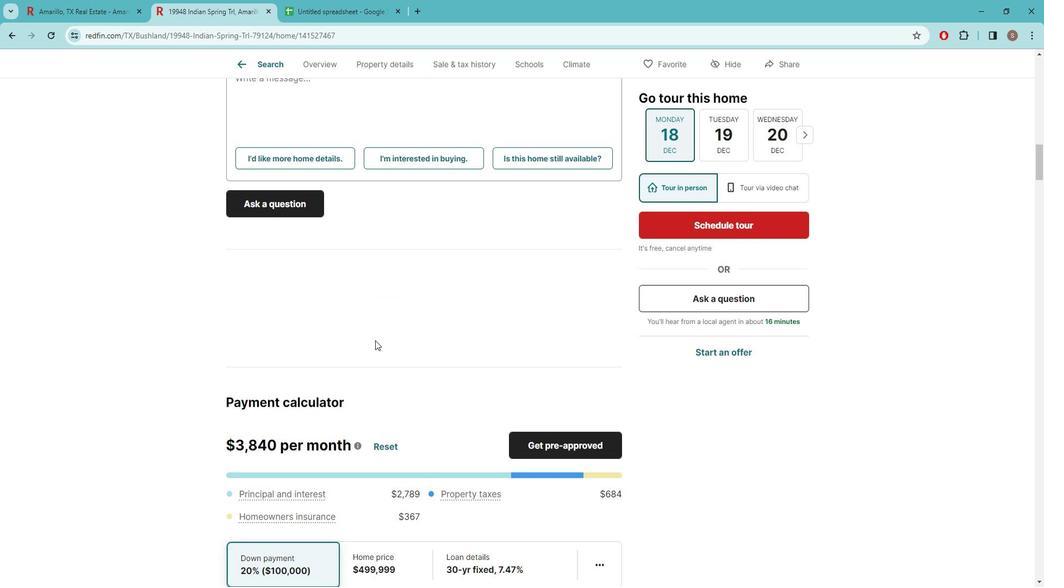 
Action: Mouse scrolled (373, 341) with delta (0, 1)
Screenshot: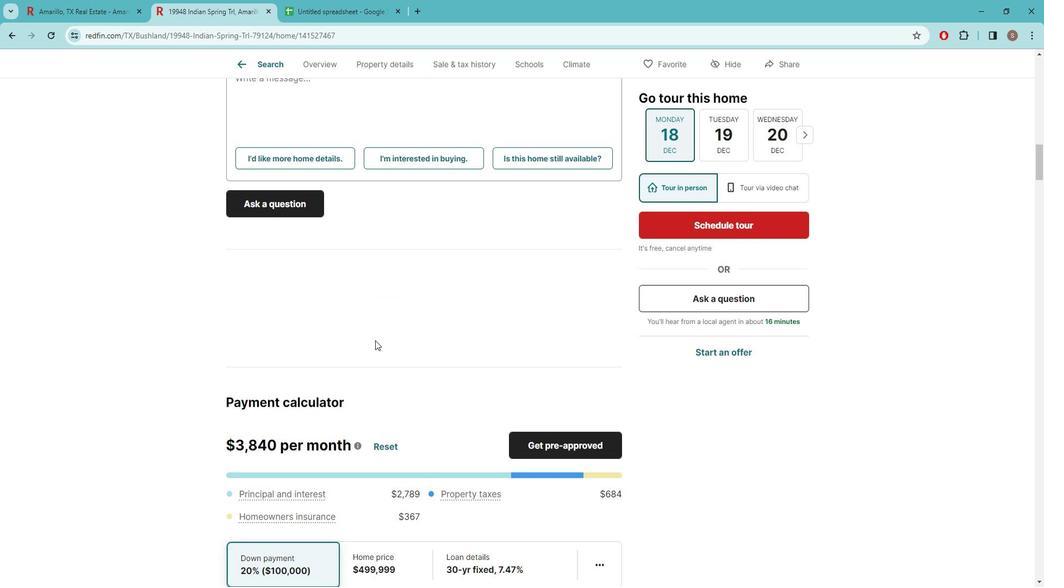 
Action: Mouse scrolled (373, 341) with delta (0, 1)
Screenshot: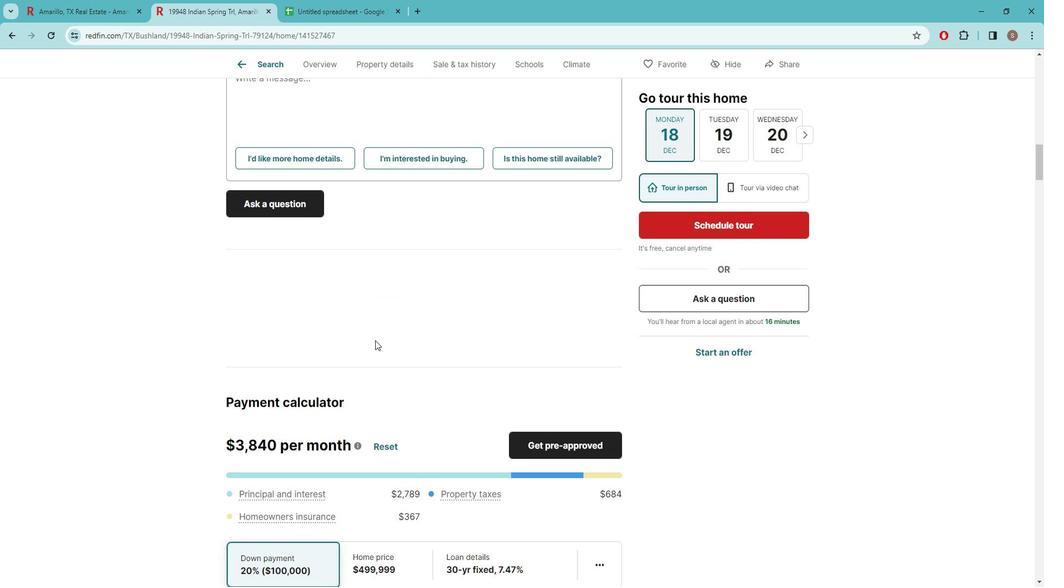 
Action: Mouse scrolled (373, 341) with delta (0, 1)
Screenshot: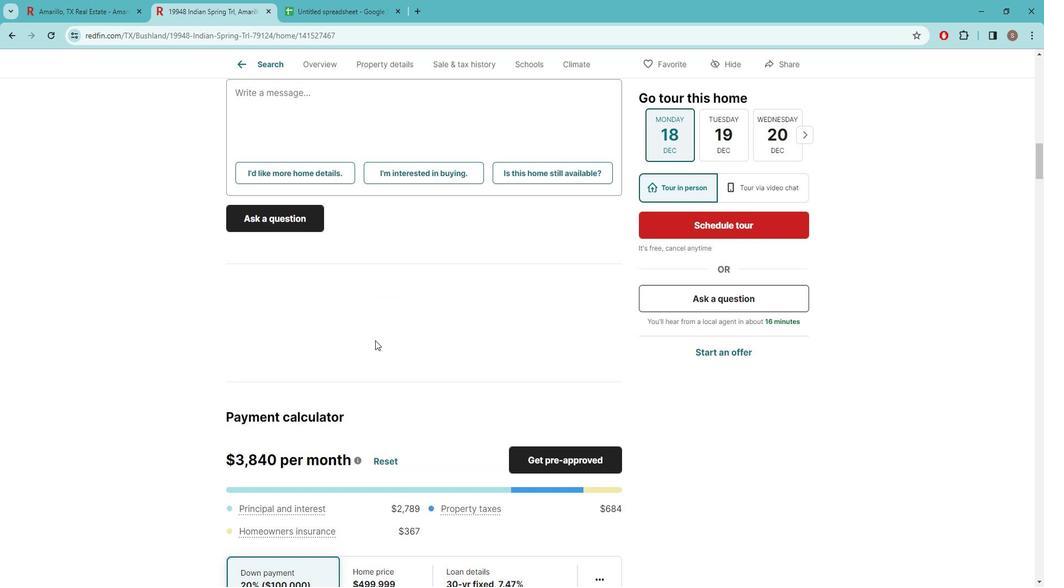 
Action: Mouse scrolled (373, 341) with delta (0, 1)
Screenshot: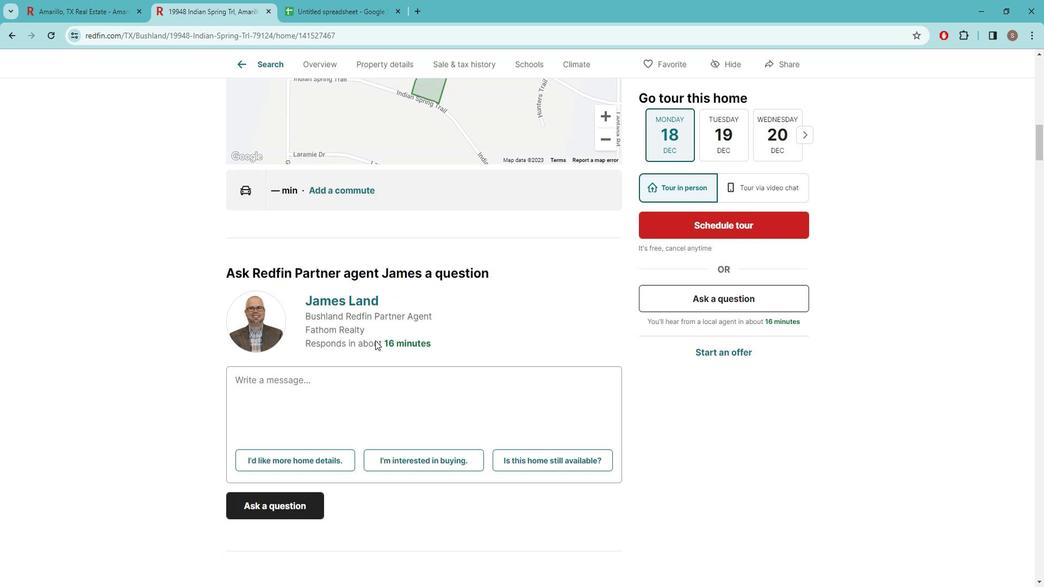 
Action: Mouse scrolled (373, 341) with delta (0, 1)
Screenshot: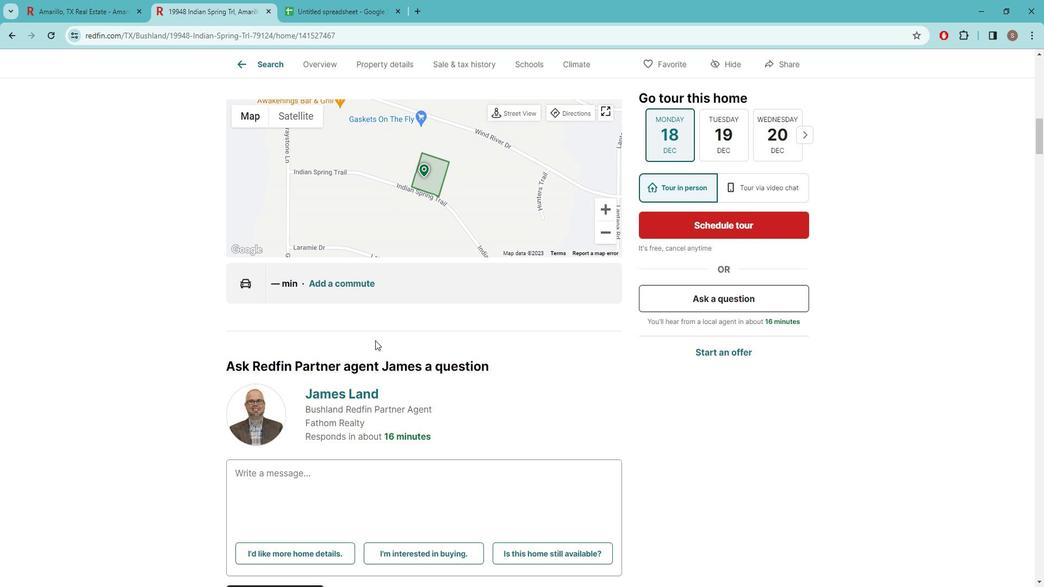 
Action: Mouse scrolled (373, 341) with delta (0, 1)
Screenshot: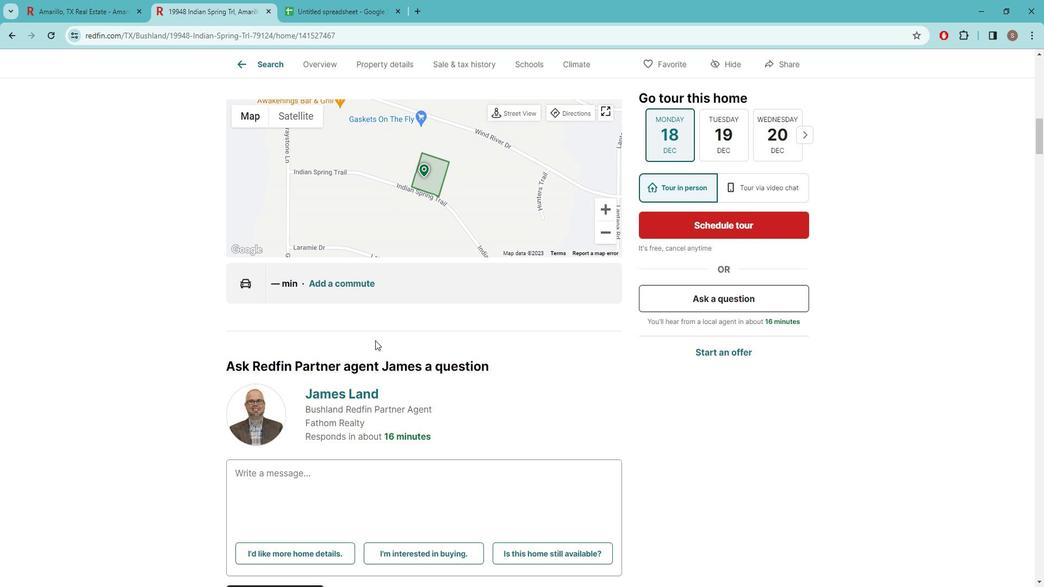 
Action: Mouse scrolled (373, 341) with delta (0, 1)
Screenshot: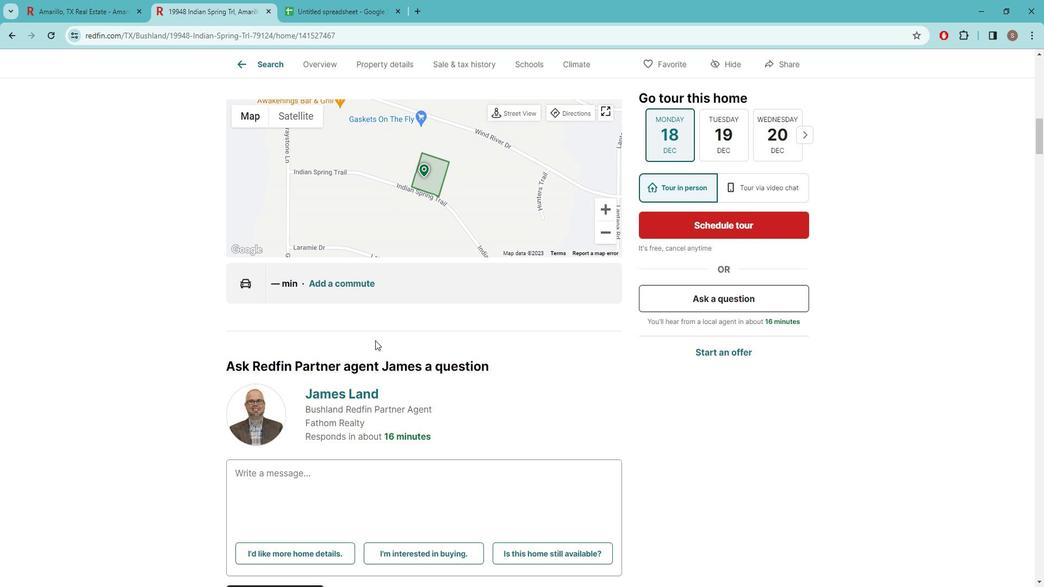 
Action: Mouse scrolled (373, 341) with delta (0, 1)
Screenshot: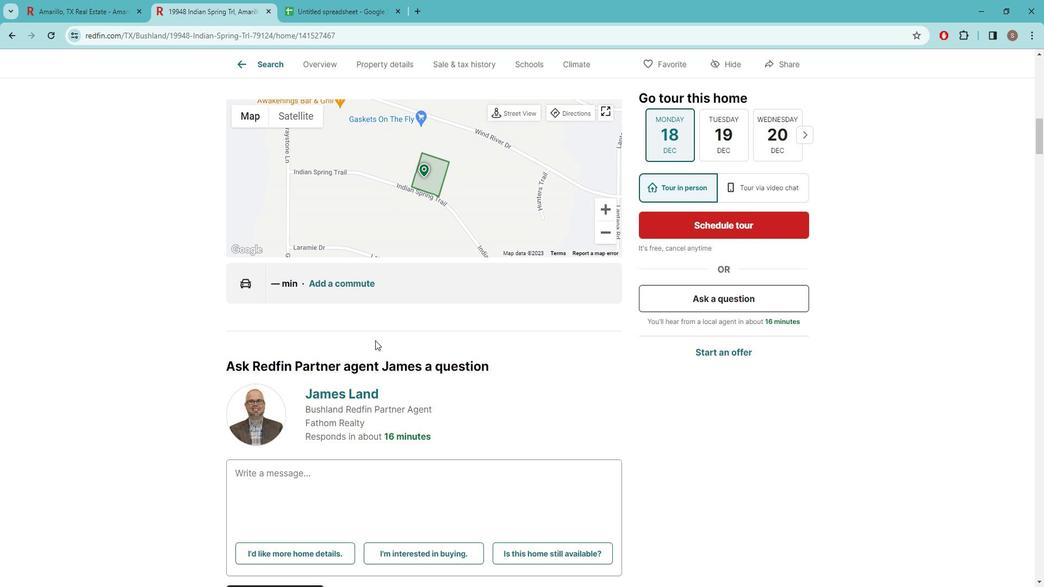 
Action: Mouse scrolled (373, 341) with delta (0, 1)
Screenshot: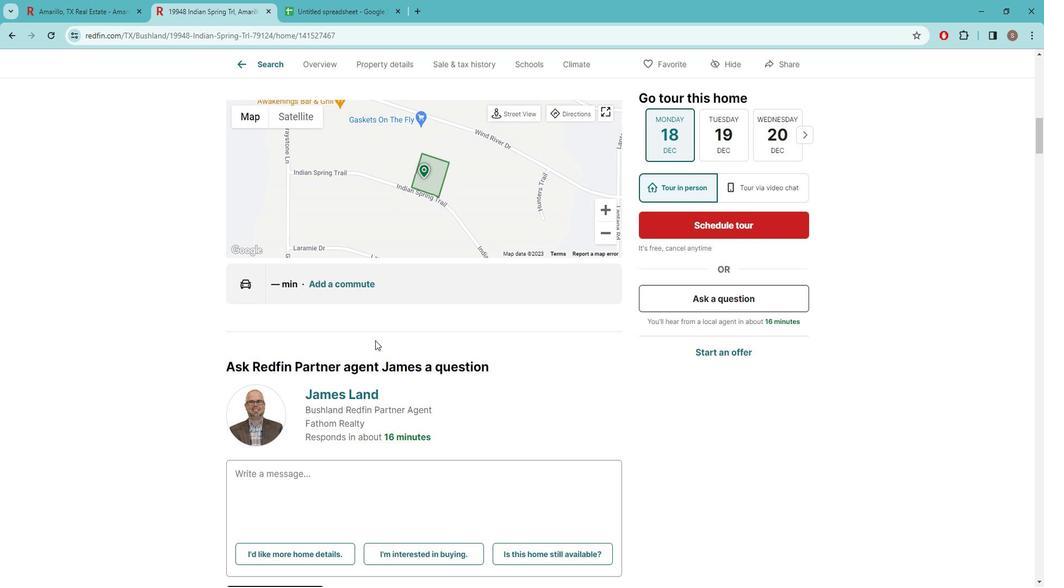 
Action: Mouse scrolled (373, 341) with delta (0, 1)
Screenshot: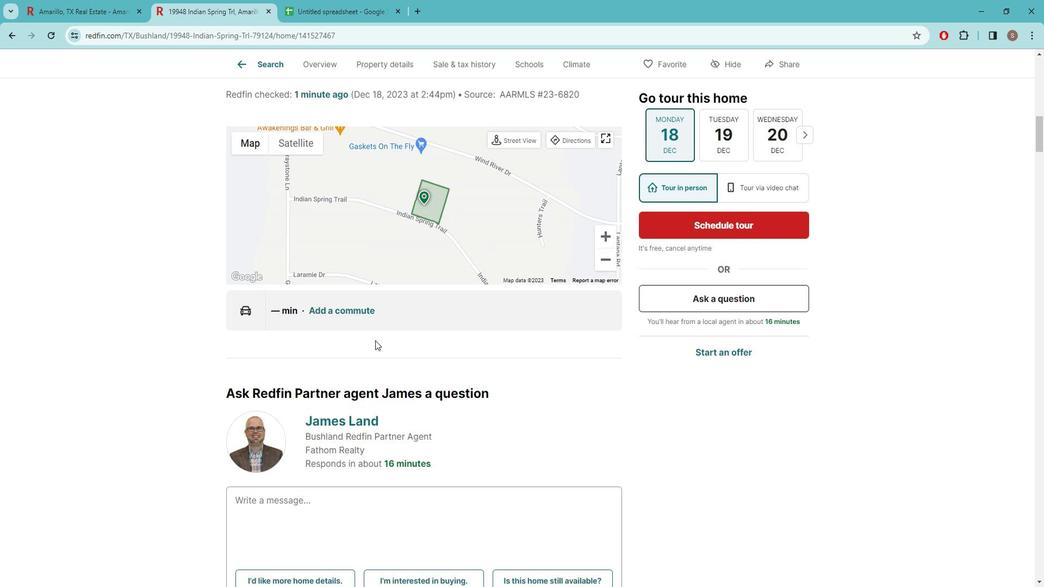 
Action: Mouse scrolled (373, 341) with delta (0, 1)
Screenshot: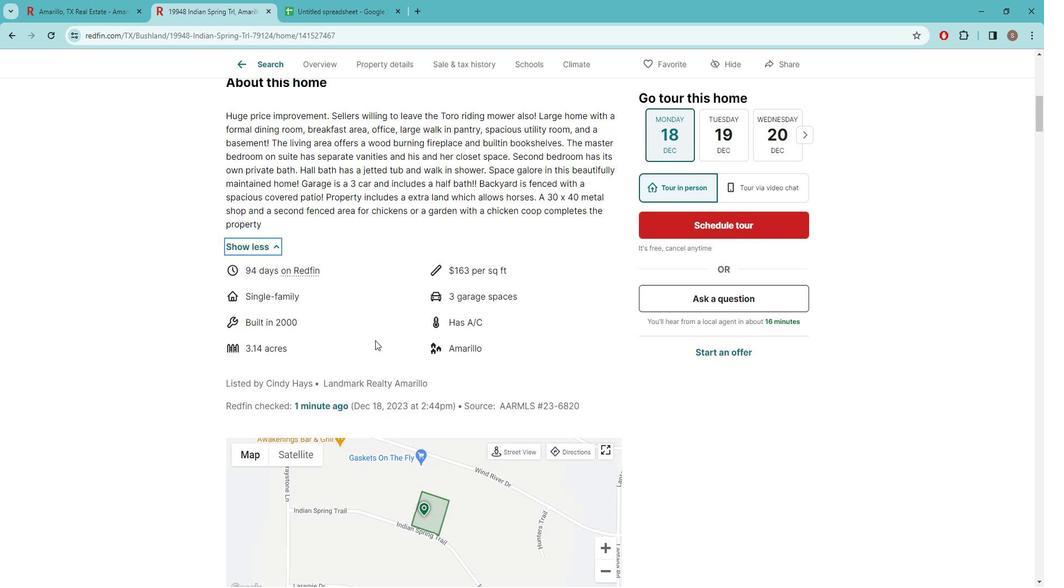 
Action: Mouse scrolled (373, 339) with delta (0, 0)
Screenshot: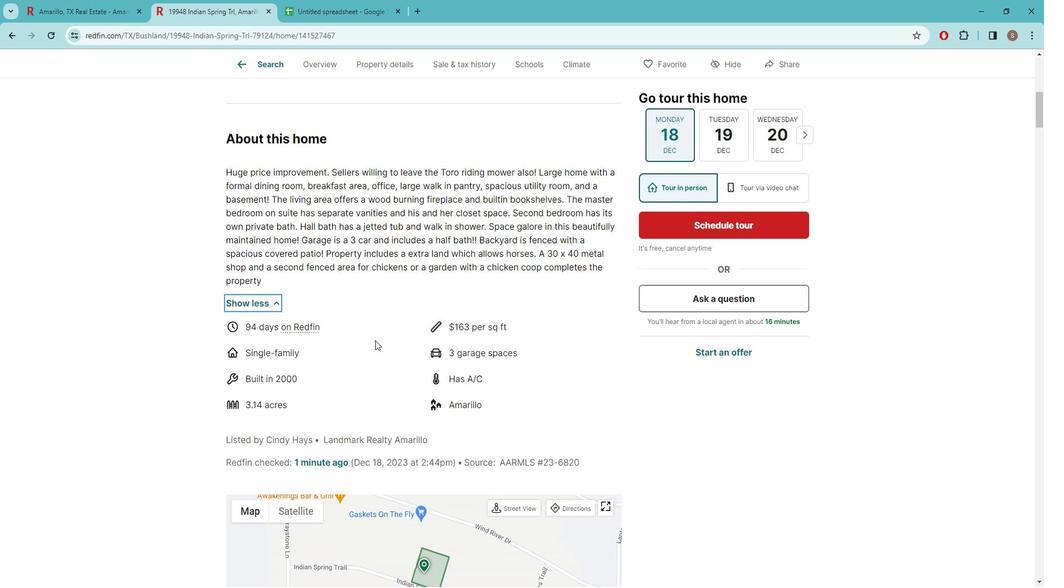
Action: Mouse scrolled (373, 341) with delta (0, 1)
Screenshot: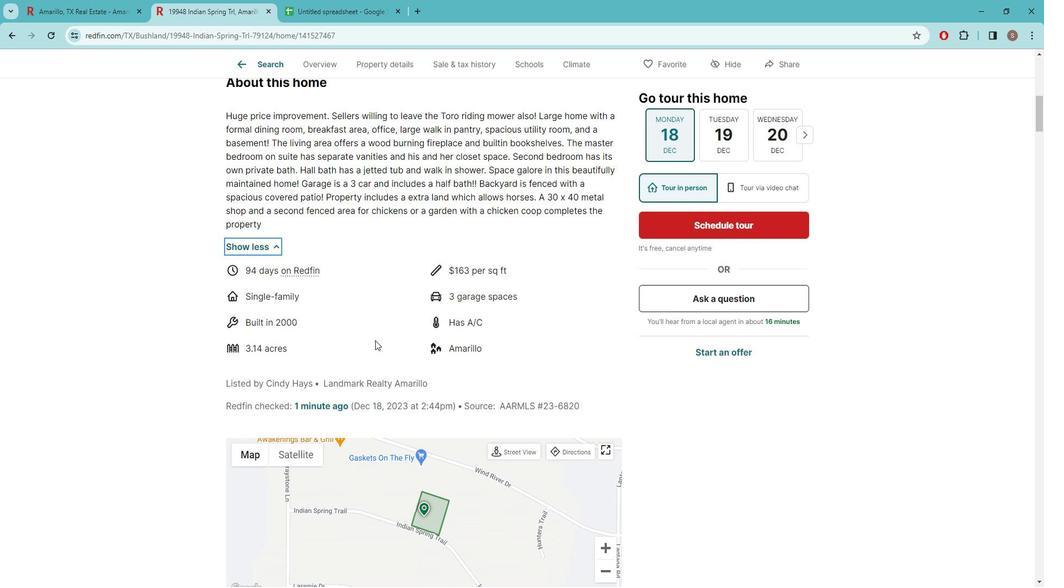 
Action: Mouse scrolled (373, 341) with delta (0, 1)
Screenshot: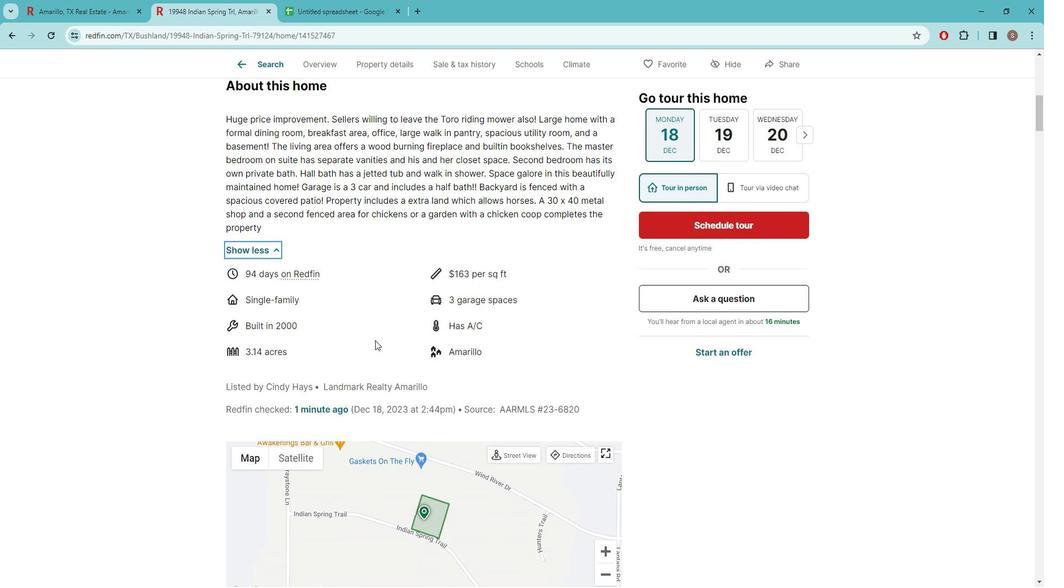 
Action: Mouse moved to (355, 448)
Screenshot: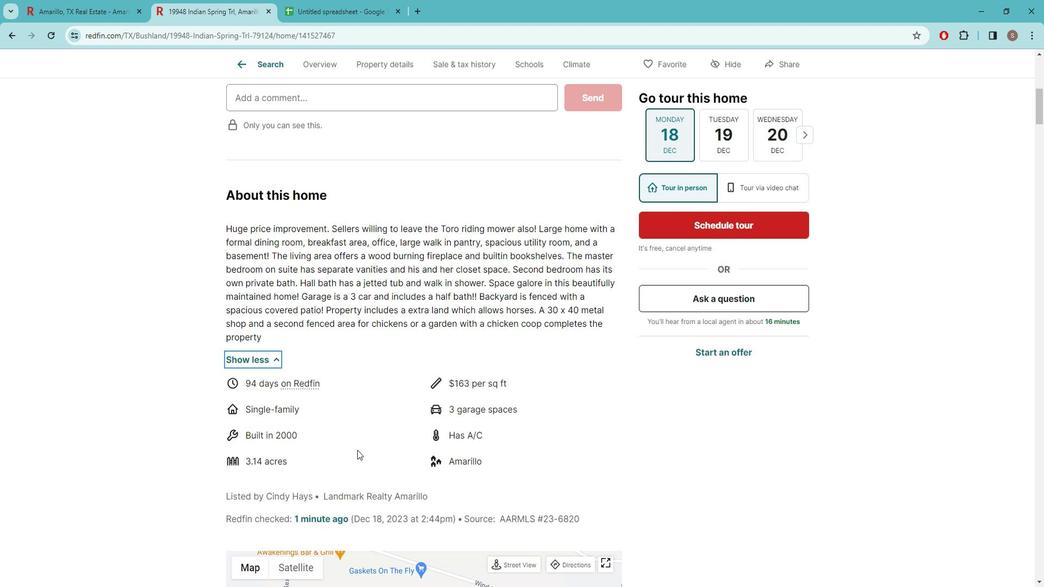
Action: Mouse scrolled (355, 449) with delta (0, 0)
Screenshot: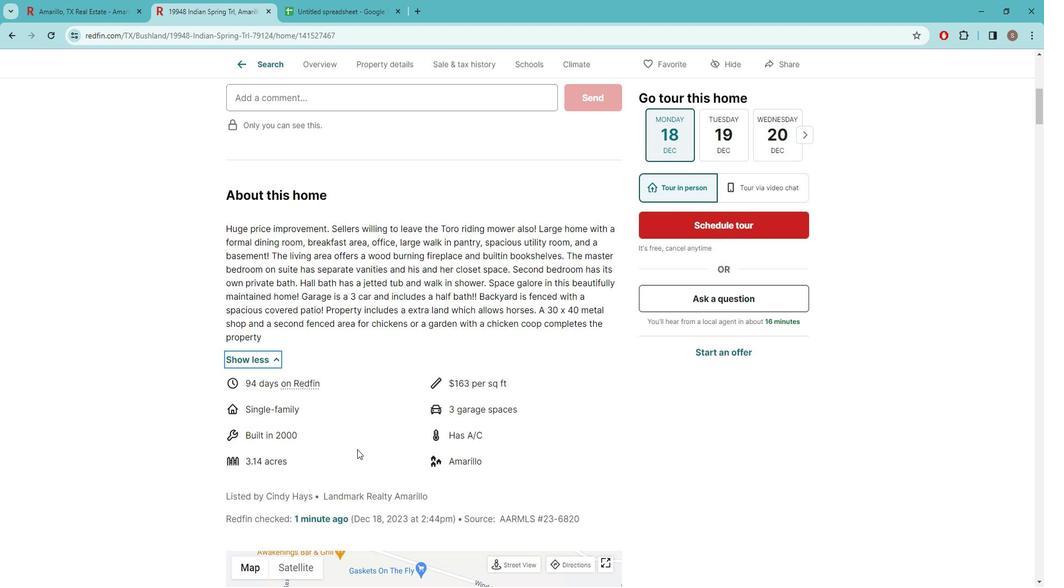 
Action: Mouse scrolled (355, 449) with delta (0, 0)
Screenshot: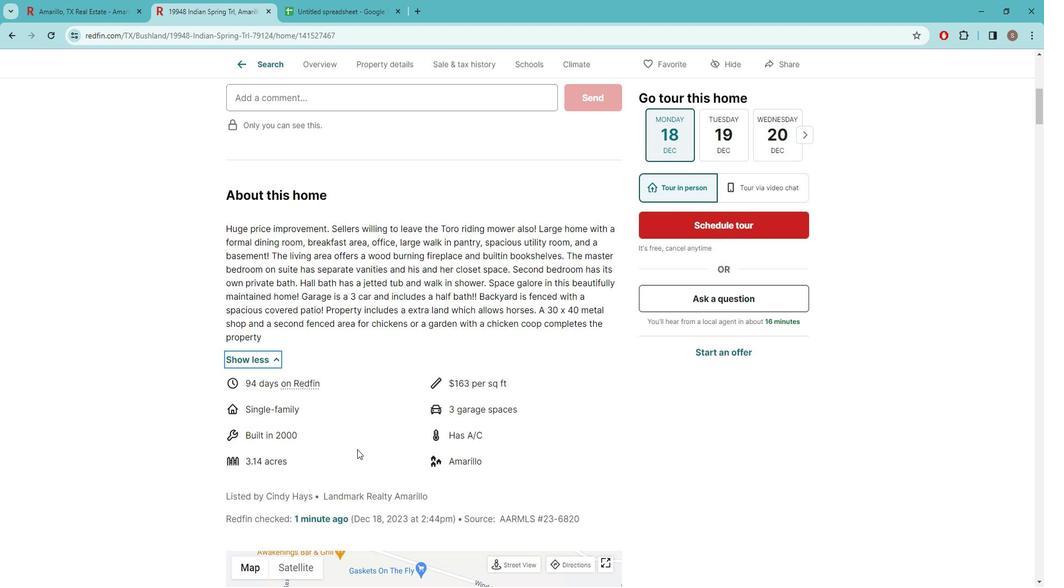 
Action: Mouse scrolled (355, 449) with delta (0, 0)
Screenshot: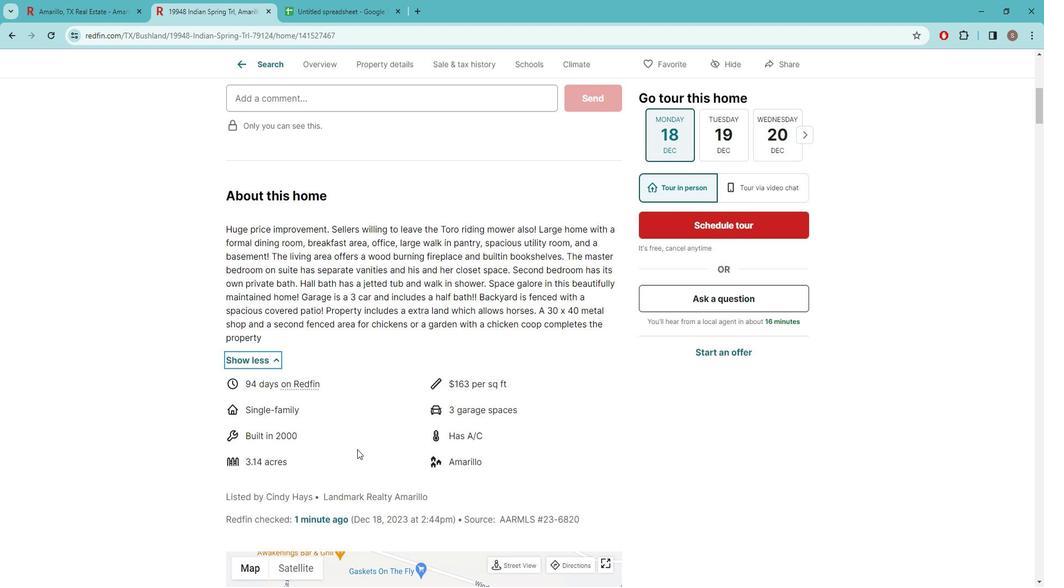 
Action: Mouse moved to (320, 0)
Screenshot: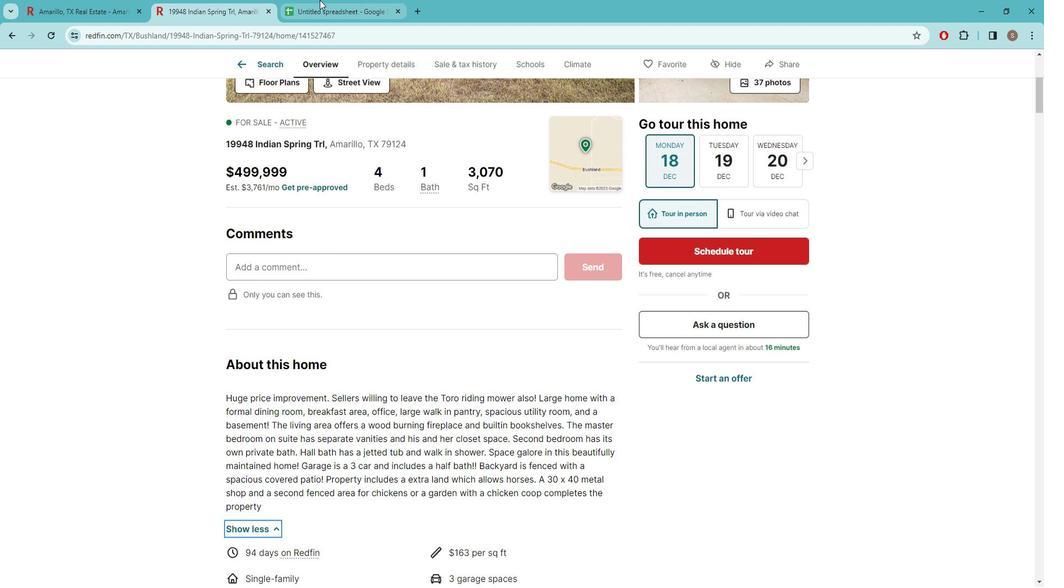 
Action: Mouse pressed left at (320, 1)
Screenshot: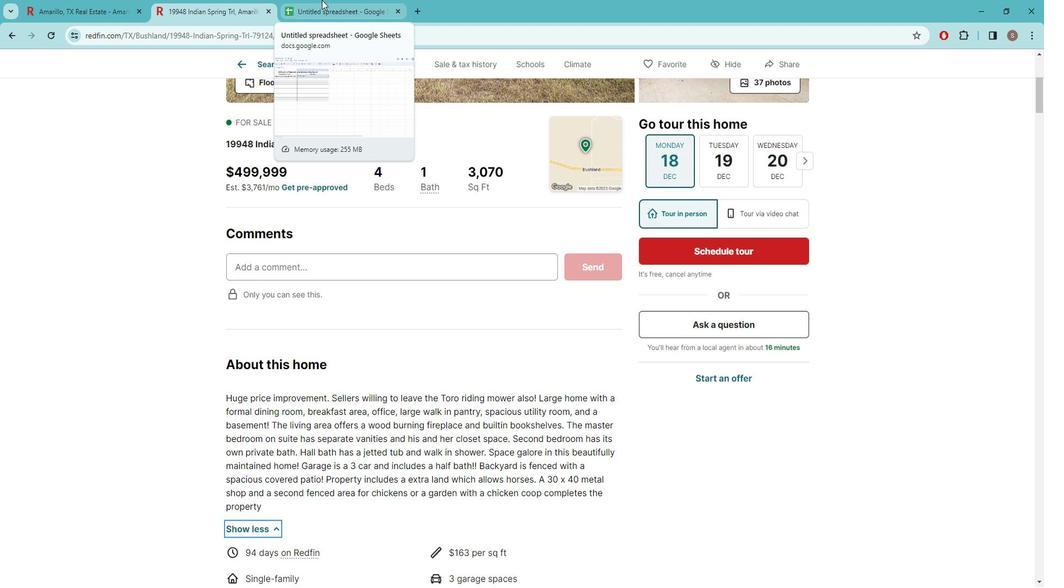 
Action: Mouse moved to (287, 188)
Screenshot: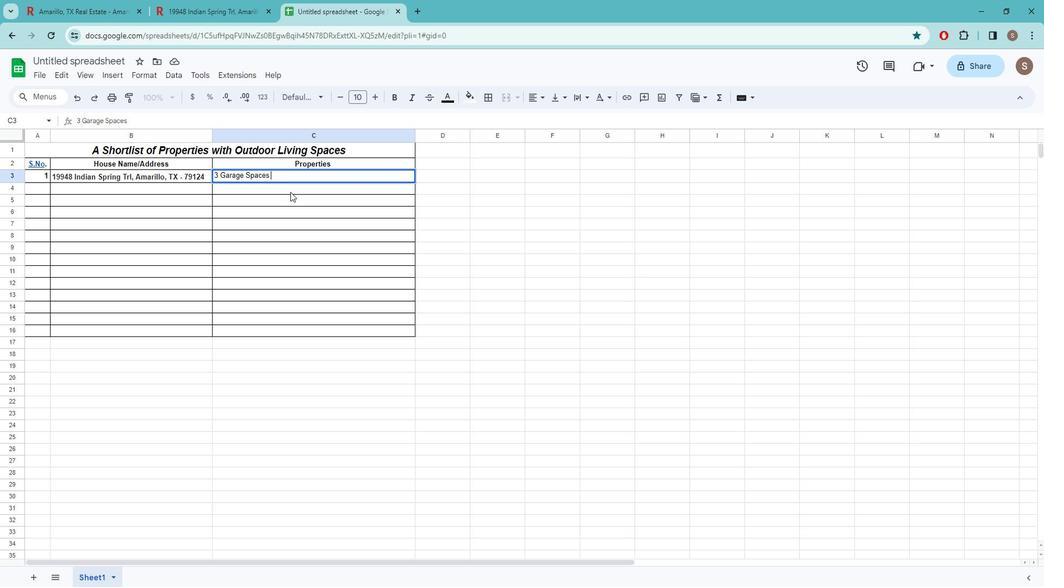 
Action: Mouse pressed left at (287, 188)
Screenshot: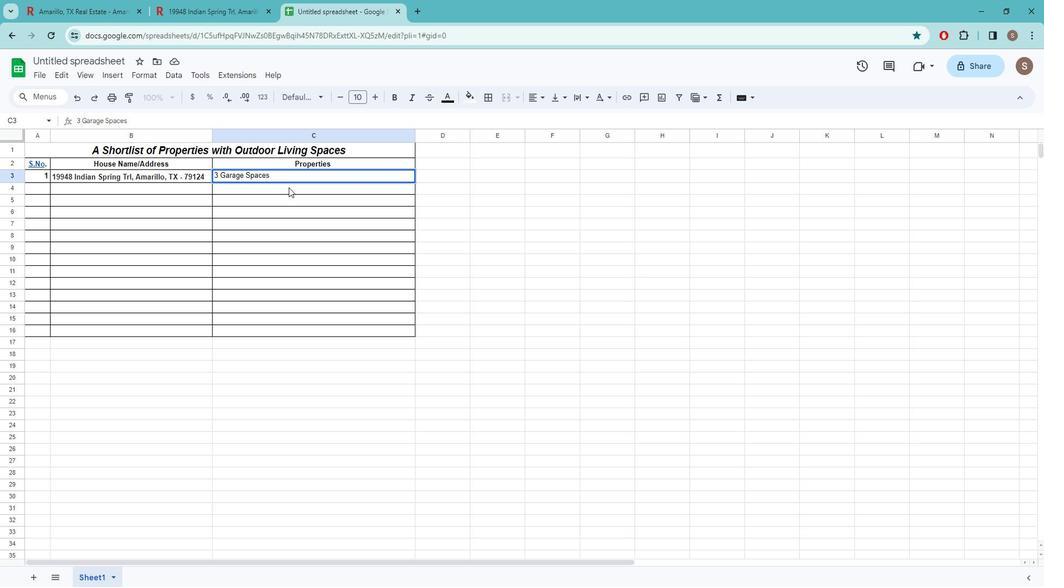 
Action: Key pressed 4<Key.space><Key.caps_lock>b<Key.caps_lock>EDS<Key.space>AND<Key.space>1<Key.space><Key.caps_lock>b<Key.caps_lock>ATHROOM<Key.space>
Screenshot: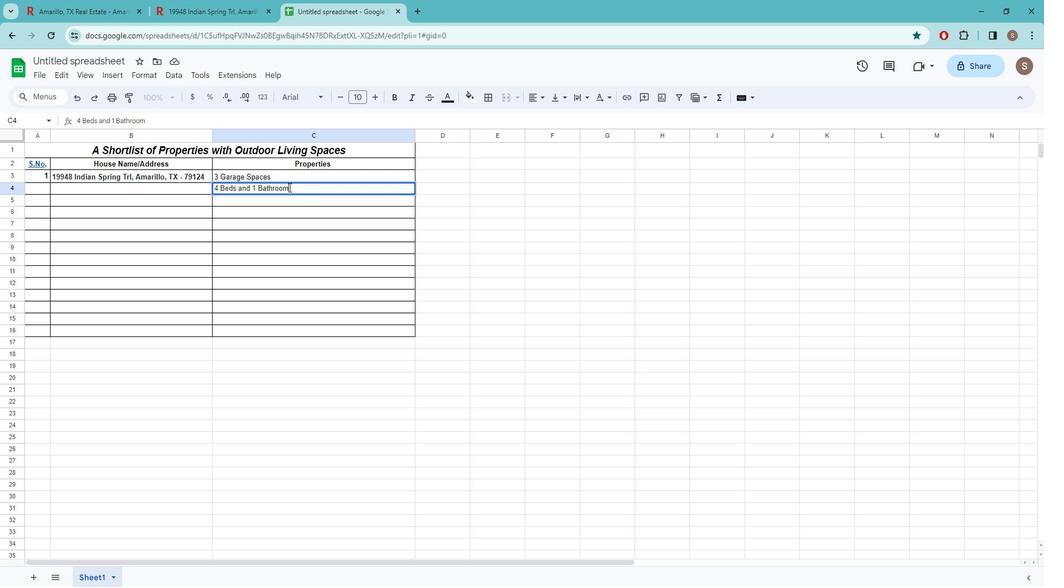 
Action: Mouse moved to (219, 0)
Screenshot: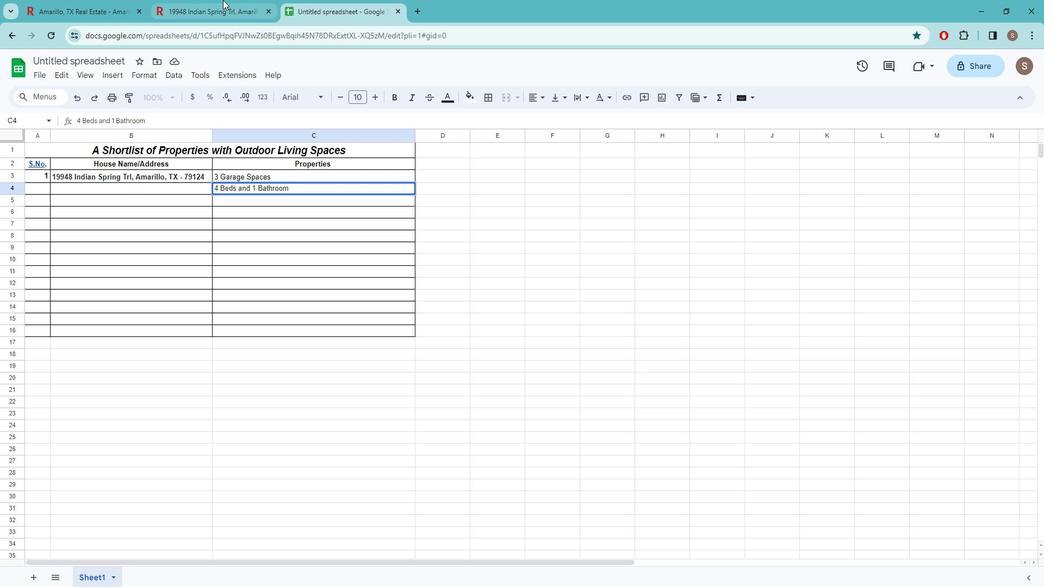 
Action: Mouse pressed left at (219, 1)
Screenshot: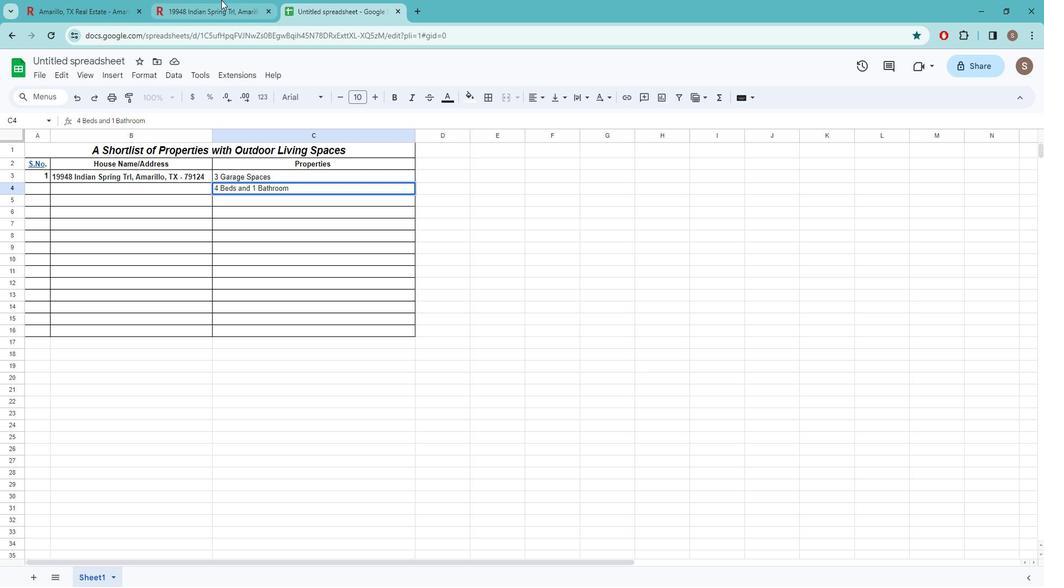 
Action: Mouse moved to (419, 411)
Screenshot: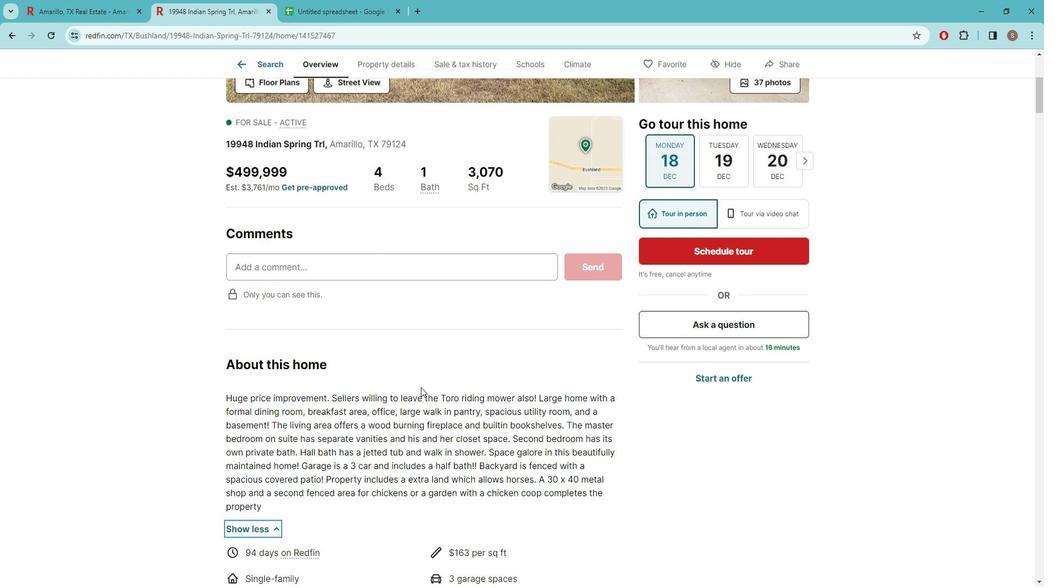 
Action: Mouse scrolled (419, 410) with delta (0, 0)
